 Task: Show me Airbnb guesthouses in Sedona, Arizona.
Action: Mouse moved to (437, 60)
Screenshot: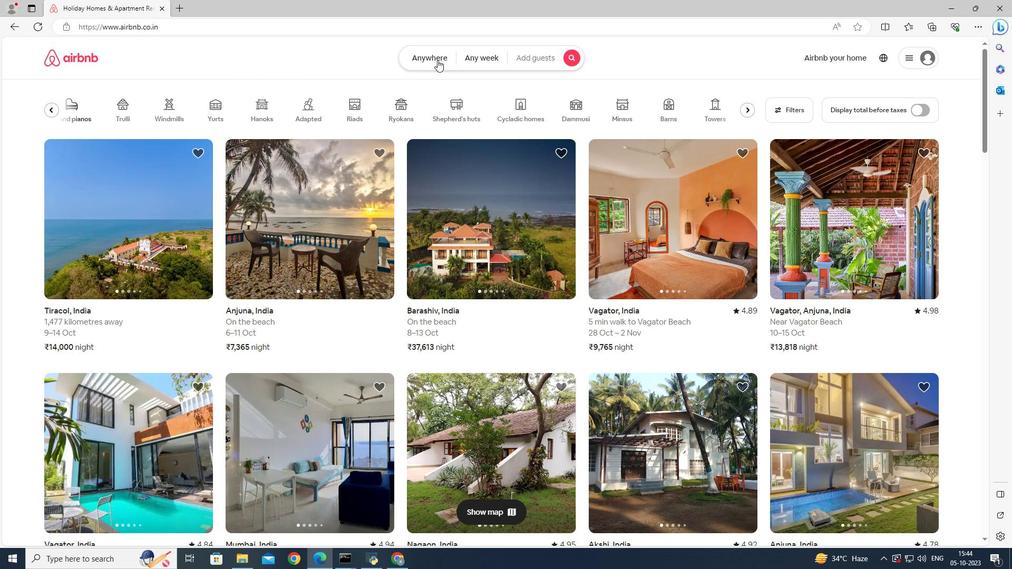 
Action: Mouse pressed left at (437, 60)
Screenshot: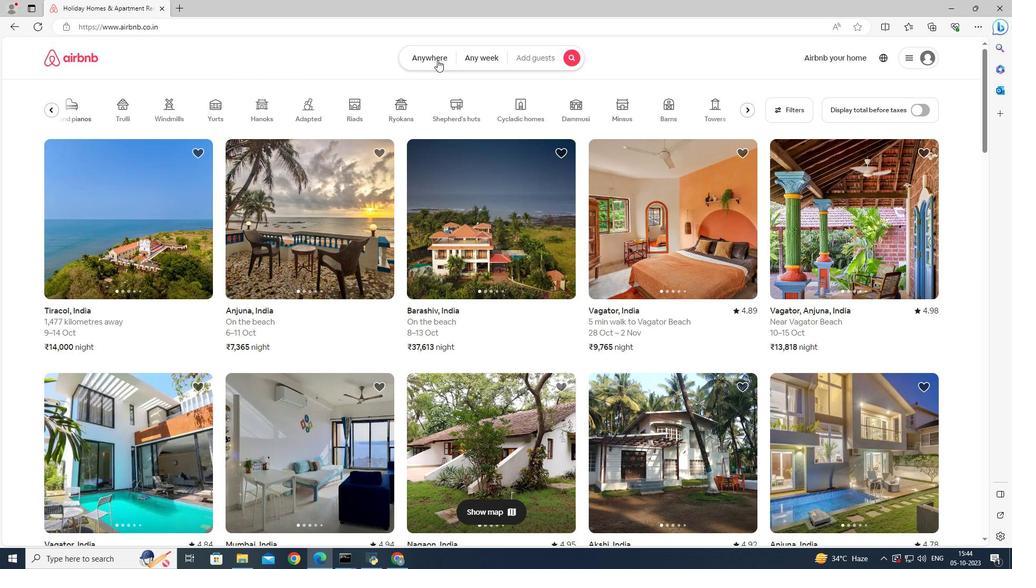 
Action: Mouse moved to (305, 104)
Screenshot: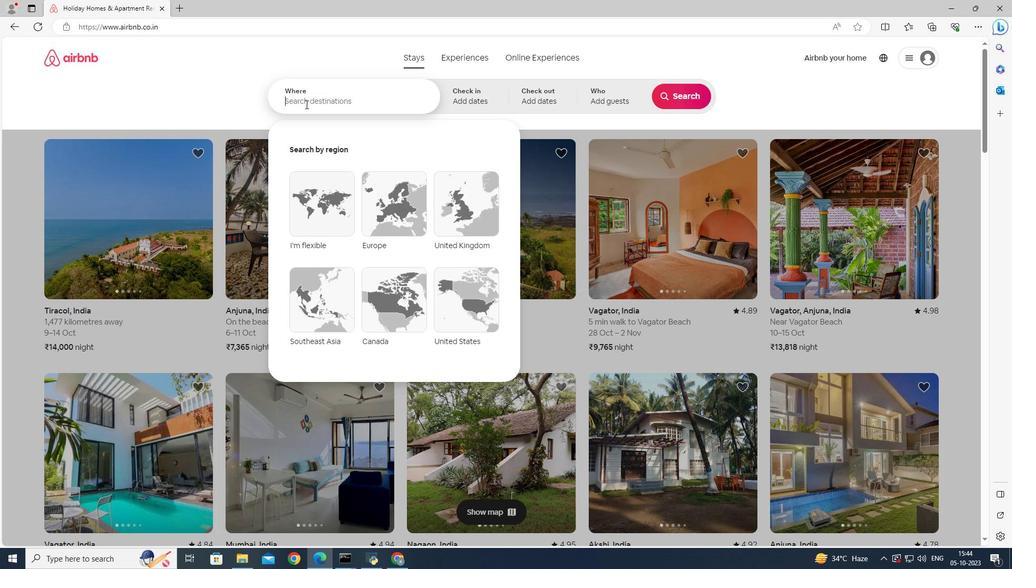 
Action: Mouse pressed left at (305, 104)
Screenshot: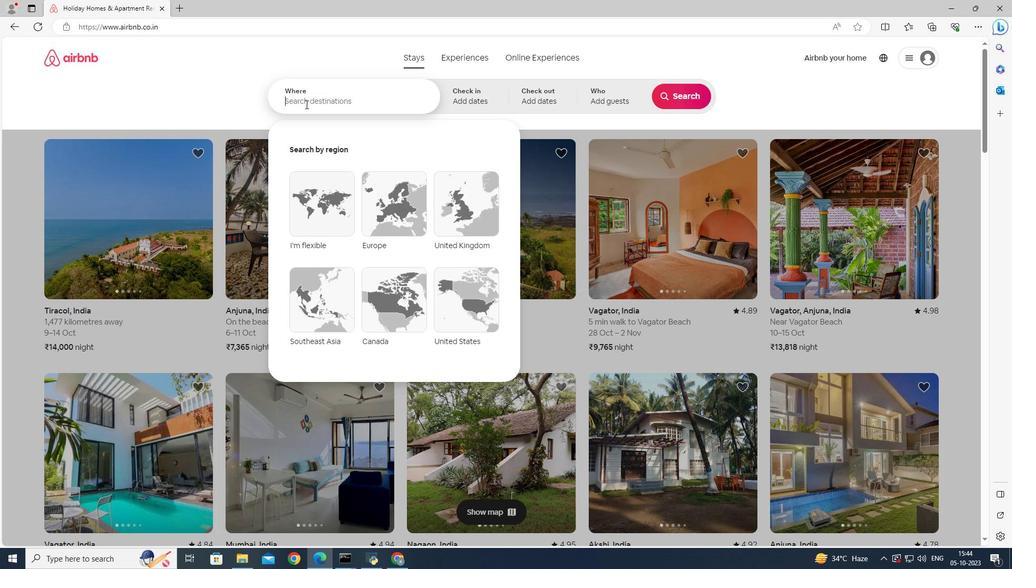 
Action: Mouse moved to (334, 101)
Screenshot: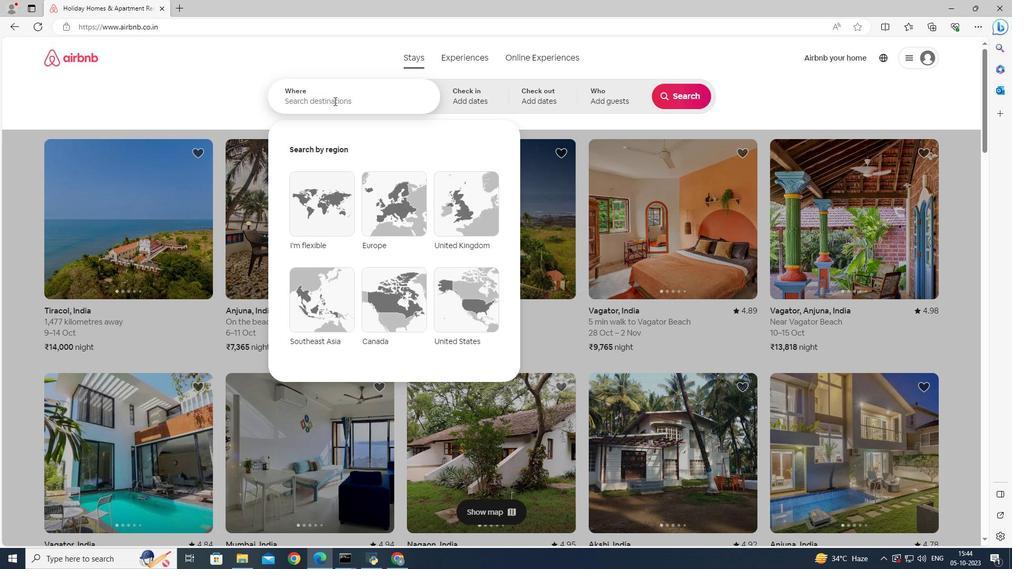 
Action: Key pressed <Key.shift><Key.shift><Key.shift>Sedona
Screenshot: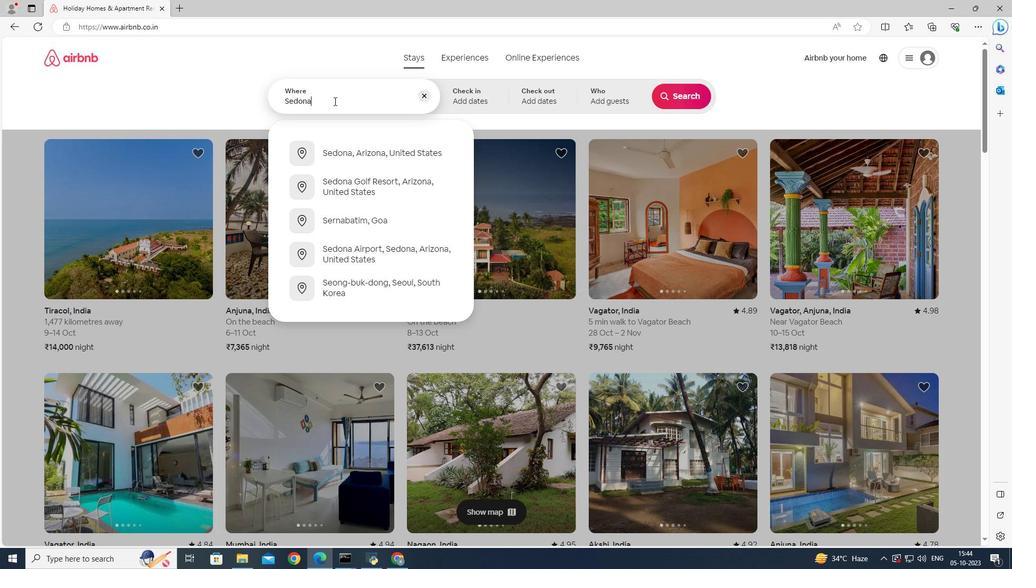 
Action: Mouse moved to (388, 148)
Screenshot: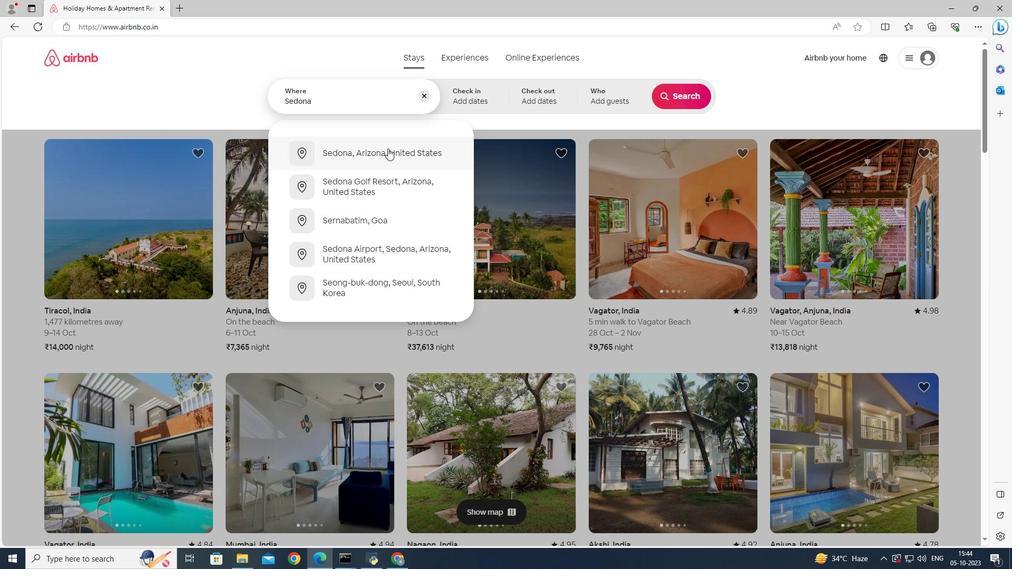 
Action: Mouse pressed left at (388, 148)
Screenshot: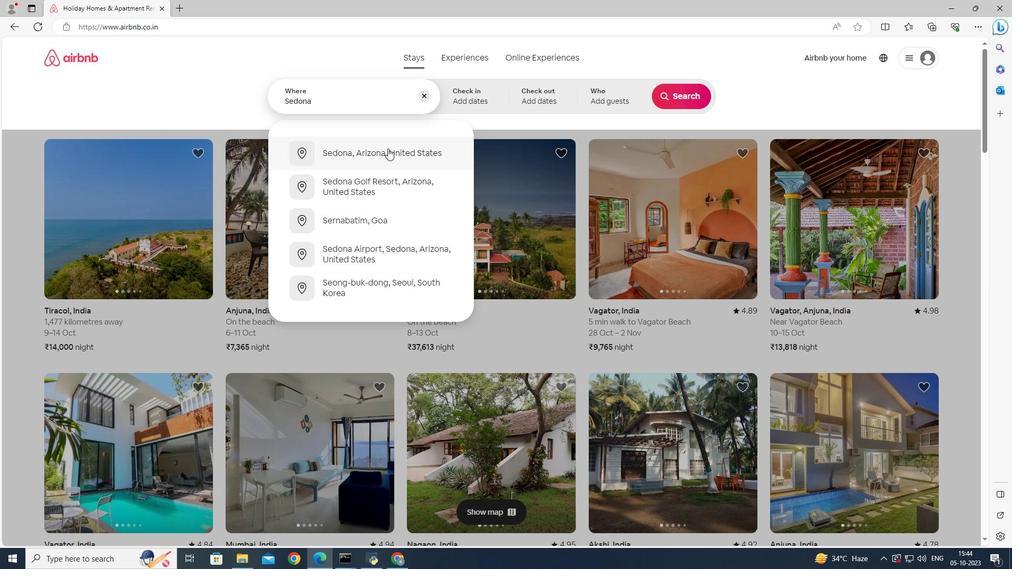 
Action: Mouse moved to (681, 94)
Screenshot: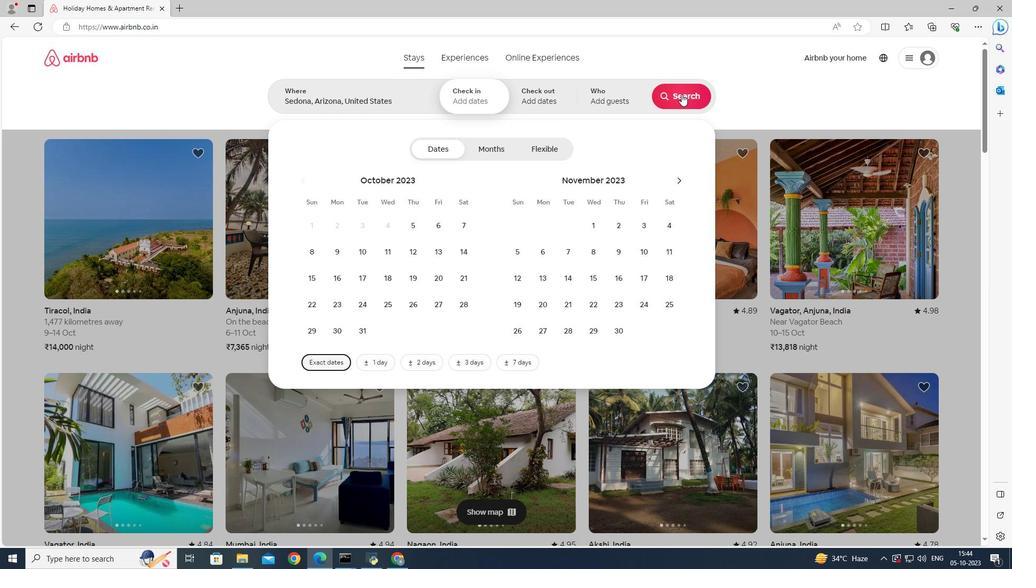 
Action: Mouse pressed left at (681, 94)
Screenshot: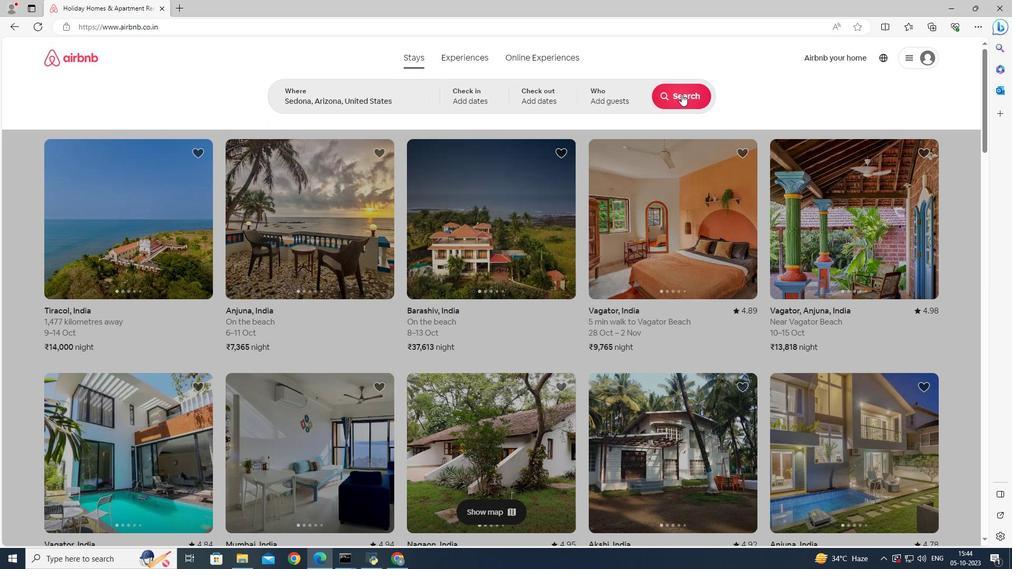 
Action: Mouse moved to (778, 98)
Screenshot: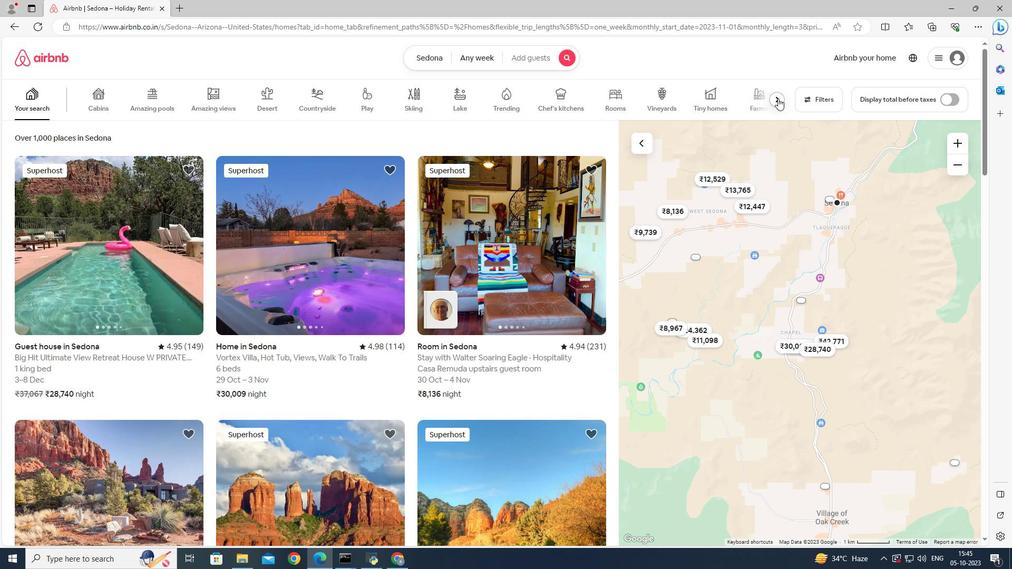 
Action: Mouse pressed left at (778, 98)
Screenshot: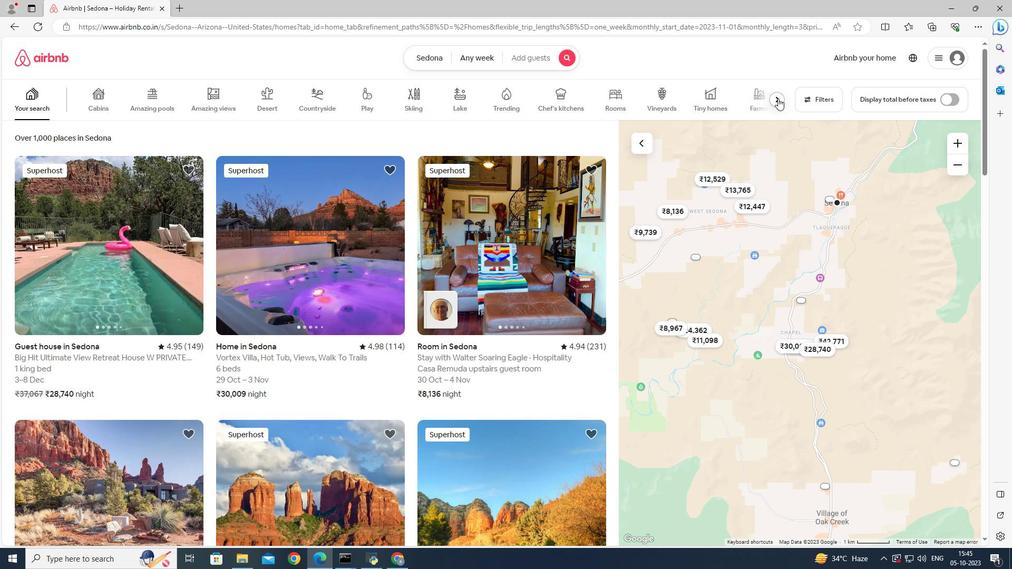 
Action: Mouse moved to (825, 96)
Screenshot: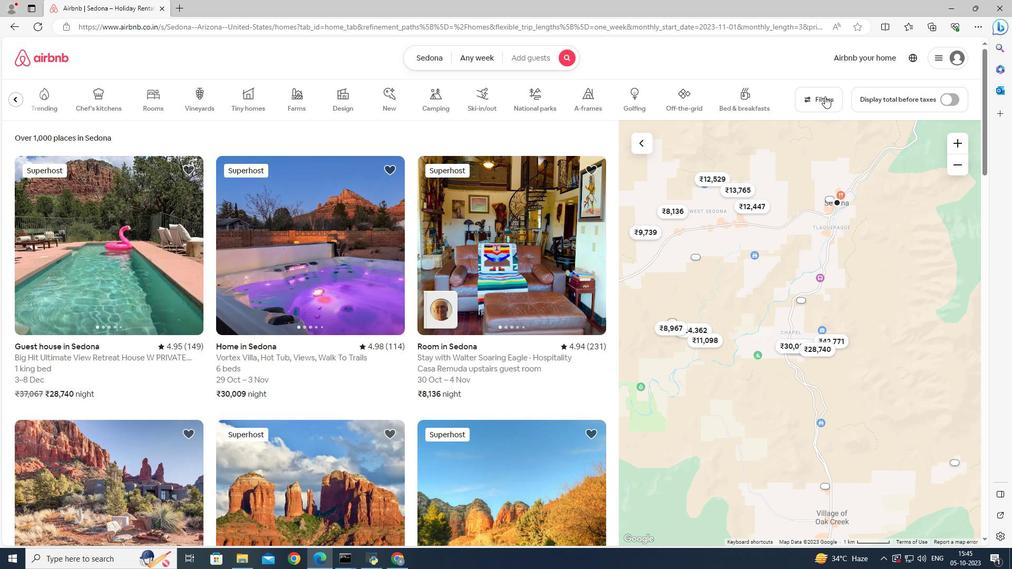 
Action: Mouse pressed left at (825, 96)
Screenshot: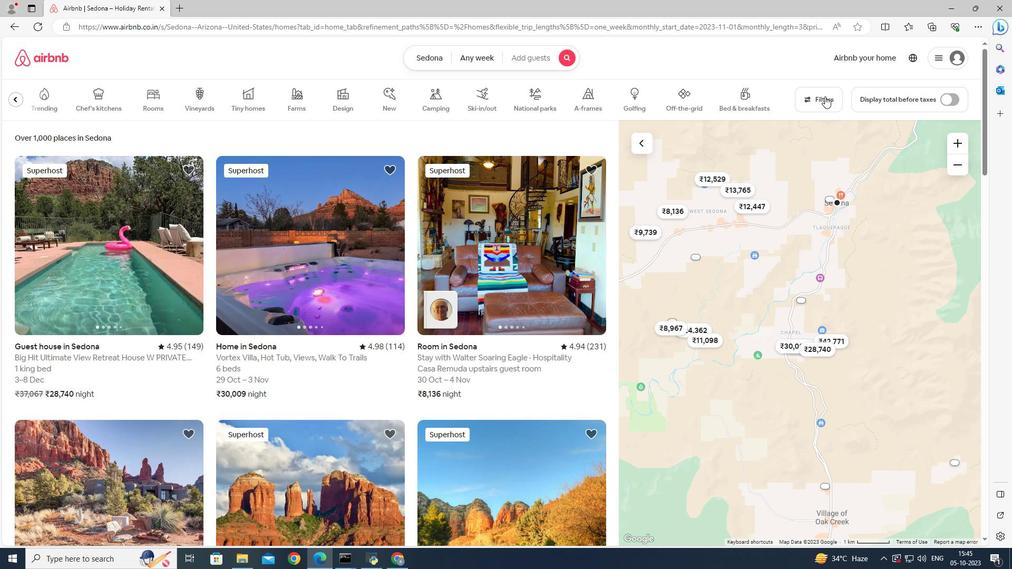 
Action: Mouse moved to (442, 274)
Screenshot: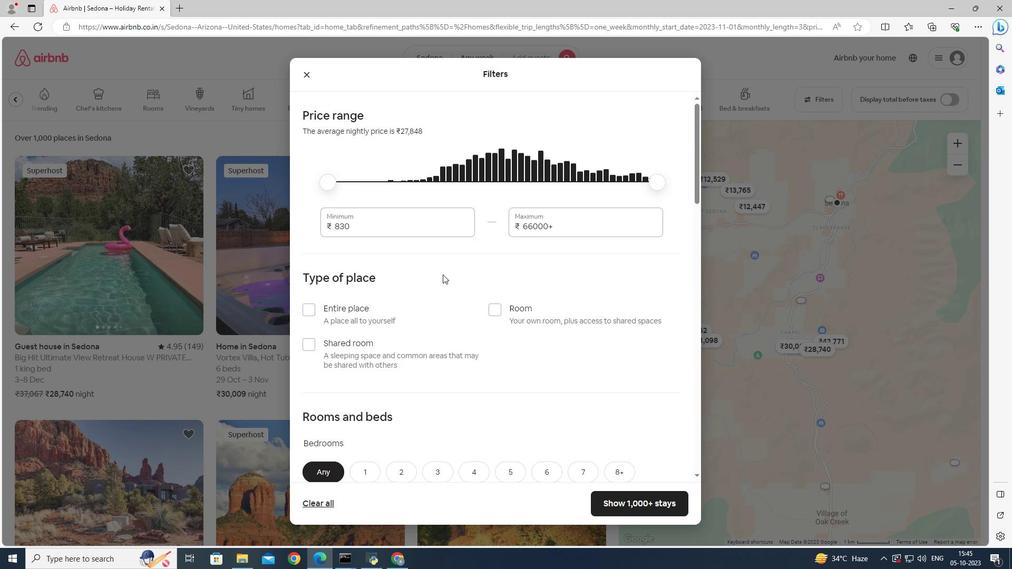 
Action: Mouse scrolled (442, 274) with delta (0, 0)
Screenshot: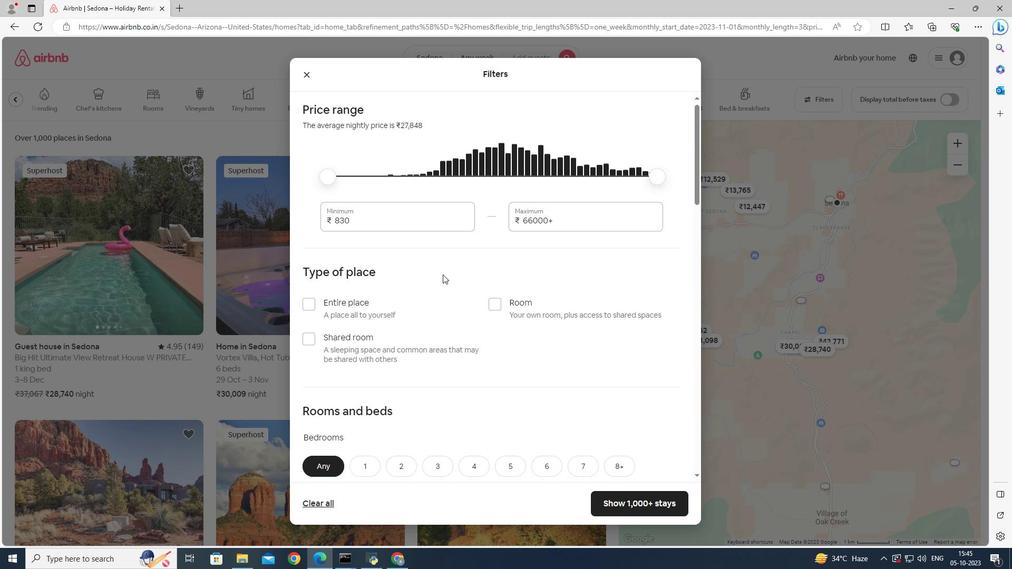 
Action: Mouse scrolled (442, 274) with delta (0, 0)
Screenshot: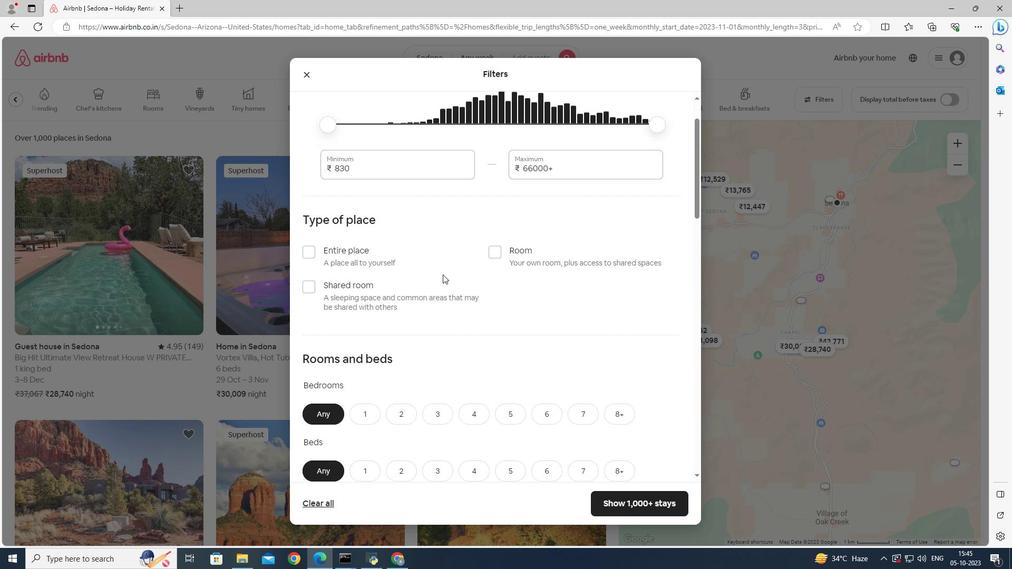 
Action: Mouse scrolled (442, 274) with delta (0, 0)
Screenshot: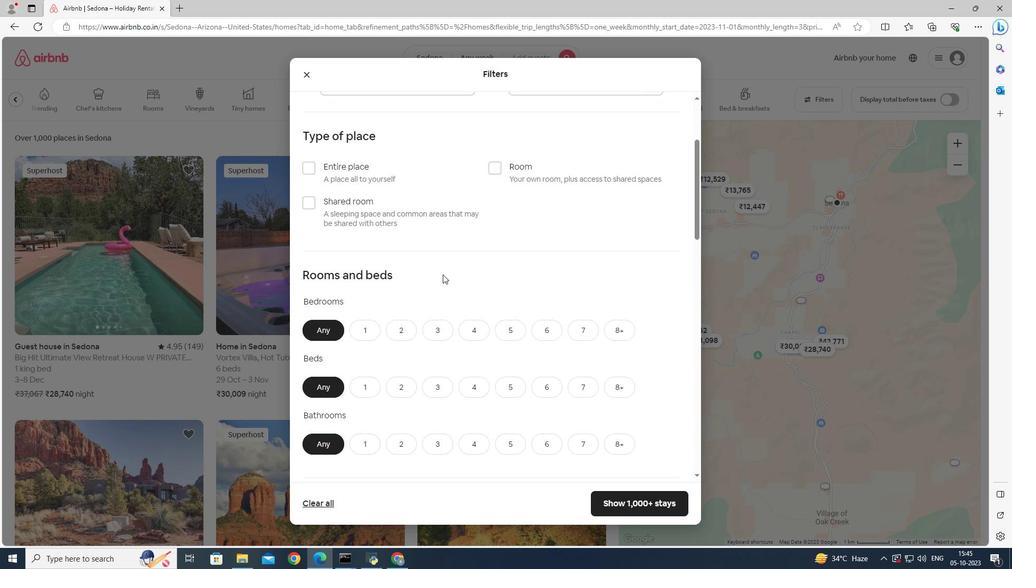 
Action: Mouse scrolled (442, 274) with delta (0, 0)
Screenshot: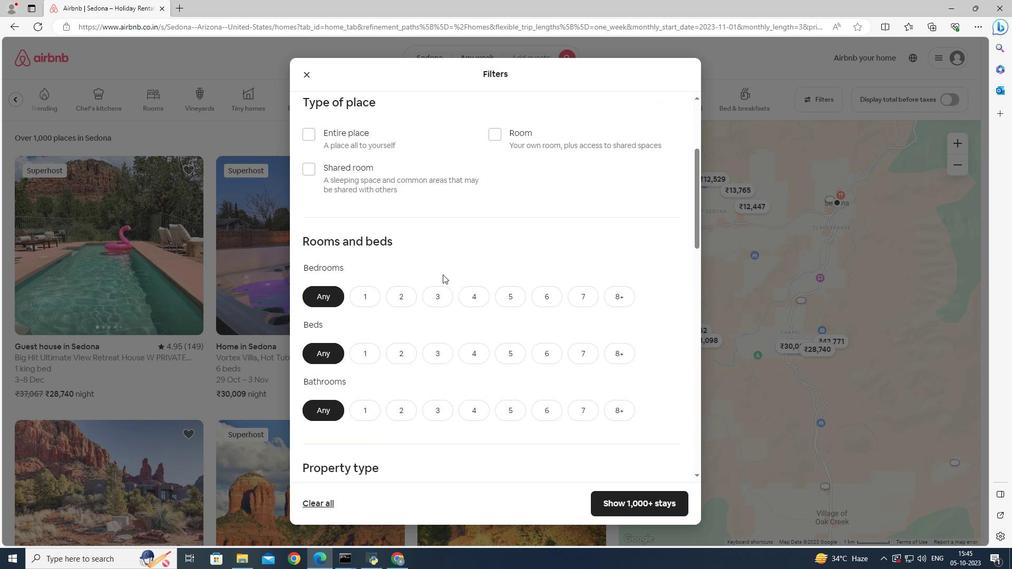 
Action: Mouse scrolled (442, 274) with delta (0, 0)
Screenshot: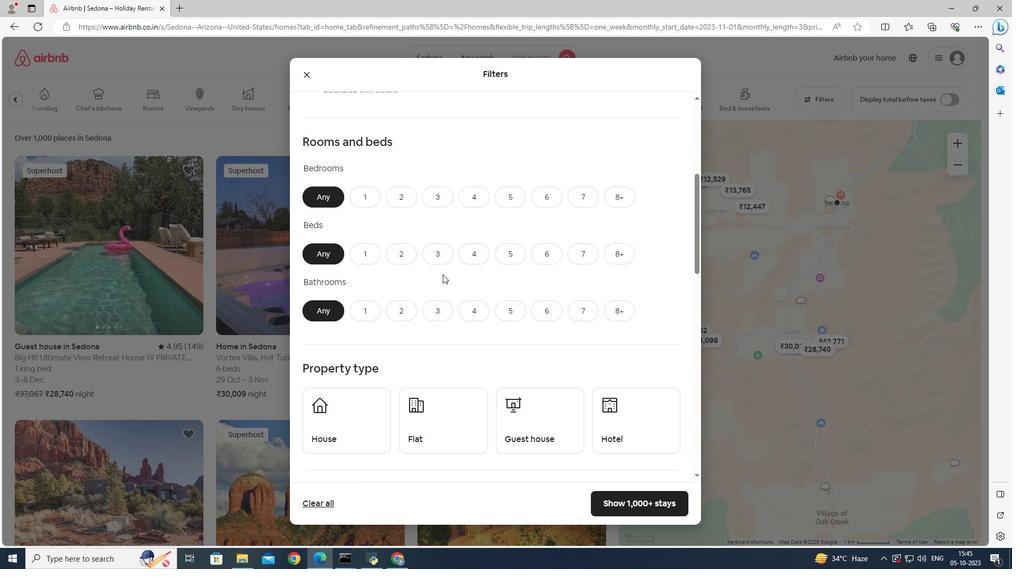 
Action: Mouse moved to (552, 390)
Screenshot: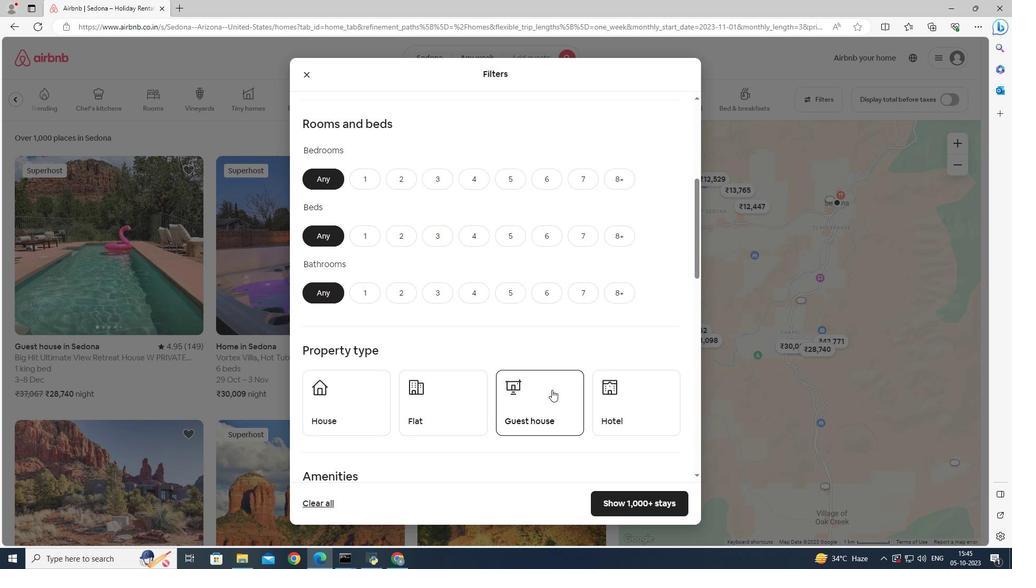 
Action: Mouse pressed left at (552, 390)
Screenshot: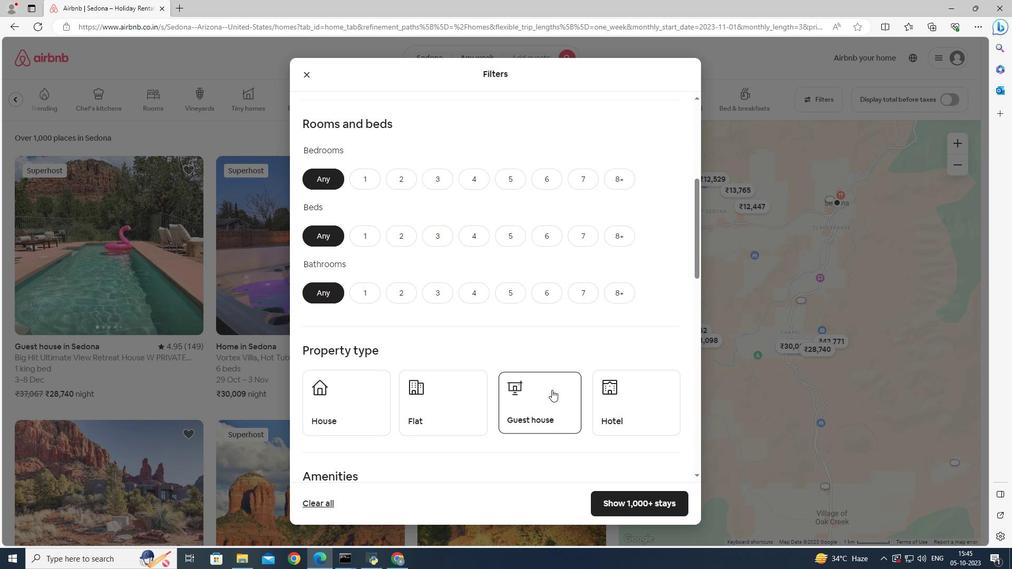 
Action: Mouse moved to (656, 499)
Screenshot: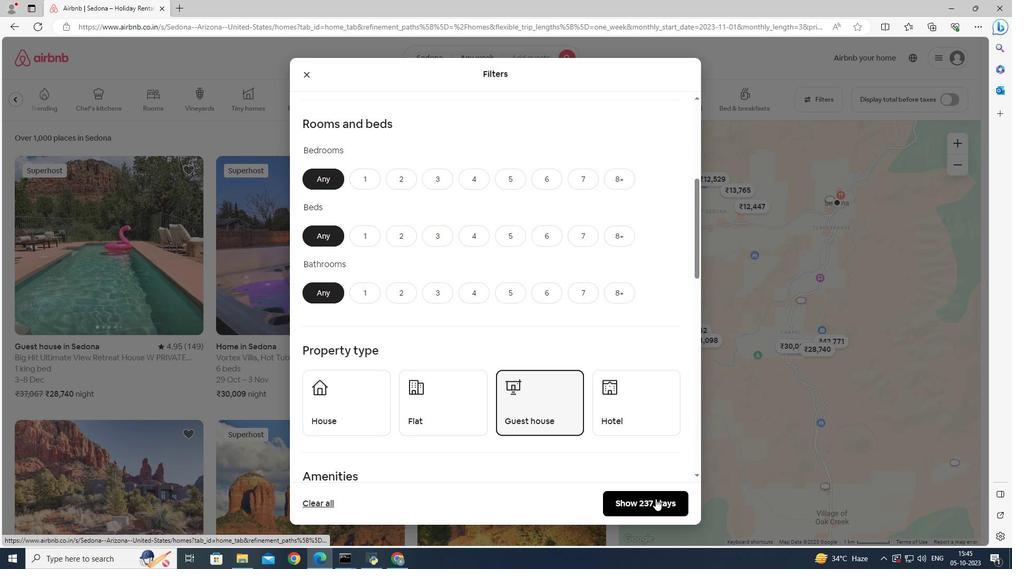 
Action: Mouse pressed left at (656, 499)
Screenshot: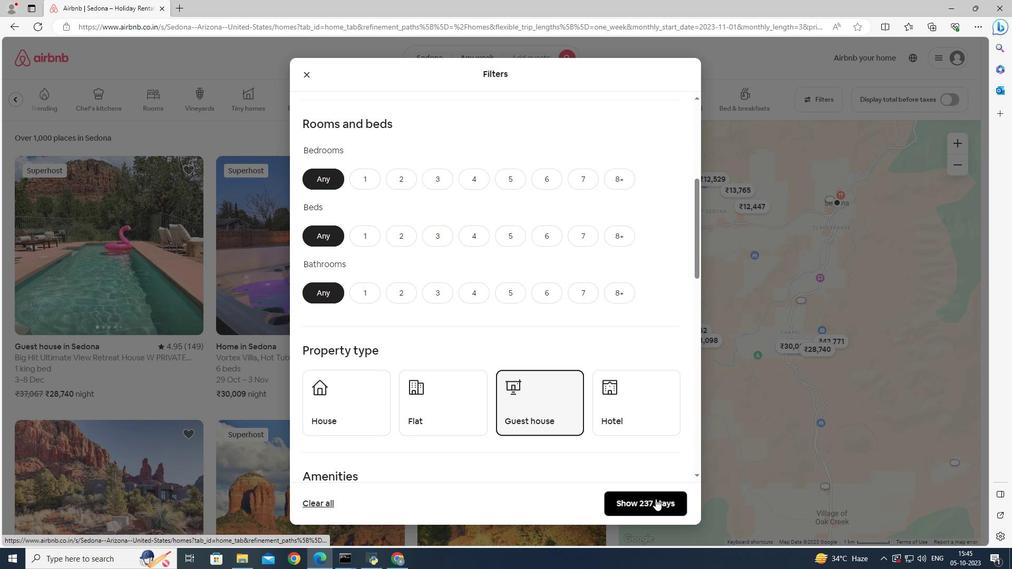 
Action: Mouse moved to (514, 402)
Screenshot: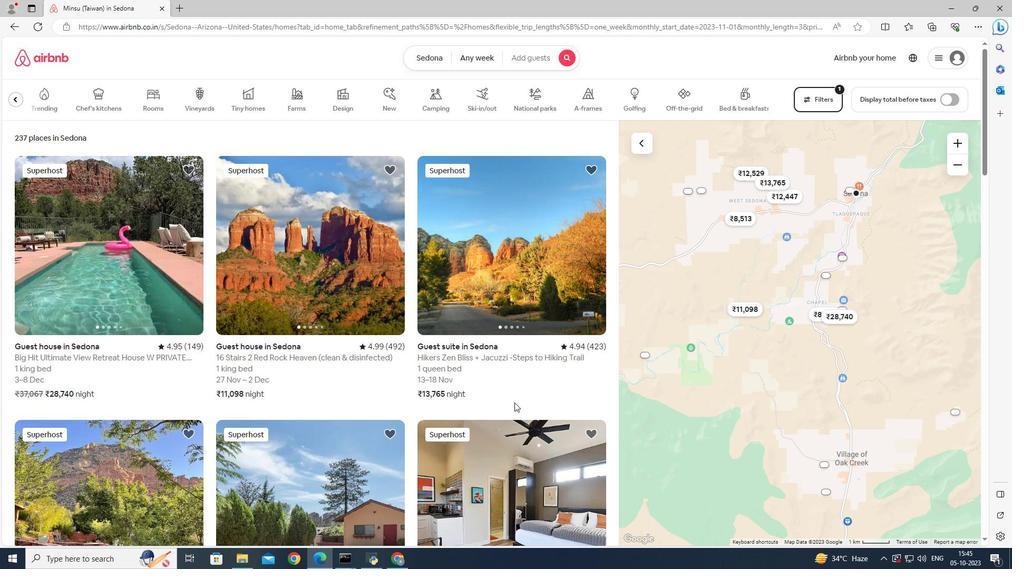 
Action: Mouse scrolled (514, 402) with delta (0, 0)
Screenshot: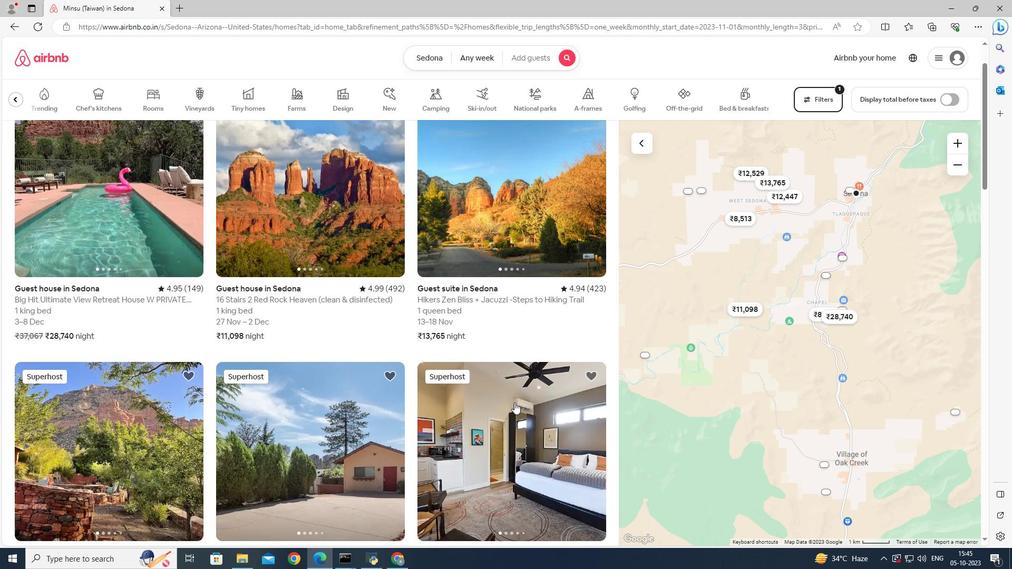
Action: Mouse scrolled (514, 402) with delta (0, 0)
Screenshot: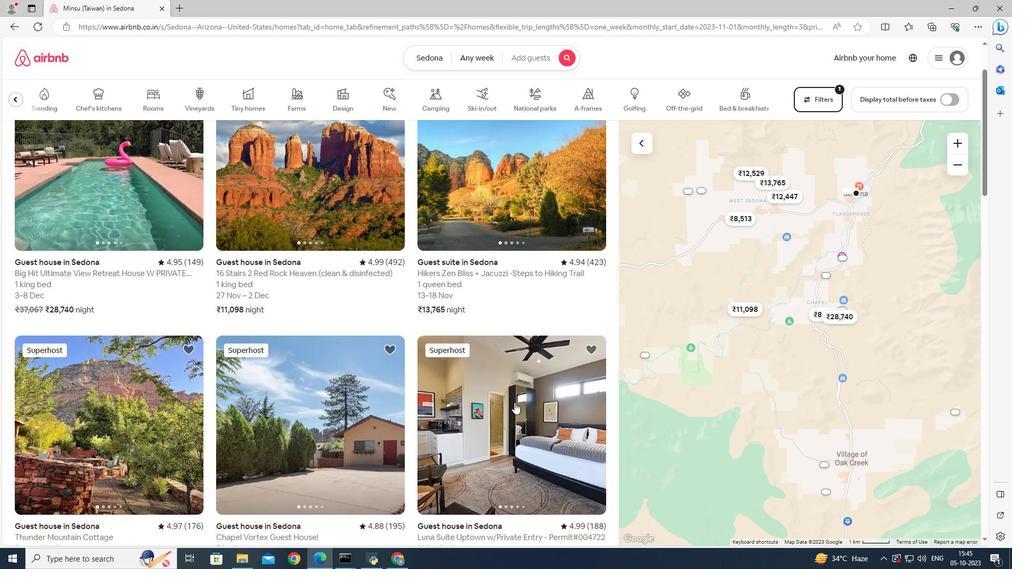 
Action: Mouse scrolled (514, 402) with delta (0, 0)
Screenshot: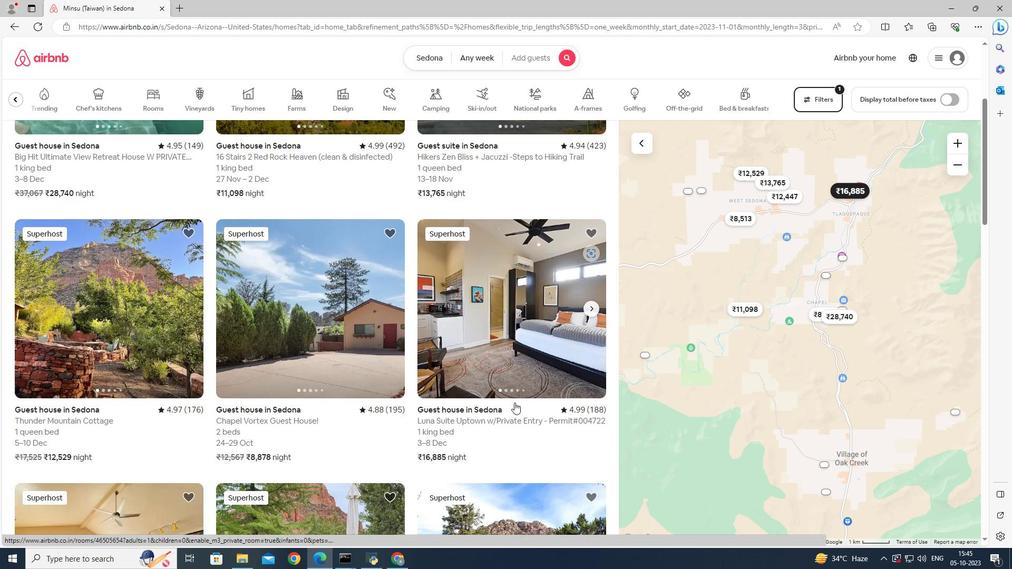 
Action: Mouse scrolled (514, 402) with delta (0, 0)
Screenshot: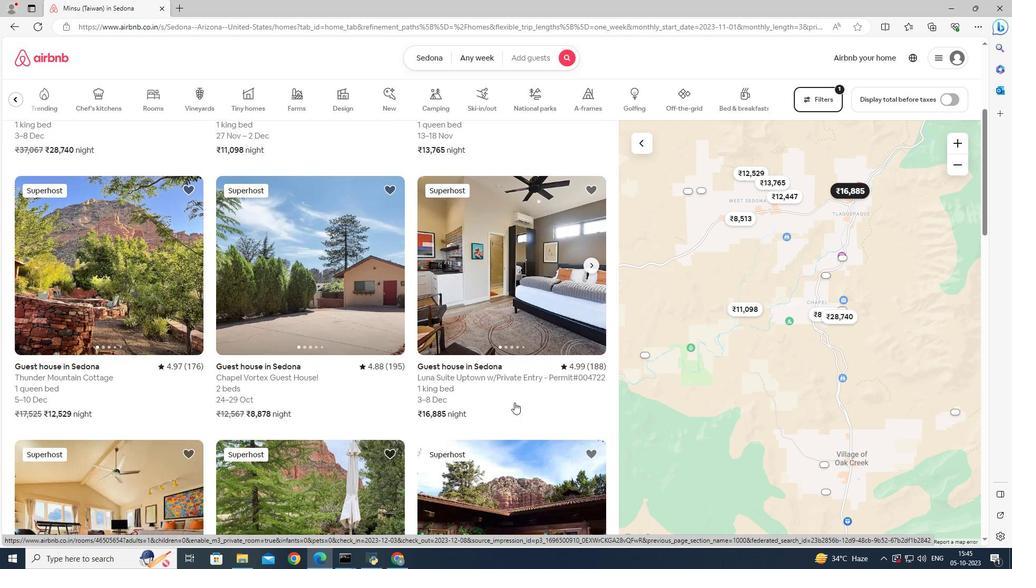 
Action: Mouse scrolled (514, 403) with delta (0, 0)
Screenshot: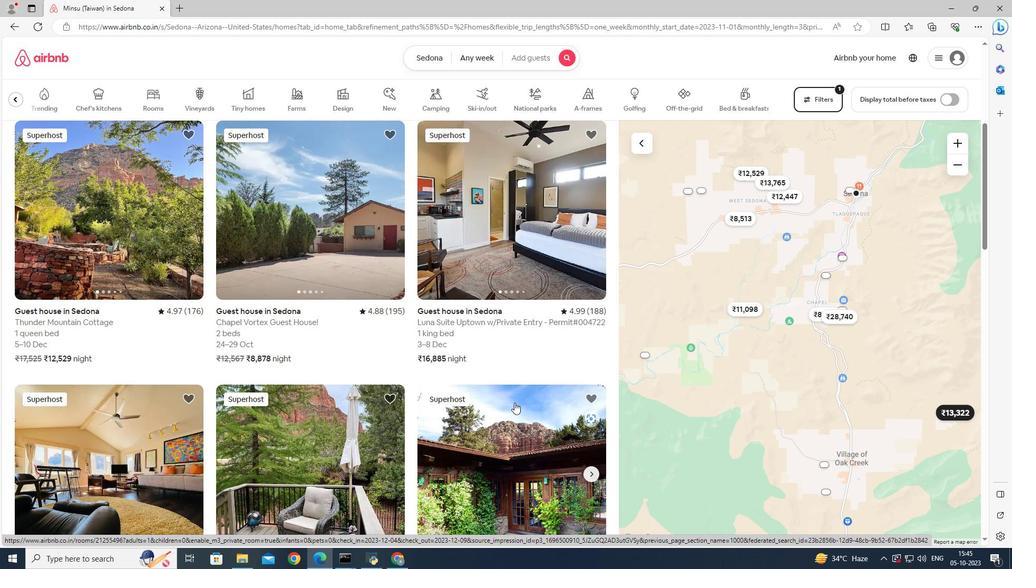 
Action: Mouse scrolled (514, 403) with delta (0, 0)
Screenshot: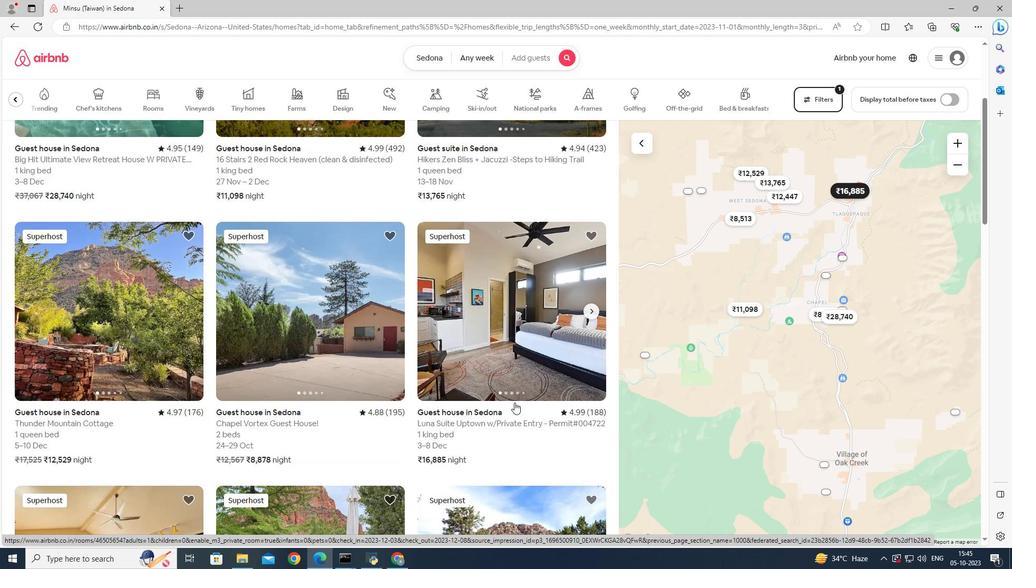
Action: Mouse scrolled (514, 403) with delta (0, 0)
Screenshot: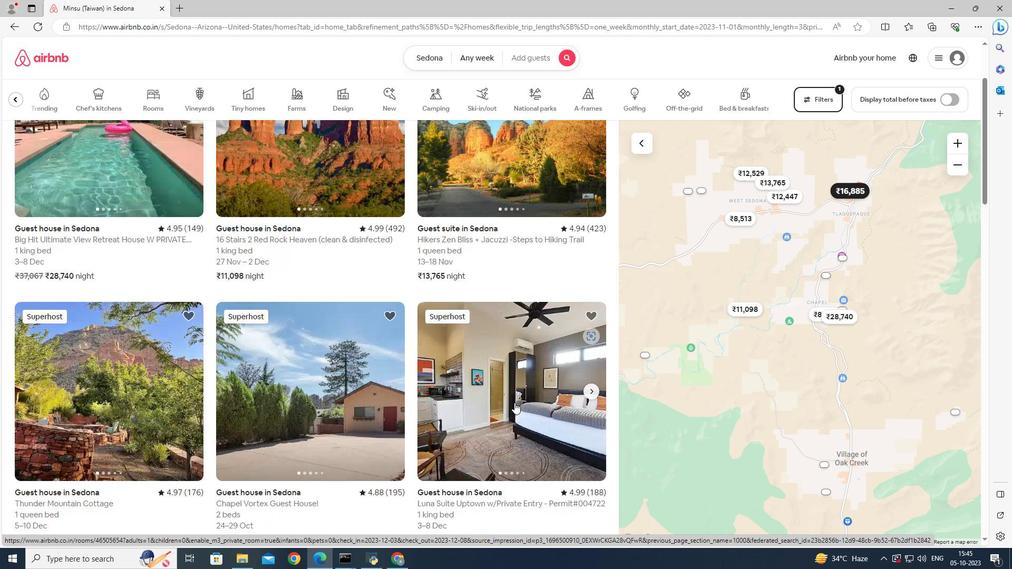 
Action: Mouse scrolled (514, 403) with delta (0, 0)
Screenshot: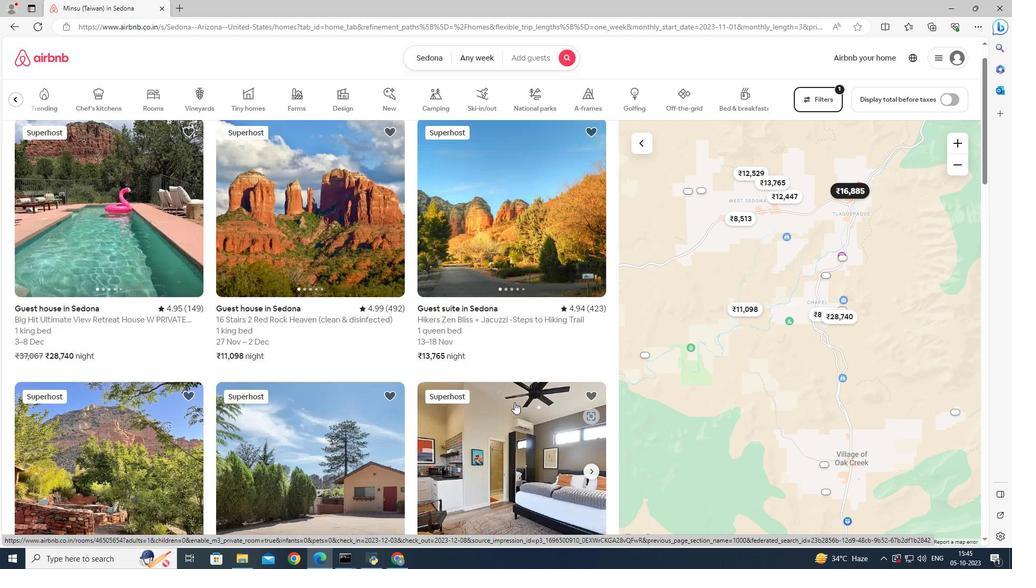 
Action: Mouse moved to (287, 324)
Screenshot: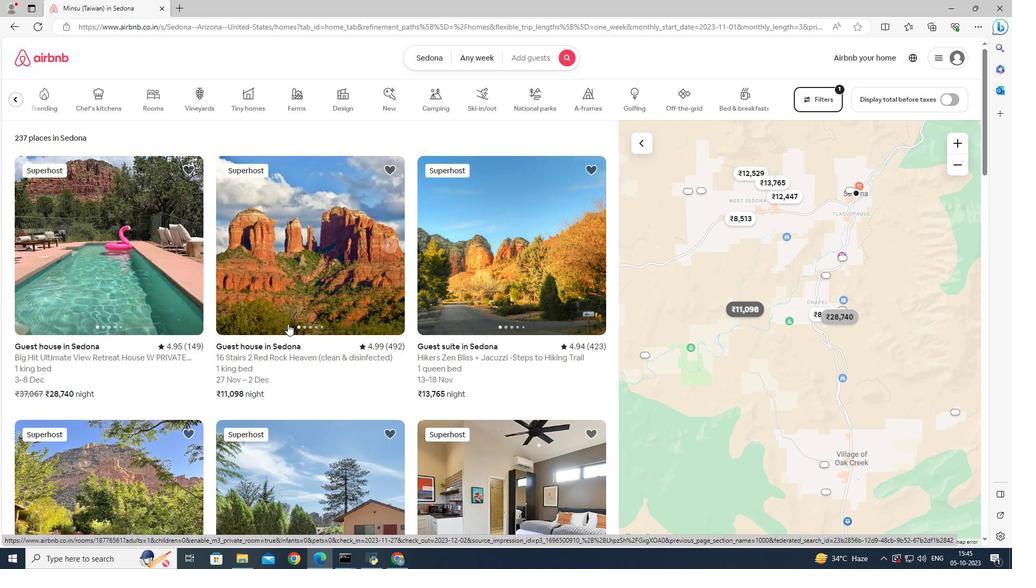 
Action: Mouse scrolled (287, 323) with delta (0, 0)
Screenshot: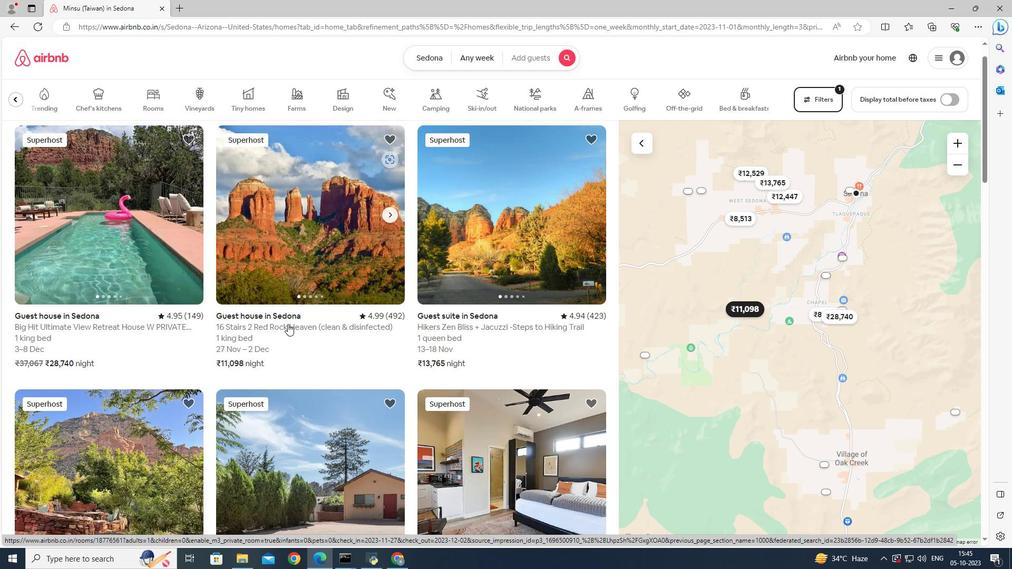 
Action: Mouse scrolled (287, 323) with delta (0, 0)
Screenshot: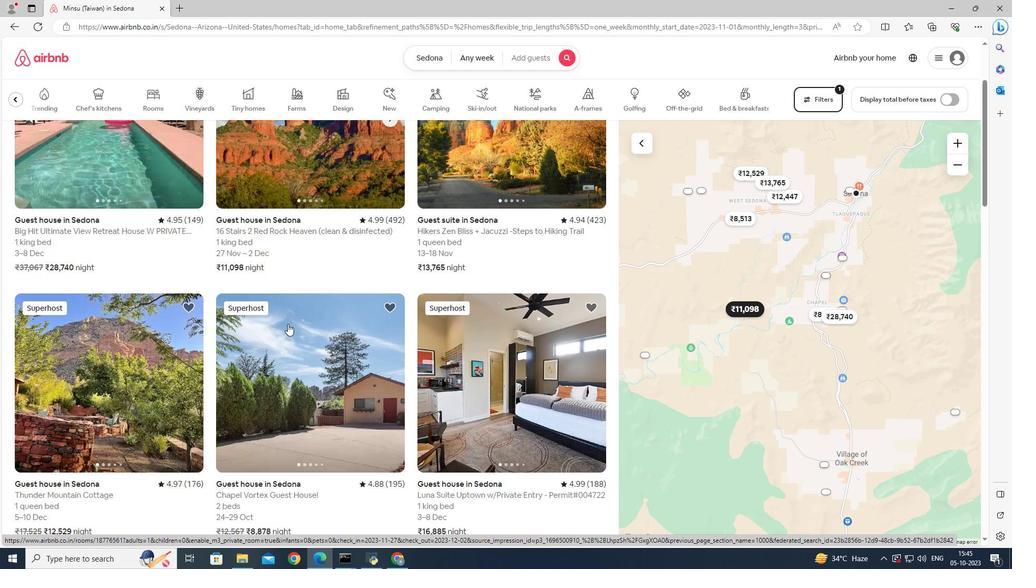 
Action: Mouse scrolled (287, 323) with delta (0, 0)
Screenshot: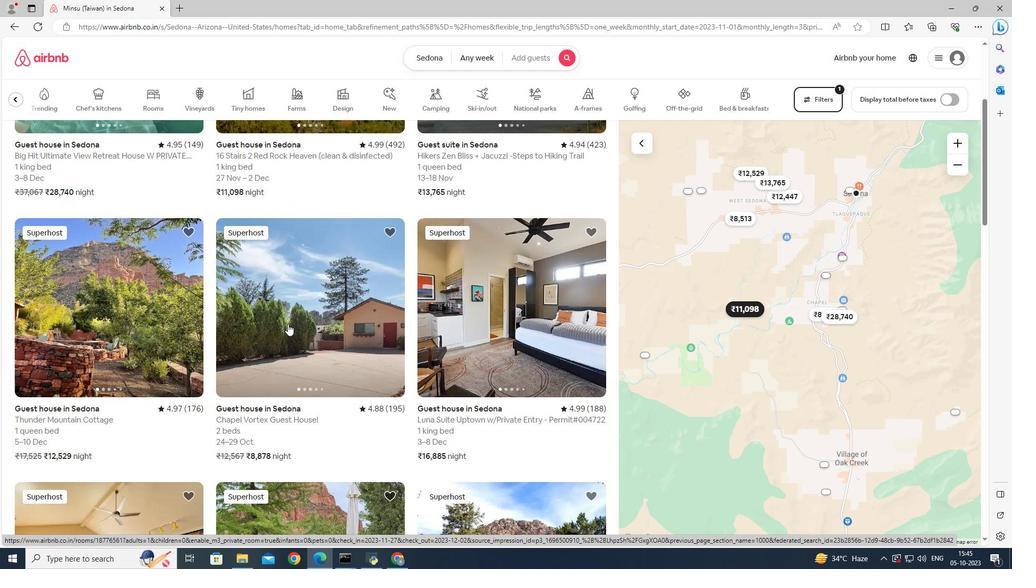 
Action: Mouse scrolled (287, 323) with delta (0, 0)
Screenshot: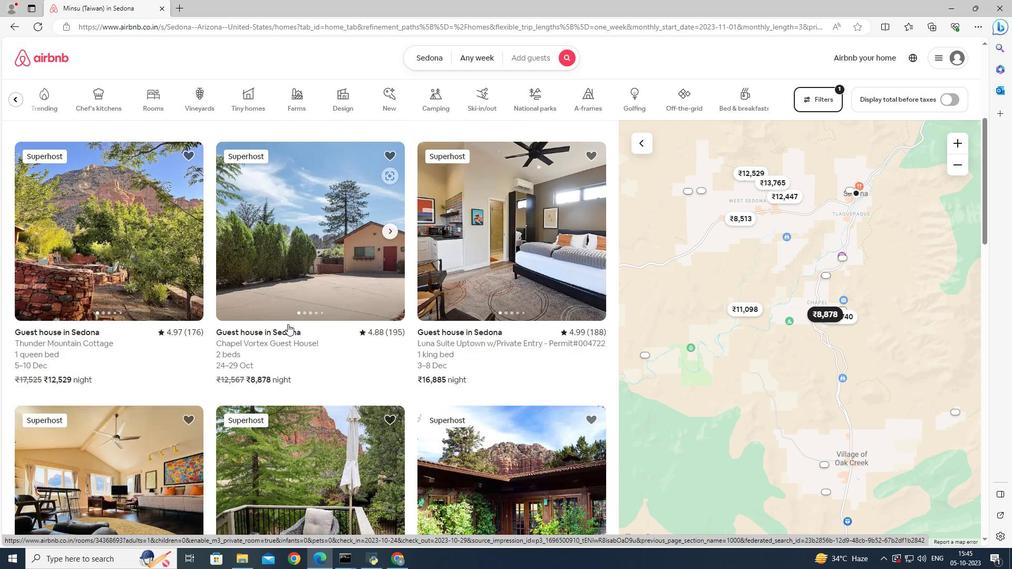 
Action: Mouse scrolled (287, 323) with delta (0, 0)
Screenshot: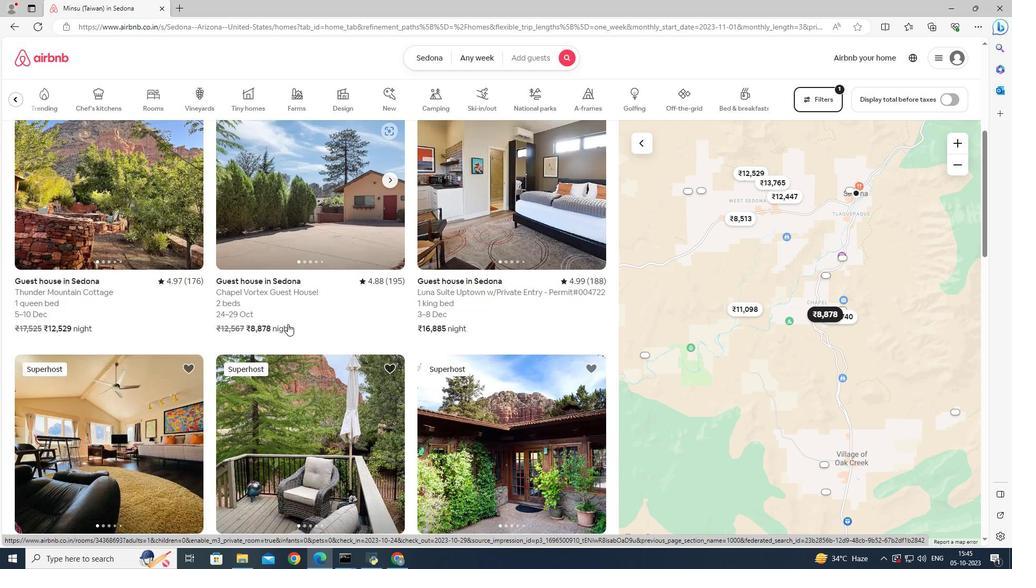
Action: Mouse scrolled (287, 323) with delta (0, 0)
Screenshot: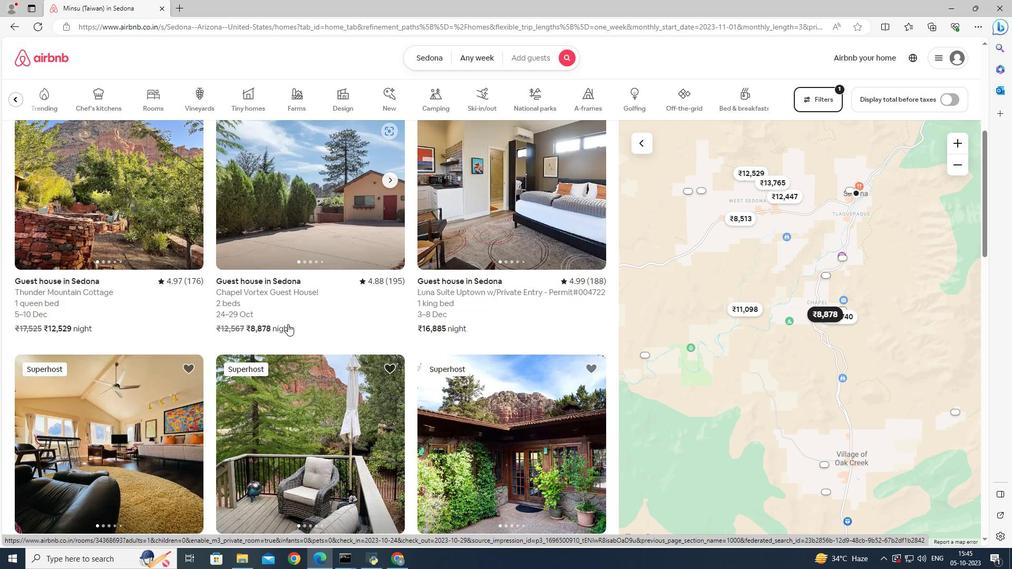 
Action: Mouse scrolled (287, 323) with delta (0, 0)
Screenshot: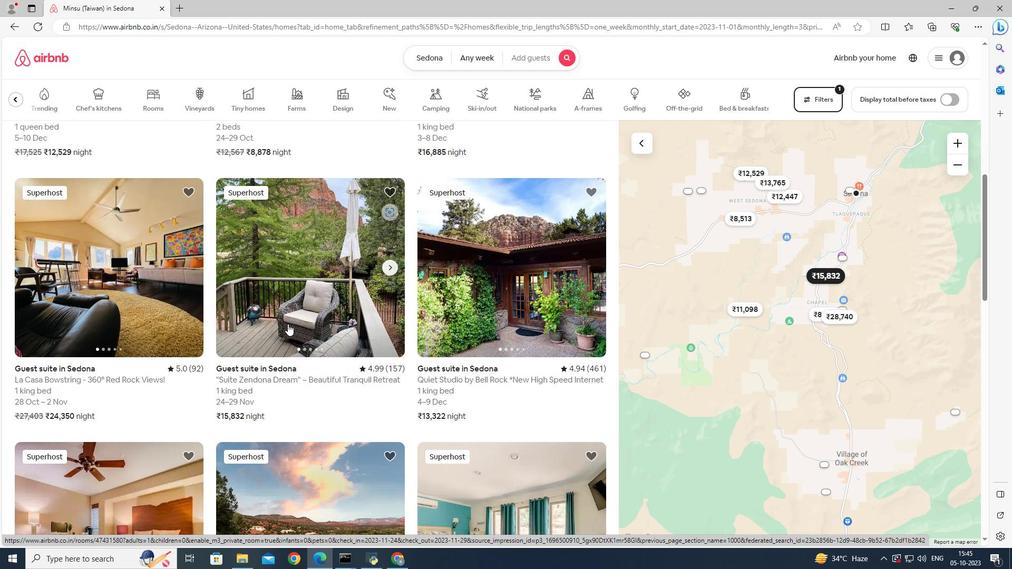 
Action: Mouse scrolled (287, 323) with delta (0, 0)
Screenshot: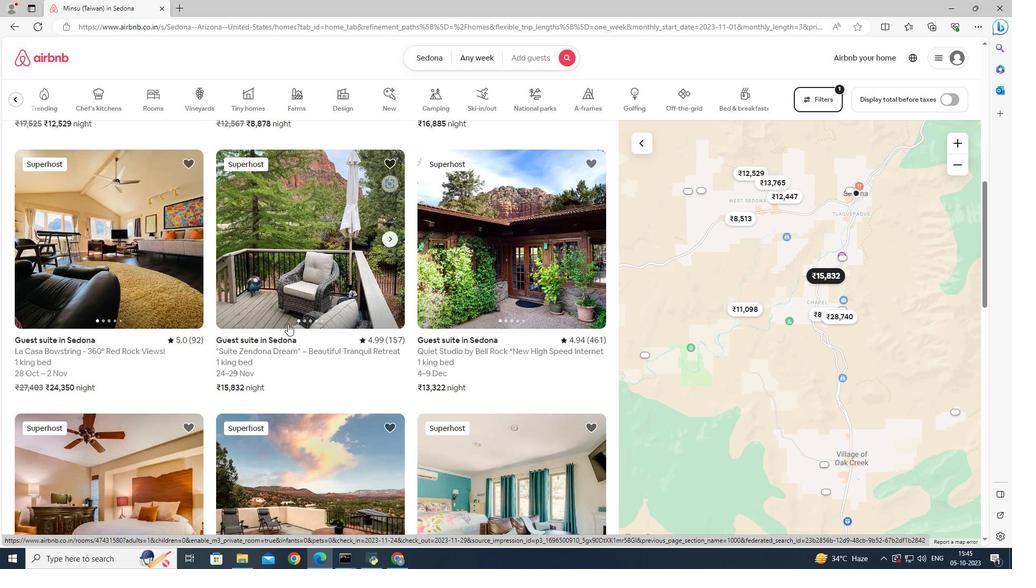 
Action: Mouse scrolled (287, 323) with delta (0, 0)
Screenshot: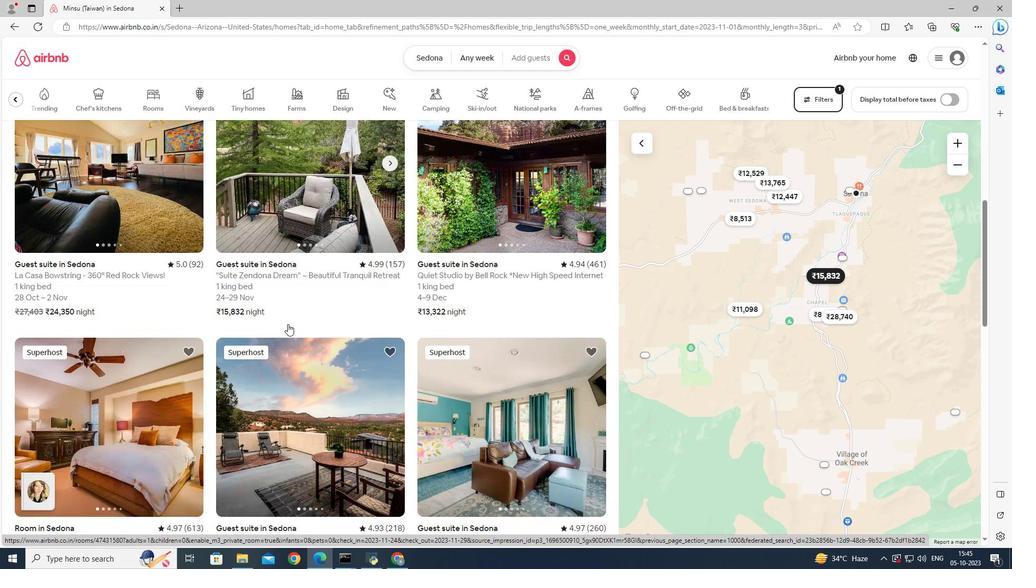 
Action: Mouse moved to (288, 324)
Screenshot: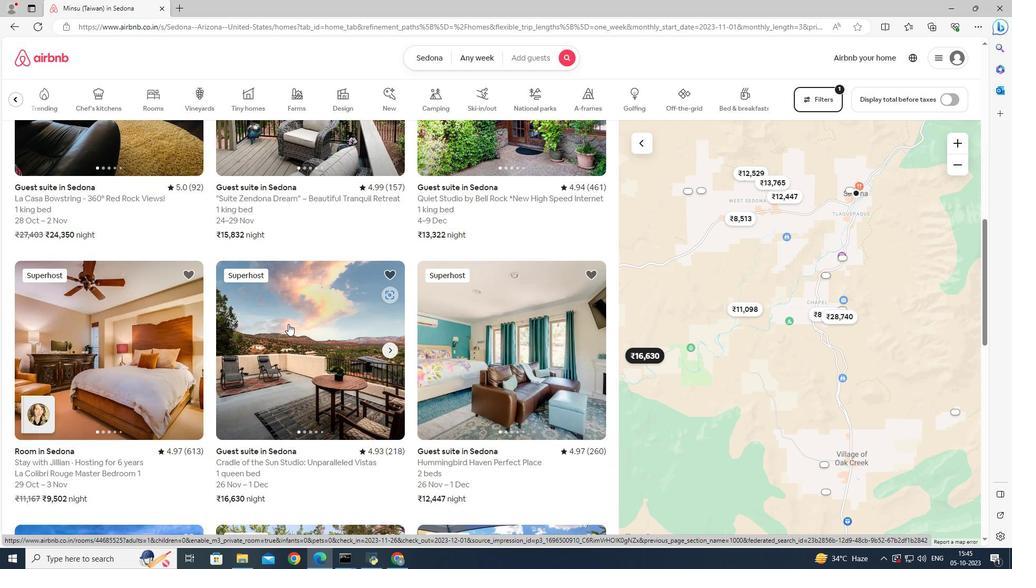 
Action: Mouse scrolled (288, 323) with delta (0, 0)
Screenshot: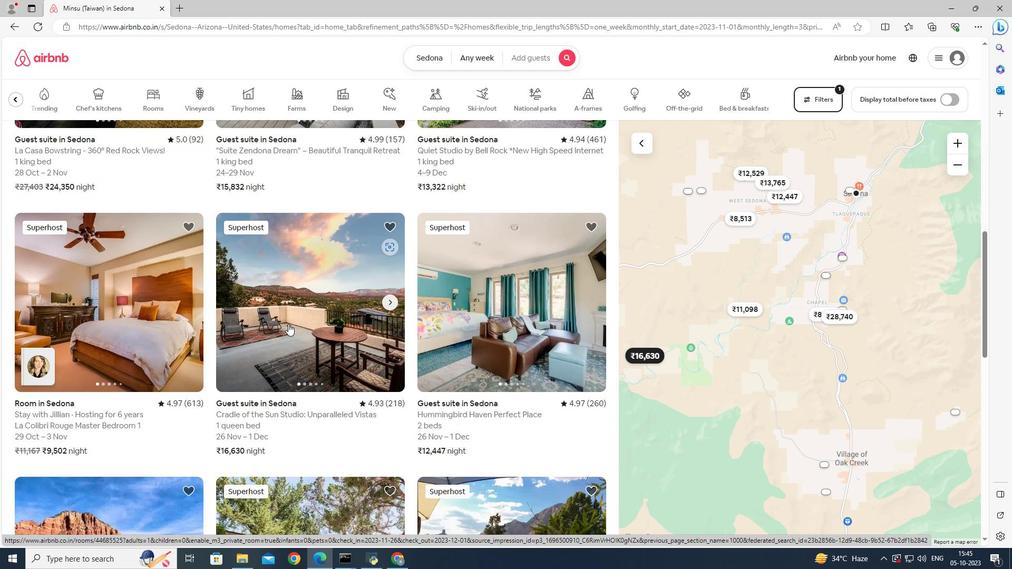 
Action: Mouse moved to (288, 324)
Screenshot: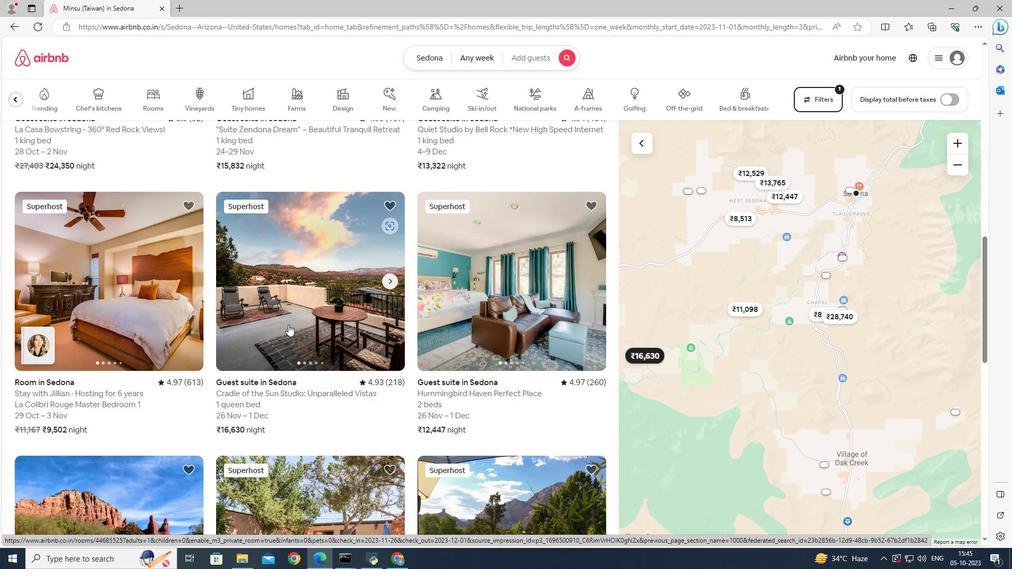 
Action: Mouse scrolled (288, 324) with delta (0, 0)
Screenshot: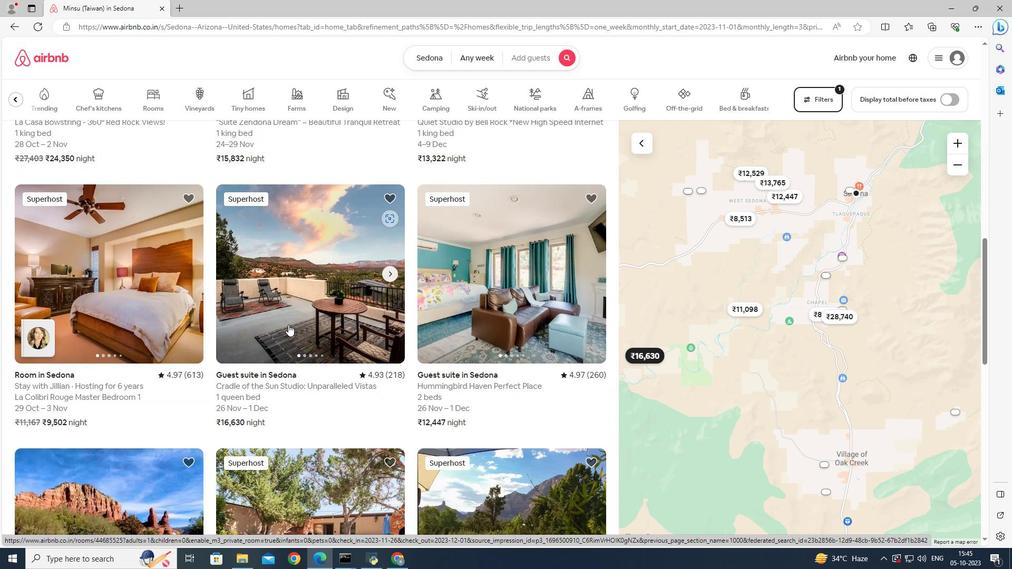 
Action: Mouse scrolled (288, 324) with delta (0, 0)
Screenshot: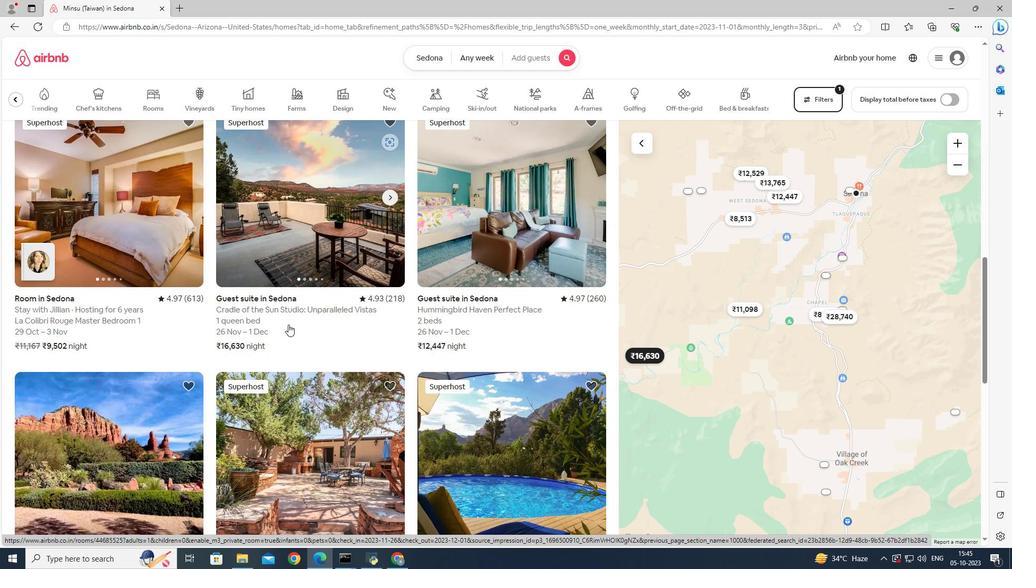 
Action: Mouse scrolled (288, 324) with delta (0, 0)
Screenshot: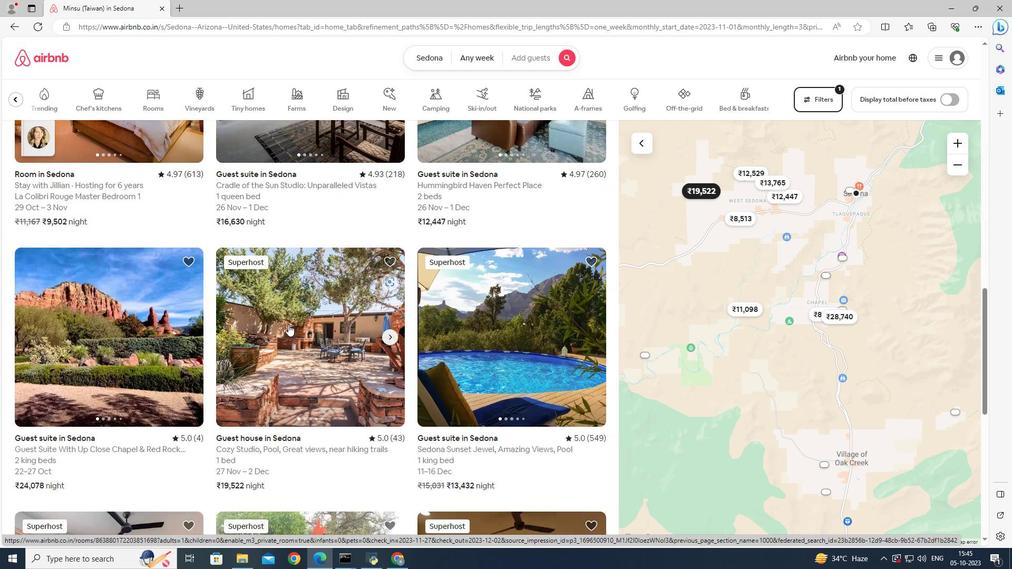 
Action: Mouse moved to (288, 325)
Screenshot: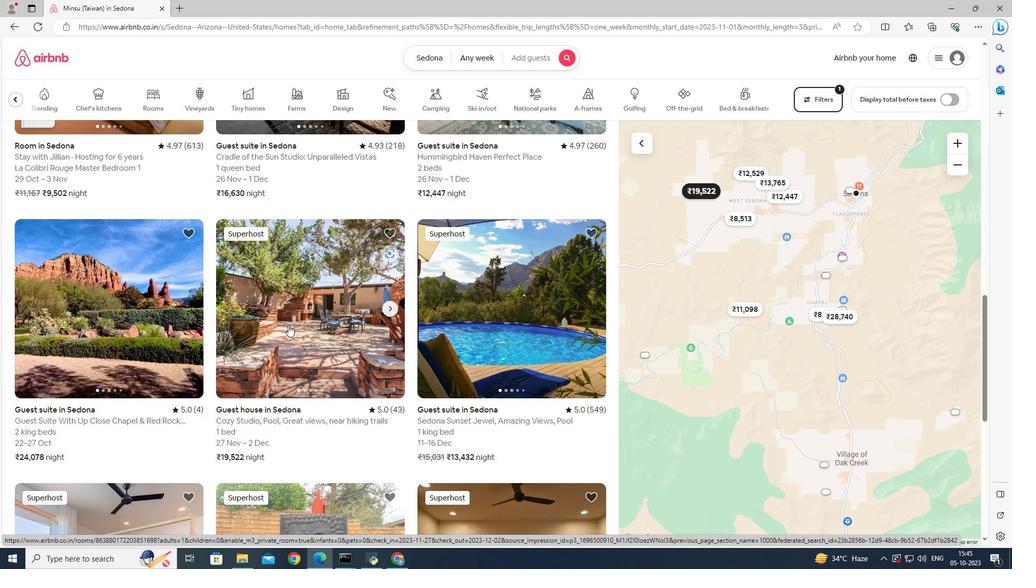 
Action: Mouse scrolled (288, 324) with delta (0, 0)
Screenshot: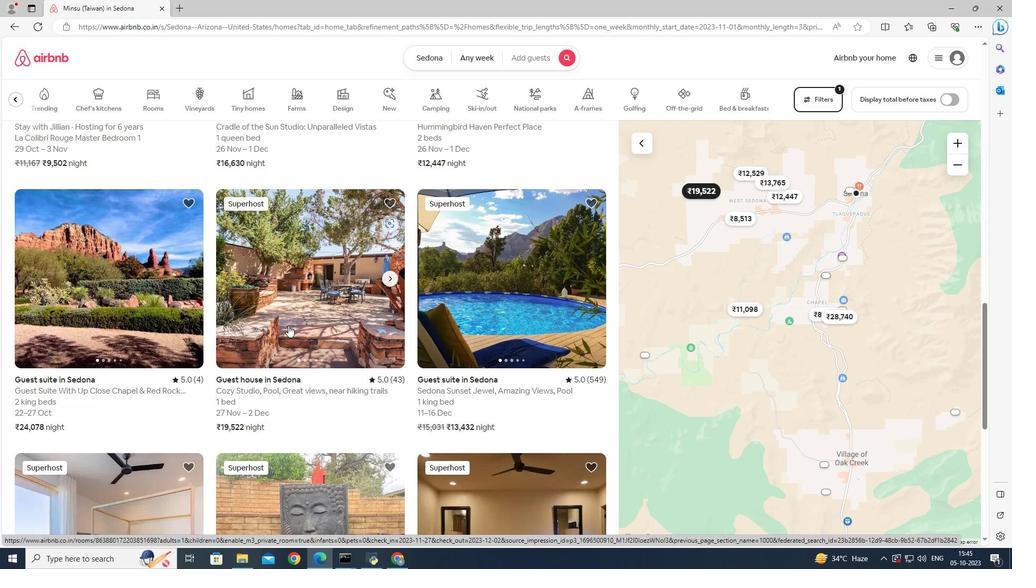 
Action: Mouse moved to (288, 325)
Screenshot: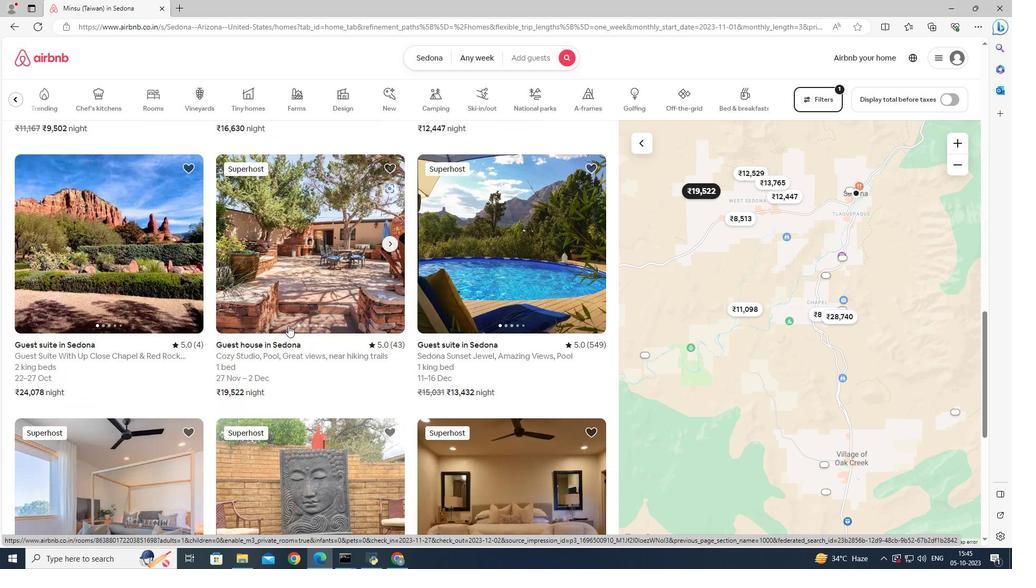 
Action: Mouse scrolled (288, 325) with delta (0, 0)
Screenshot: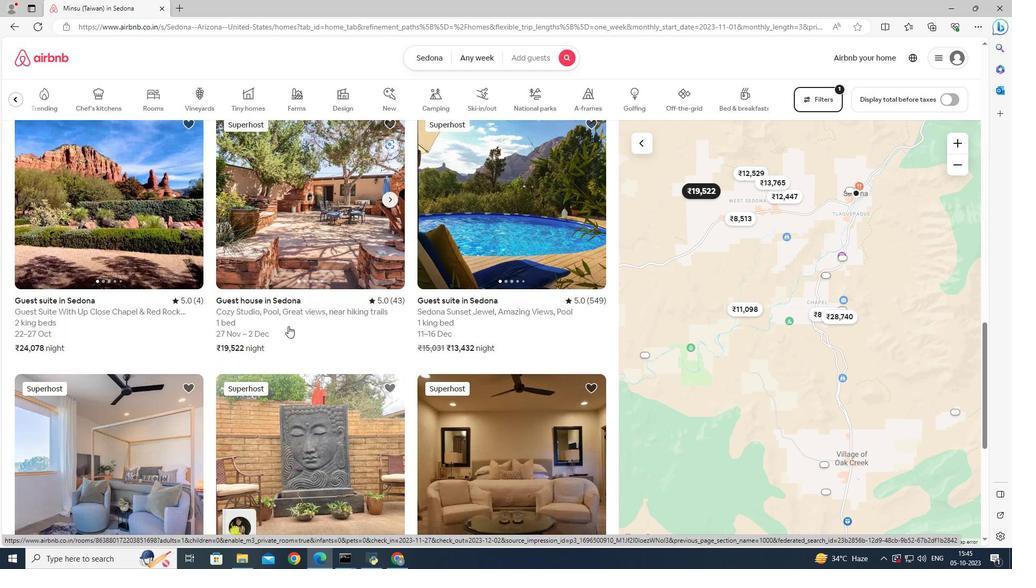 
Action: Mouse moved to (288, 326)
Screenshot: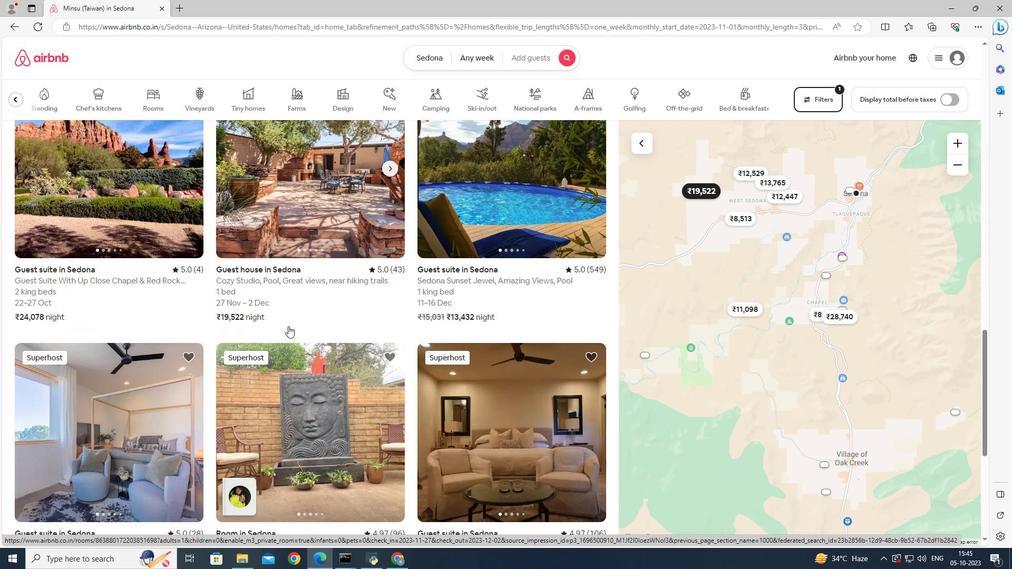 
Action: Mouse scrolled (288, 325) with delta (0, 0)
Screenshot: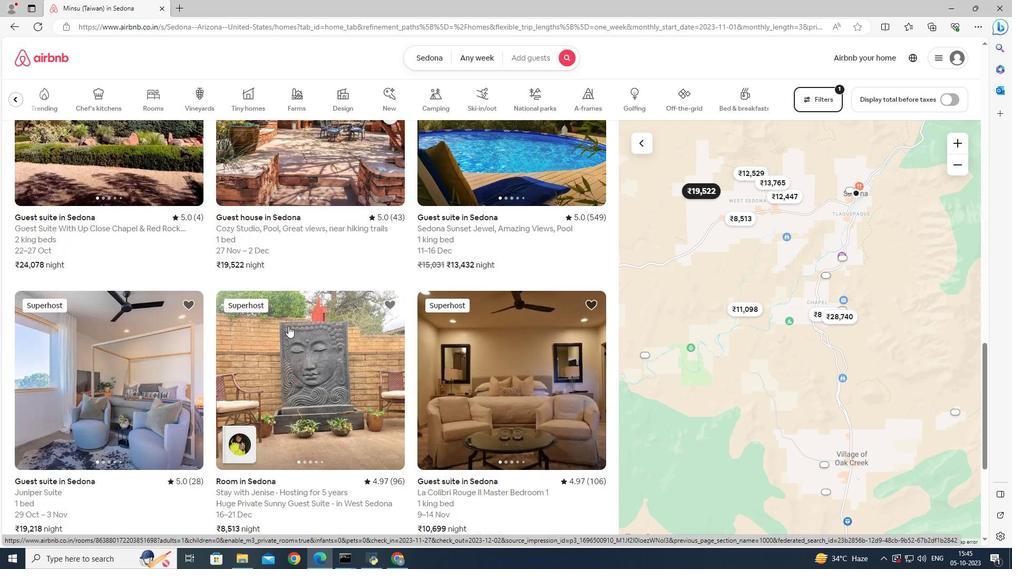 
Action: Mouse scrolled (288, 326) with delta (0, 0)
Screenshot: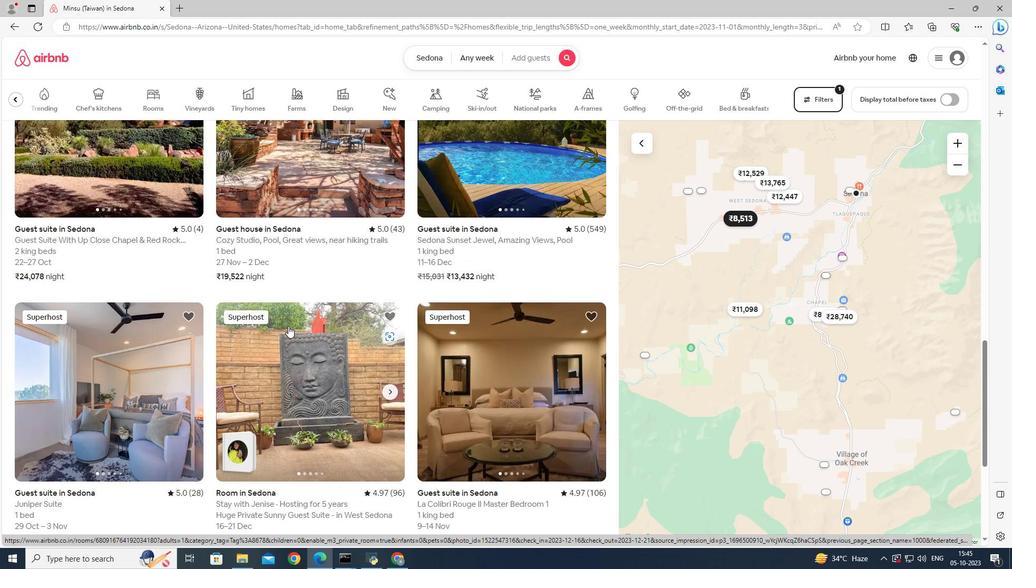 
Action: Mouse scrolled (288, 326) with delta (0, 0)
Screenshot: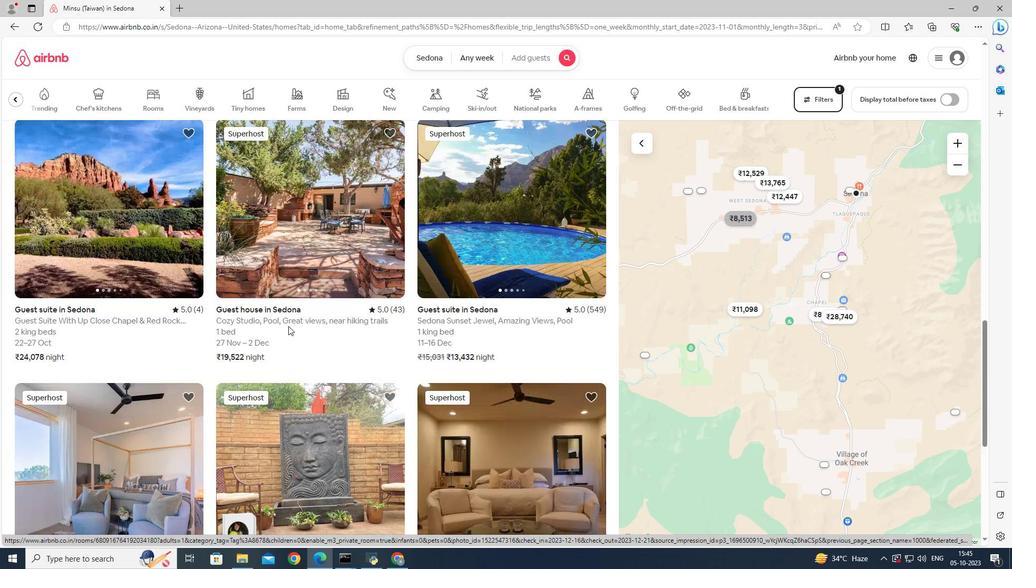 
Action: Mouse scrolled (288, 326) with delta (0, 0)
Screenshot: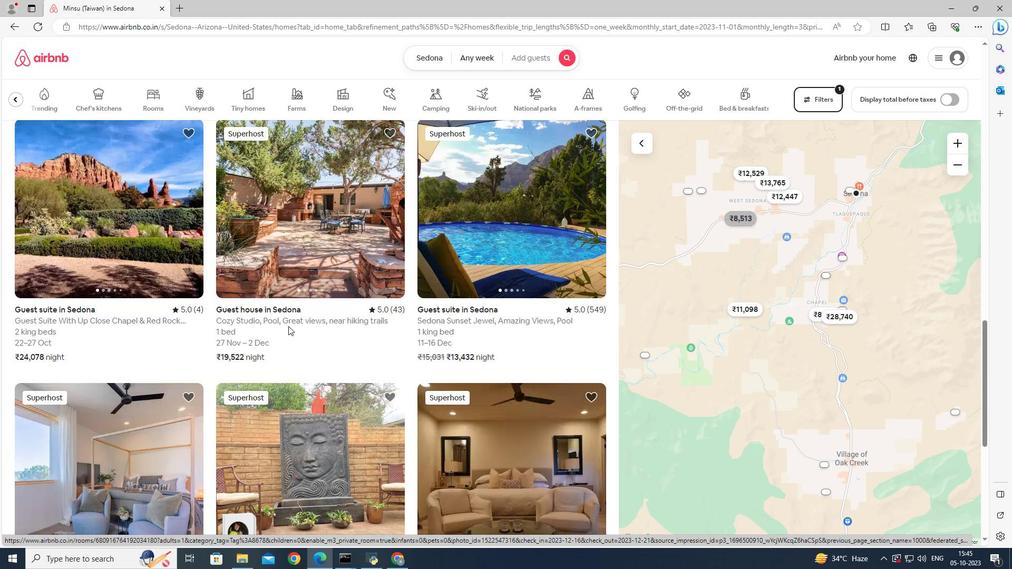 
Action: Mouse scrolled (288, 326) with delta (0, 0)
Screenshot: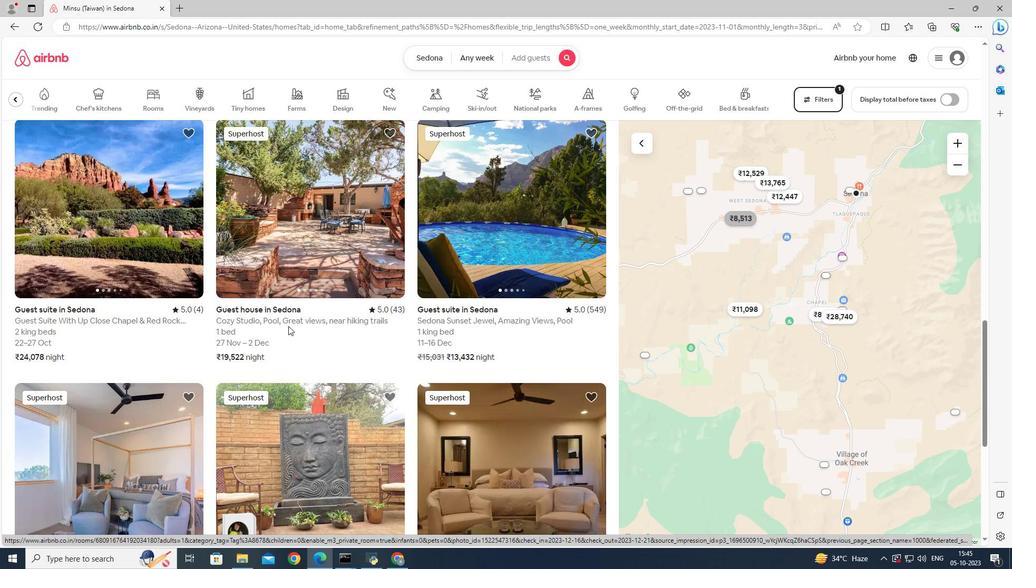 
Action: Mouse scrolled (288, 326) with delta (0, 0)
Screenshot: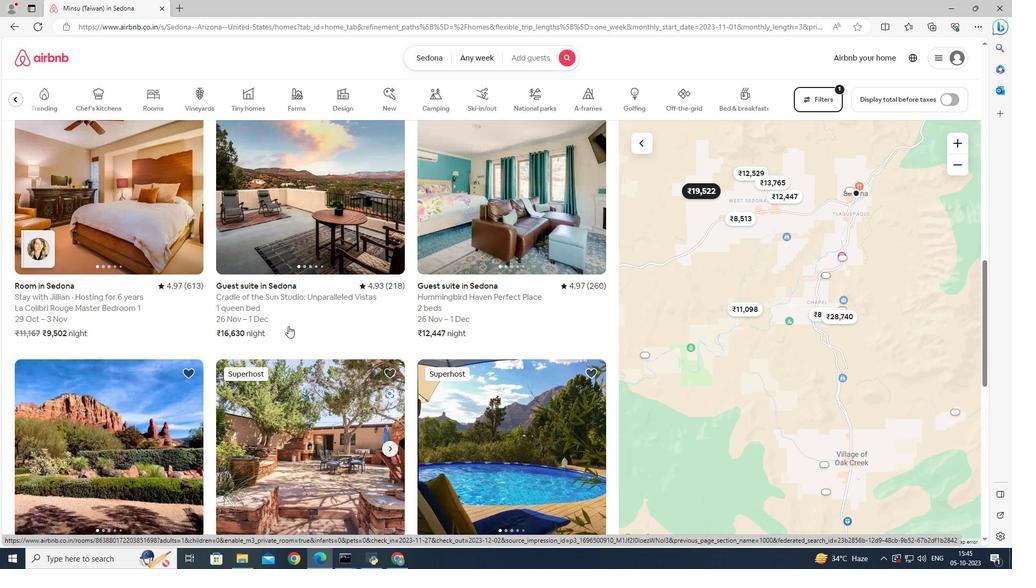 
Action: Mouse scrolled (288, 326) with delta (0, 0)
Screenshot: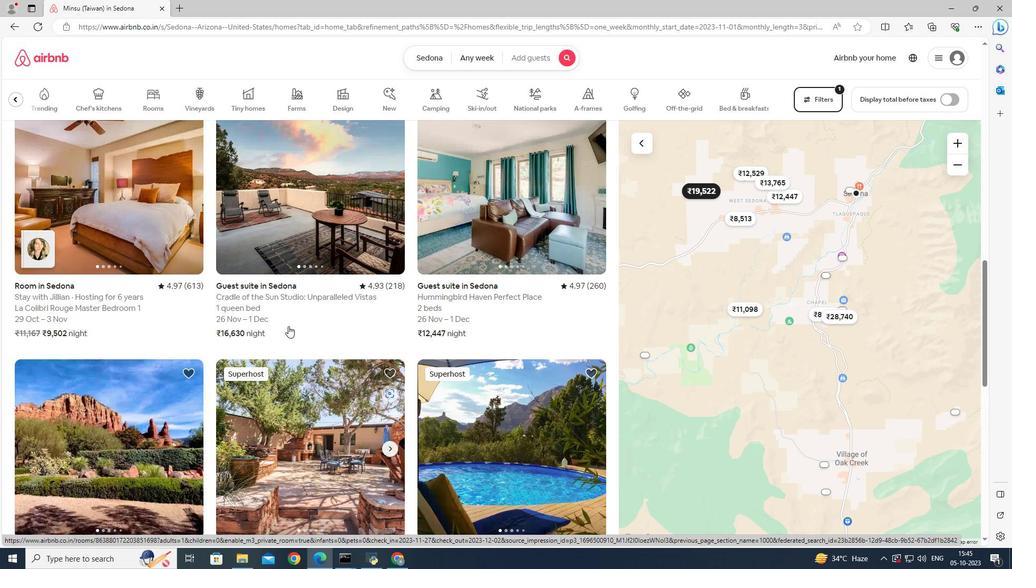 
Action: Mouse scrolled (288, 326) with delta (0, 0)
Screenshot: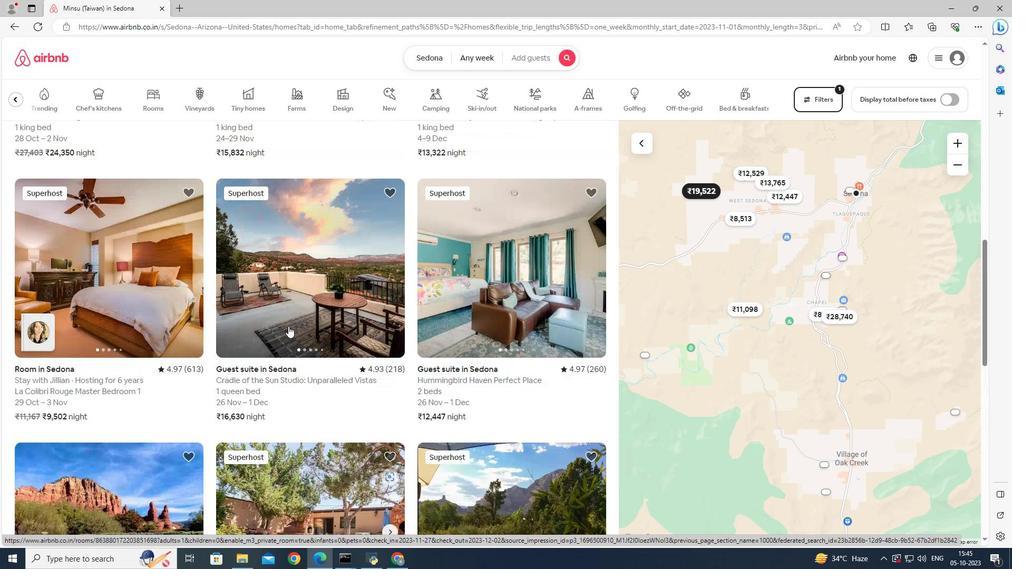 
Action: Mouse scrolled (288, 326) with delta (0, 0)
Screenshot: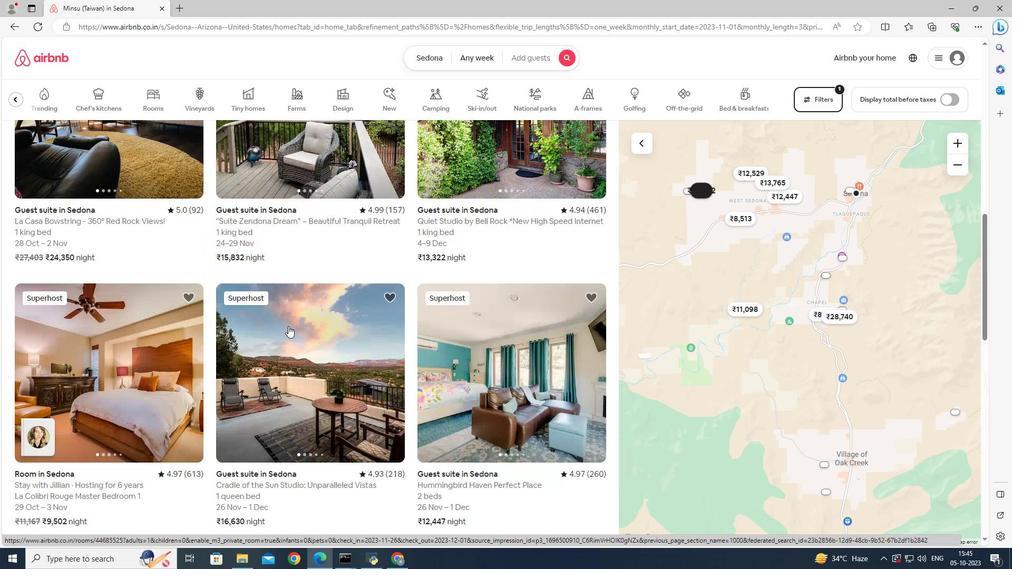 
Action: Mouse moved to (288, 327)
Screenshot: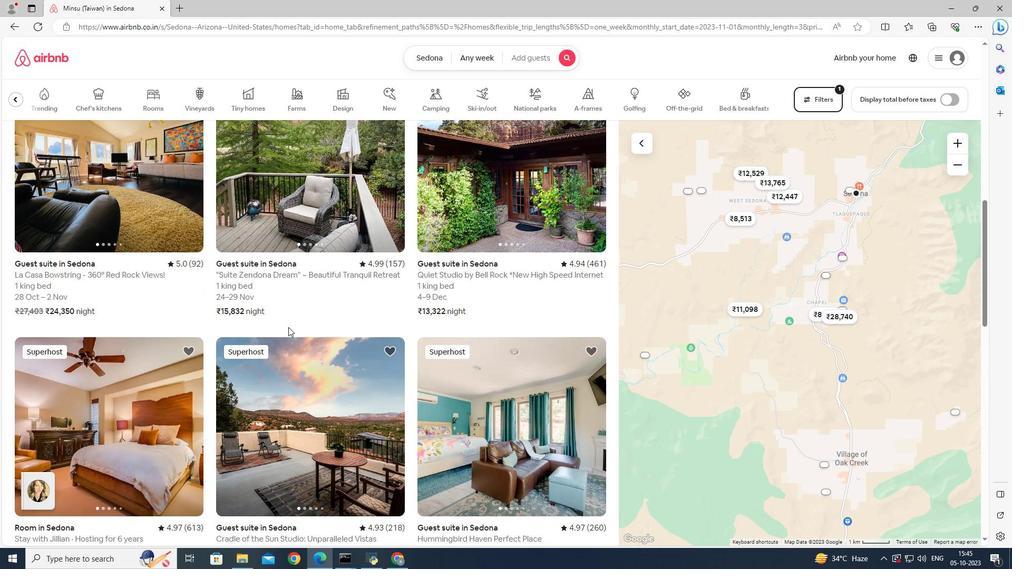 
Action: Mouse scrolled (288, 328) with delta (0, 0)
Screenshot: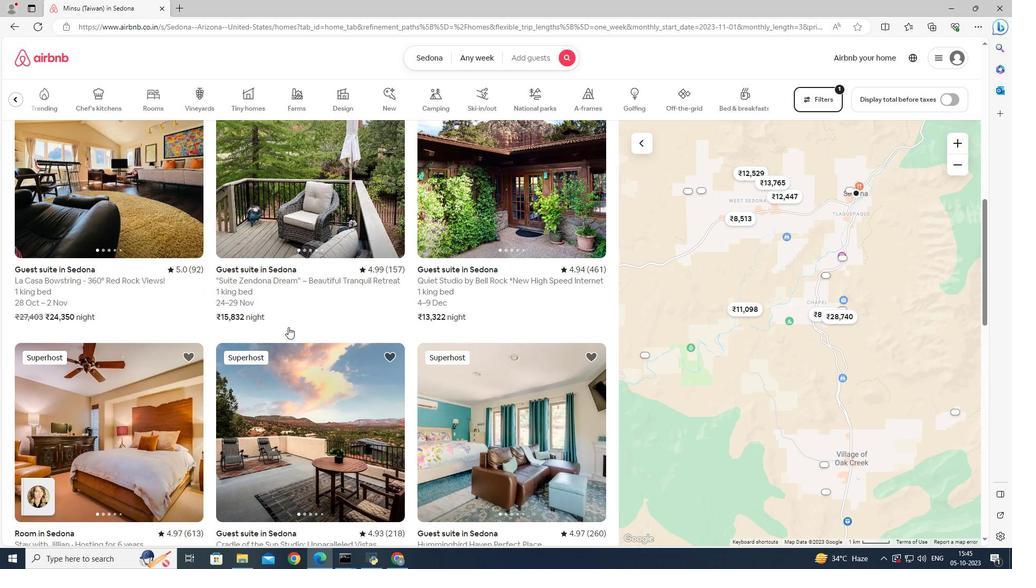 
Action: Mouse scrolled (288, 328) with delta (0, 0)
Screenshot: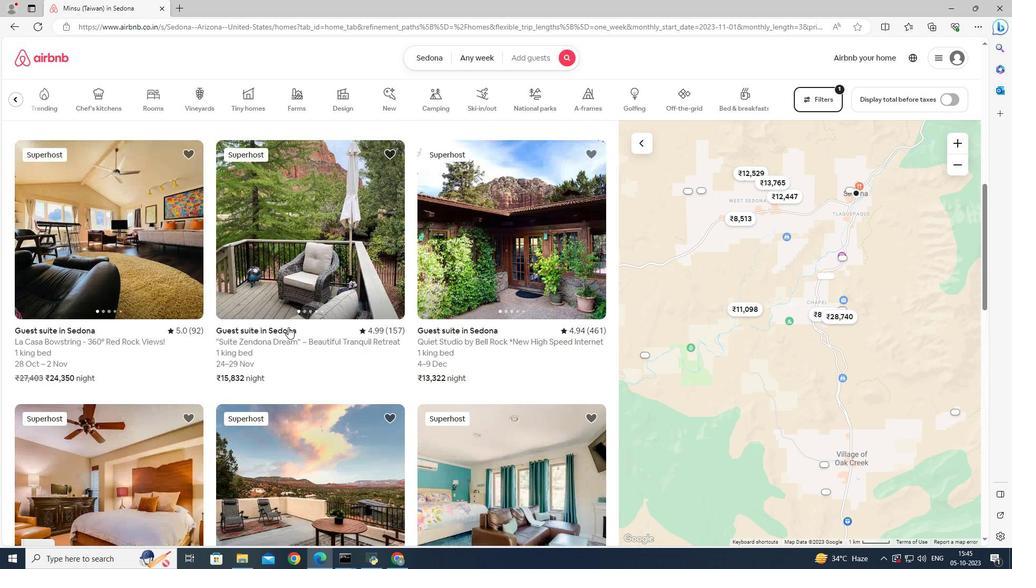 
Action: Mouse scrolled (288, 328) with delta (0, 0)
Screenshot: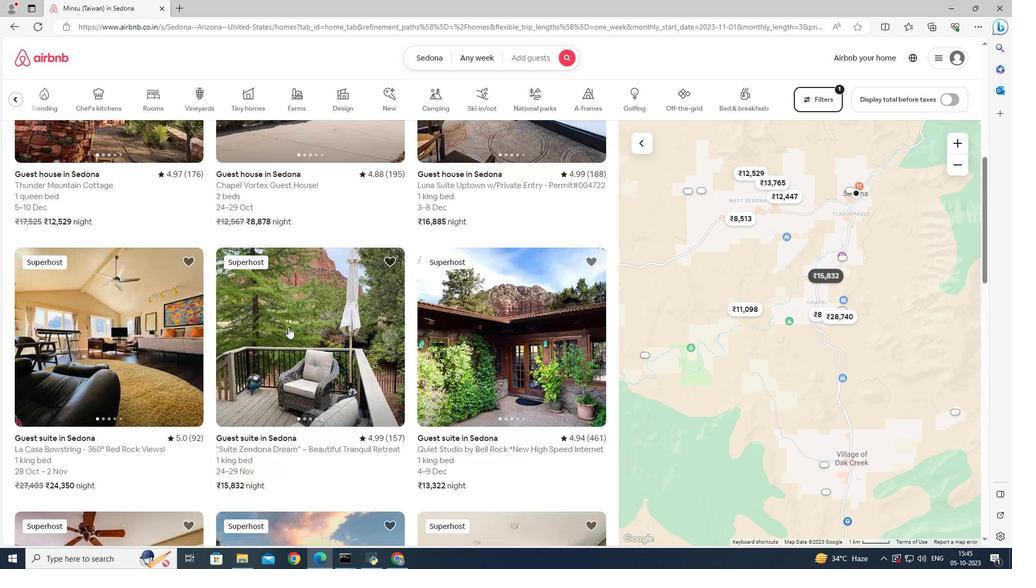 
Action: Mouse scrolled (288, 328) with delta (0, 0)
Screenshot: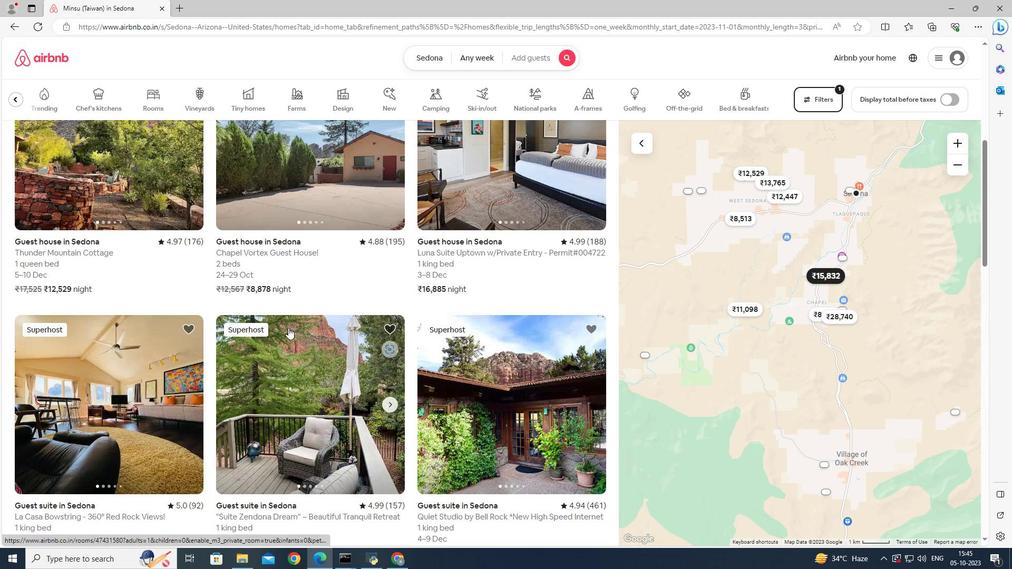 
Action: Mouse moved to (288, 328)
Screenshot: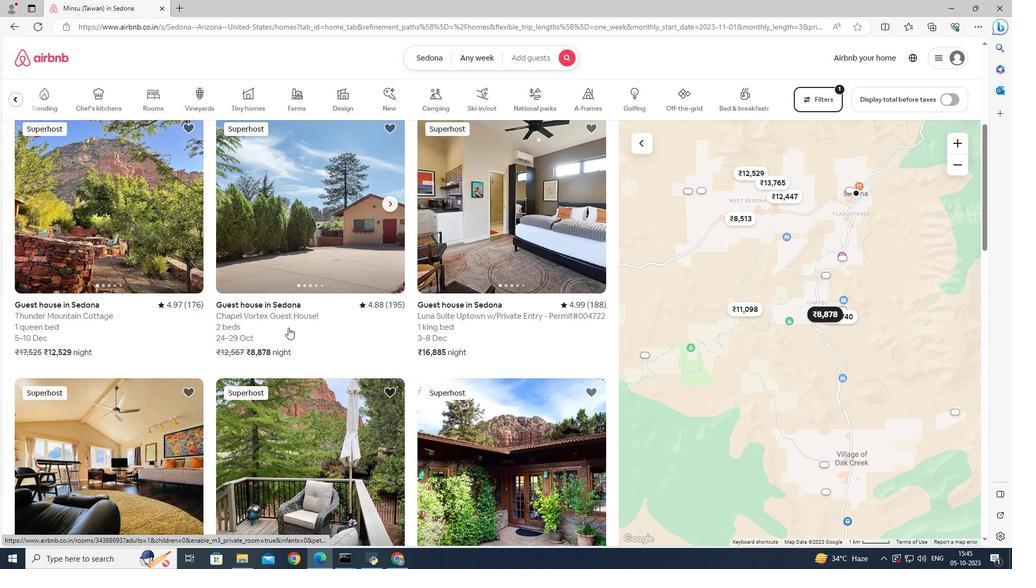 
Action: Mouse scrolled (288, 328) with delta (0, 0)
Screenshot: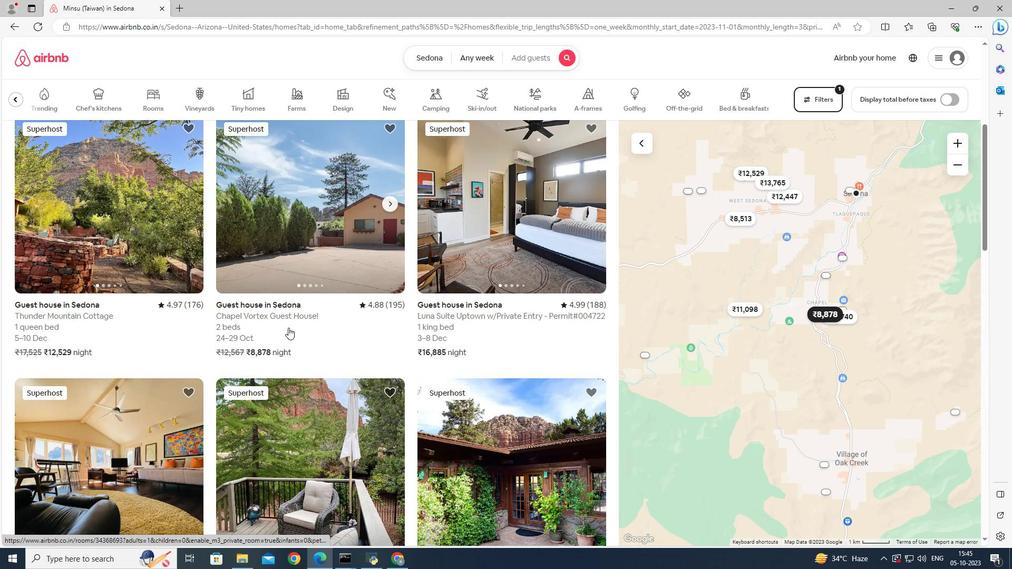 
Action: Mouse scrolled (288, 328) with delta (0, 0)
Screenshot: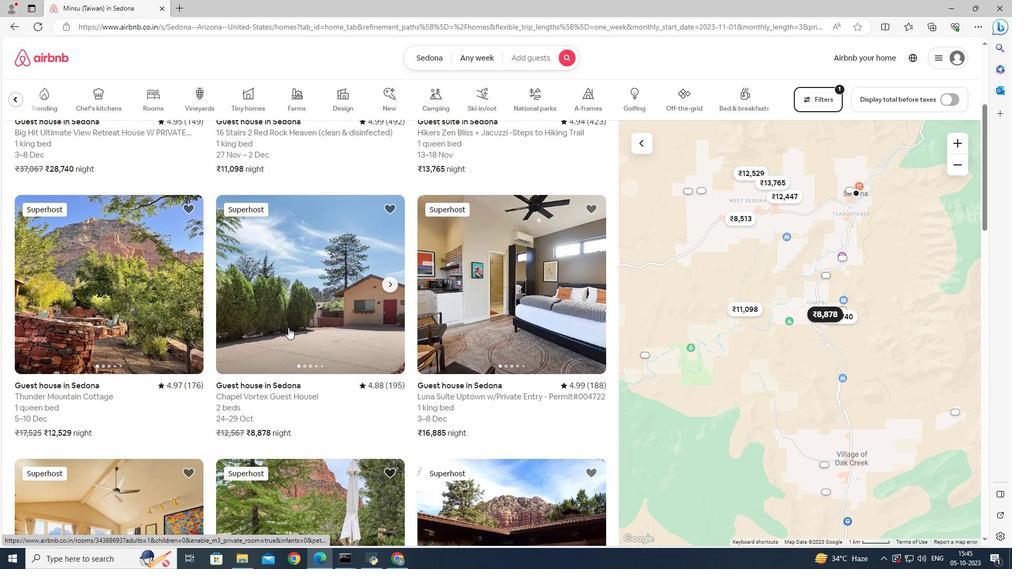 
Action: Mouse moved to (288, 328)
Screenshot: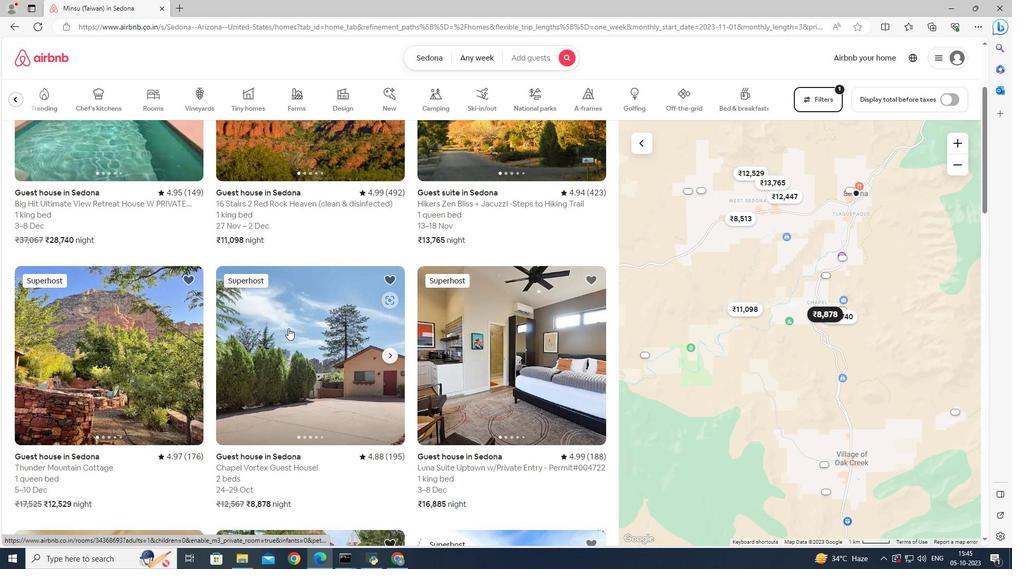 
Action: Mouse scrolled (288, 329) with delta (0, 0)
Screenshot: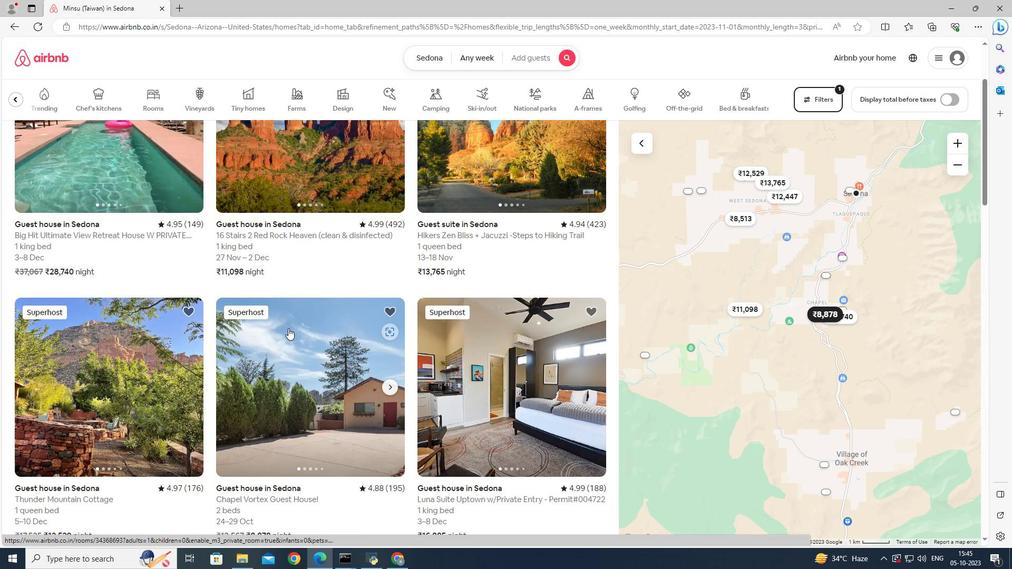 
Action: Mouse scrolled (288, 329) with delta (0, 0)
Screenshot: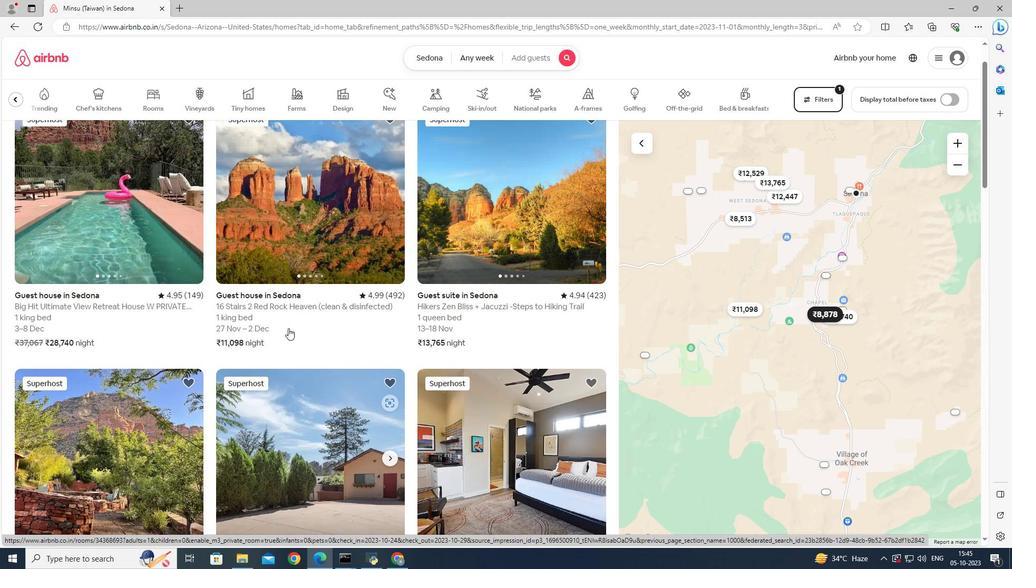 
Action: Mouse scrolled (288, 329) with delta (0, 0)
Screenshot: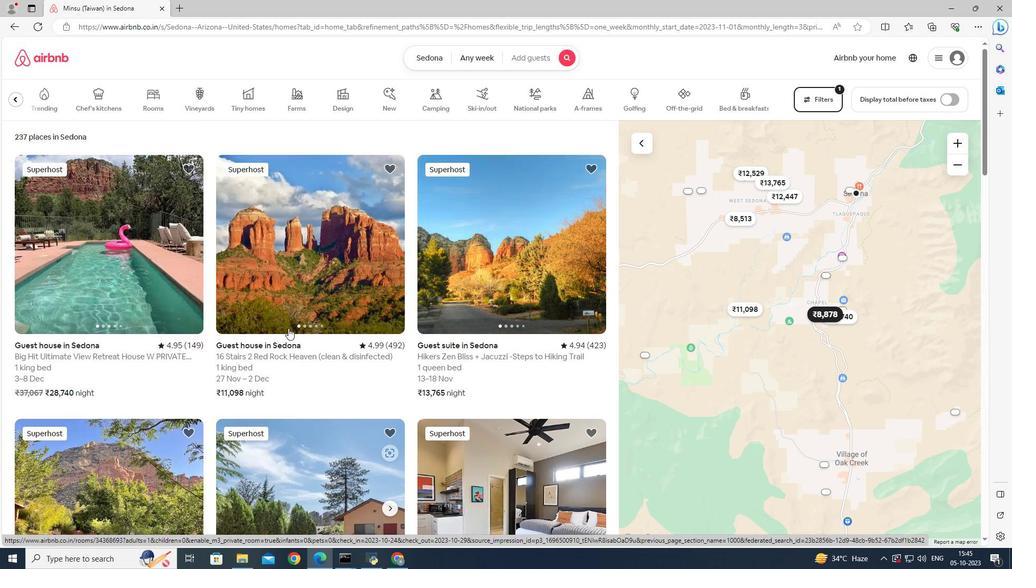 
Action: Mouse moved to (287, 330)
Screenshot: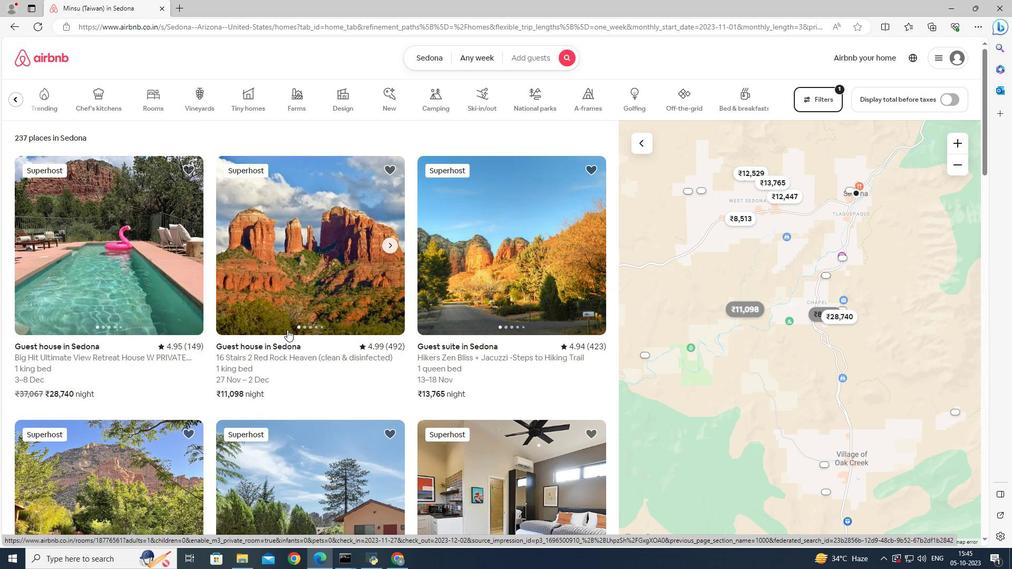 
Action: Mouse scrolled (287, 330) with delta (0, 0)
Screenshot: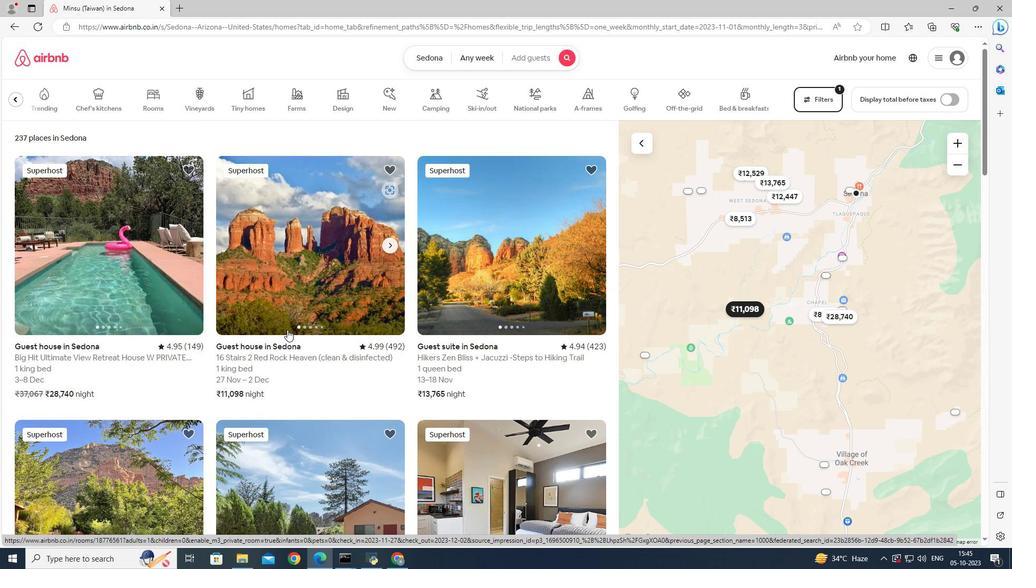 
Action: Mouse scrolled (287, 330) with delta (0, 0)
Screenshot: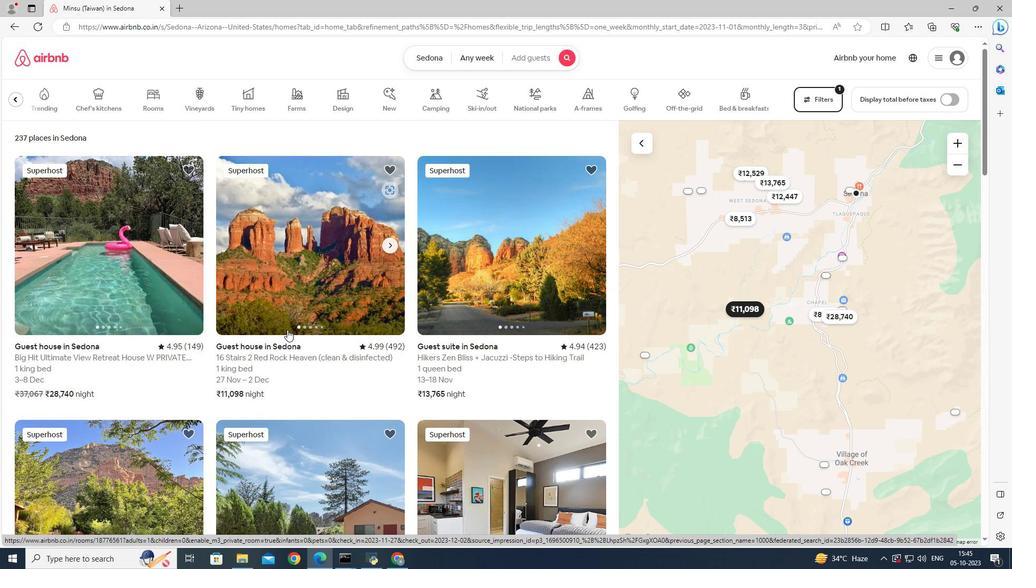 
Action: Mouse scrolled (287, 330) with delta (0, 0)
Screenshot: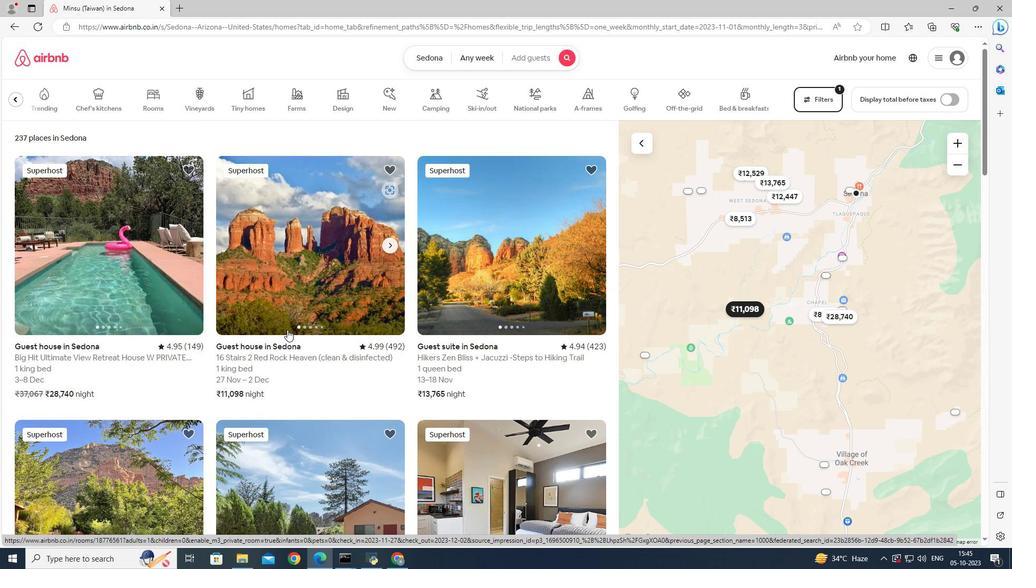 
Action: Mouse moved to (362, 265)
Screenshot: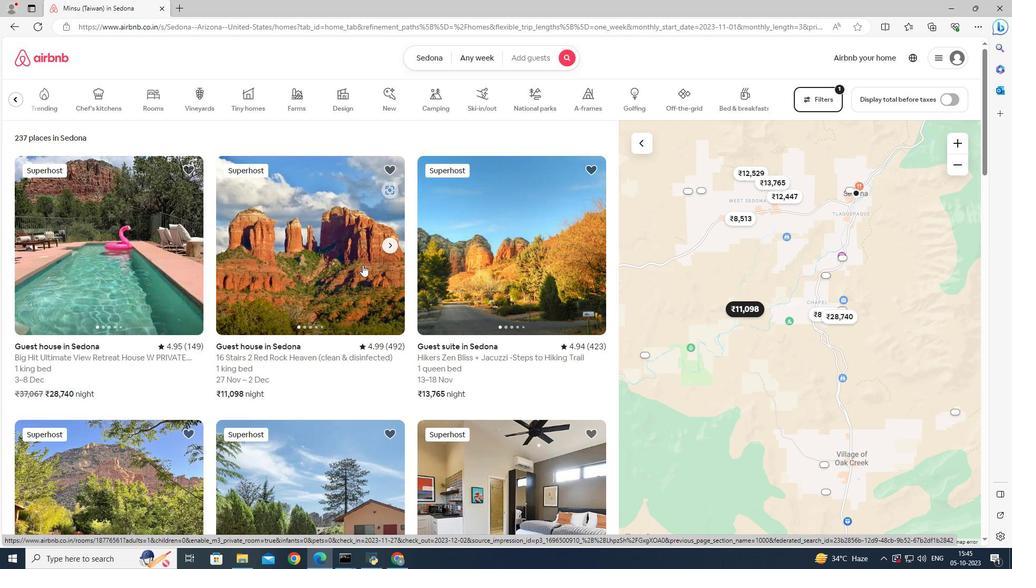 
Action: Mouse pressed left at (362, 265)
Screenshot: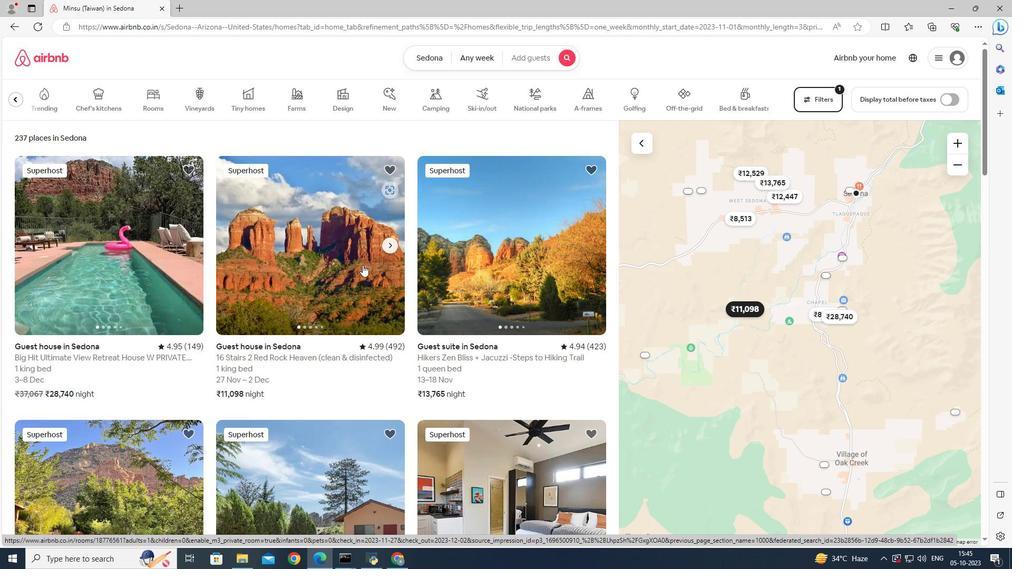 
Action: Mouse moved to (738, 387)
Screenshot: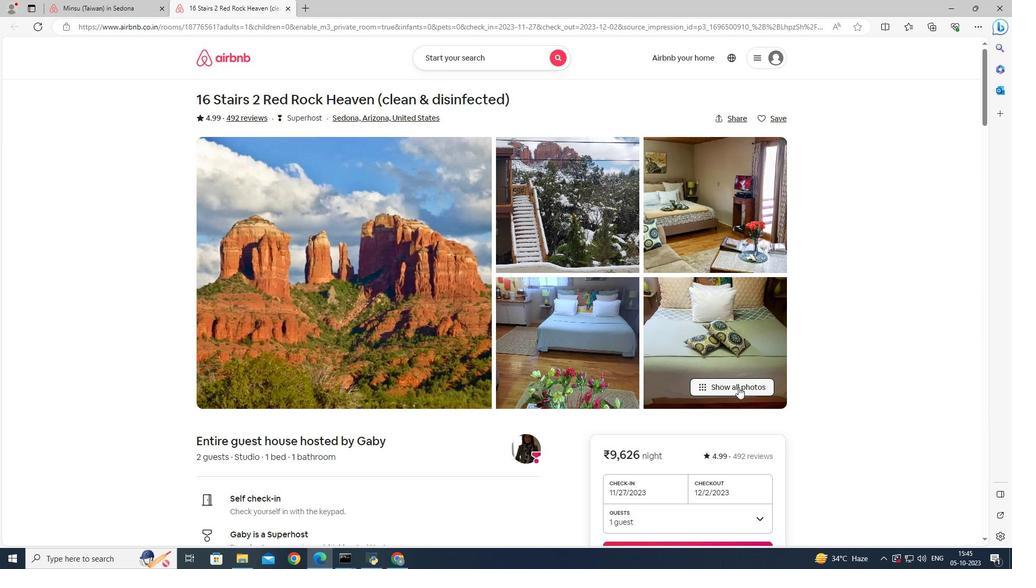 
Action: Mouse pressed left at (738, 387)
Screenshot: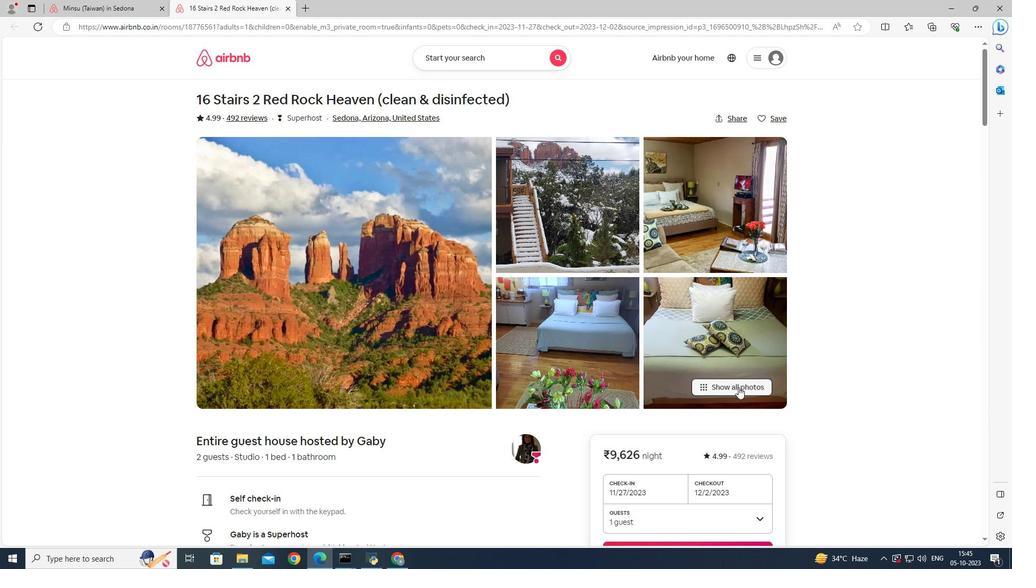 
Action: Mouse moved to (649, 382)
Screenshot: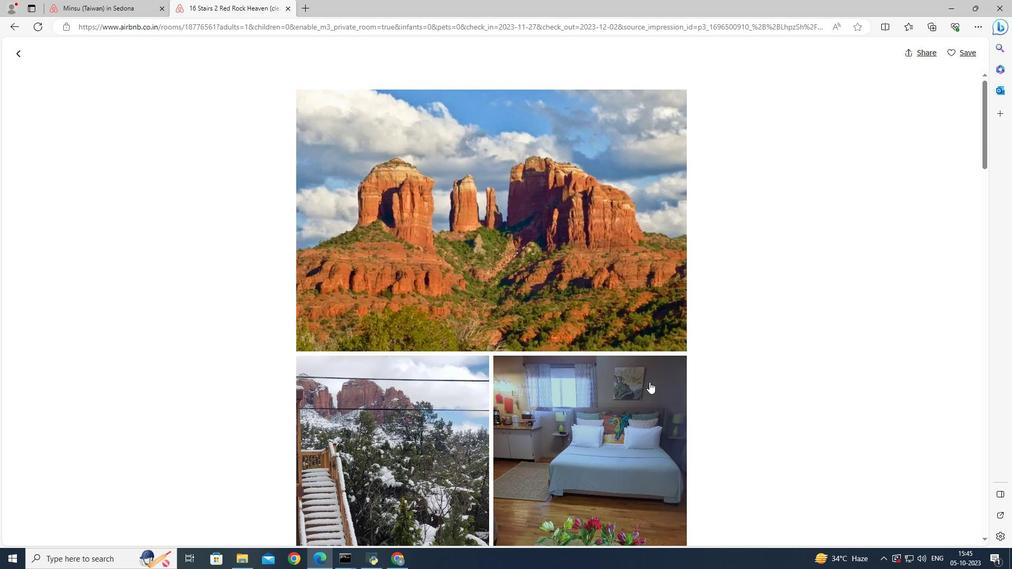
Action: Mouse scrolled (649, 381) with delta (0, 0)
Screenshot: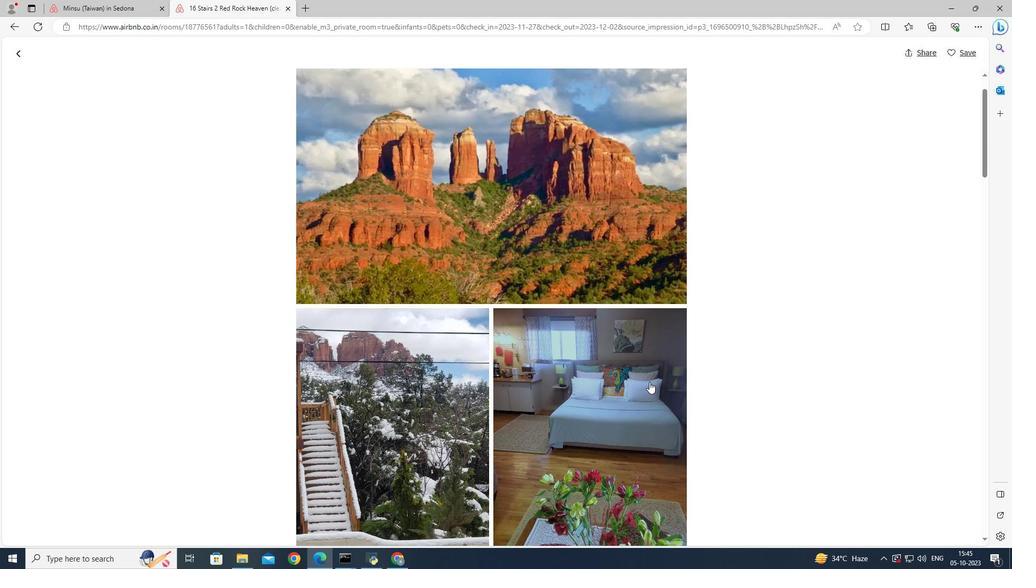 
Action: Mouse scrolled (649, 381) with delta (0, 0)
Screenshot: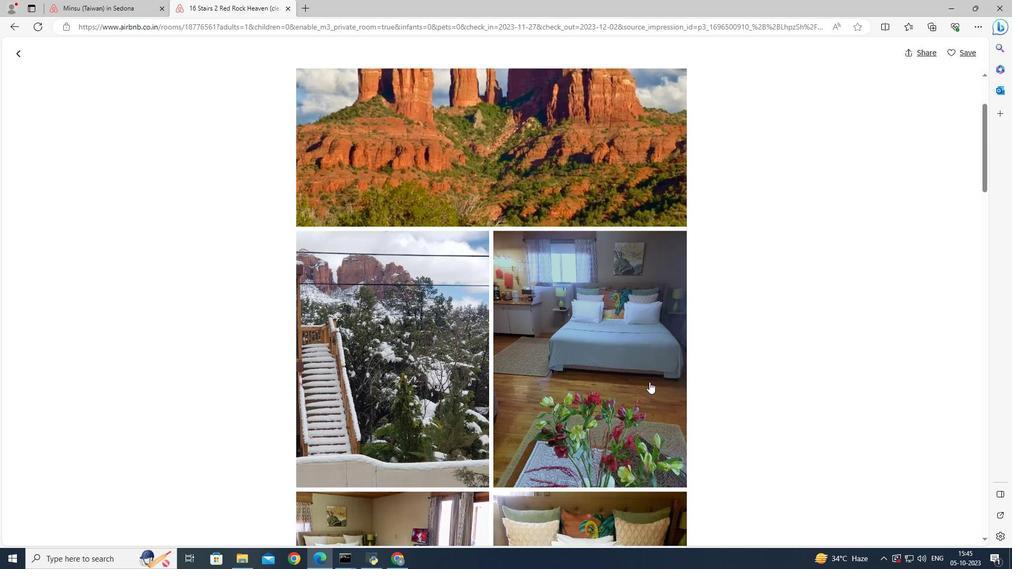 
Action: Mouse scrolled (649, 381) with delta (0, 0)
Screenshot: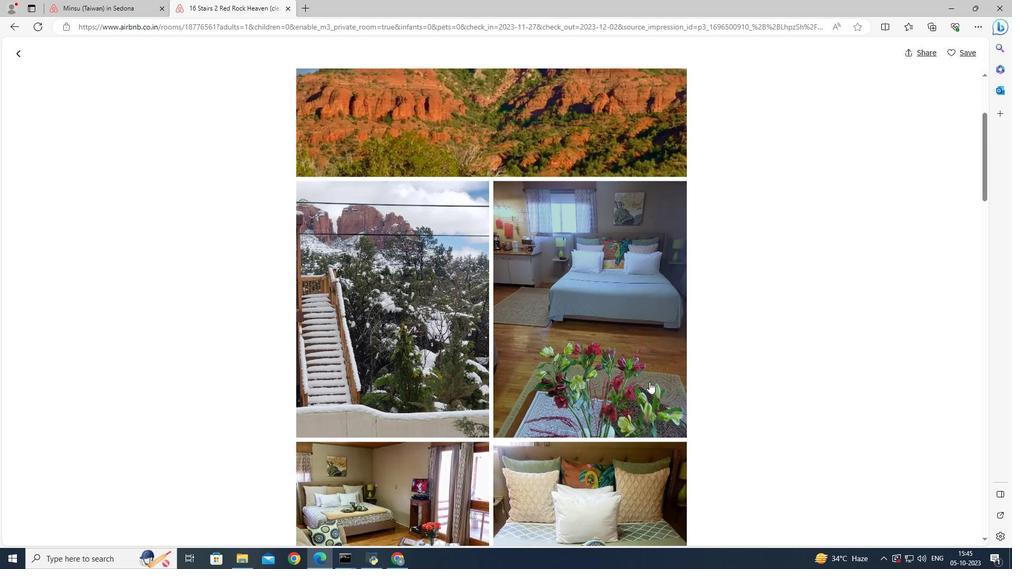 
Action: Mouse scrolled (649, 381) with delta (0, 0)
Screenshot: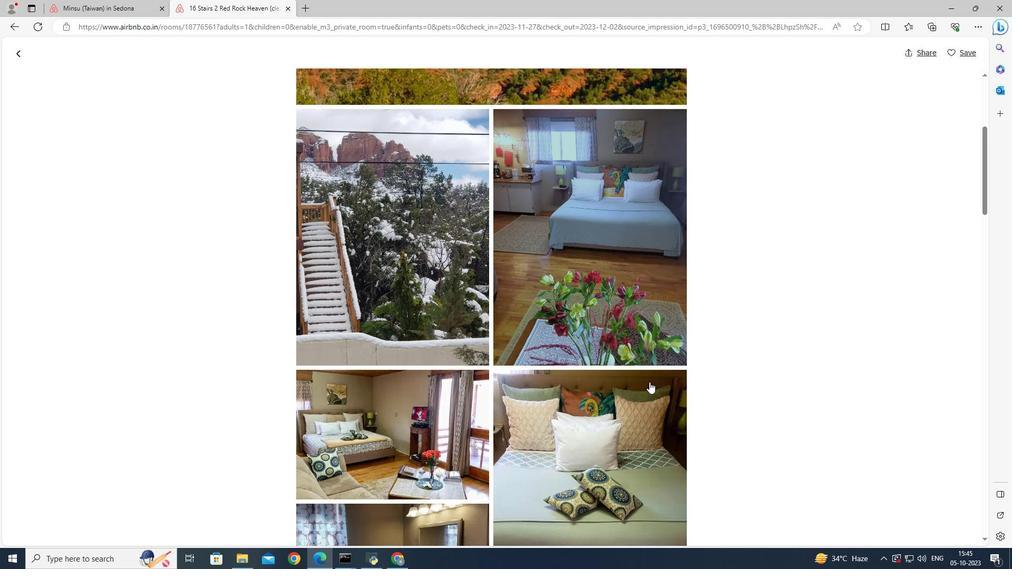 
Action: Mouse scrolled (649, 381) with delta (0, 0)
Screenshot: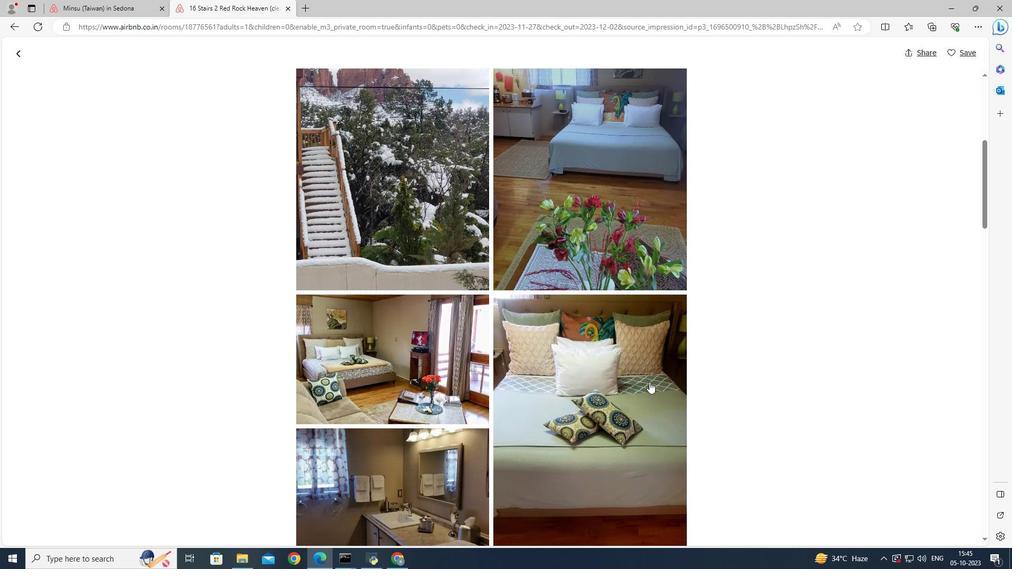 
Action: Mouse scrolled (649, 381) with delta (0, 0)
Screenshot: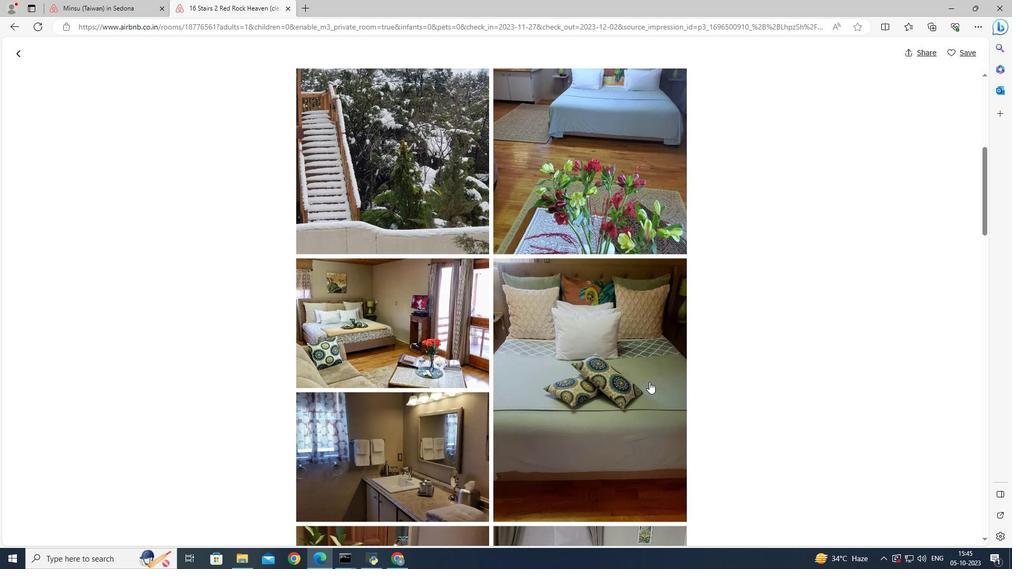 
Action: Mouse scrolled (649, 381) with delta (0, 0)
Screenshot: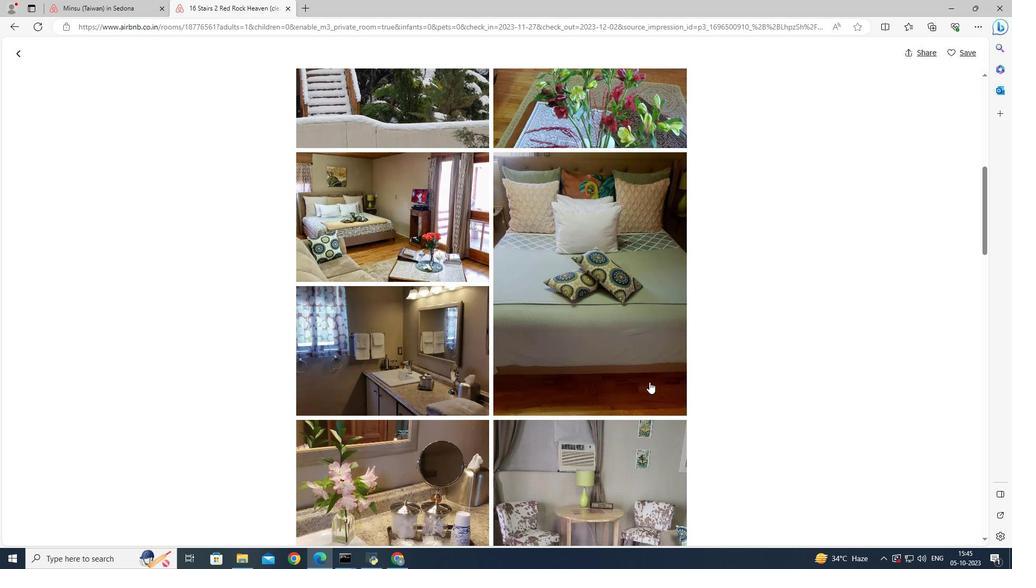 
Action: Mouse scrolled (649, 381) with delta (0, 0)
Screenshot: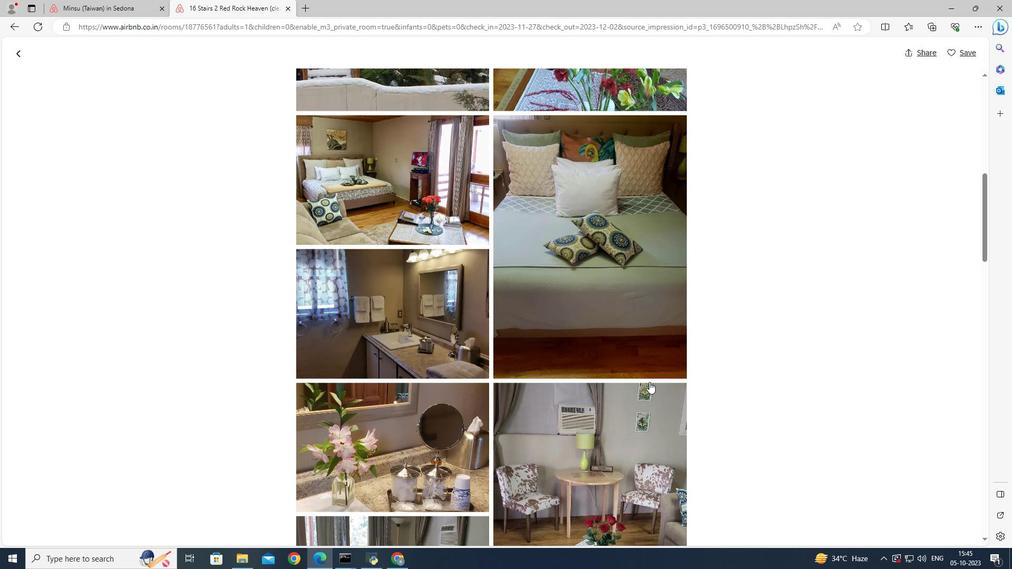 
Action: Mouse scrolled (649, 381) with delta (0, 0)
Screenshot: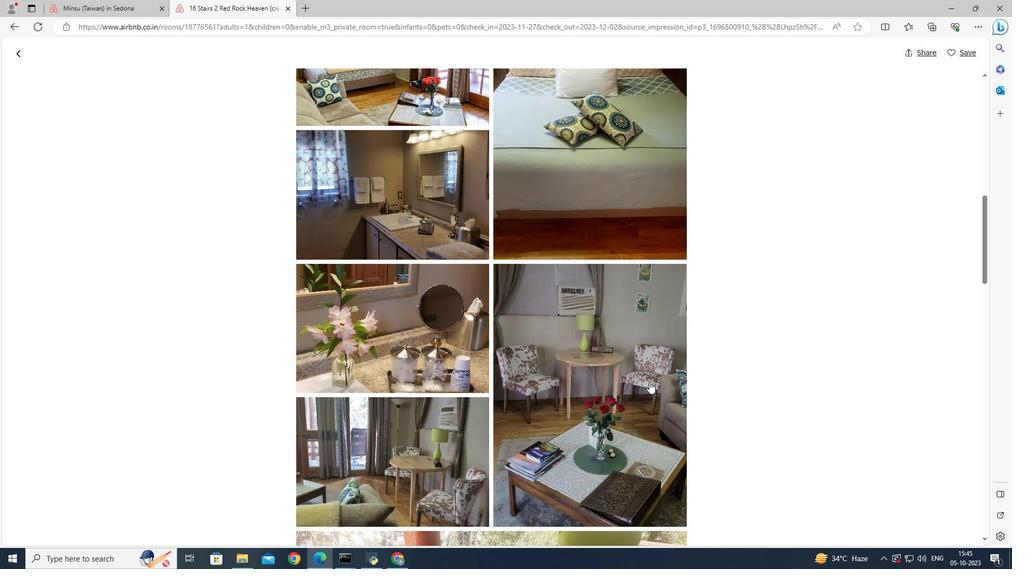 
Action: Mouse scrolled (649, 381) with delta (0, 0)
Screenshot: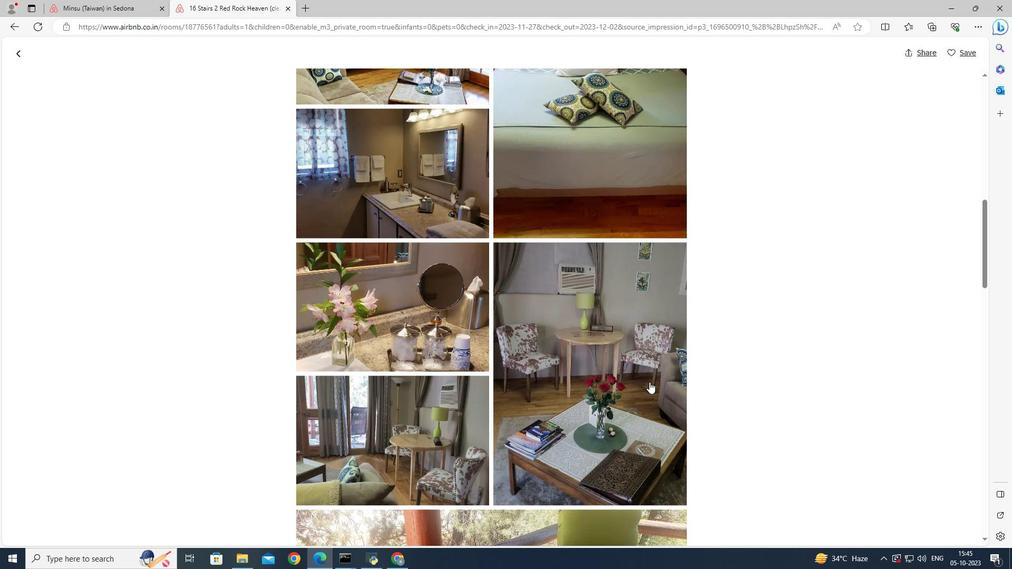 
Action: Mouse scrolled (649, 381) with delta (0, 0)
Screenshot: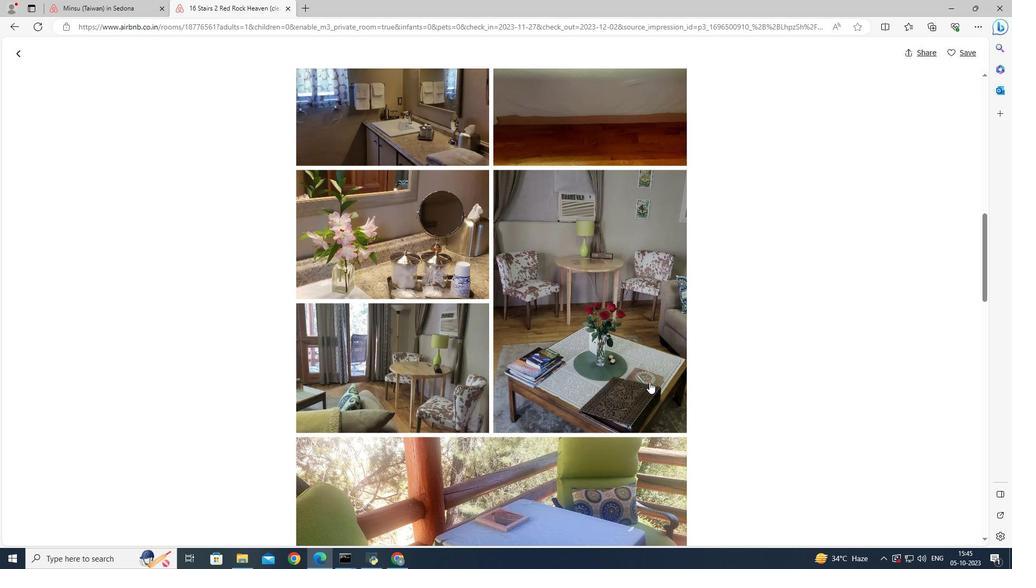 
Action: Mouse scrolled (649, 381) with delta (0, 0)
Screenshot: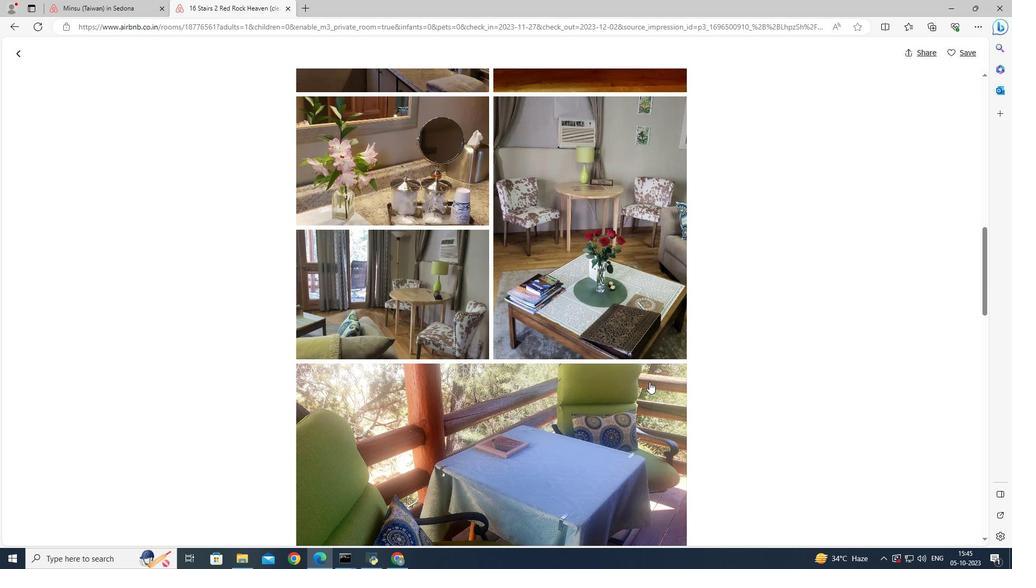 
Action: Mouse scrolled (649, 381) with delta (0, 0)
Screenshot: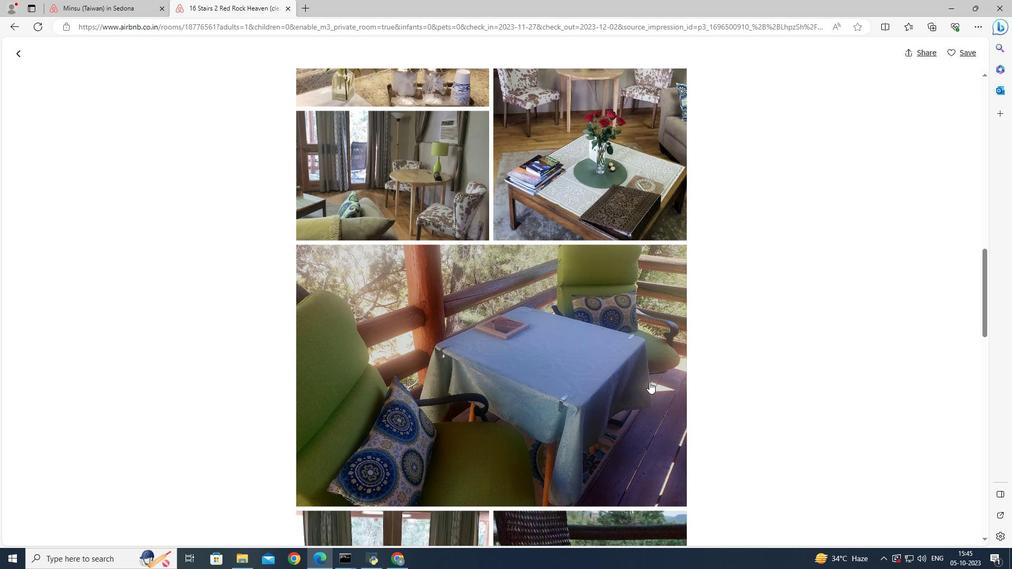 
Action: Mouse scrolled (649, 381) with delta (0, 0)
Screenshot: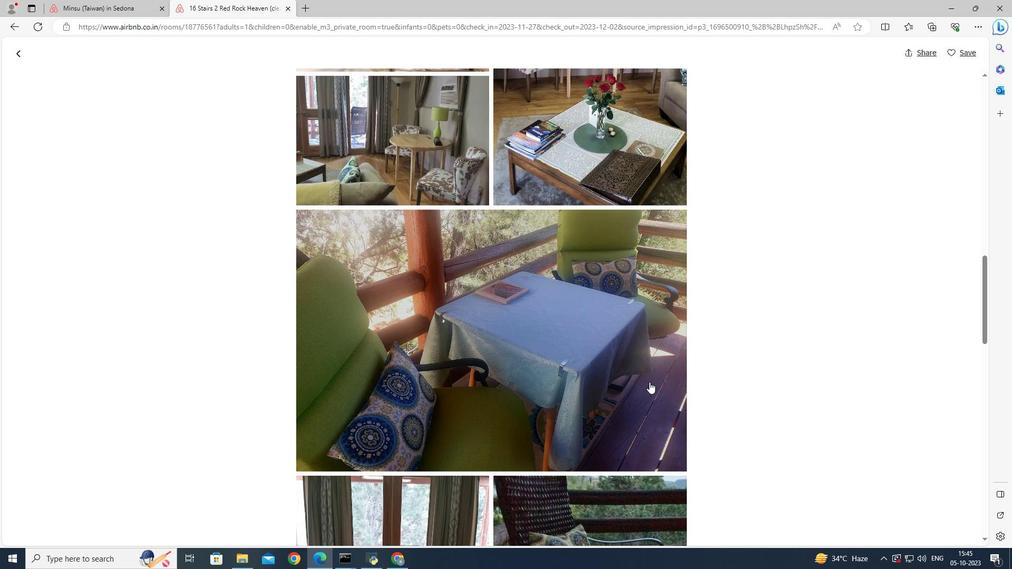 
Action: Mouse scrolled (649, 381) with delta (0, 0)
Screenshot: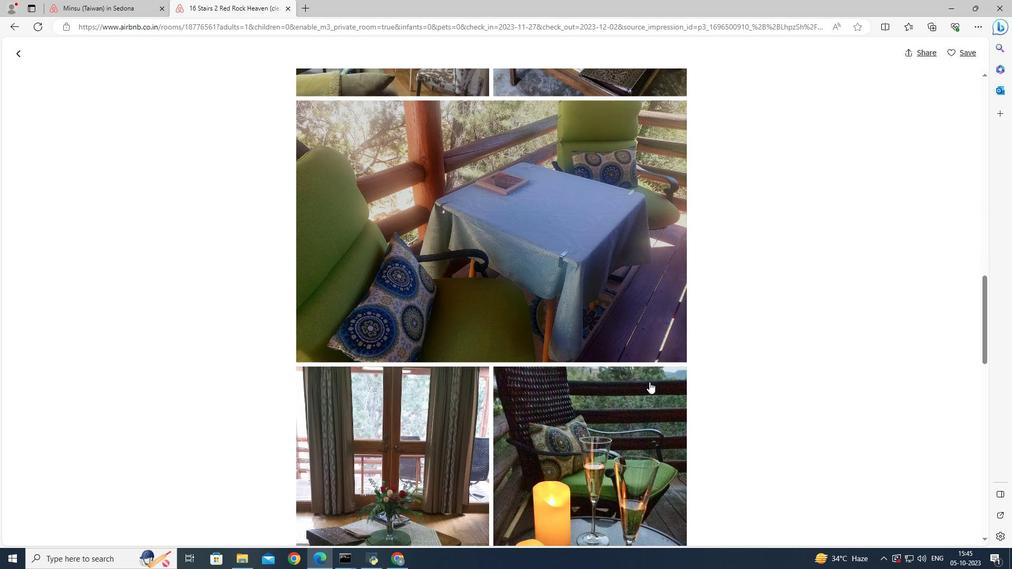 
Action: Mouse scrolled (649, 381) with delta (0, 0)
Screenshot: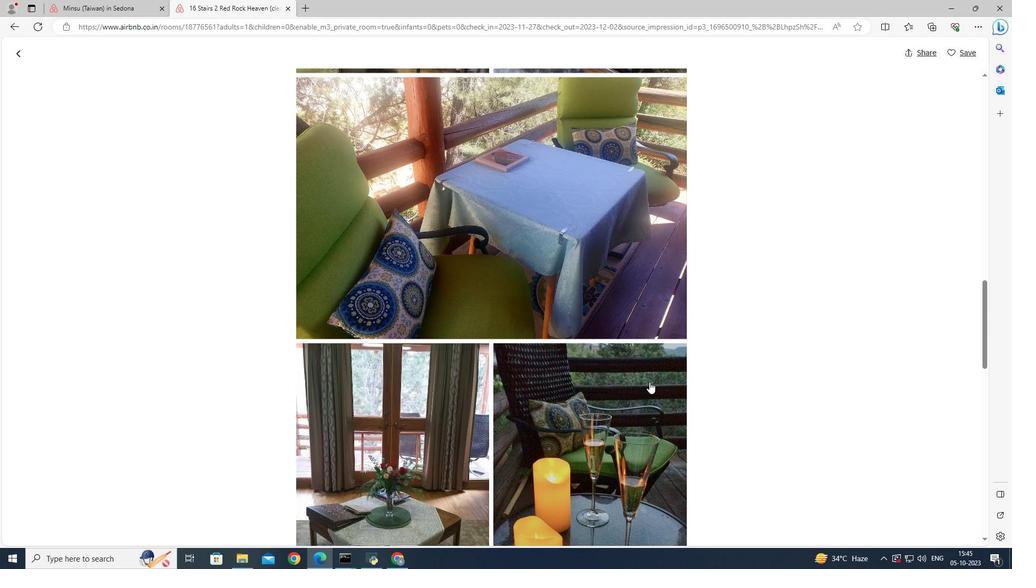 
Action: Mouse scrolled (649, 381) with delta (0, 0)
Screenshot: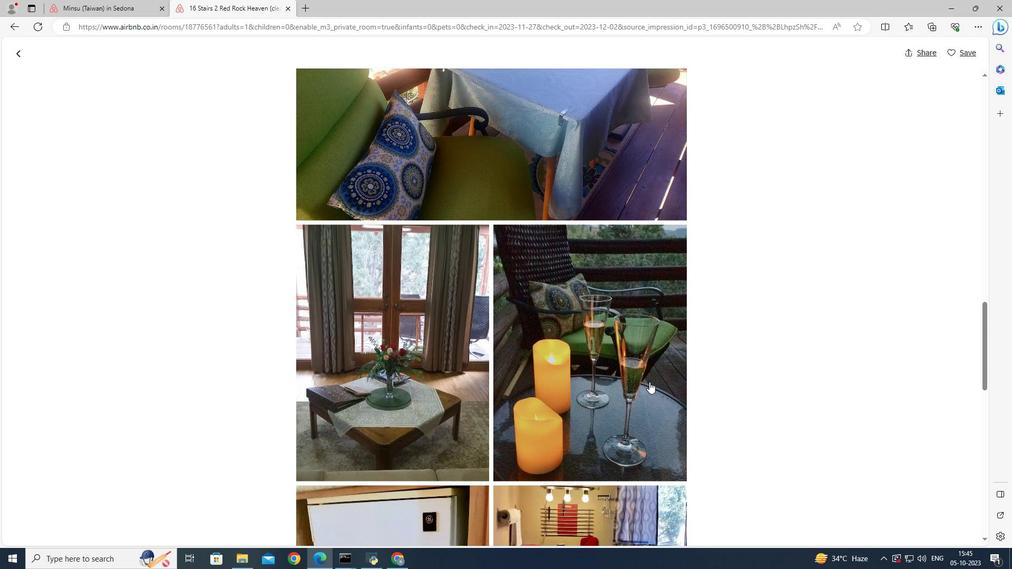 
Action: Mouse scrolled (649, 381) with delta (0, 0)
Screenshot: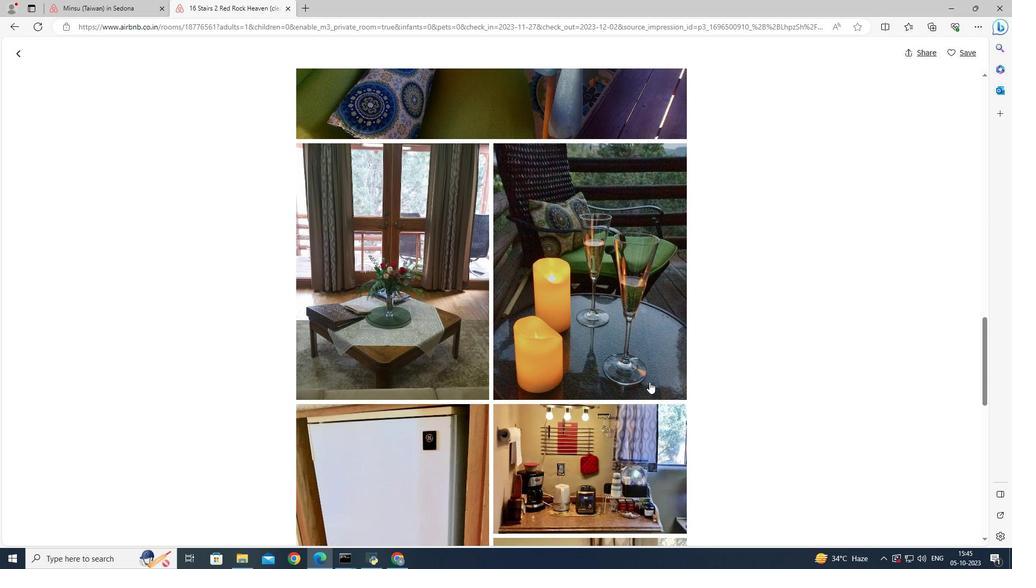 
Action: Mouse scrolled (649, 381) with delta (0, 0)
Screenshot: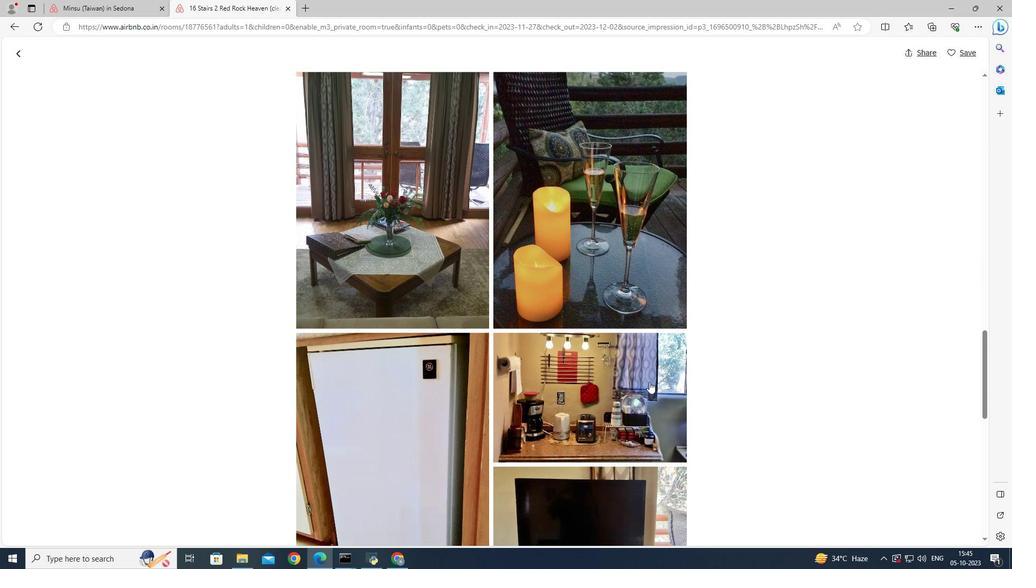 
Action: Mouse scrolled (649, 381) with delta (0, 0)
Screenshot: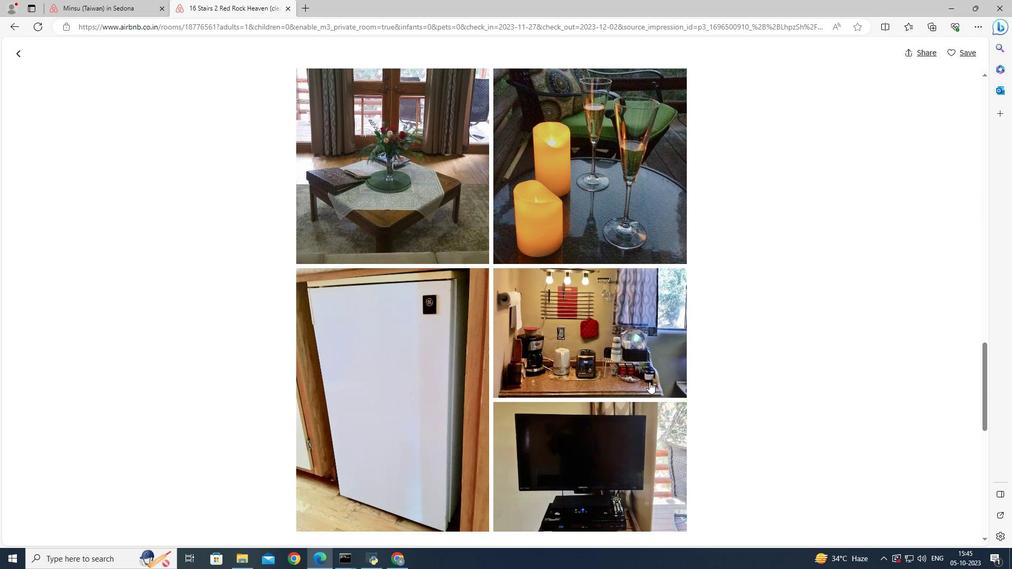 
Action: Mouse scrolled (649, 381) with delta (0, 0)
Screenshot: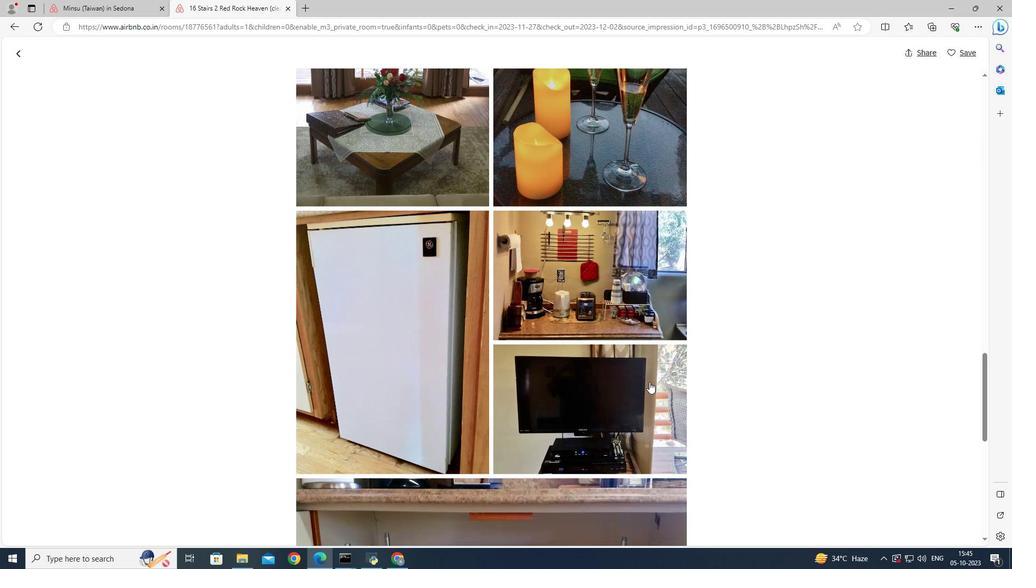 
Action: Mouse scrolled (649, 381) with delta (0, 0)
Screenshot: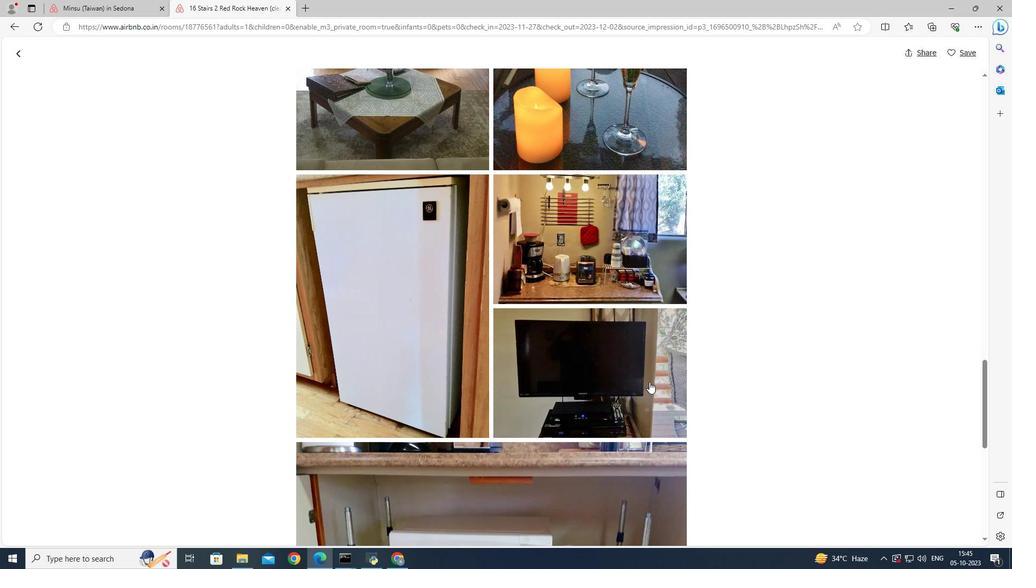 
Action: Mouse scrolled (649, 381) with delta (0, 0)
Screenshot: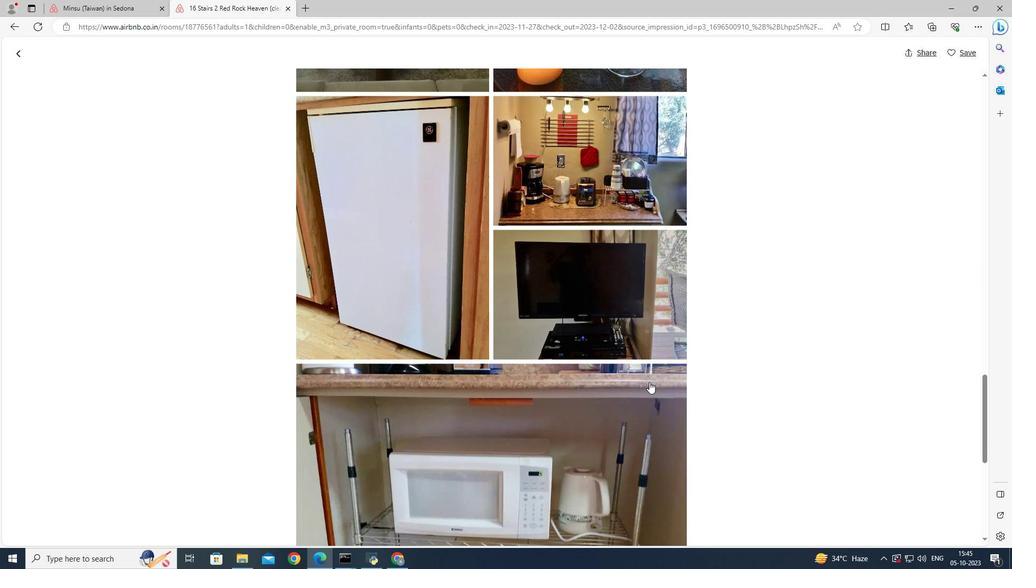 
Action: Mouse scrolled (649, 381) with delta (0, 0)
Screenshot: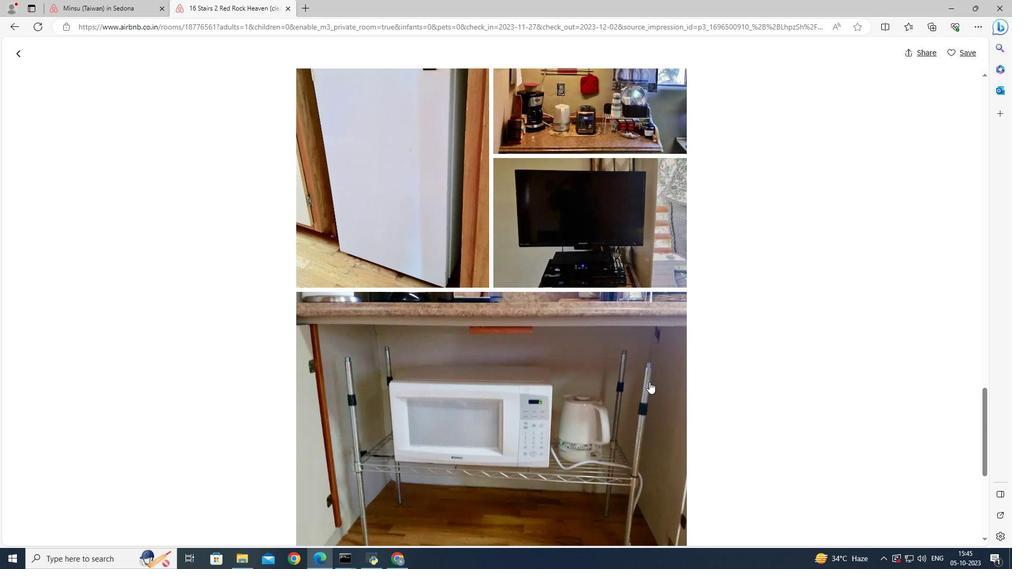 
Action: Mouse scrolled (649, 381) with delta (0, 0)
Screenshot: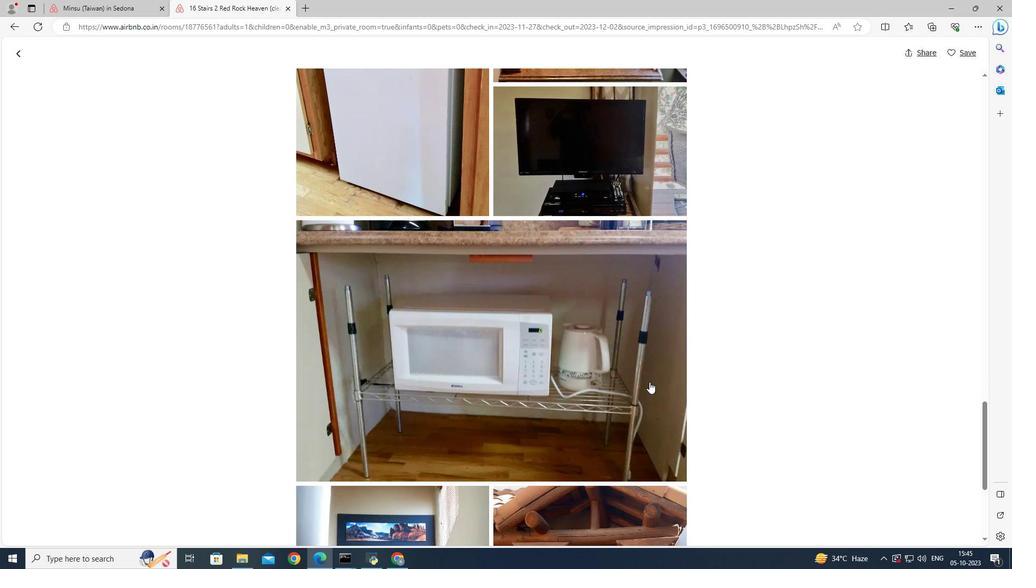 
Action: Mouse scrolled (649, 381) with delta (0, 0)
Screenshot: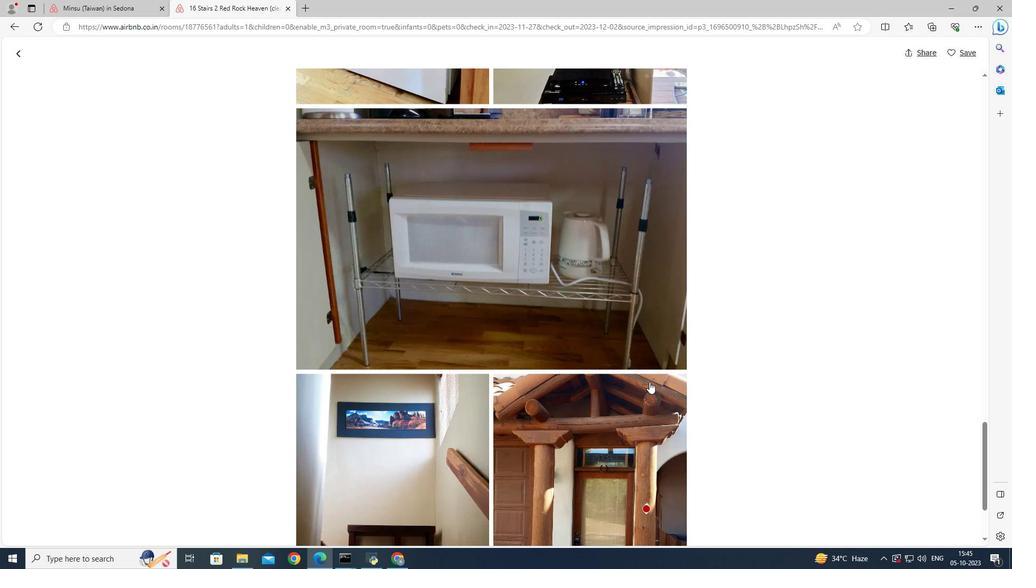 
Action: Mouse scrolled (649, 381) with delta (0, 0)
Screenshot: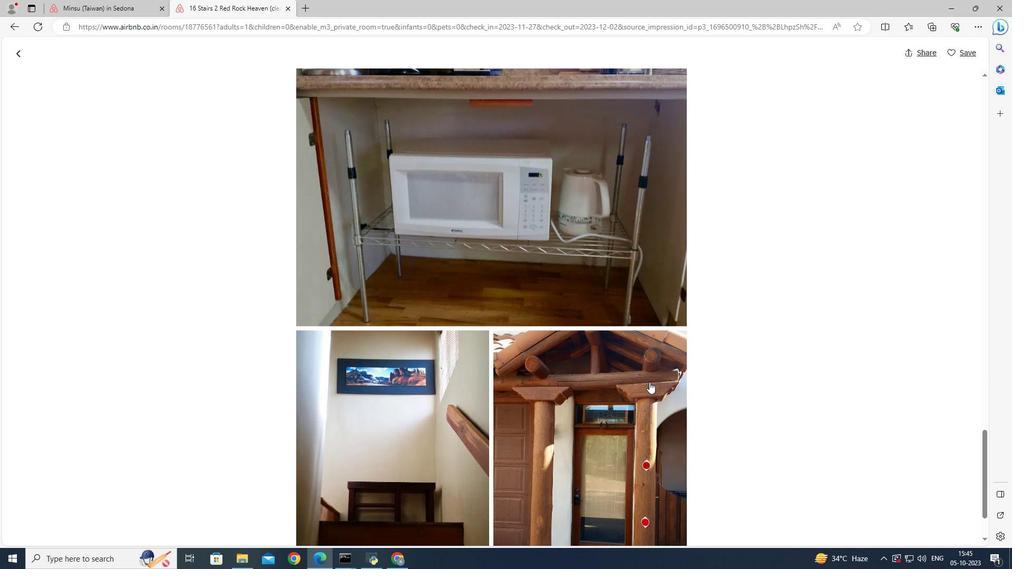 
Action: Mouse scrolled (649, 381) with delta (0, 0)
Screenshot: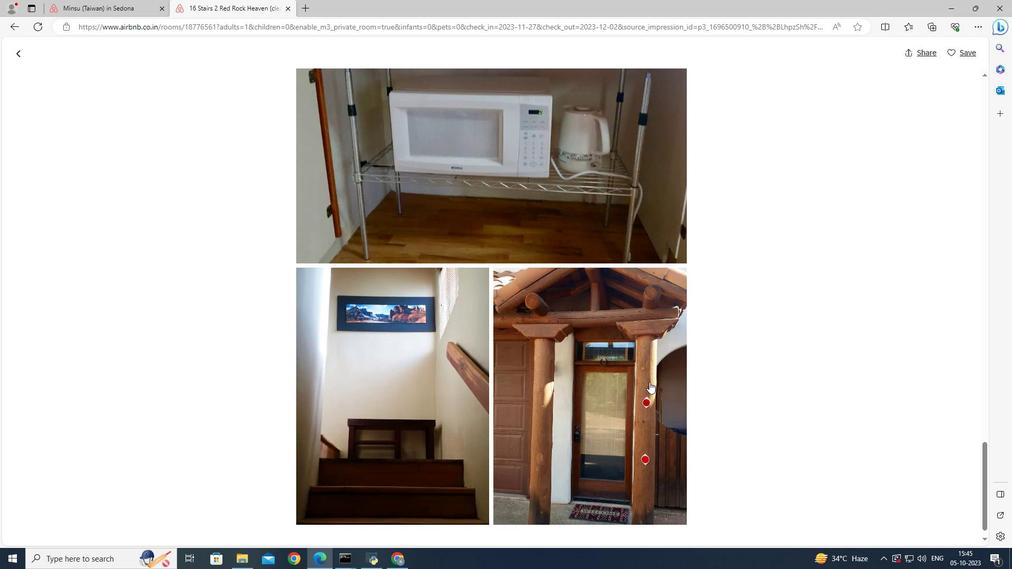 
Action: Mouse scrolled (649, 381) with delta (0, 0)
Screenshot: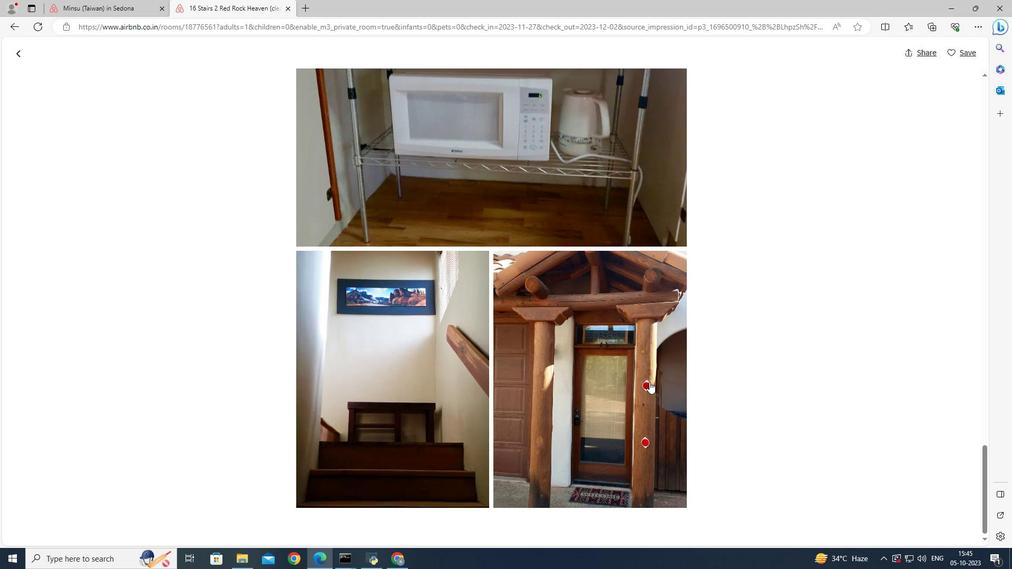 
Action: Mouse scrolled (649, 381) with delta (0, 0)
Screenshot: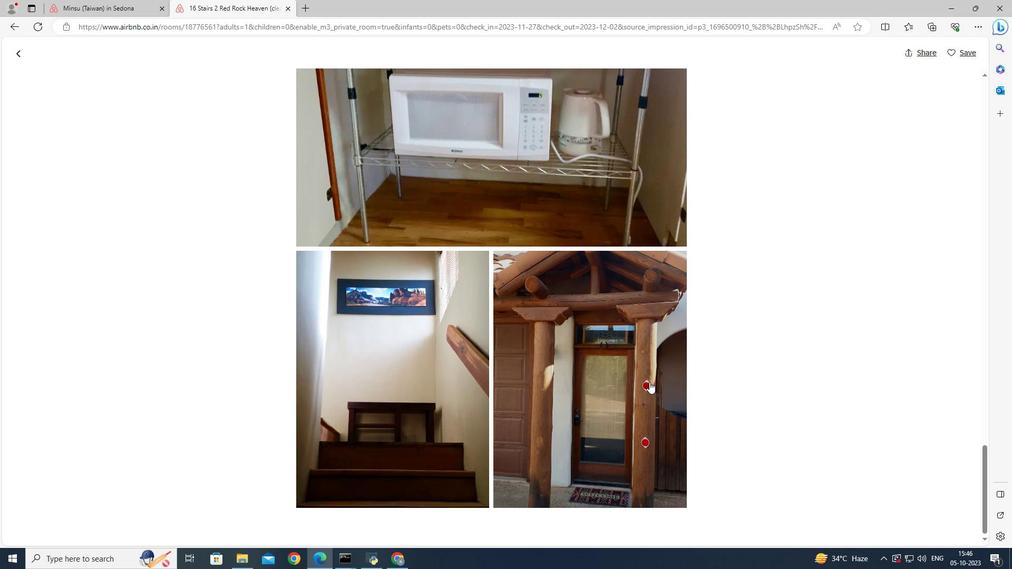 
Action: Mouse scrolled (649, 381) with delta (0, 0)
Screenshot: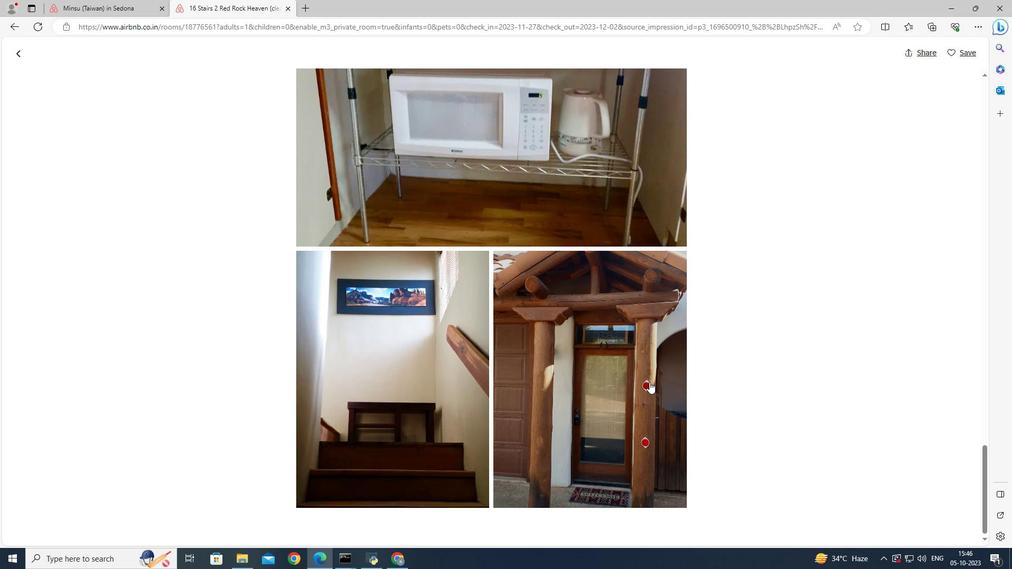 
Action: Mouse scrolled (649, 381) with delta (0, 0)
Screenshot: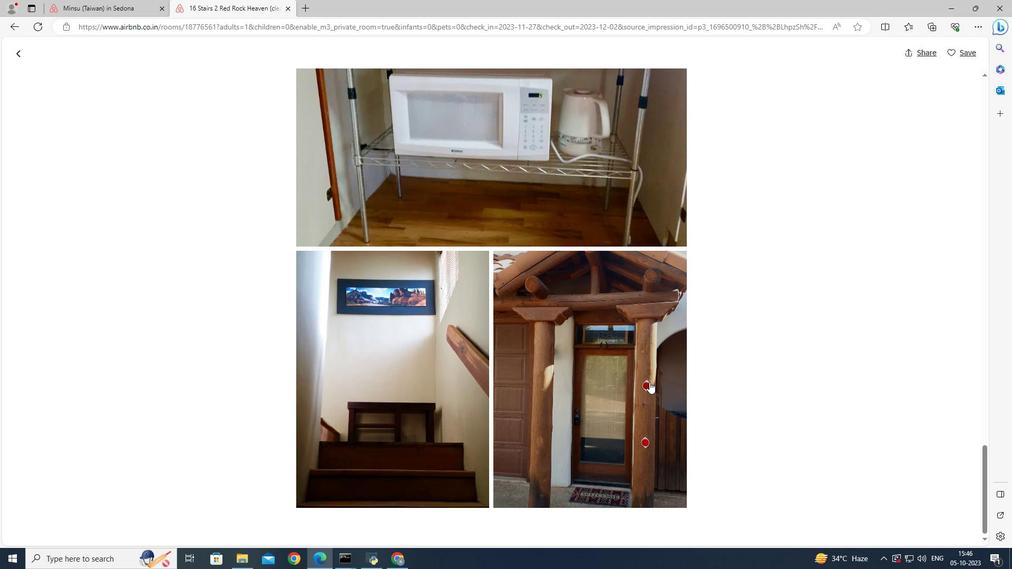 
Action: Mouse scrolled (649, 381) with delta (0, 0)
Screenshot: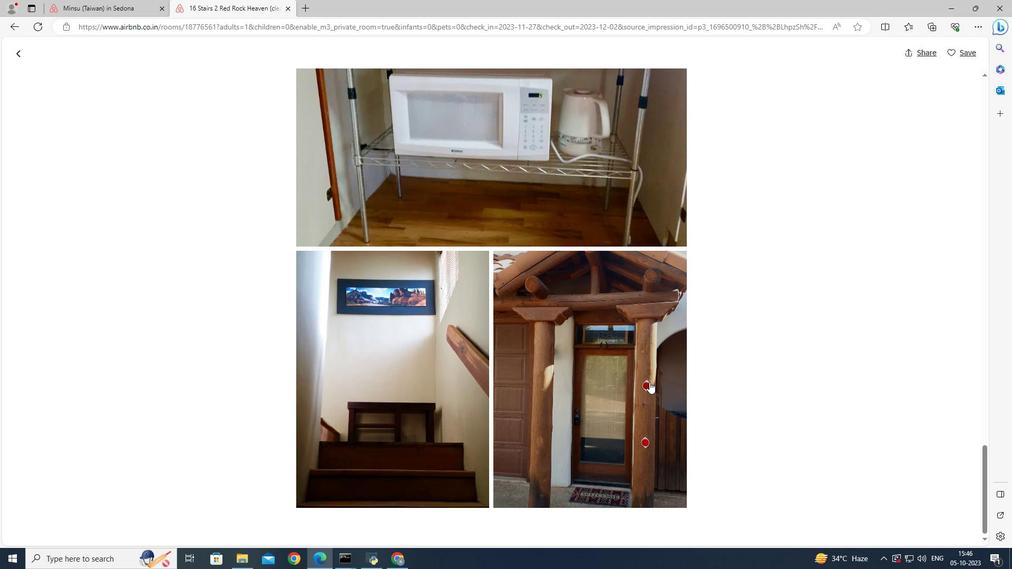 
Action: Mouse scrolled (649, 381) with delta (0, 0)
Screenshot: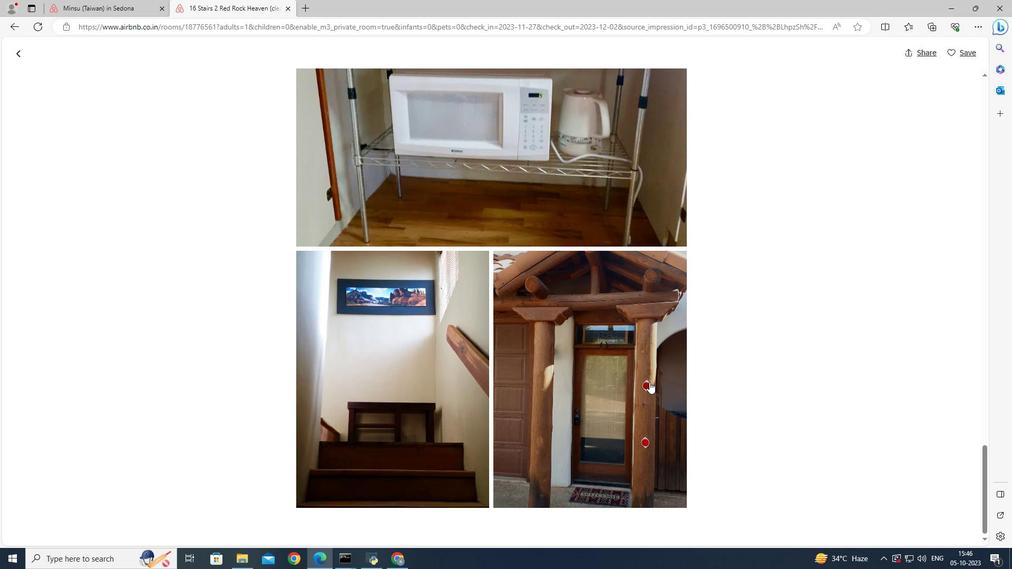 
Action: Mouse moved to (17, 55)
Screenshot: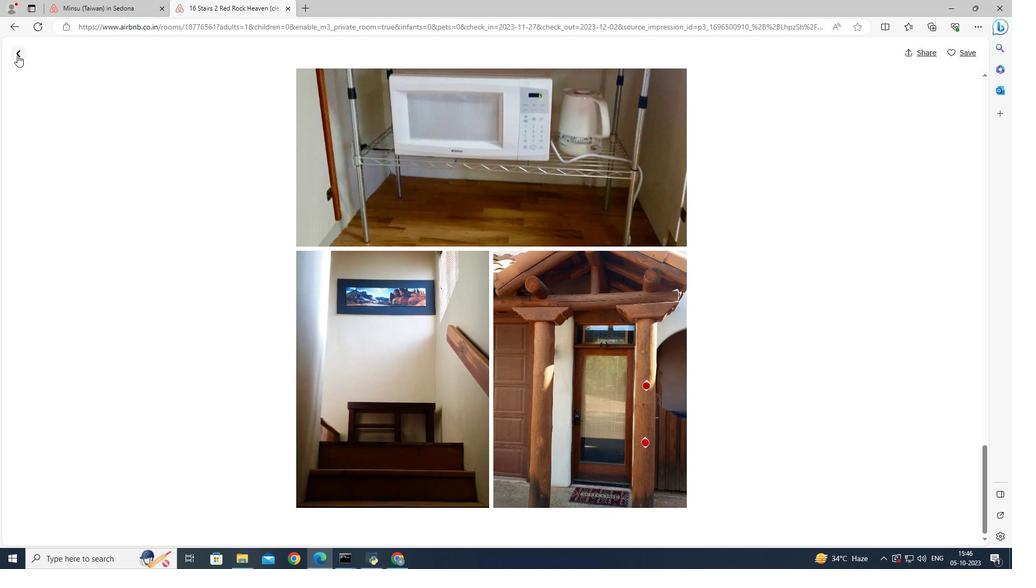 
Action: Mouse pressed left at (17, 55)
Screenshot: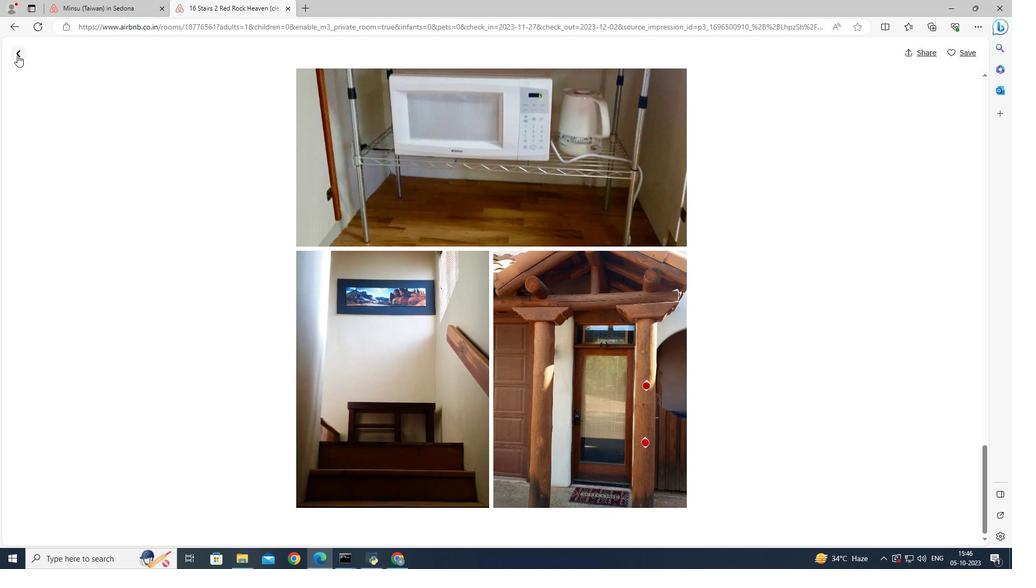 
Action: Mouse moved to (671, 409)
Screenshot: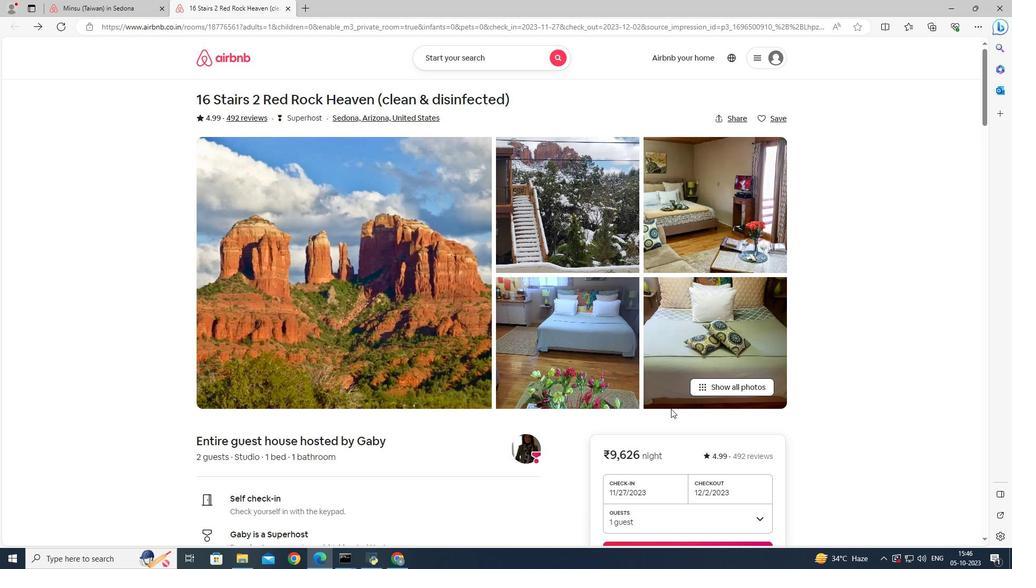 
Action: Mouse scrolled (671, 408) with delta (0, 0)
Screenshot: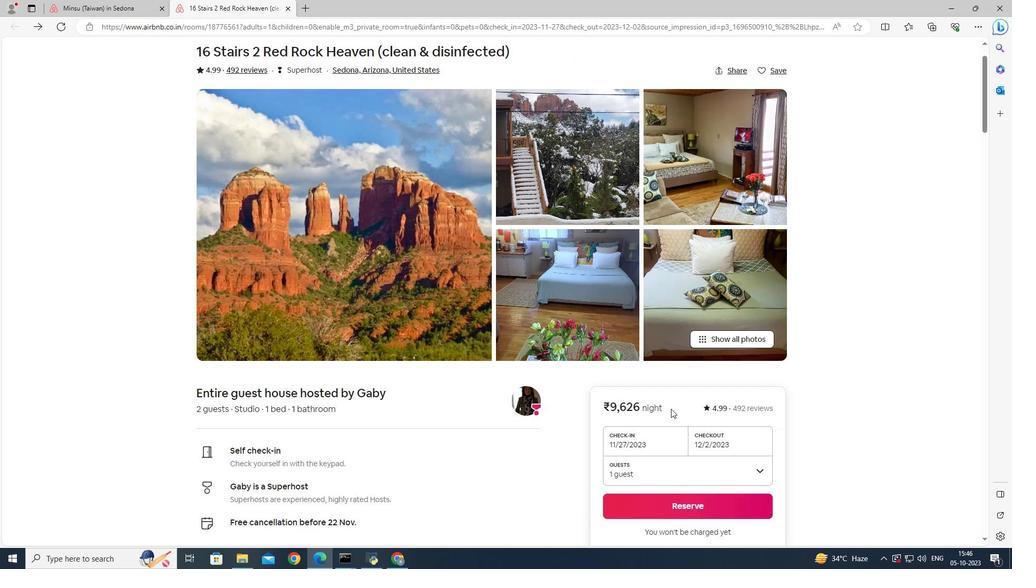 
Action: Mouse scrolled (671, 408) with delta (0, 0)
Screenshot: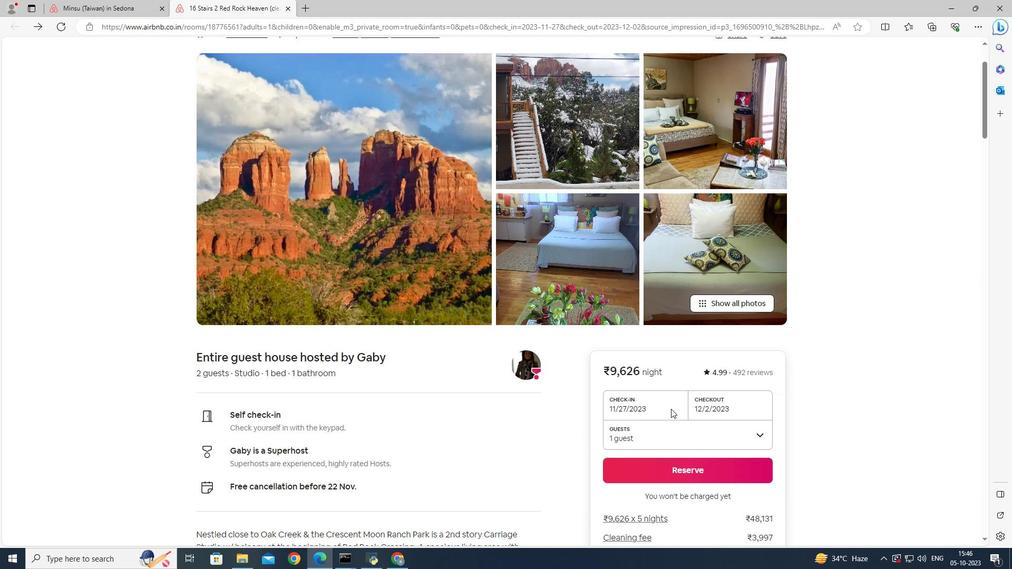 
Action: Mouse scrolled (671, 408) with delta (0, 0)
Screenshot: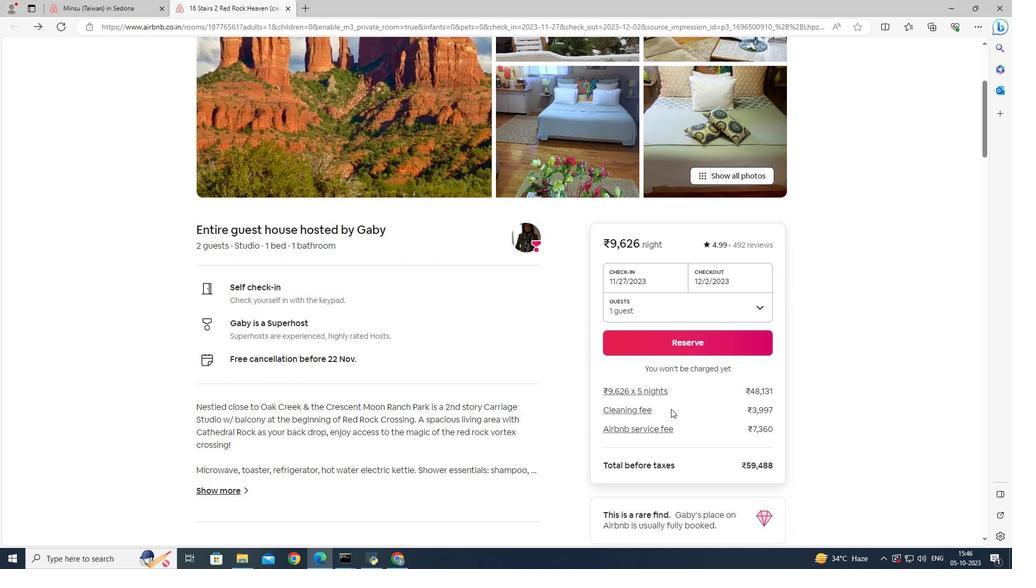 
Action: Mouse scrolled (671, 408) with delta (0, 0)
Screenshot: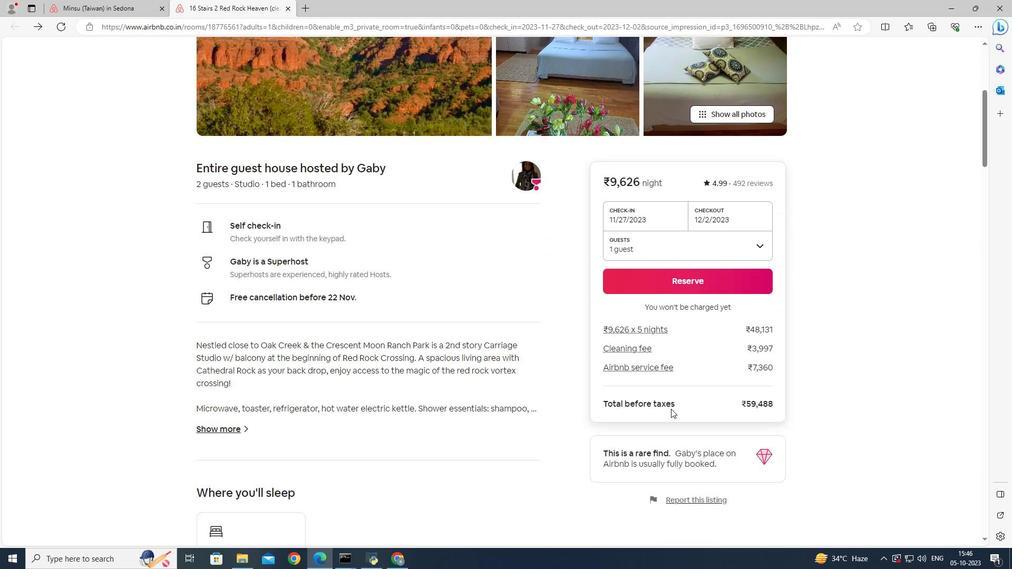 
Action: Mouse scrolled (671, 408) with delta (0, 0)
Screenshot: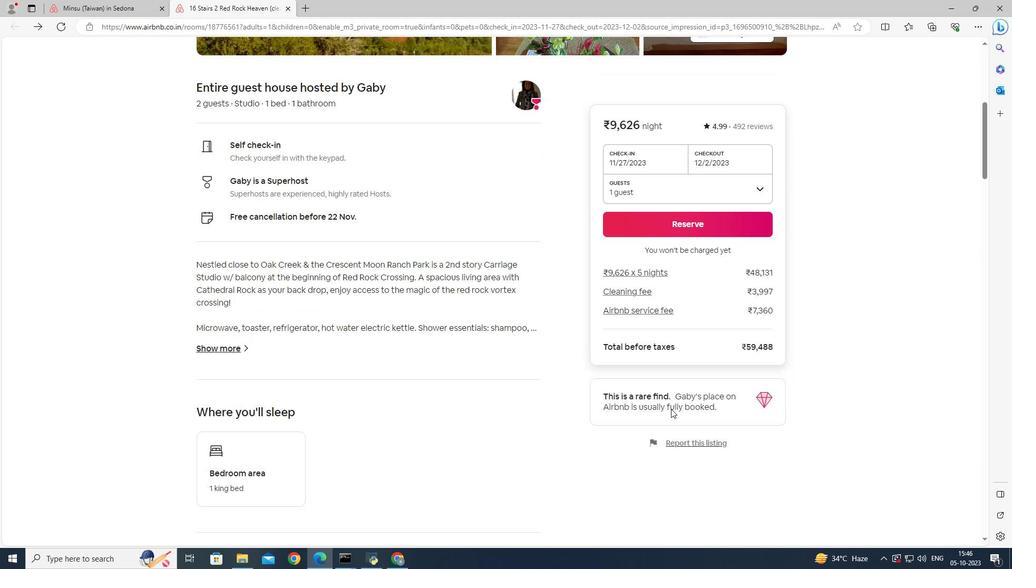 
Action: Mouse scrolled (671, 408) with delta (0, 0)
Screenshot: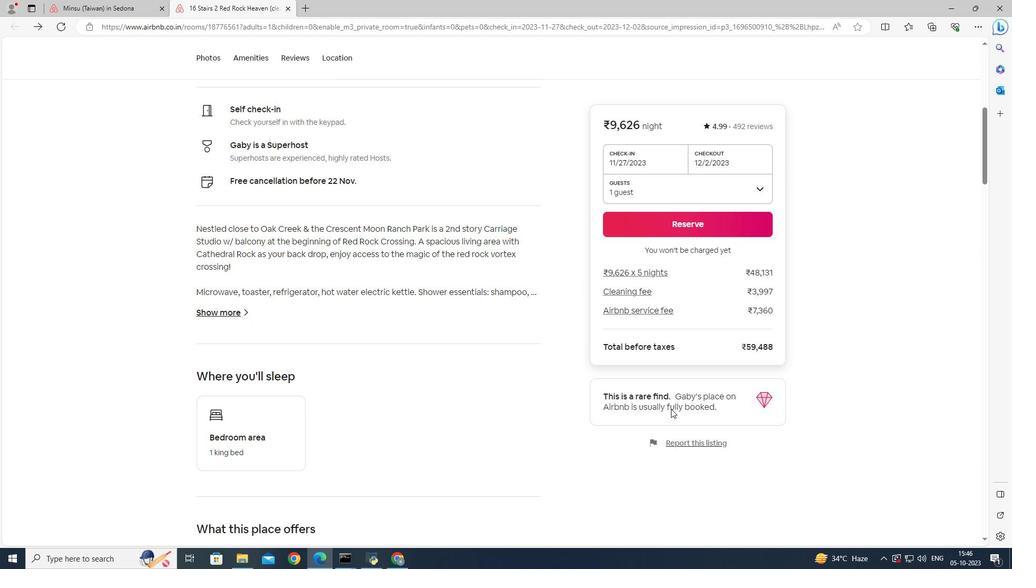 
Action: Mouse scrolled (671, 408) with delta (0, 0)
Screenshot: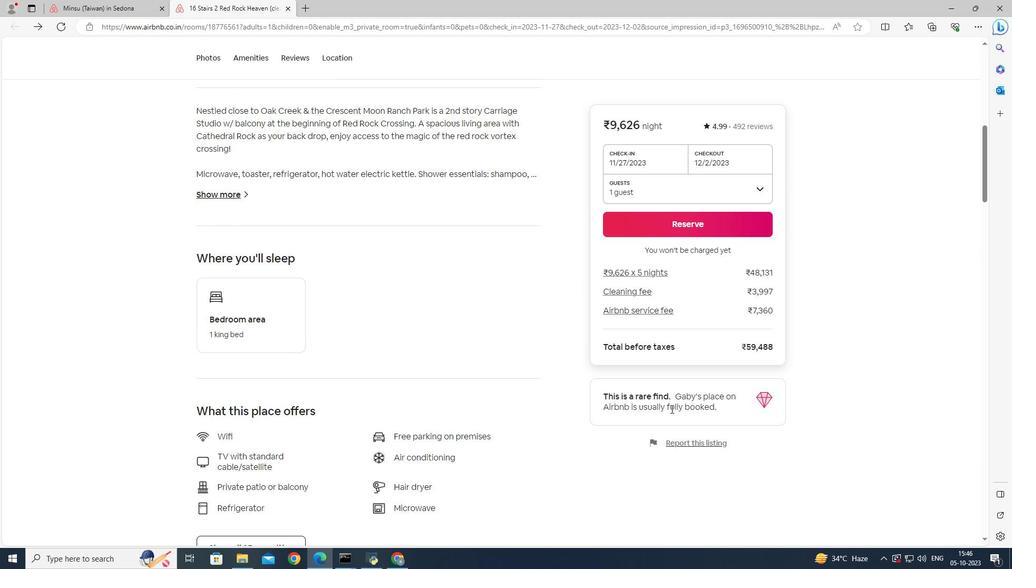 
Action: Mouse scrolled (671, 408) with delta (0, 0)
Screenshot: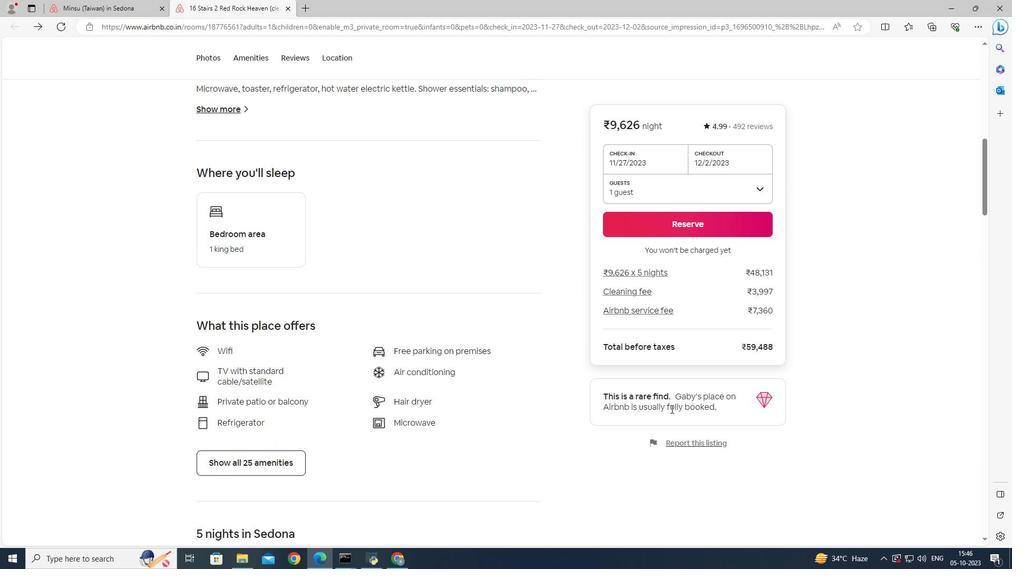 
Action: Mouse scrolled (671, 408) with delta (0, 0)
Screenshot: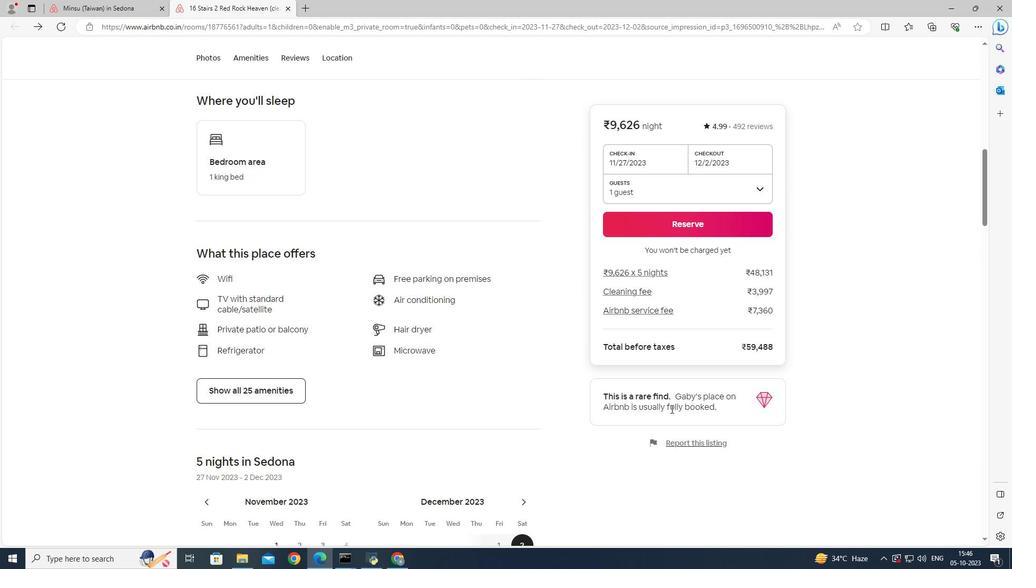 
Action: Mouse scrolled (671, 408) with delta (0, 0)
Screenshot: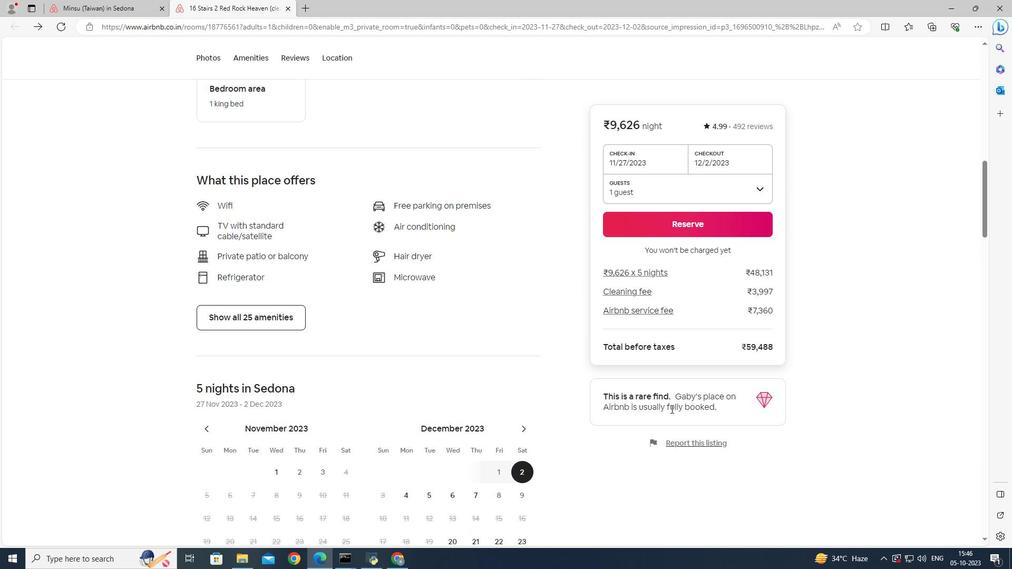 
Action: Mouse moved to (281, 288)
Screenshot: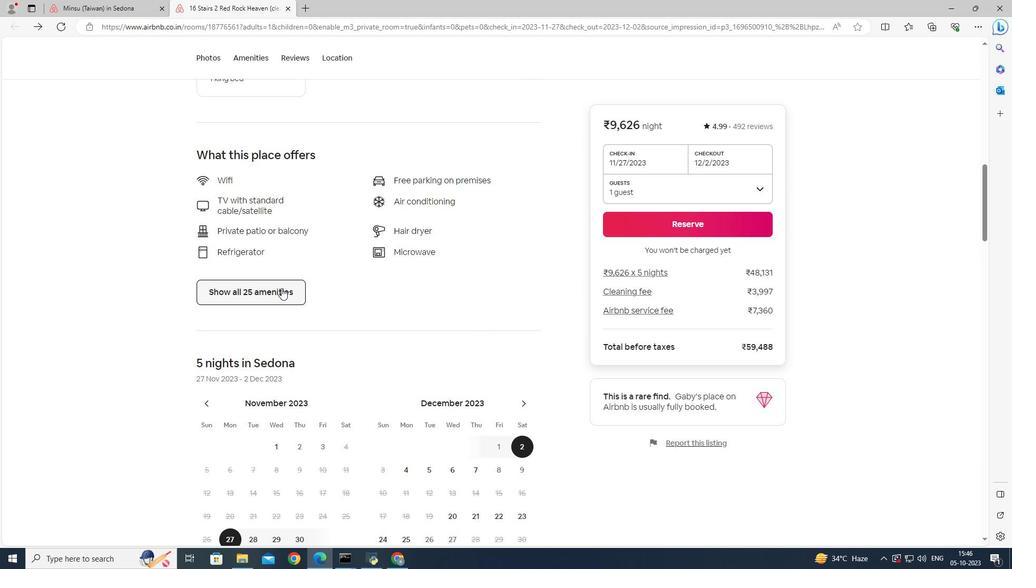 
Action: Mouse pressed left at (281, 288)
Screenshot: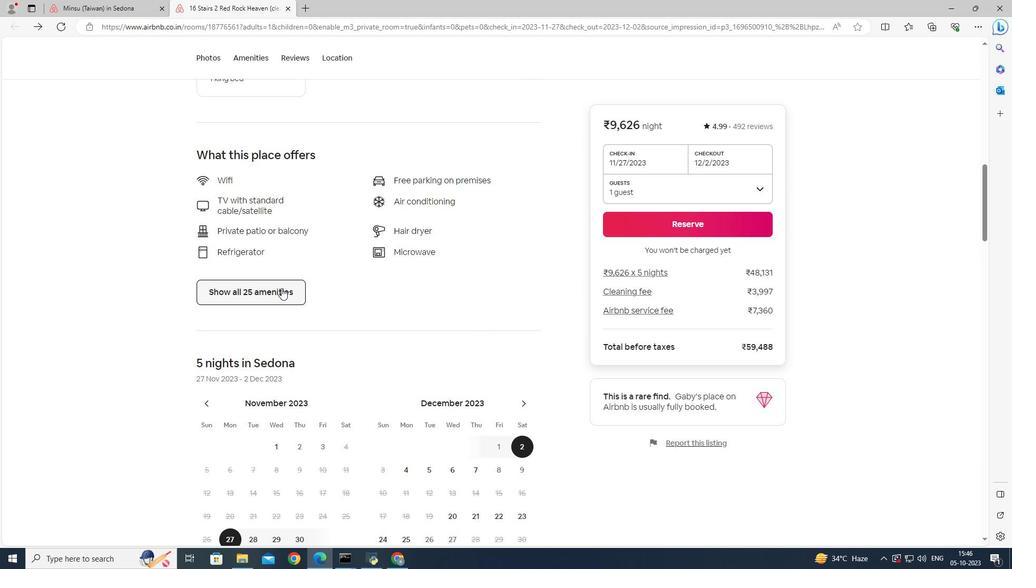 
Action: Mouse moved to (387, 243)
Screenshot: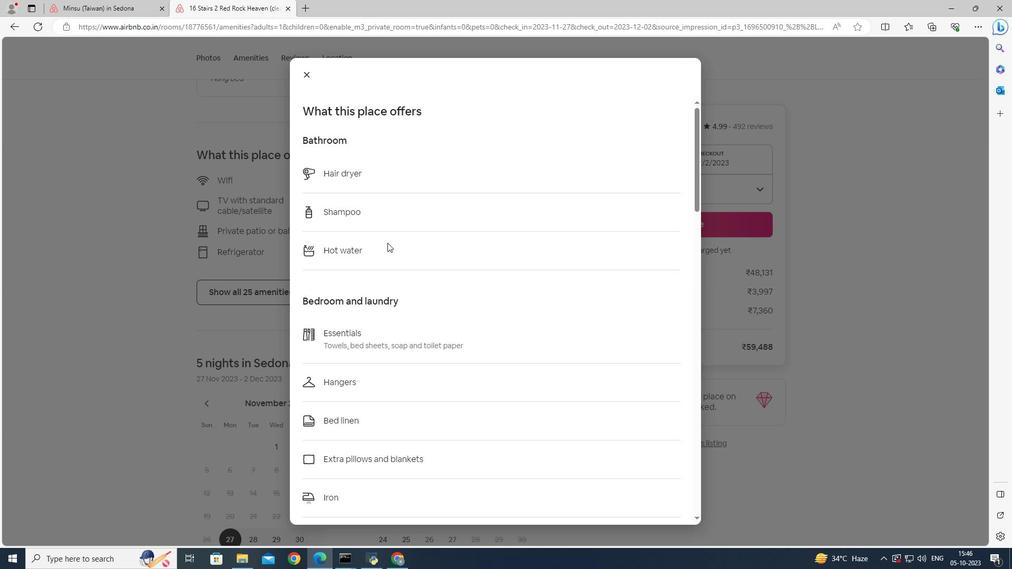 
Action: Mouse scrolled (387, 242) with delta (0, 0)
Screenshot: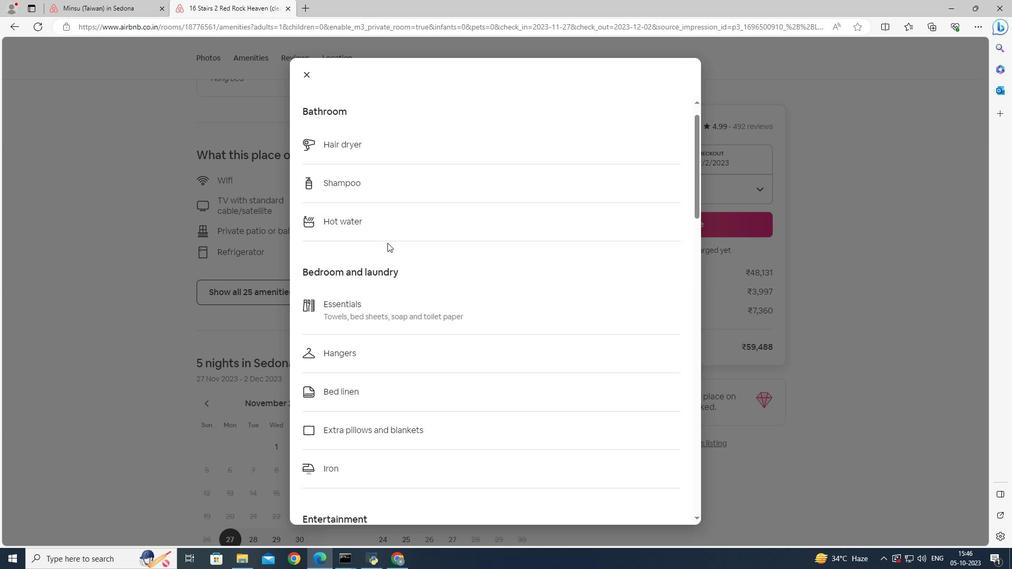 
Action: Mouse scrolled (387, 242) with delta (0, 0)
Screenshot: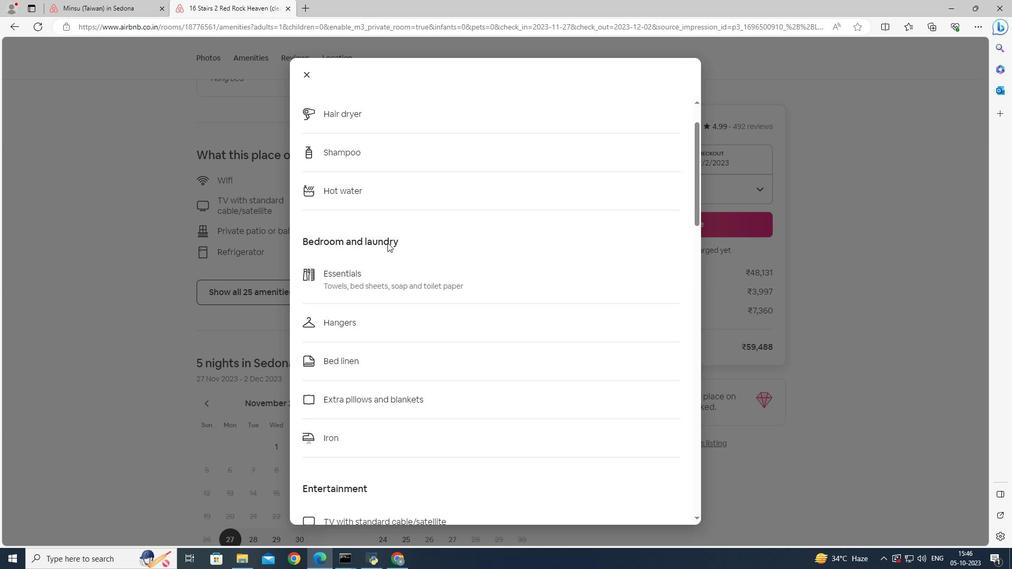 
Action: Mouse scrolled (387, 242) with delta (0, 0)
Screenshot: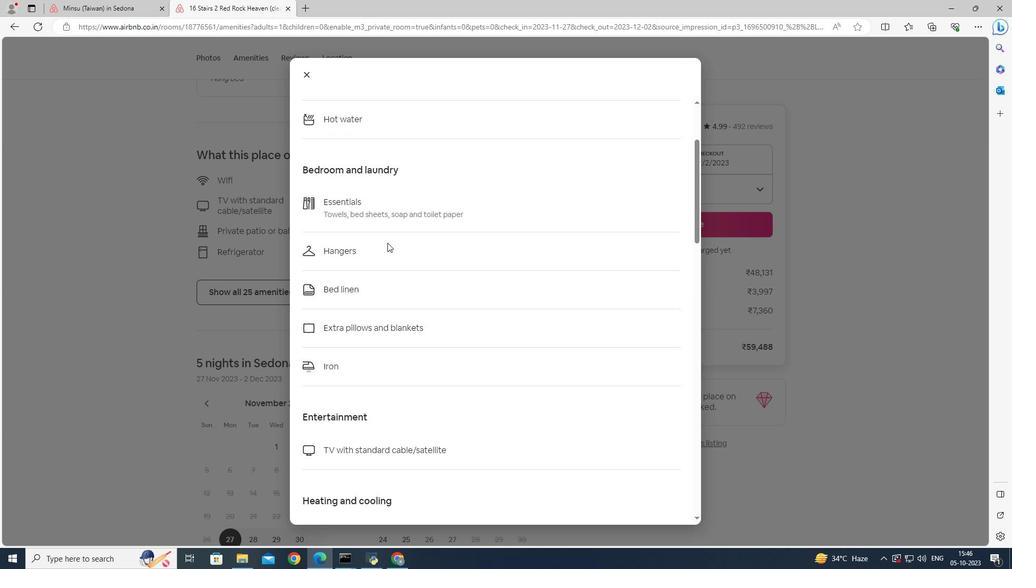 
Action: Mouse scrolled (387, 242) with delta (0, 0)
Screenshot: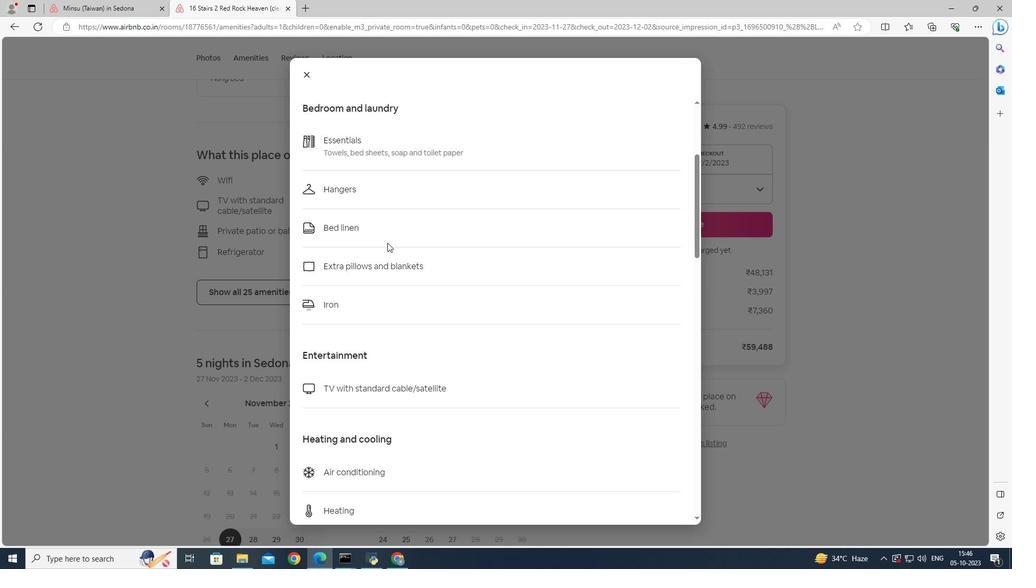 
Action: Mouse scrolled (387, 242) with delta (0, 0)
Screenshot: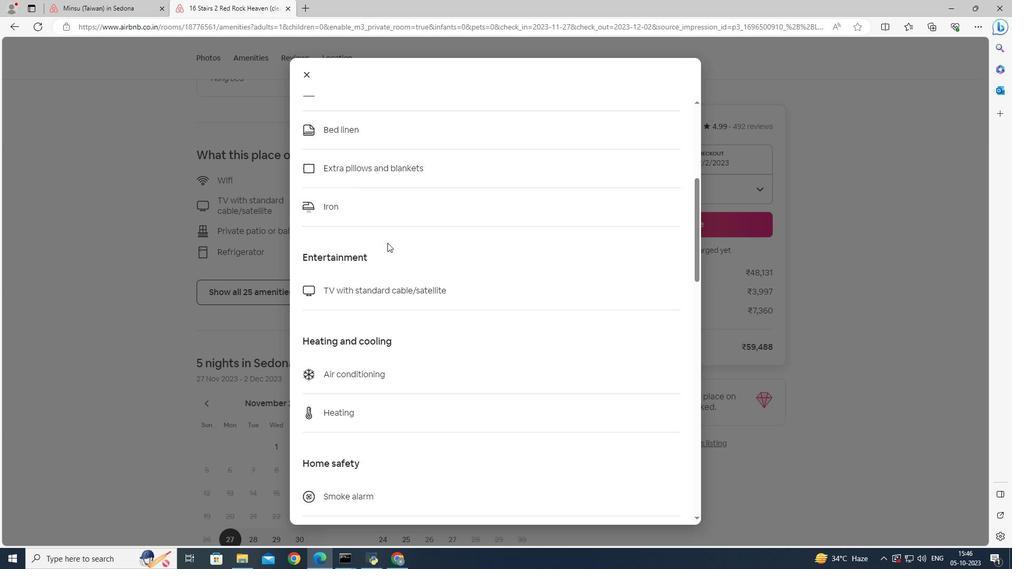 
Action: Mouse scrolled (387, 242) with delta (0, 0)
Screenshot: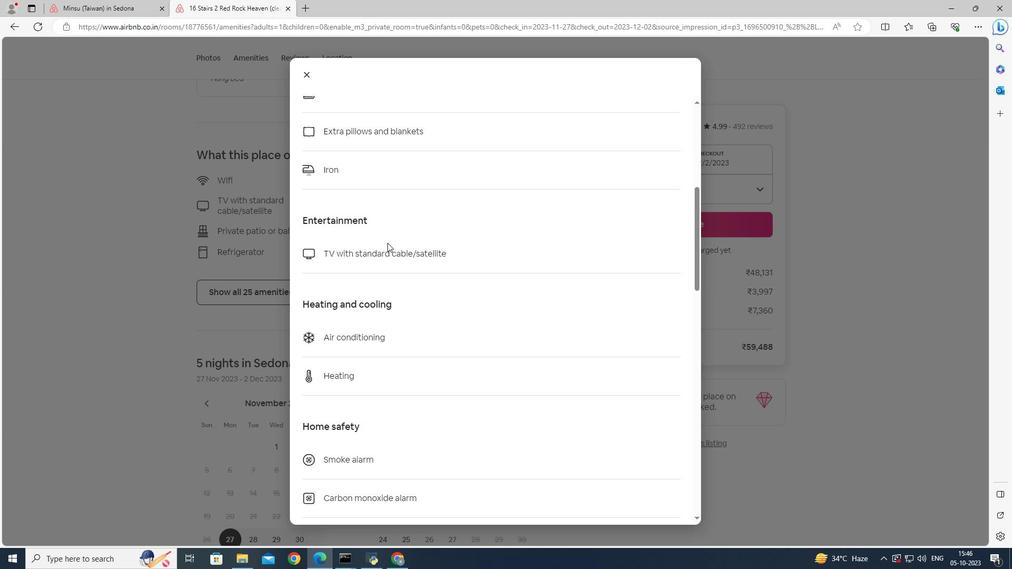 
Action: Mouse scrolled (387, 242) with delta (0, 0)
Screenshot: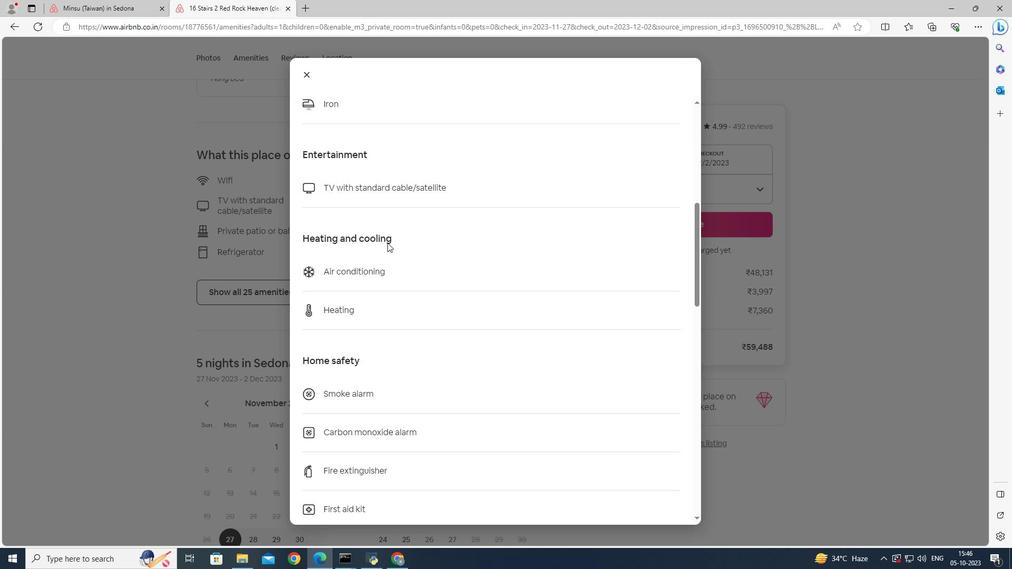 
Action: Mouse moved to (388, 243)
Screenshot: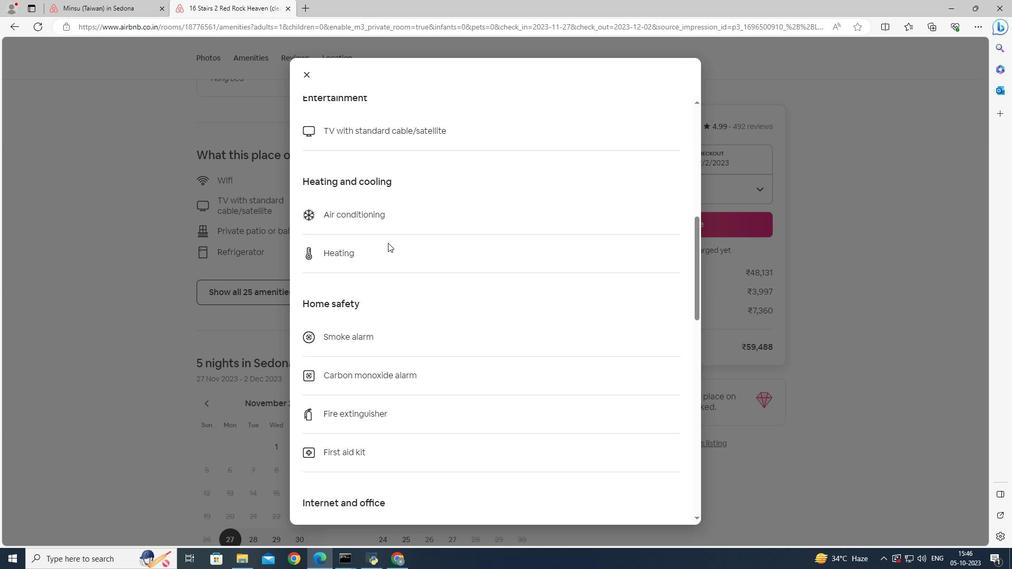 
Action: Mouse scrolled (388, 242) with delta (0, 0)
Screenshot: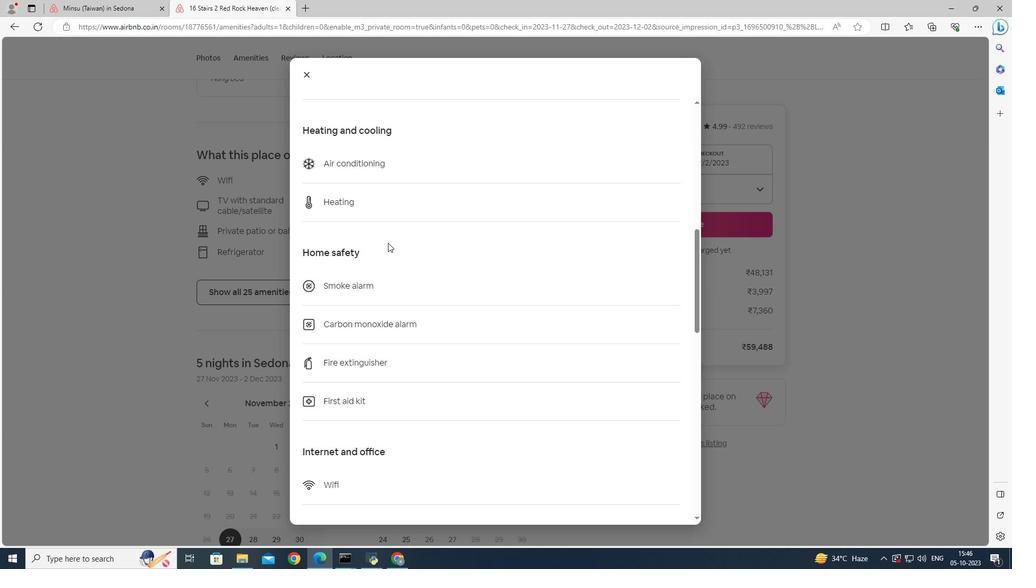 
Action: Mouse scrolled (388, 242) with delta (0, 0)
Screenshot: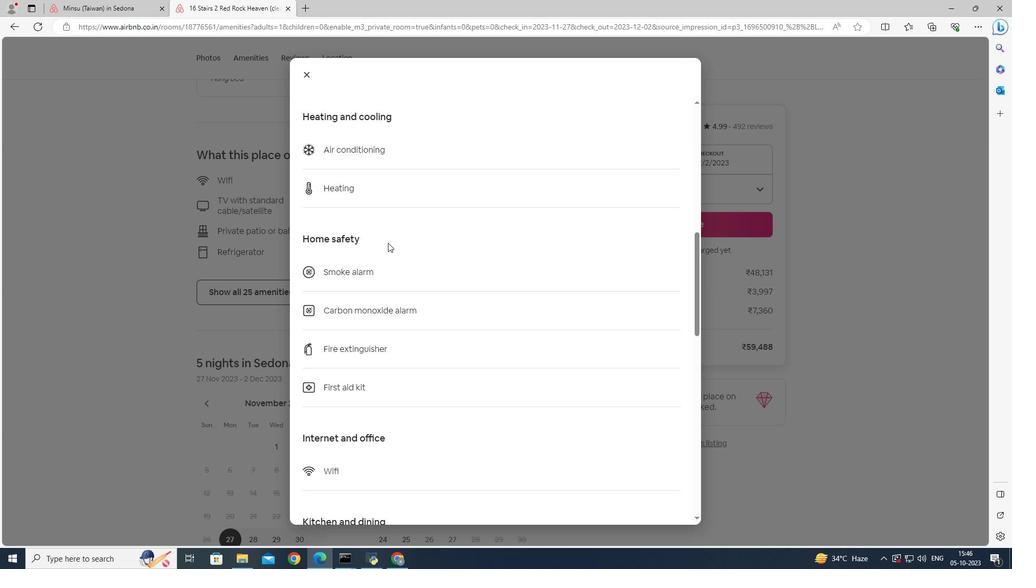 
Action: Mouse scrolled (388, 242) with delta (0, 0)
Screenshot: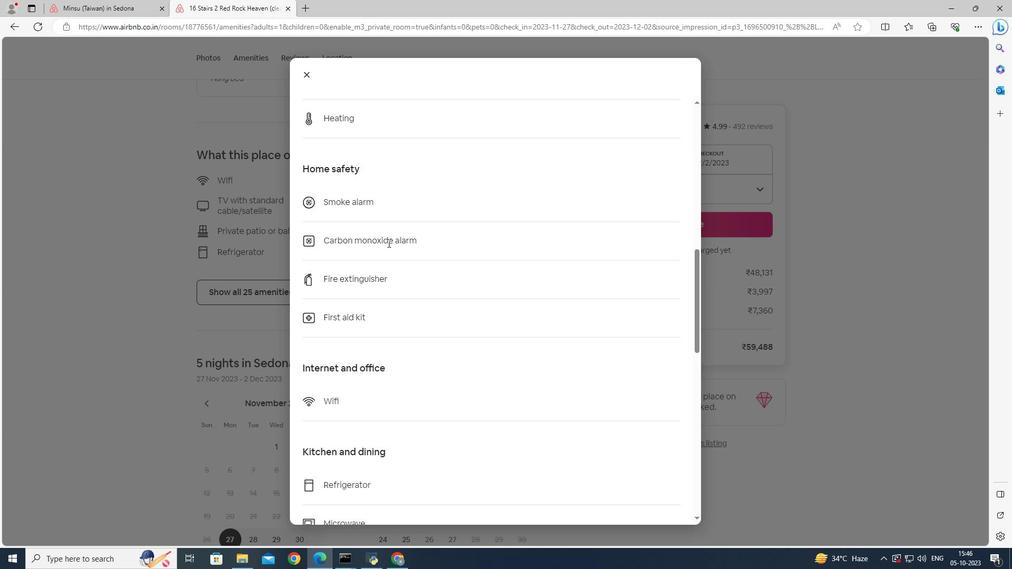 
Action: Mouse scrolled (388, 242) with delta (0, 0)
Screenshot: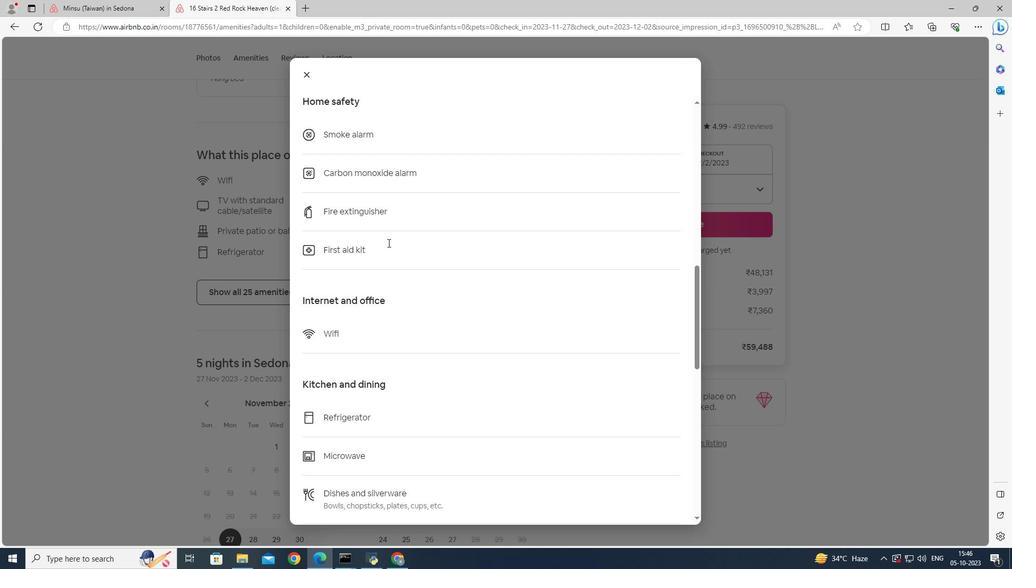 
Action: Mouse scrolled (388, 242) with delta (0, 0)
Screenshot: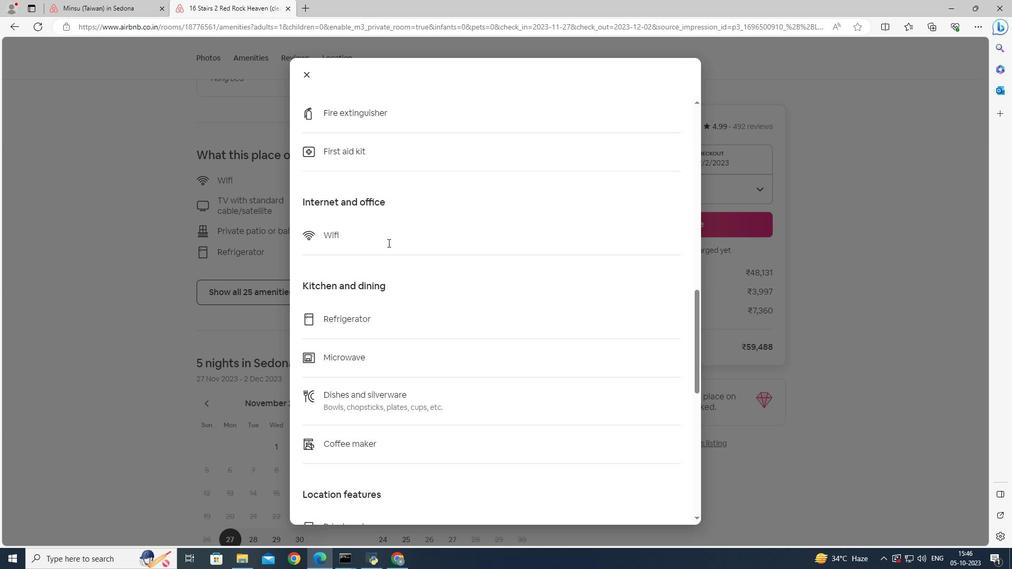 
Action: Mouse scrolled (388, 242) with delta (0, 0)
Screenshot: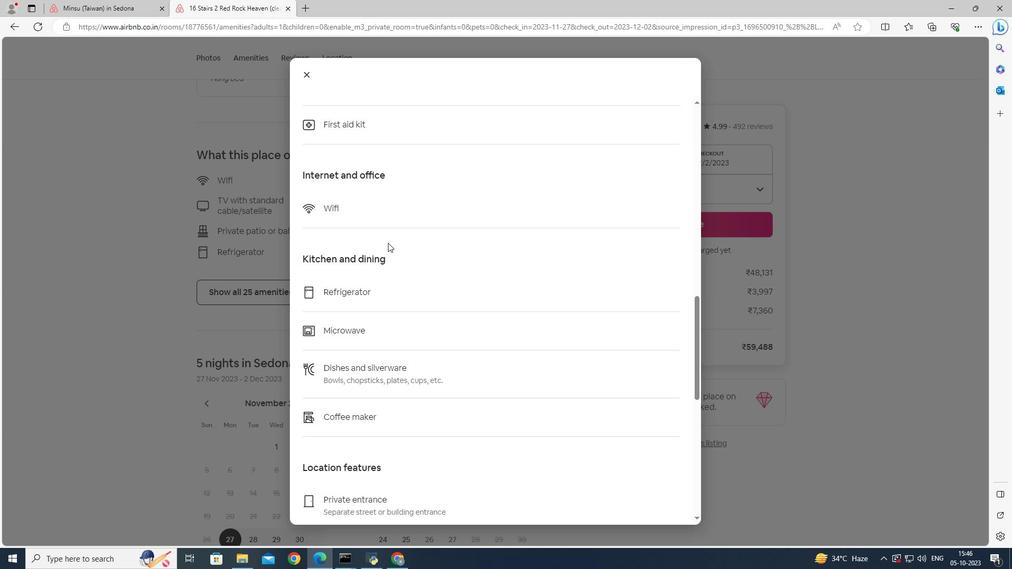 
Action: Mouse scrolled (388, 242) with delta (0, 0)
Screenshot: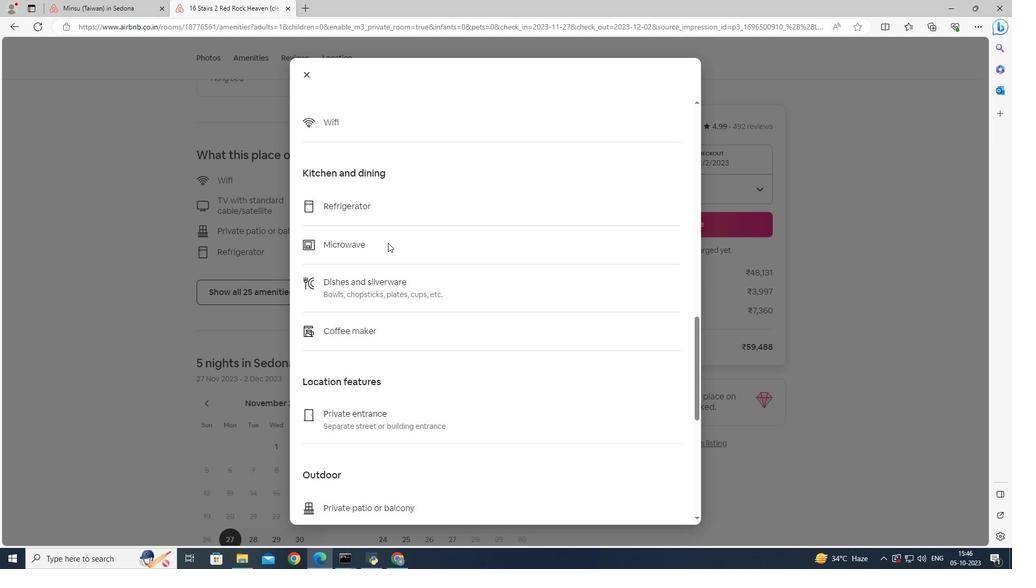 
Action: Mouse moved to (388, 243)
Screenshot: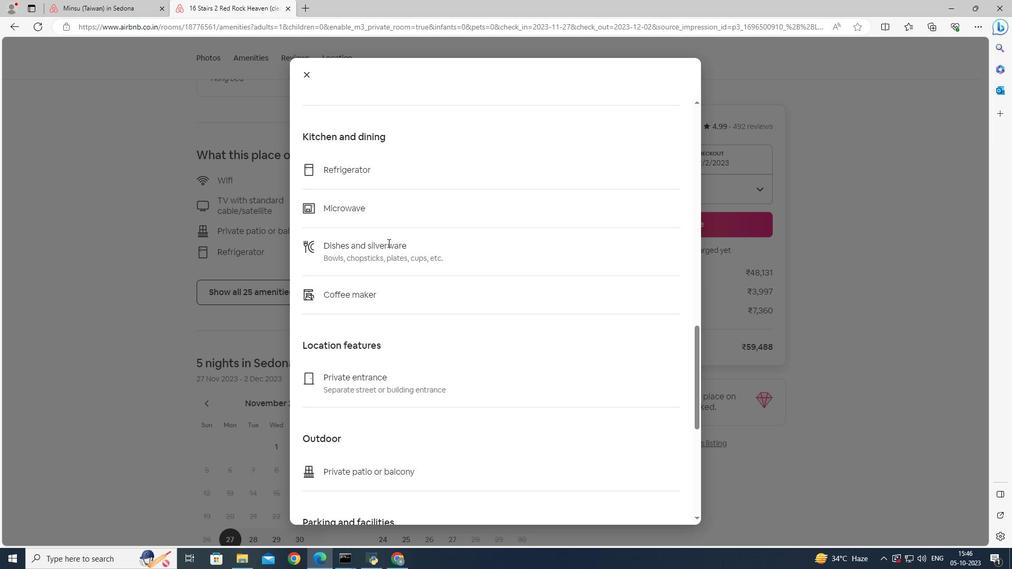 
Action: Mouse scrolled (388, 242) with delta (0, 0)
Screenshot: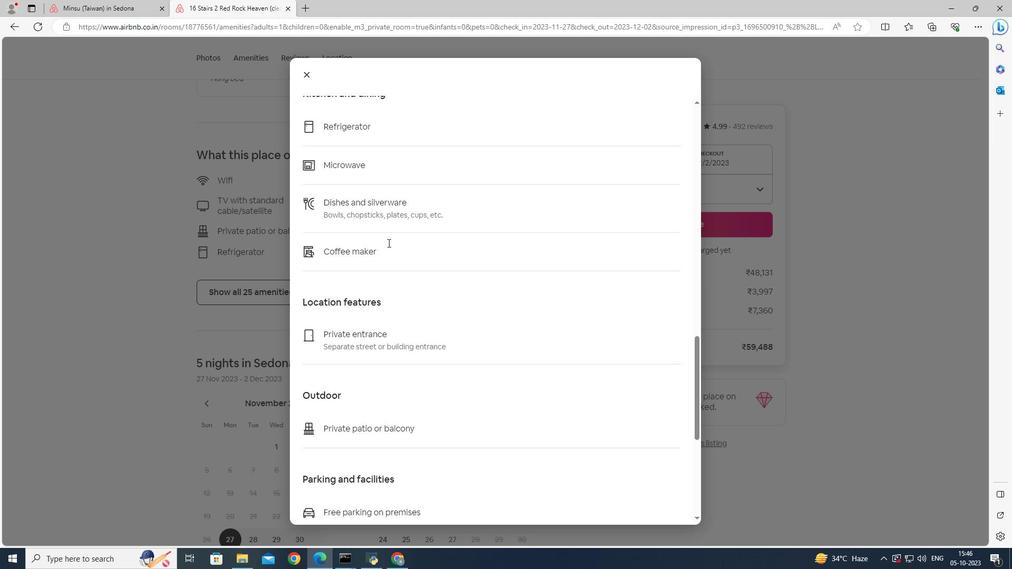 
Action: Mouse scrolled (388, 242) with delta (0, 0)
Screenshot: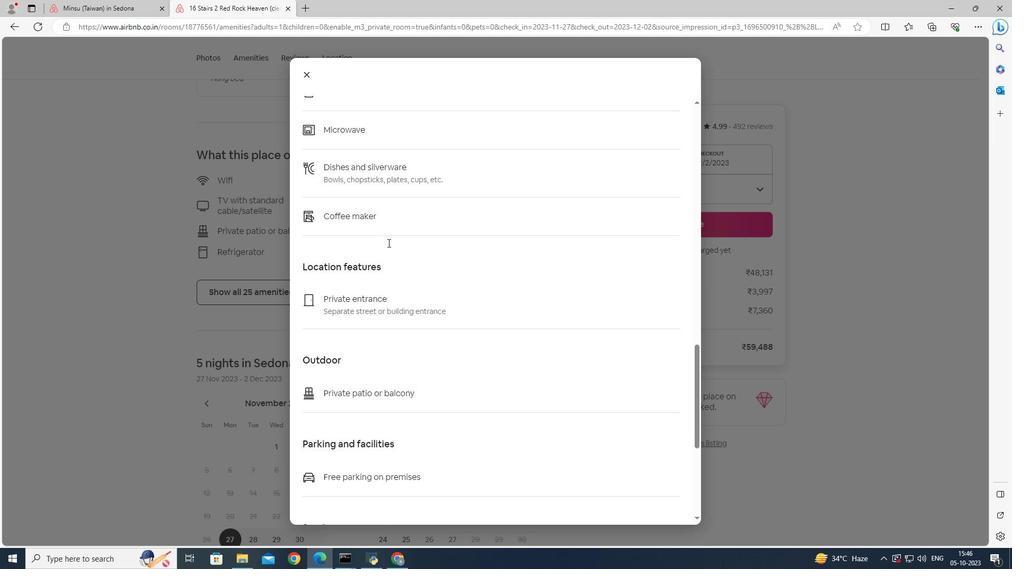 
Action: Mouse scrolled (388, 242) with delta (0, 0)
Screenshot: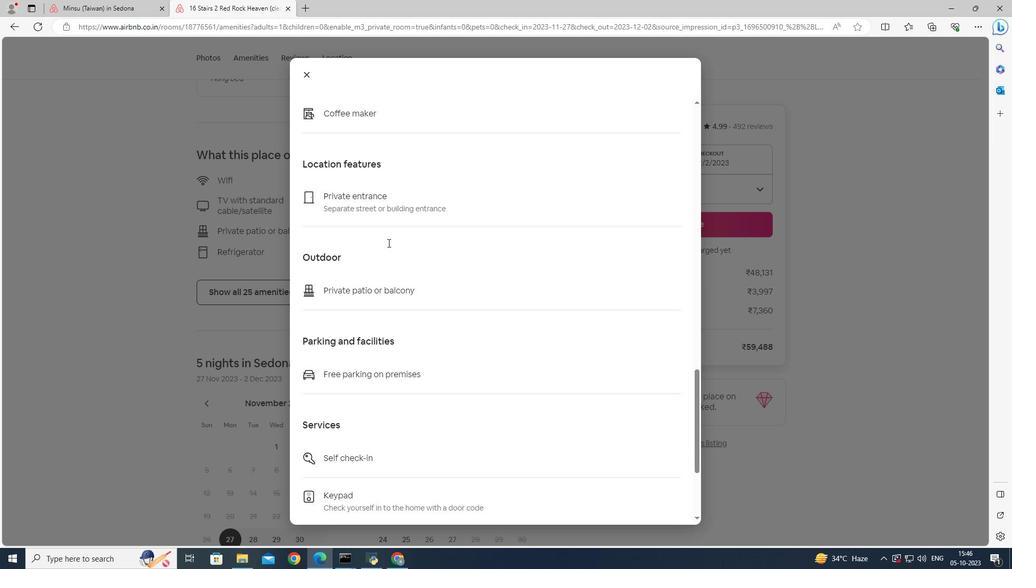 
Action: Mouse scrolled (388, 242) with delta (0, 0)
Screenshot: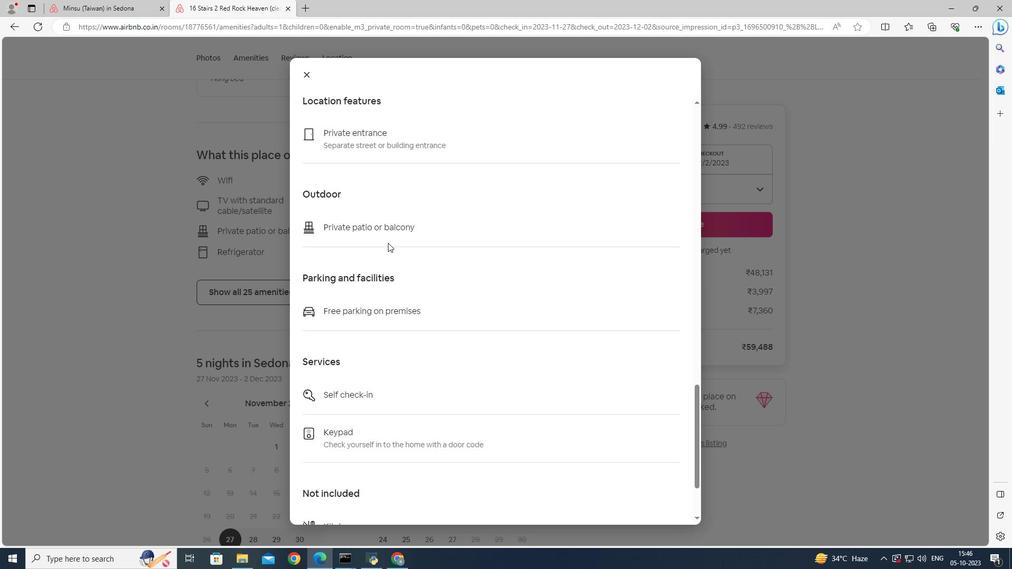 
Action: Mouse scrolled (388, 242) with delta (0, 0)
Screenshot: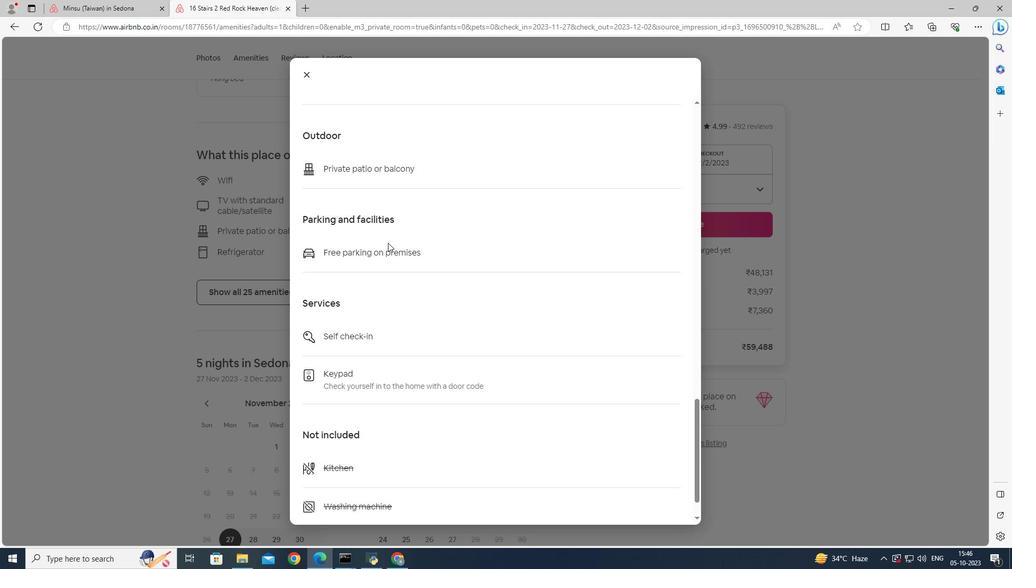
Action: Mouse scrolled (388, 242) with delta (0, 0)
Screenshot: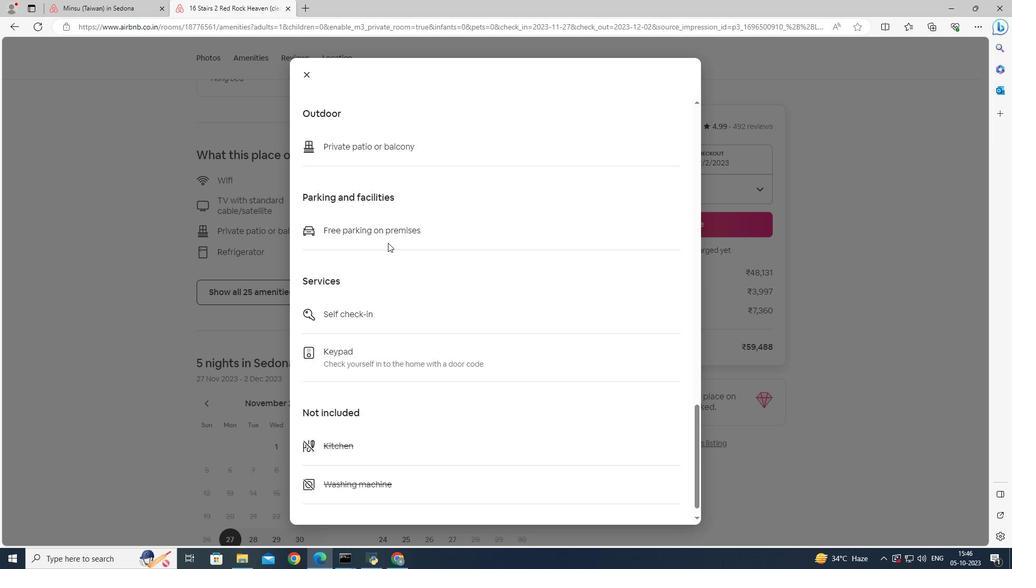 
Action: Mouse scrolled (388, 242) with delta (0, 0)
Screenshot: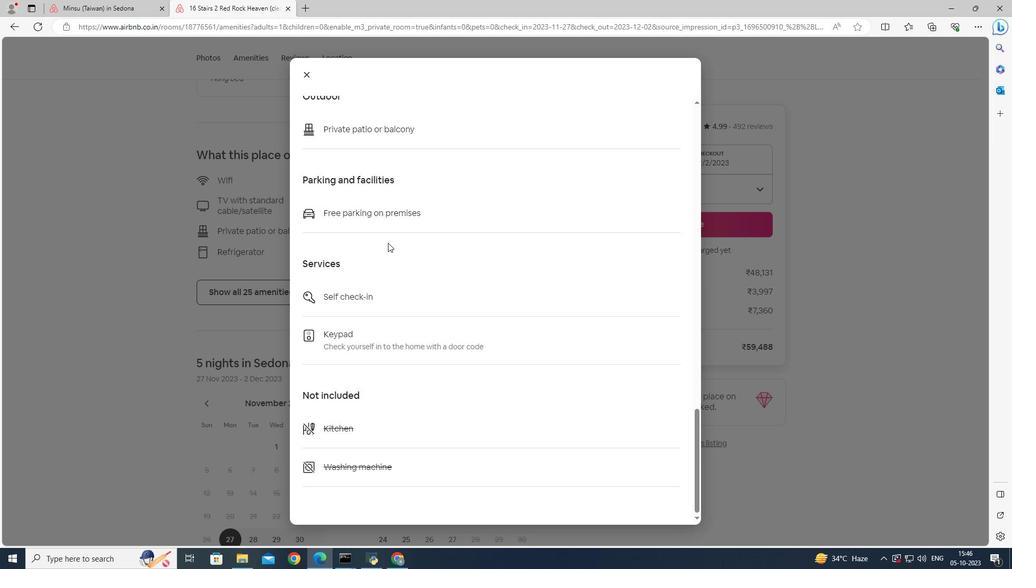 
Action: Mouse scrolled (388, 242) with delta (0, 0)
Screenshot: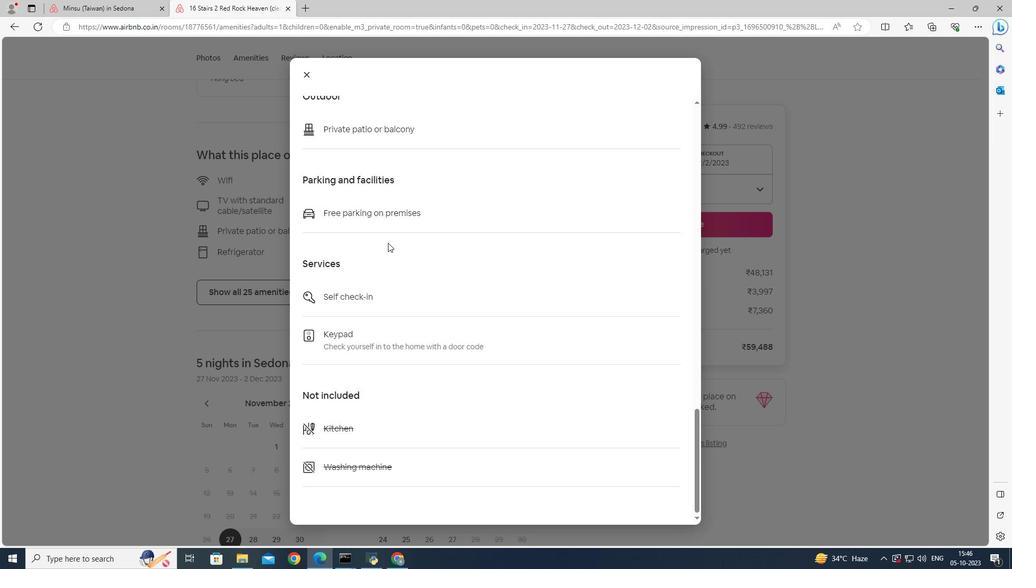 
Action: Mouse scrolled (388, 242) with delta (0, 0)
Screenshot: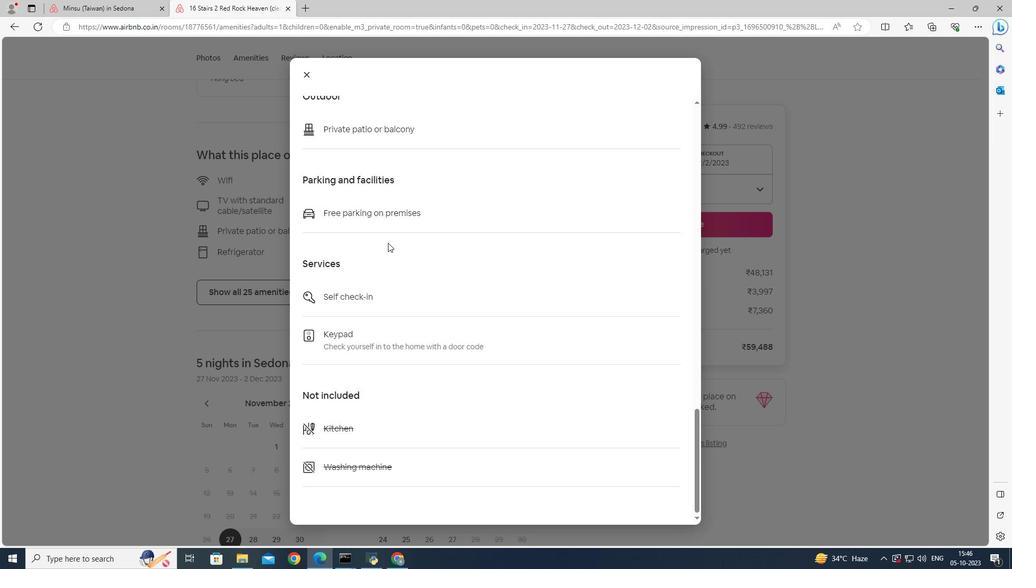 
Action: Mouse scrolled (388, 242) with delta (0, 0)
Screenshot: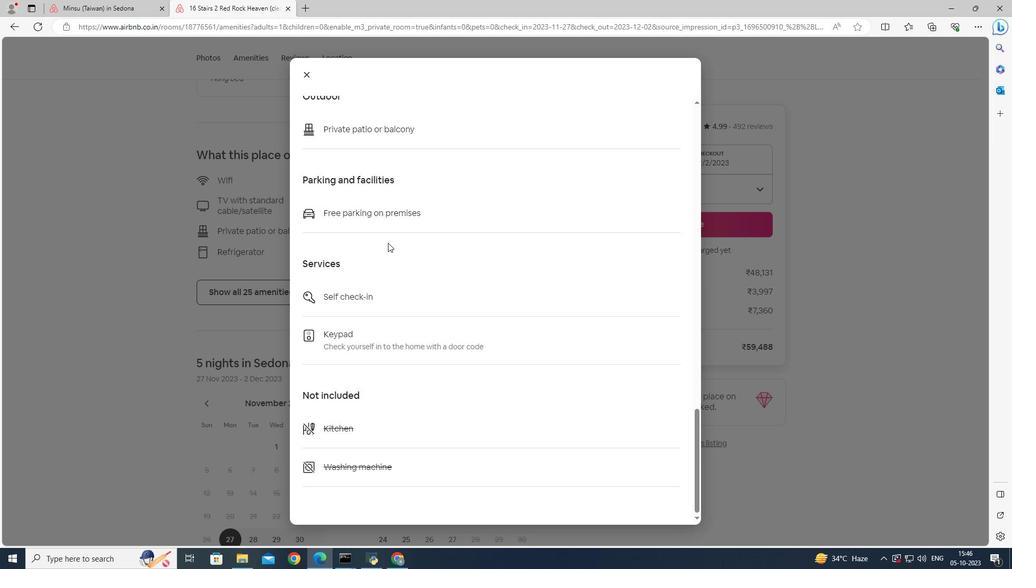 
Action: Mouse scrolled (388, 242) with delta (0, 0)
Screenshot: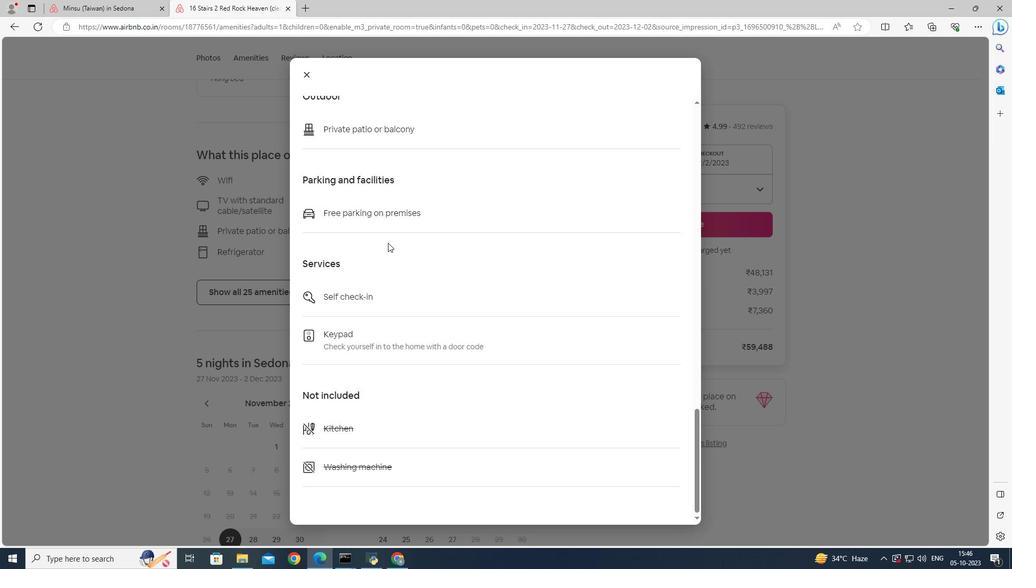 
Action: Mouse scrolled (388, 242) with delta (0, 0)
Screenshot: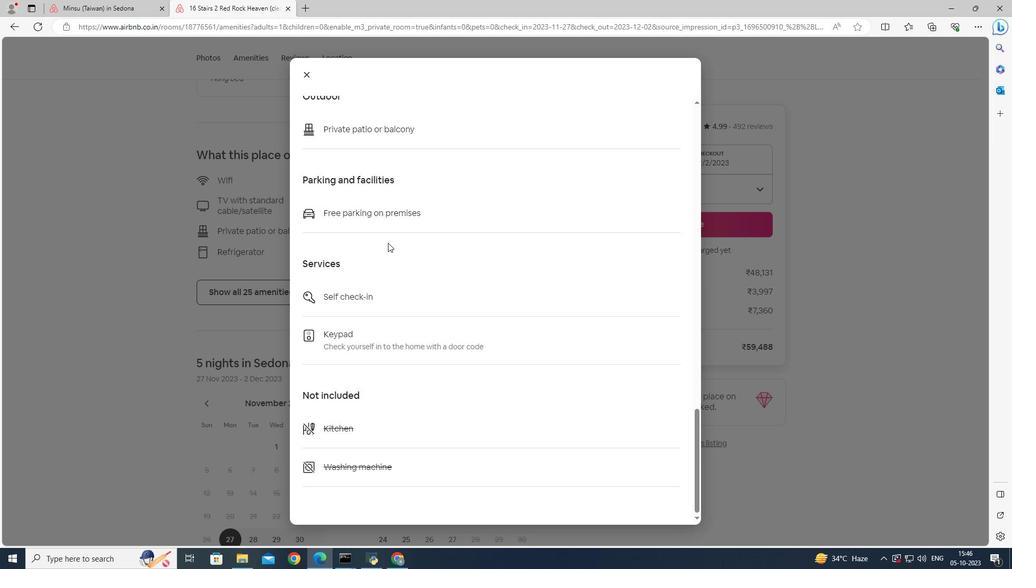 
Action: Mouse moved to (306, 75)
Screenshot: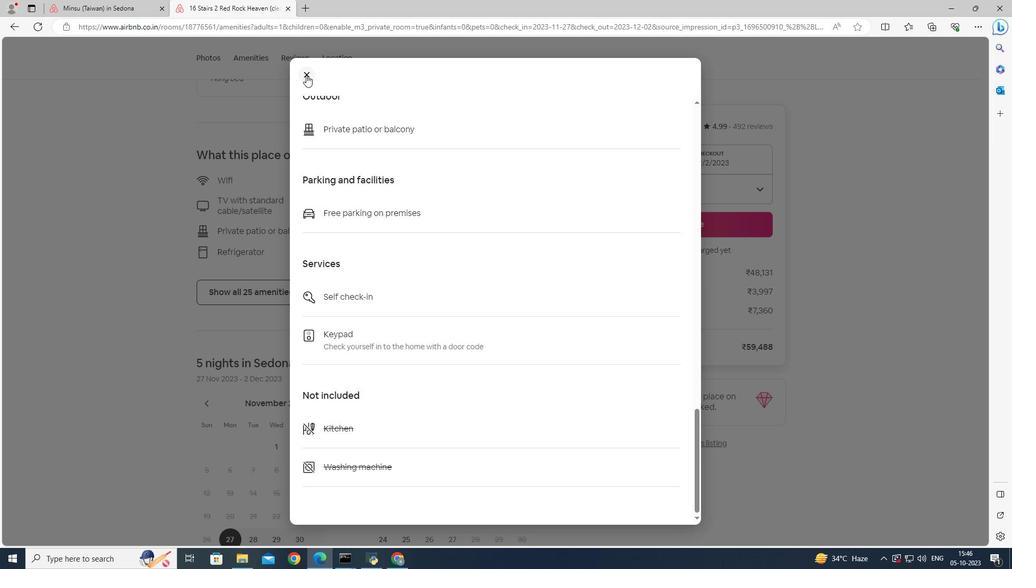 
Action: Mouse pressed left at (306, 75)
Screenshot: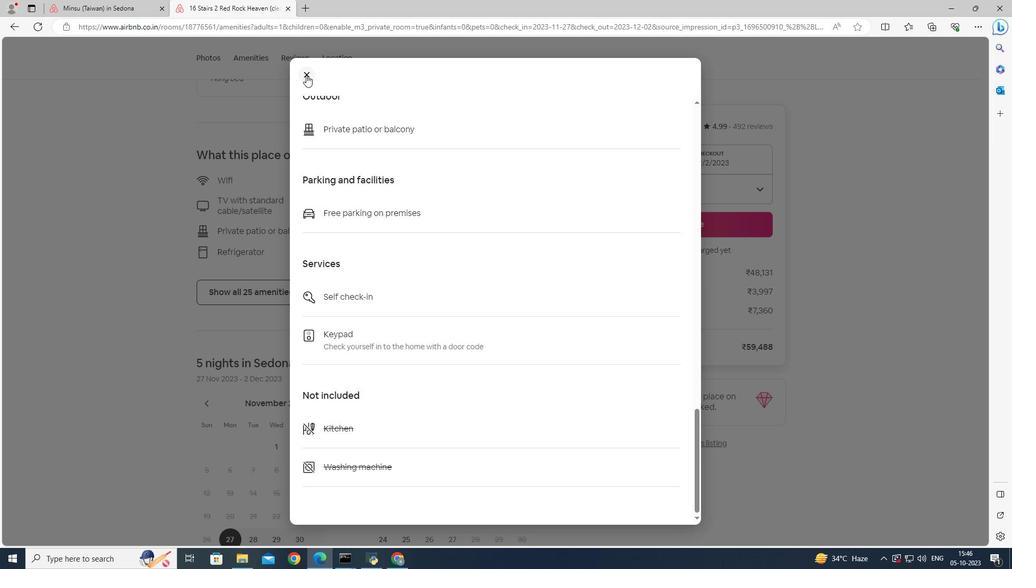 
Action: Mouse moved to (390, 262)
Screenshot: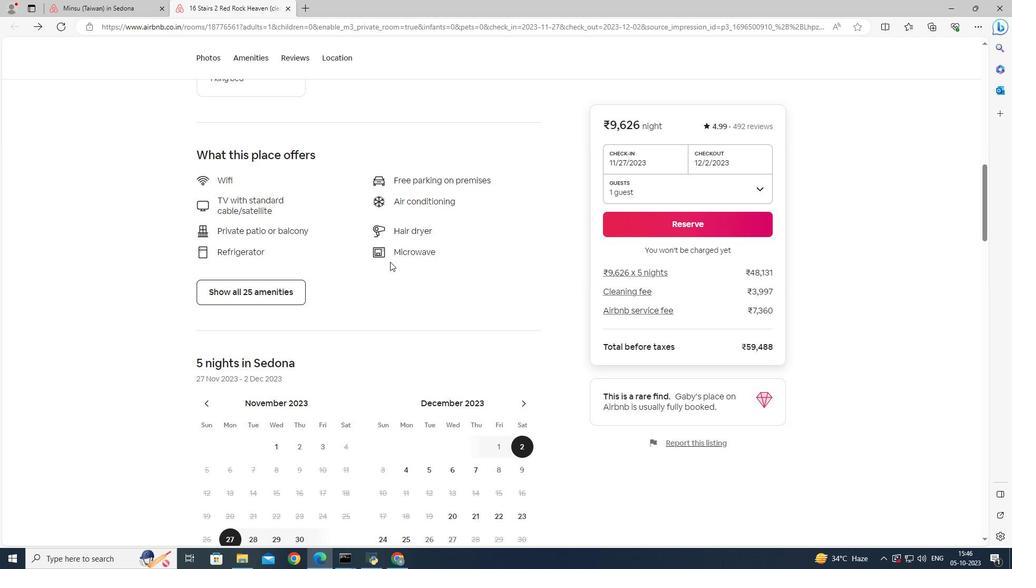 
Action: Mouse scrolled (390, 261) with delta (0, 0)
Screenshot: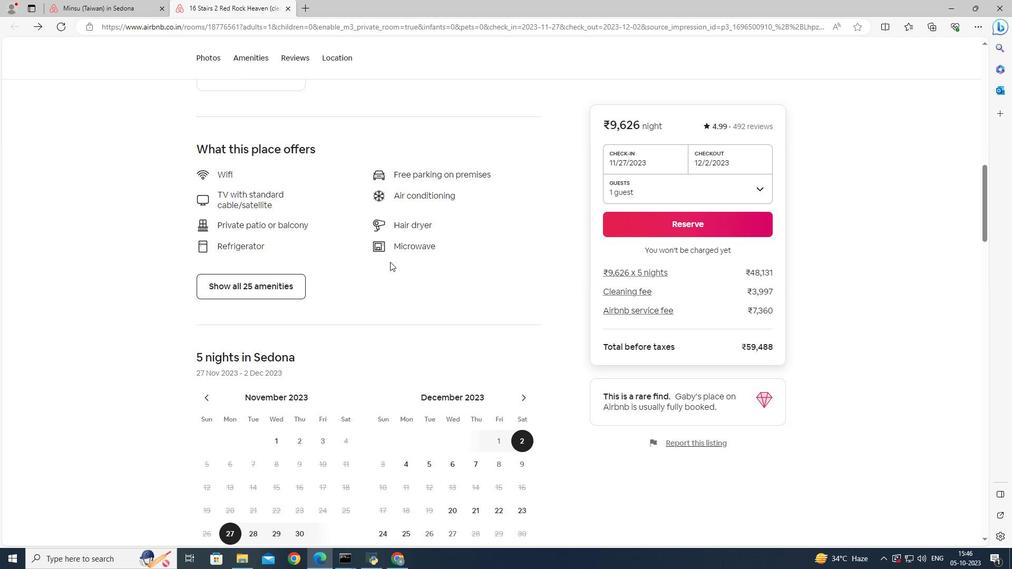 
Action: Mouse scrolled (390, 261) with delta (0, 0)
Screenshot: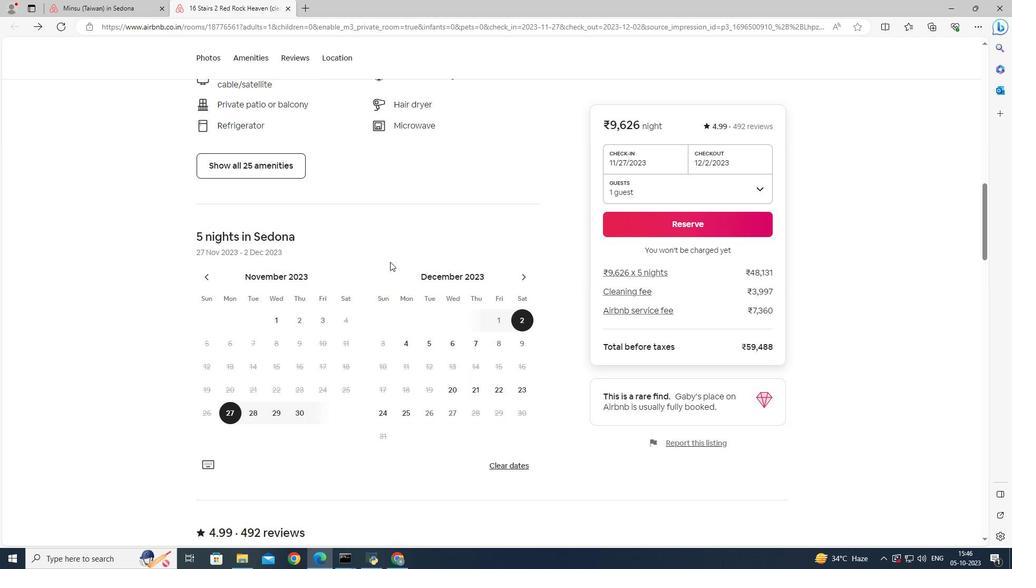 
Action: Mouse scrolled (390, 261) with delta (0, 0)
Screenshot: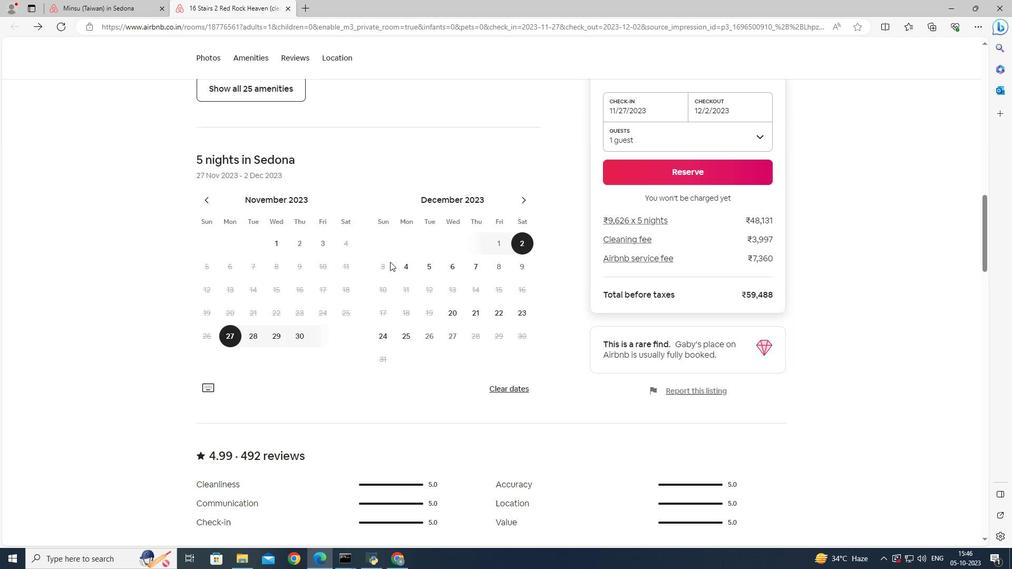 
Action: Mouse scrolled (390, 261) with delta (0, 0)
Screenshot: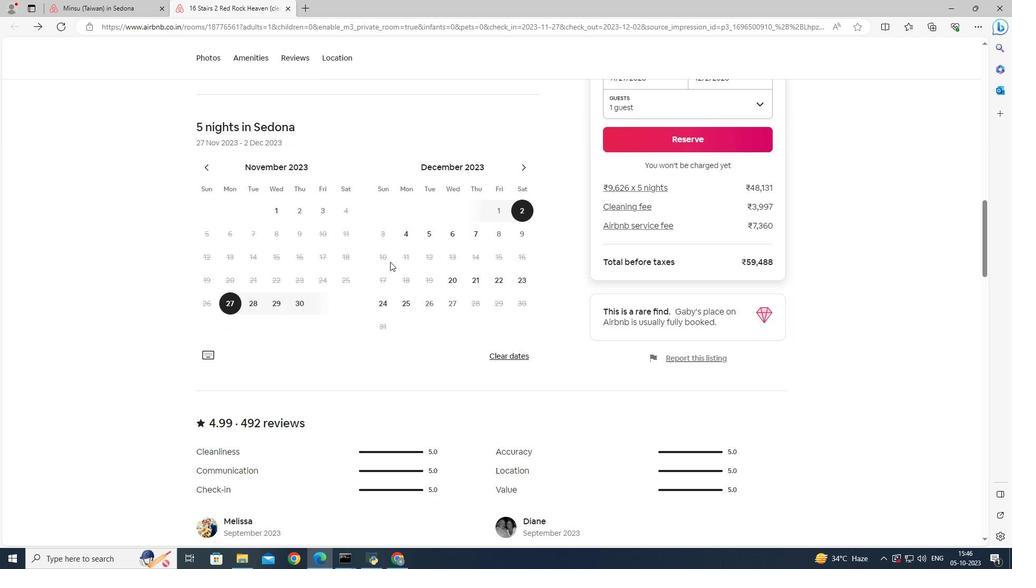 
Action: Mouse scrolled (390, 261) with delta (0, 0)
Screenshot: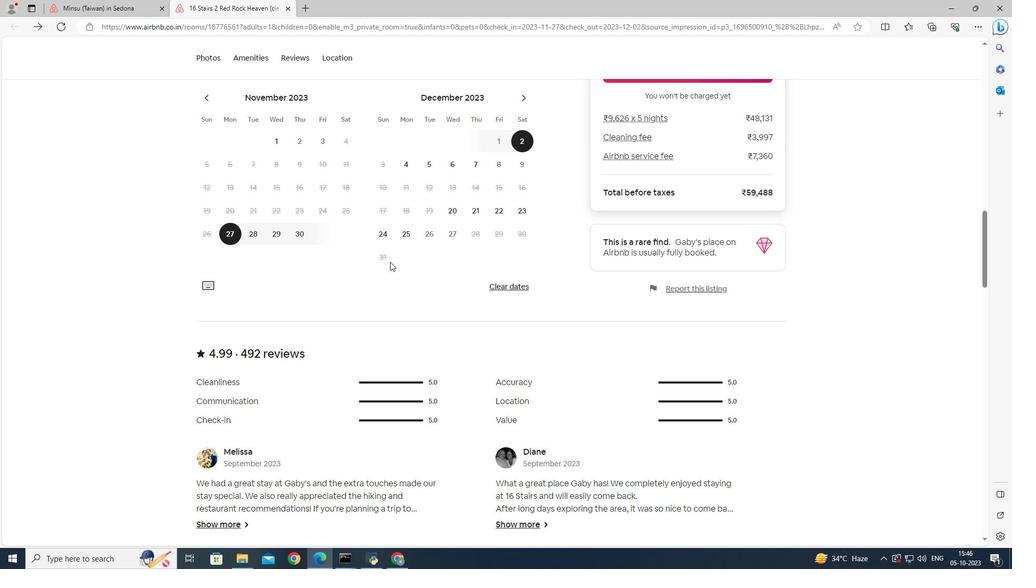 
Action: Mouse scrolled (390, 261) with delta (0, 0)
Screenshot: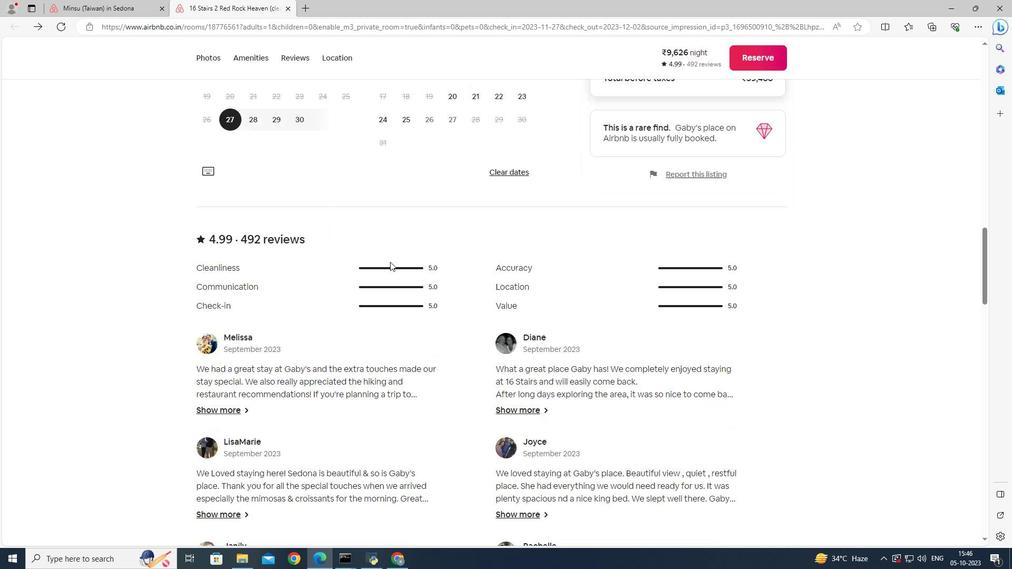 
Action: Mouse scrolled (390, 261) with delta (0, 0)
Screenshot: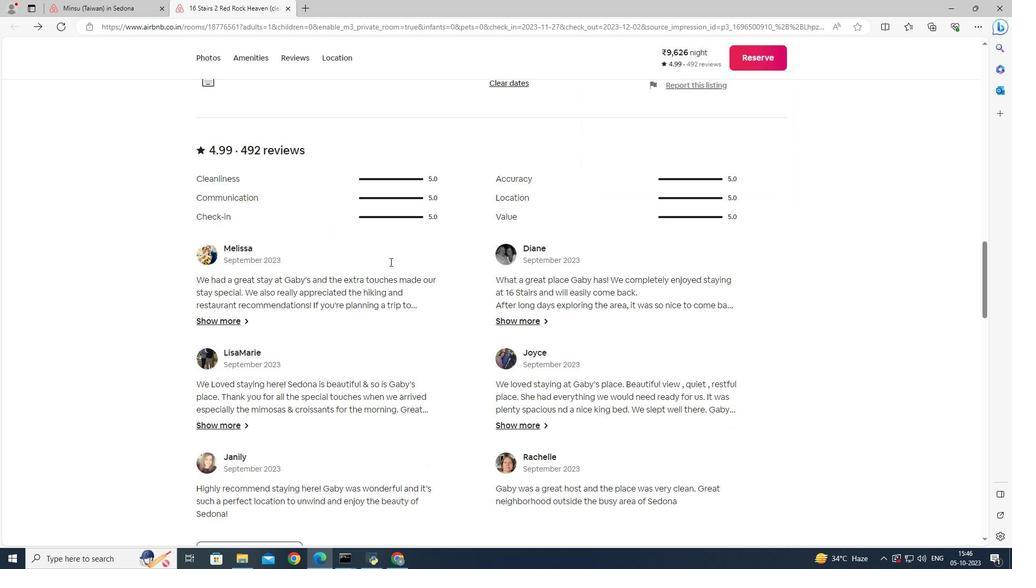 
Action: Mouse scrolled (390, 261) with delta (0, 0)
Screenshot: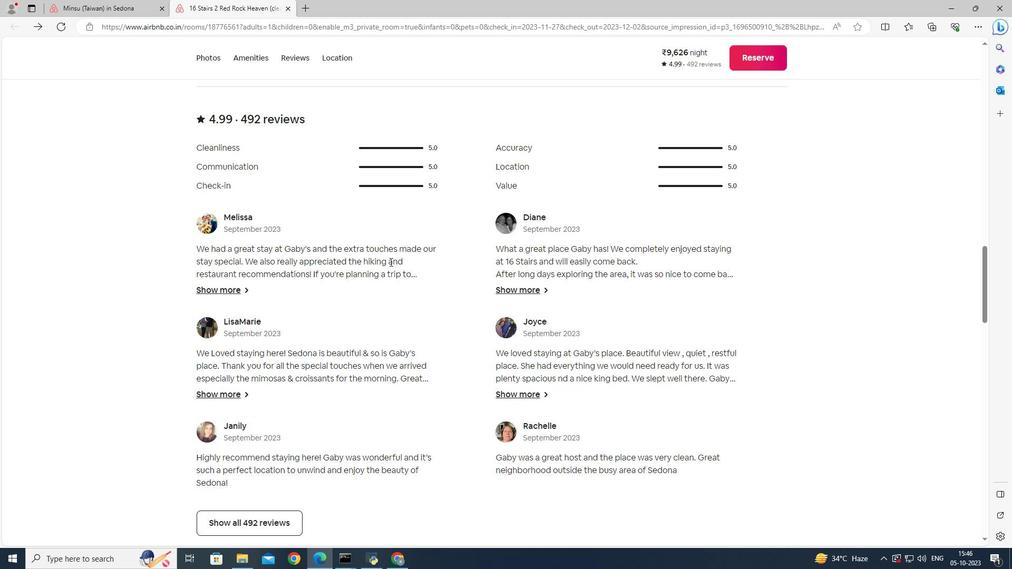 
Action: Mouse scrolled (390, 261) with delta (0, 0)
Screenshot: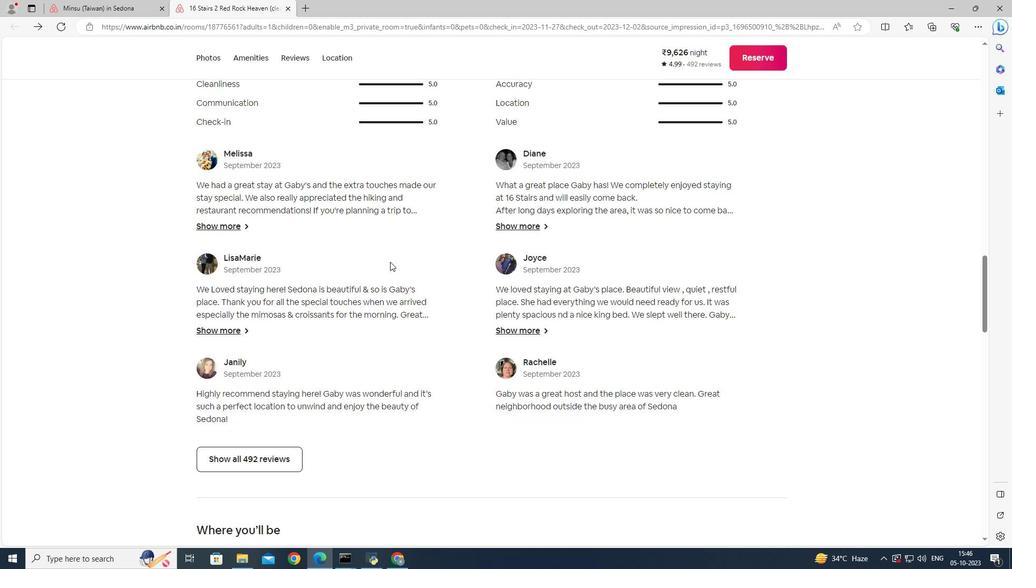 
Action: Mouse moved to (281, 373)
Screenshot: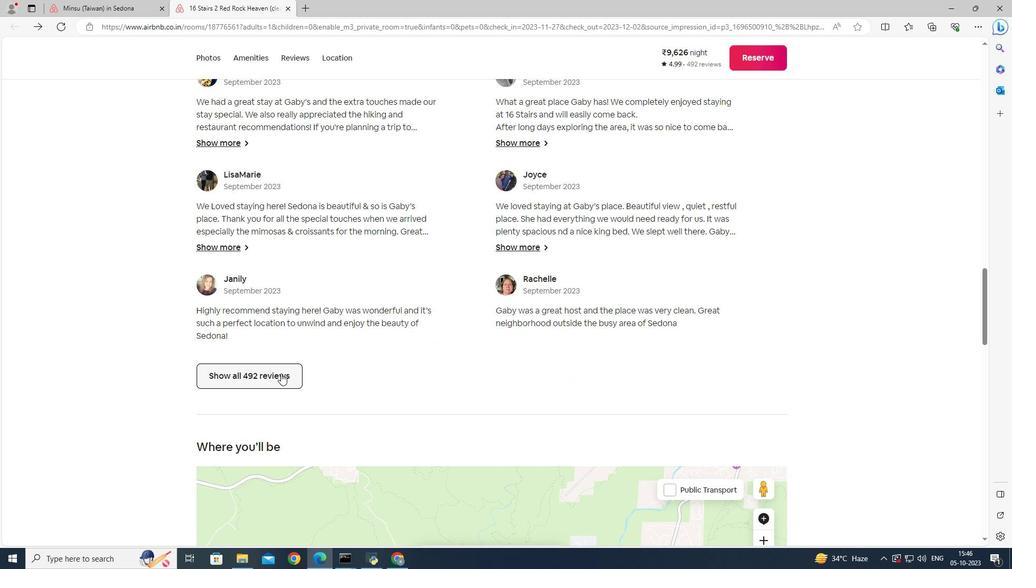 
Action: Mouse pressed left at (281, 373)
Screenshot: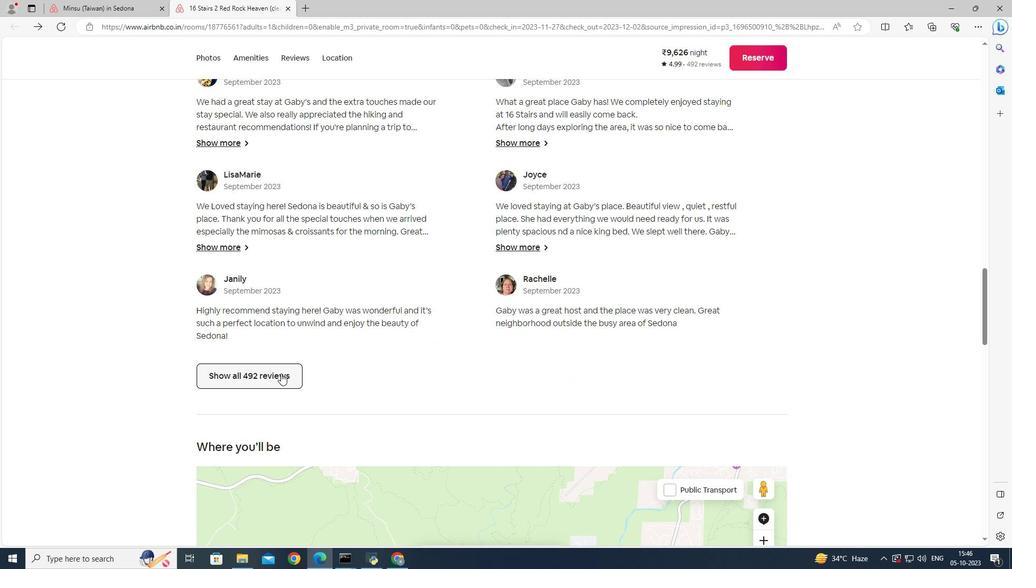 
Action: Mouse moved to (552, 249)
Screenshot: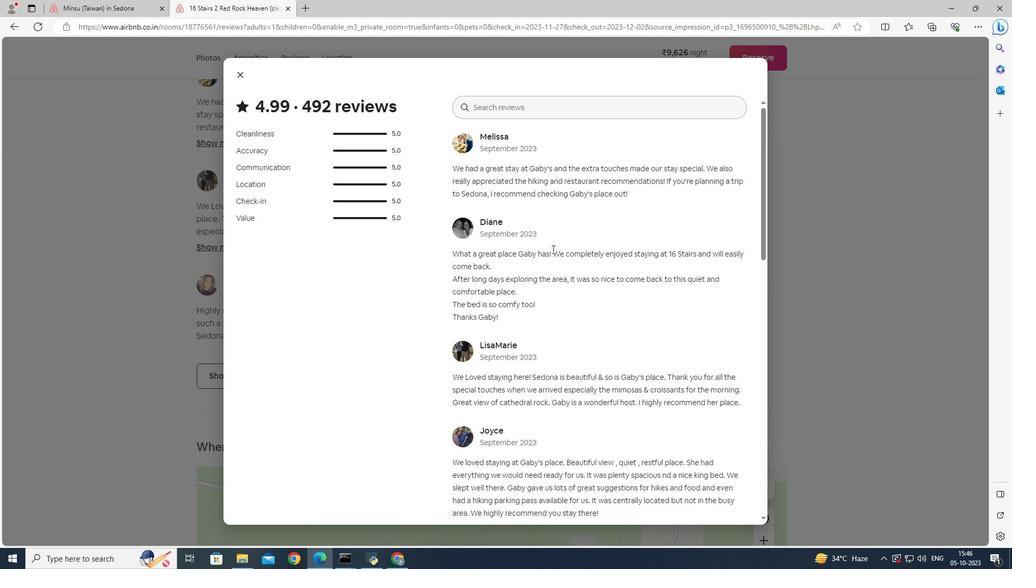 
Action: Mouse scrolled (552, 248) with delta (0, 0)
Screenshot: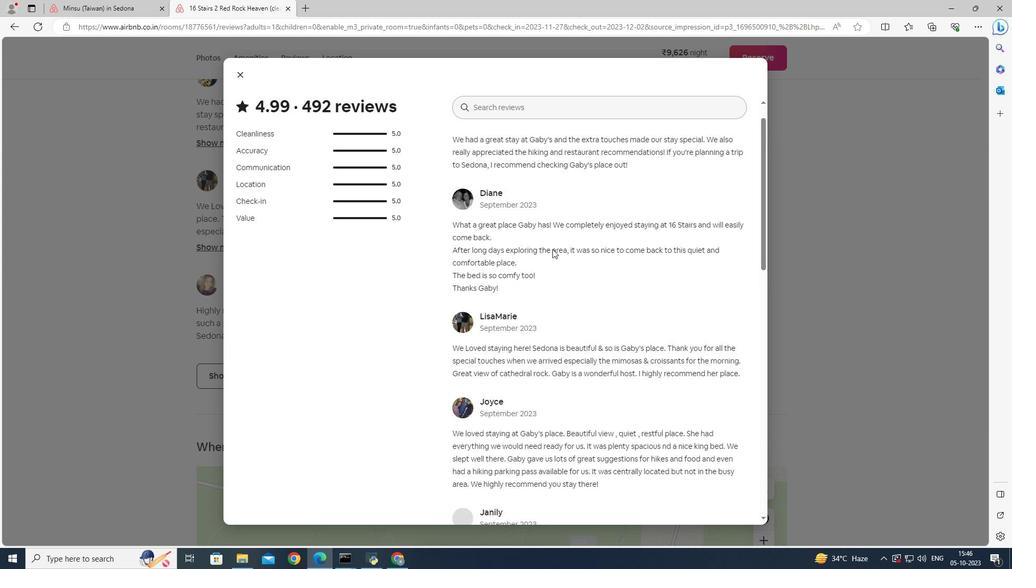 
Action: Mouse scrolled (552, 248) with delta (0, 0)
Screenshot: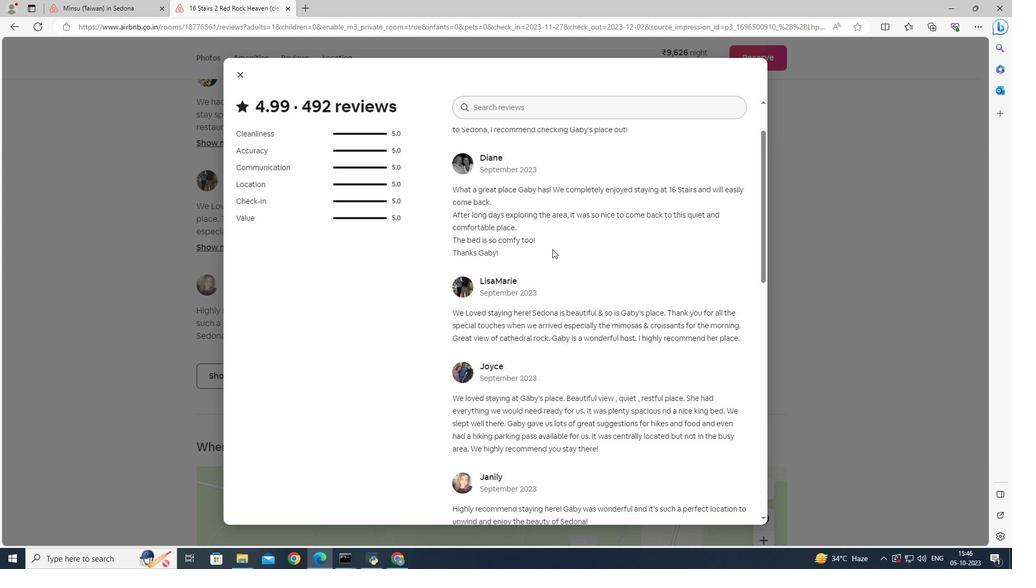 
Action: Mouse scrolled (552, 248) with delta (0, 0)
Screenshot: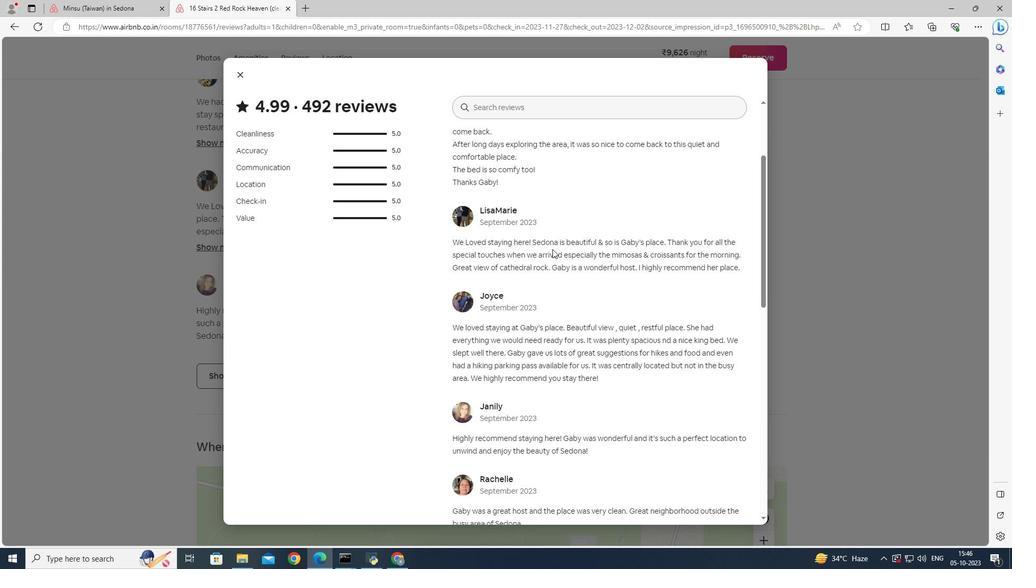 
Action: Mouse scrolled (552, 248) with delta (0, 0)
Screenshot: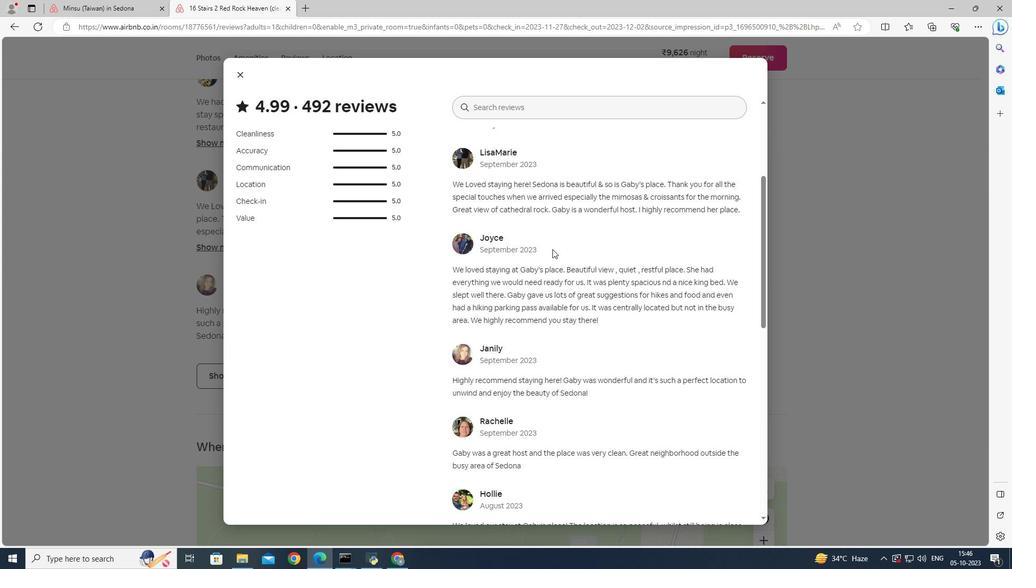 
Action: Mouse scrolled (552, 248) with delta (0, 0)
Screenshot: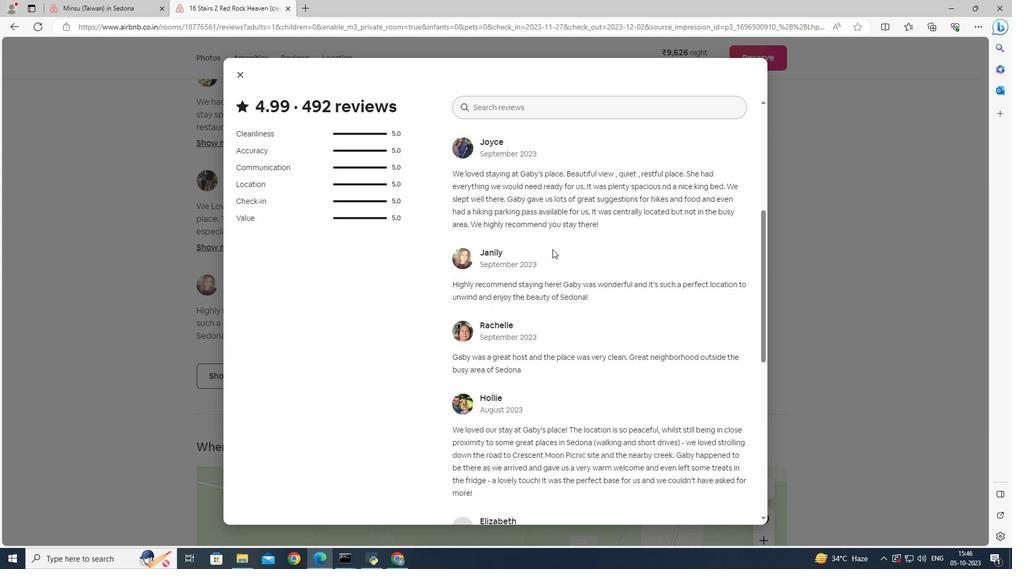 
Action: Mouse scrolled (552, 248) with delta (0, 0)
Screenshot: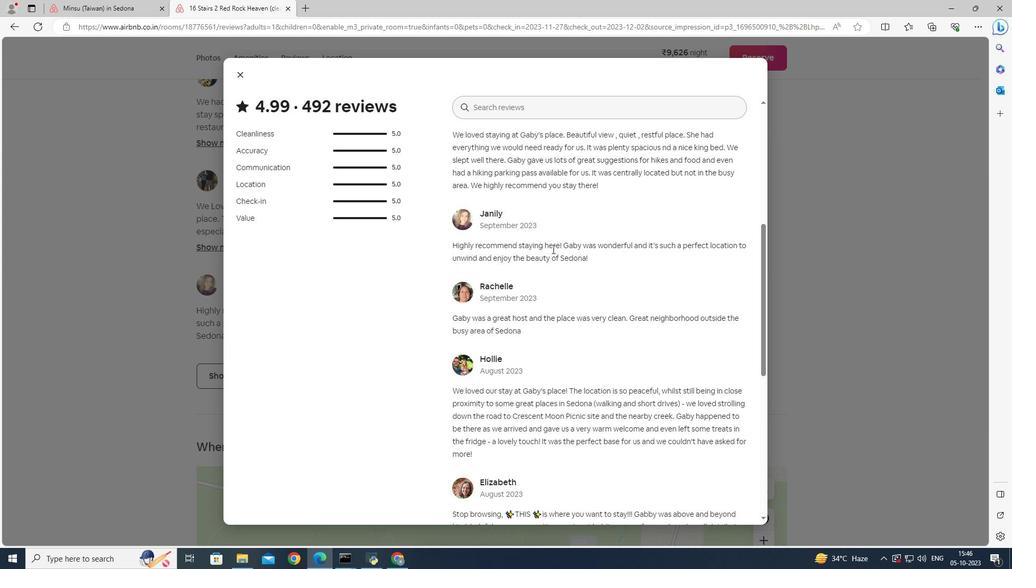 
Action: Mouse scrolled (552, 248) with delta (0, 0)
Screenshot: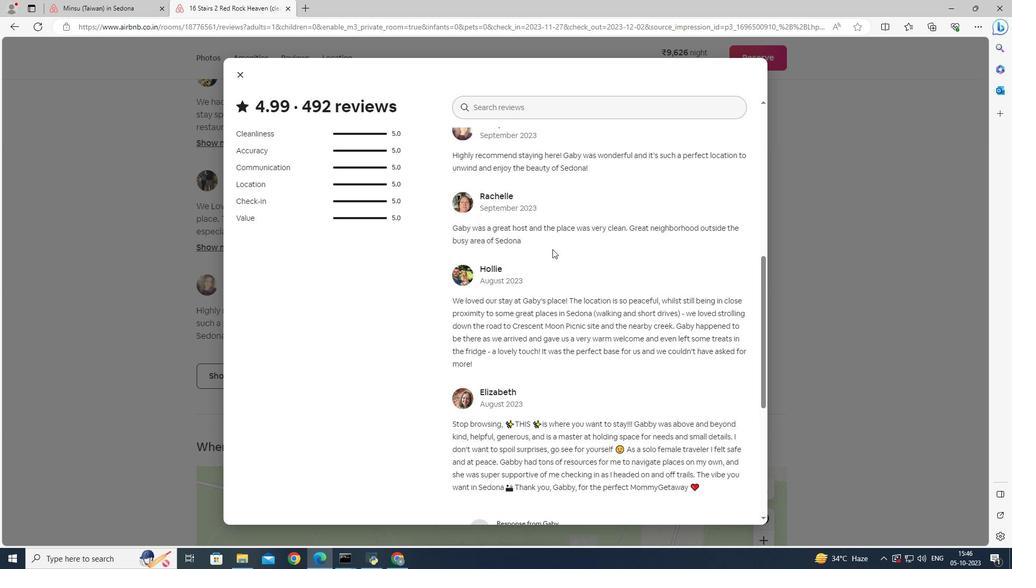 
Action: Mouse scrolled (552, 248) with delta (0, 0)
Screenshot: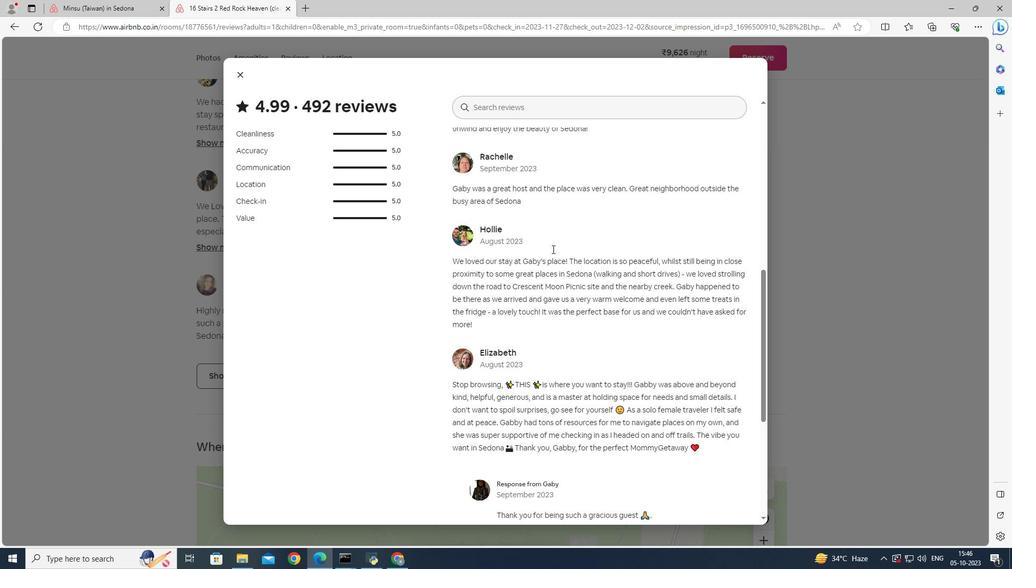 
Action: Mouse scrolled (552, 248) with delta (0, 0)
Screenshot: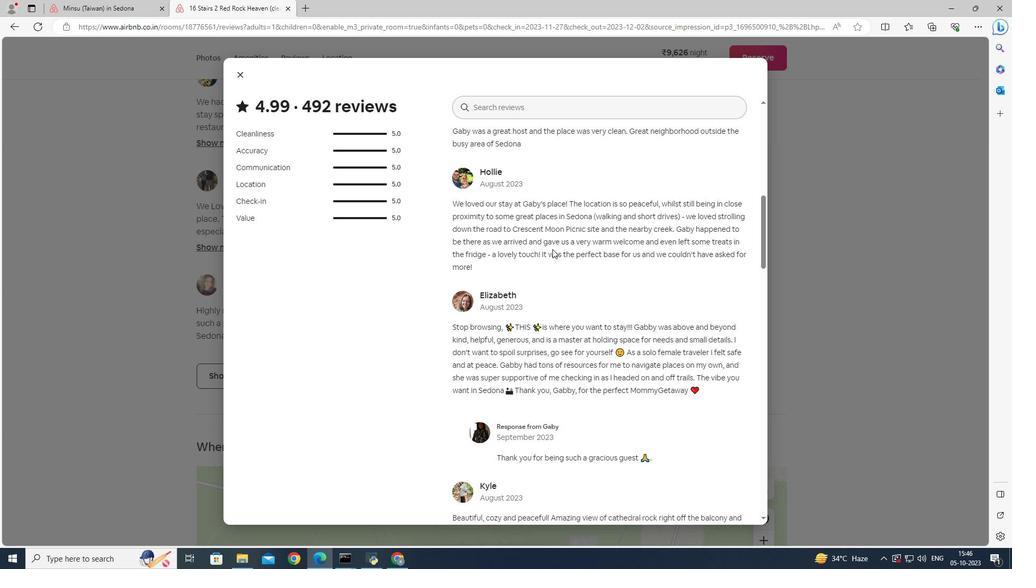 
Action: Mouse scrolled (552, 248) with delta (0, 0)
Screenshot: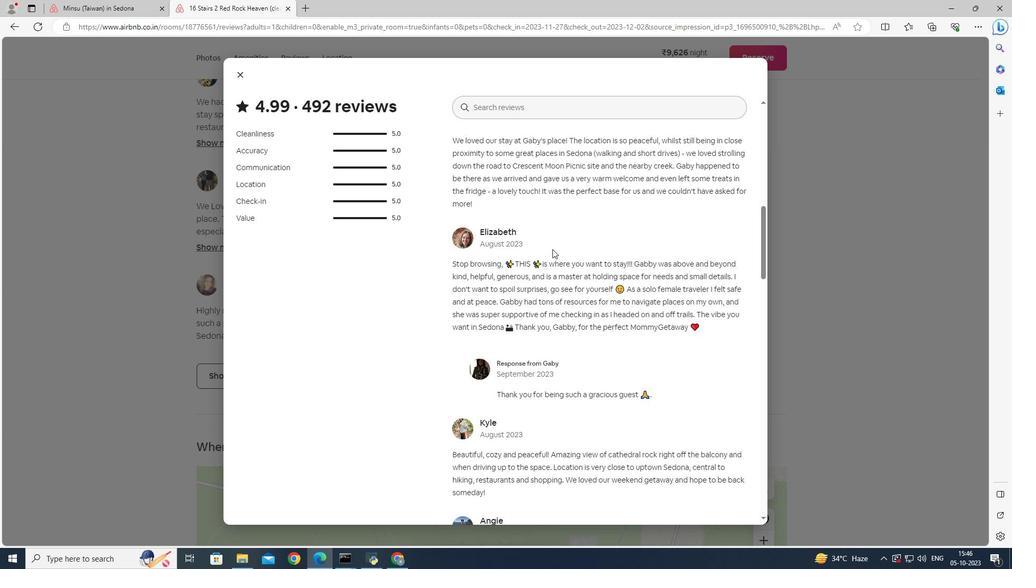 
Action: Mouse scrolled (552, 248) with delta (0, 0)
Screenshot: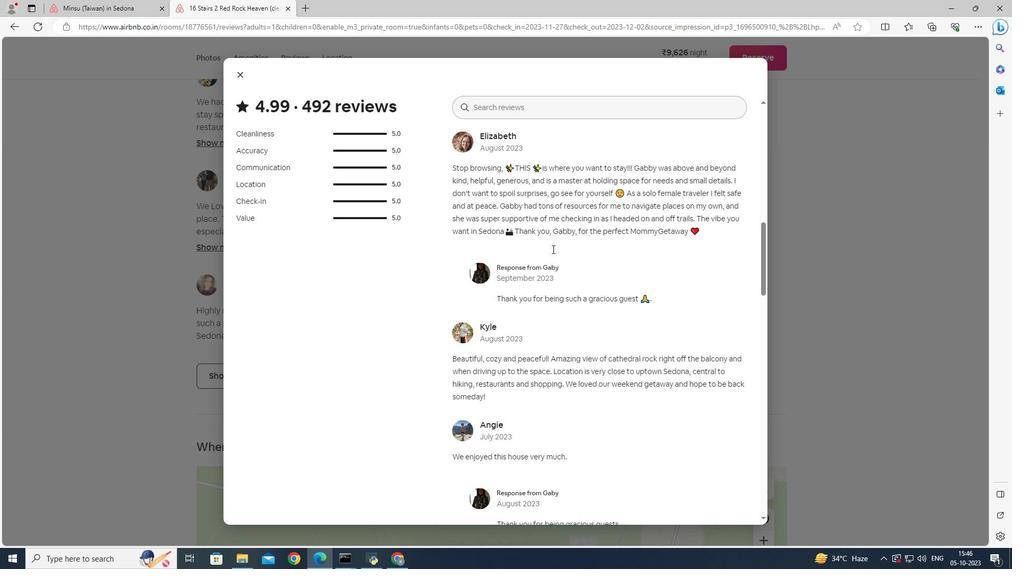 
Action: Mouse scrolled (552, 248) with delta (0, 0)
Screenshot: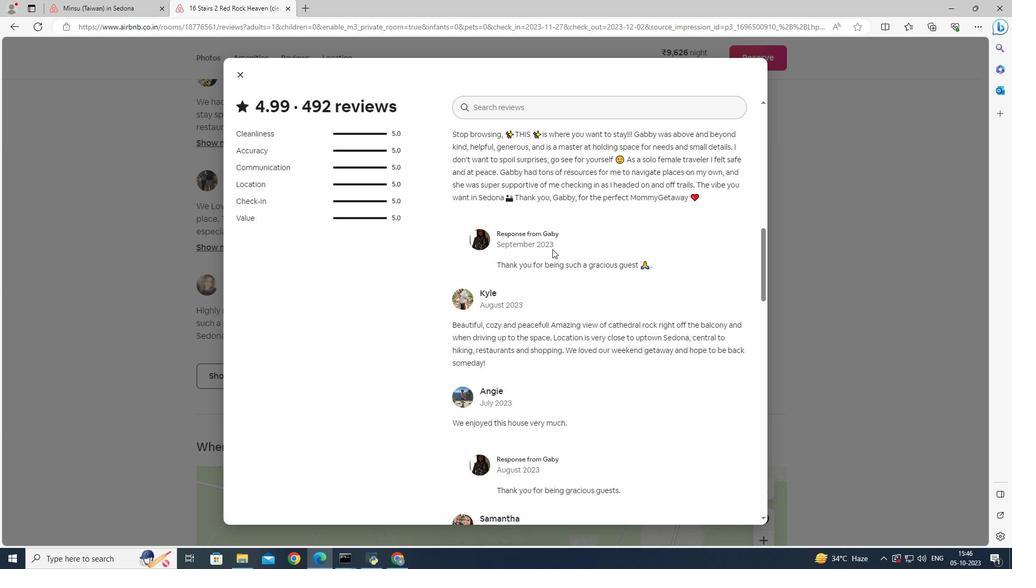 
Action: Mouse scrolled (552, 248) with delta (0, 0)
Screenshot: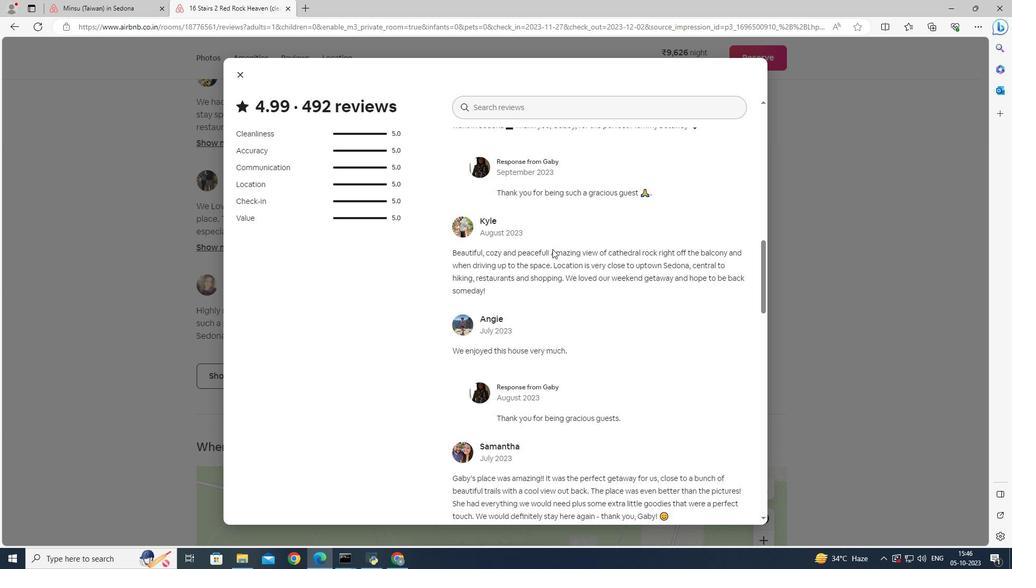 
Action: Mouse scrolled (552, 248) with delta (0, 0)
Screenshot: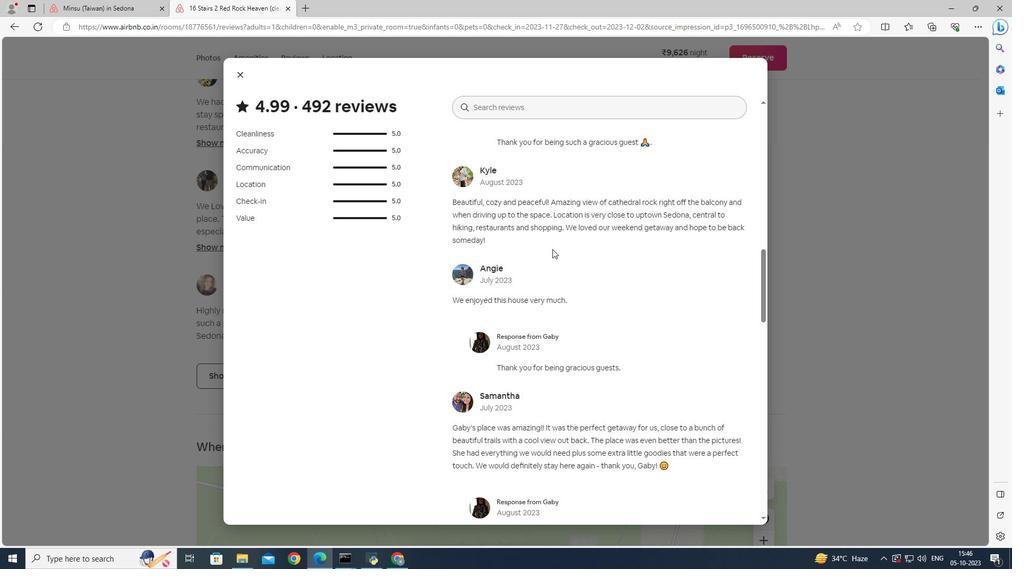 
Action: Mouse scrolled (552, 248) with delta (0, 0)
Screenshot: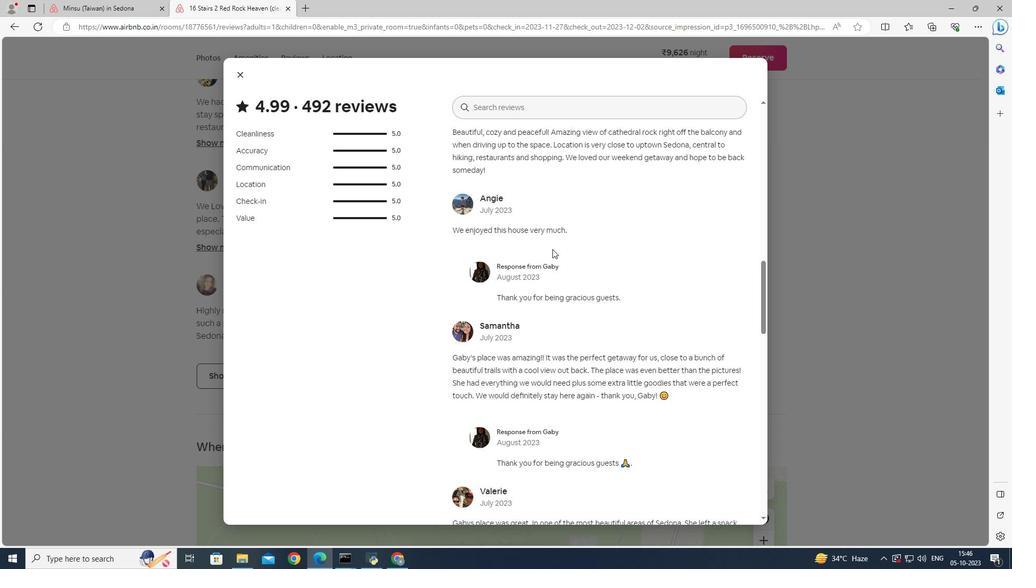 
Action: Mouse scrolled (552, 248) with delta (0, 0)
Screenshot: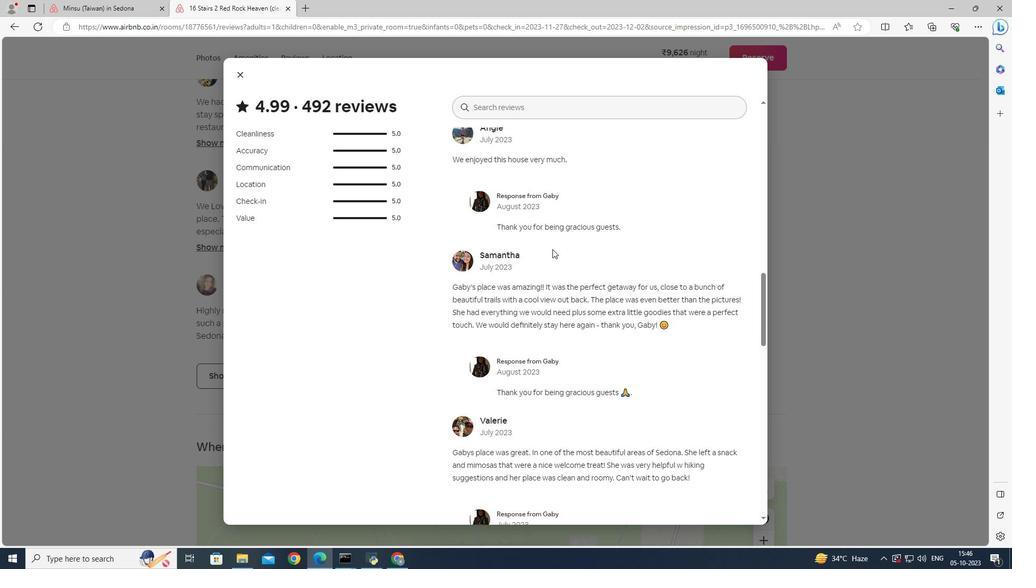 
Action: Mouse scrolled (552, 248) with delta (0, 0)
Screenshot: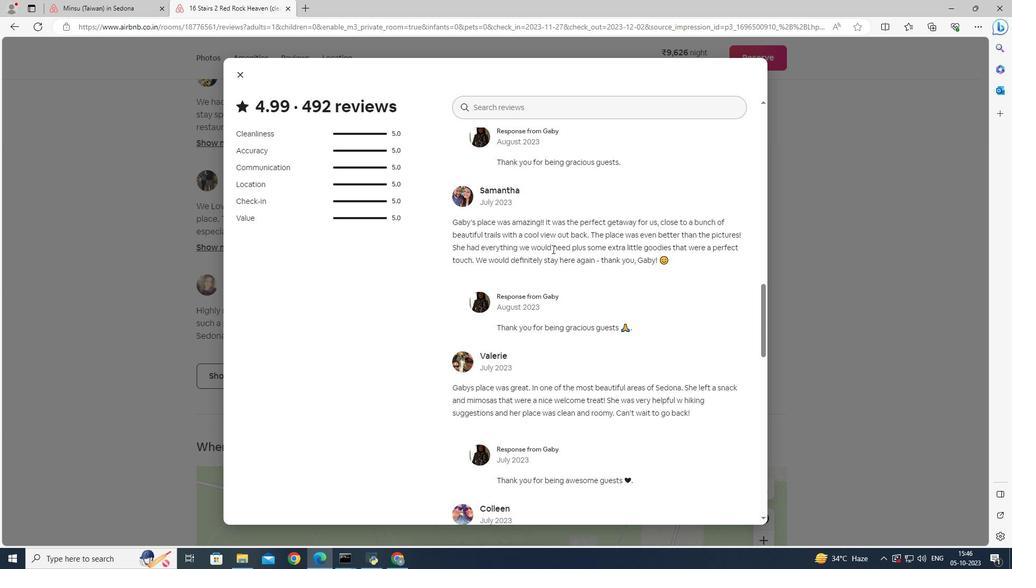 
Action: Mouse scrolled (552, 248) with delta (0, 0)
Screenshot: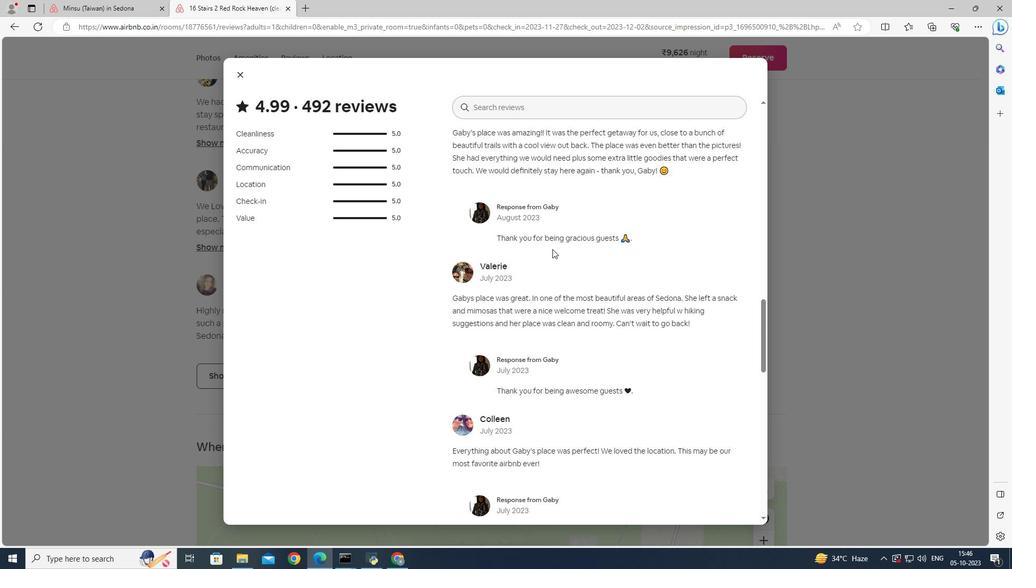 
Action: Mouse scrolled (552, 248) with delta (0, 0)
Screenshot: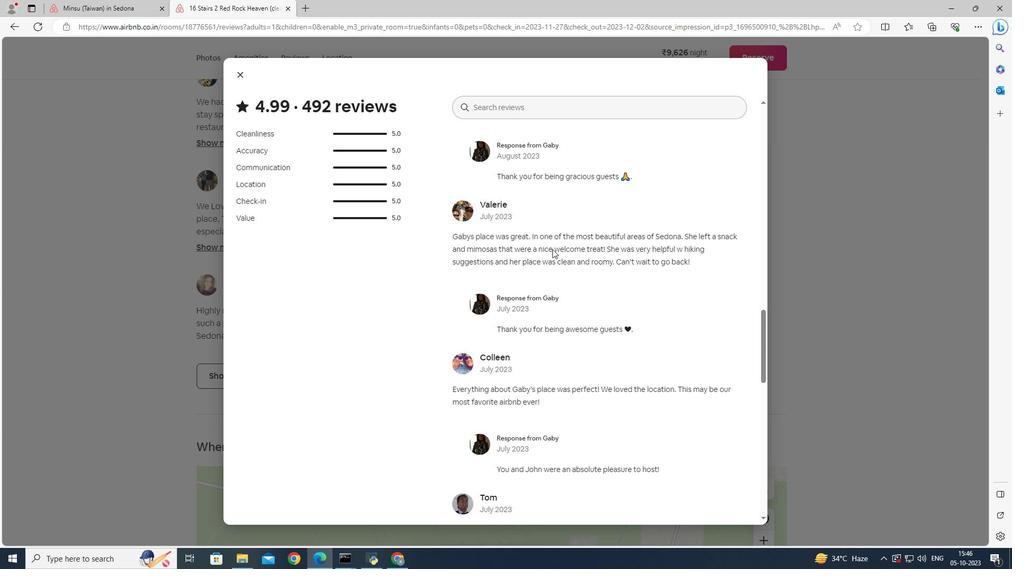 
Action: Mouse scrolled (552, 248) with delta (0, 0)
Screenshot: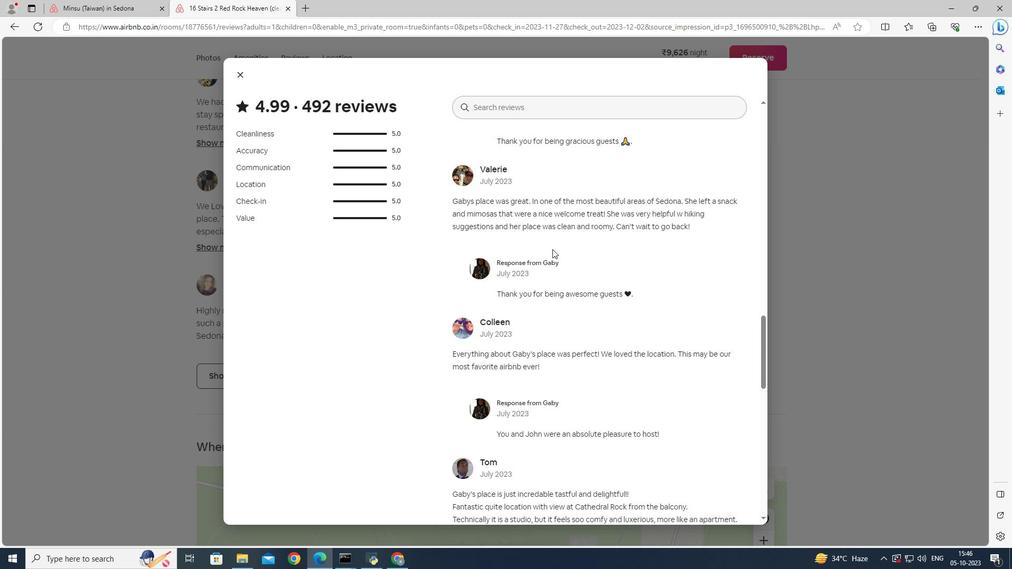 
Action: Mouse scrolled (552, 248) with delta (0, 0)
Screenshot: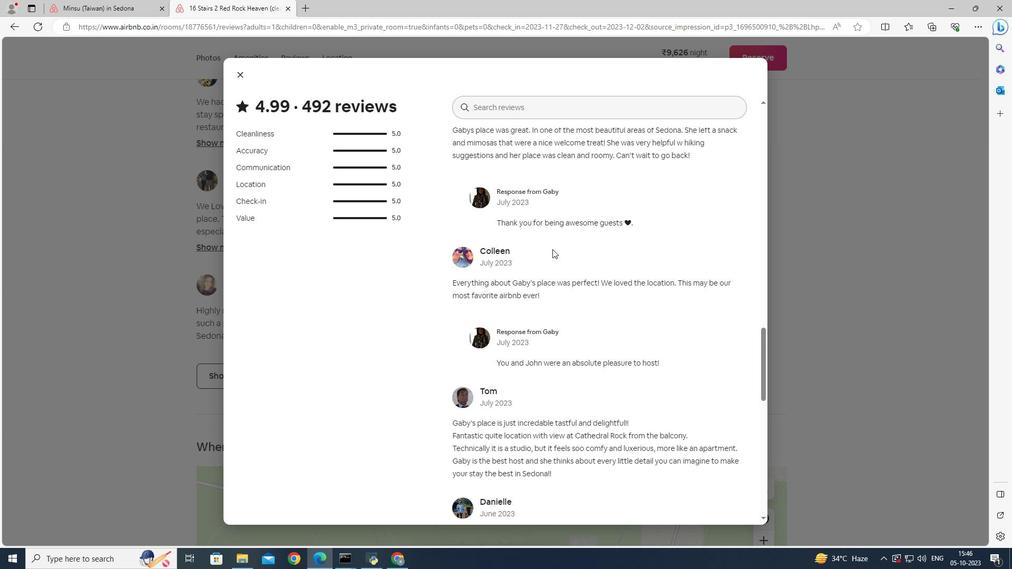 
Action: Mouse scrolled (552, 248) with delta (0, 0)
Screenshot: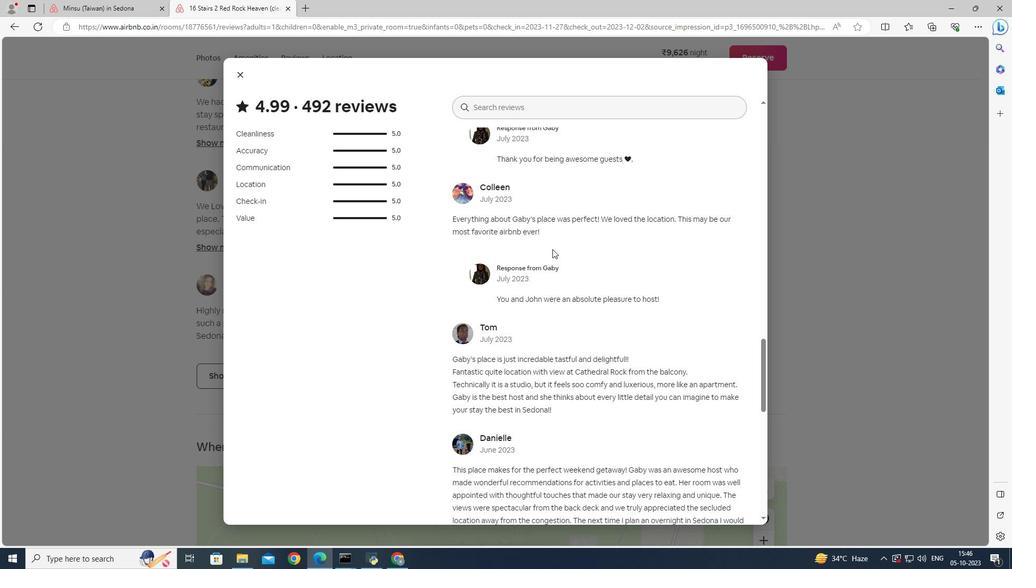 
Action: Mouse scrolled (552, 248) with delta (0, 0)
Screenshot: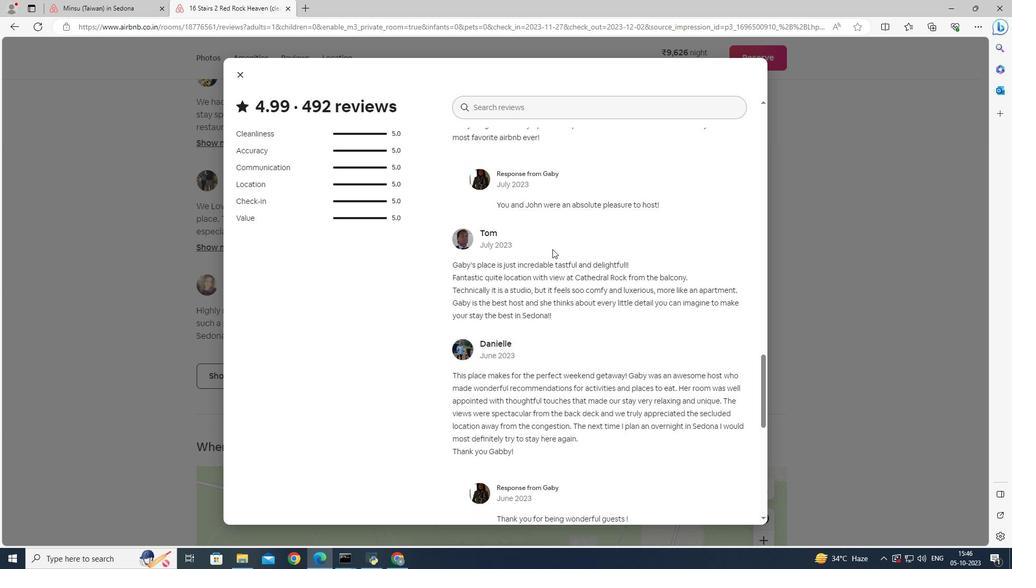 
Action: Mouse scrolled (552, 248) with delta (0, 0)
Screenshot: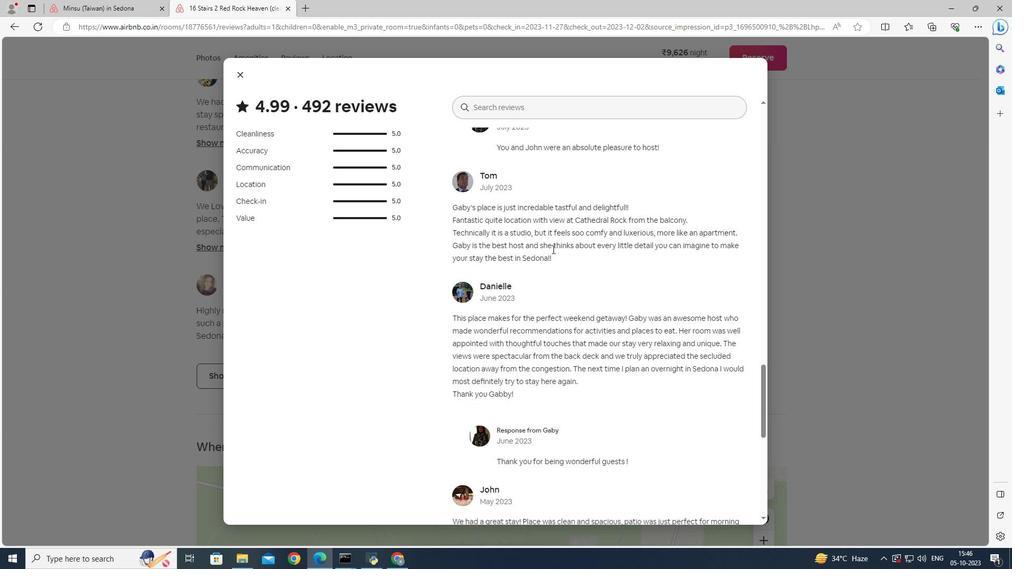 
Action: Mouse scrolled (552, 248) with delta (0, 0)
Screenshot: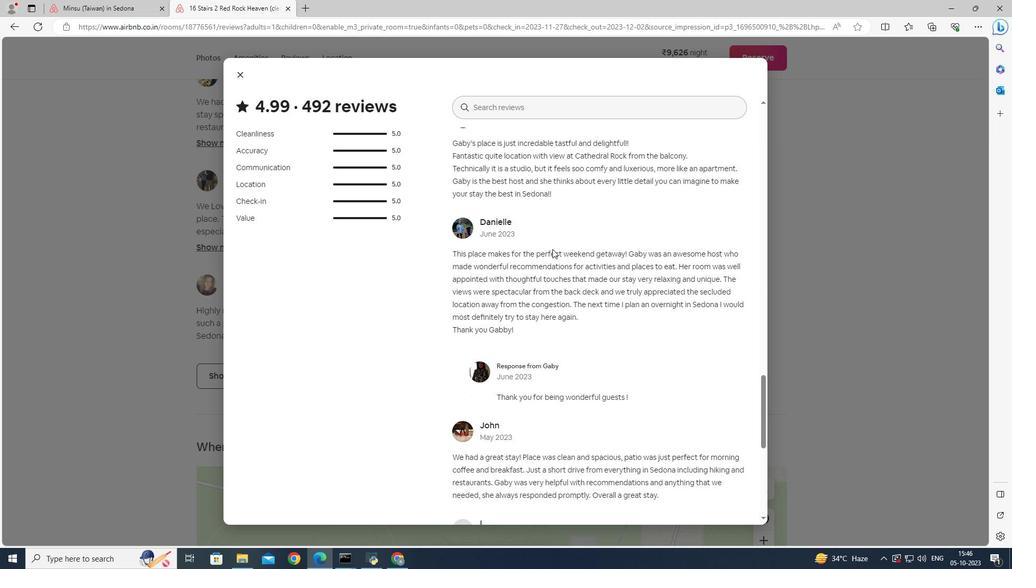 
Action: Mouse scrolled (552, 248) with delta (0, 0)
Screenshot: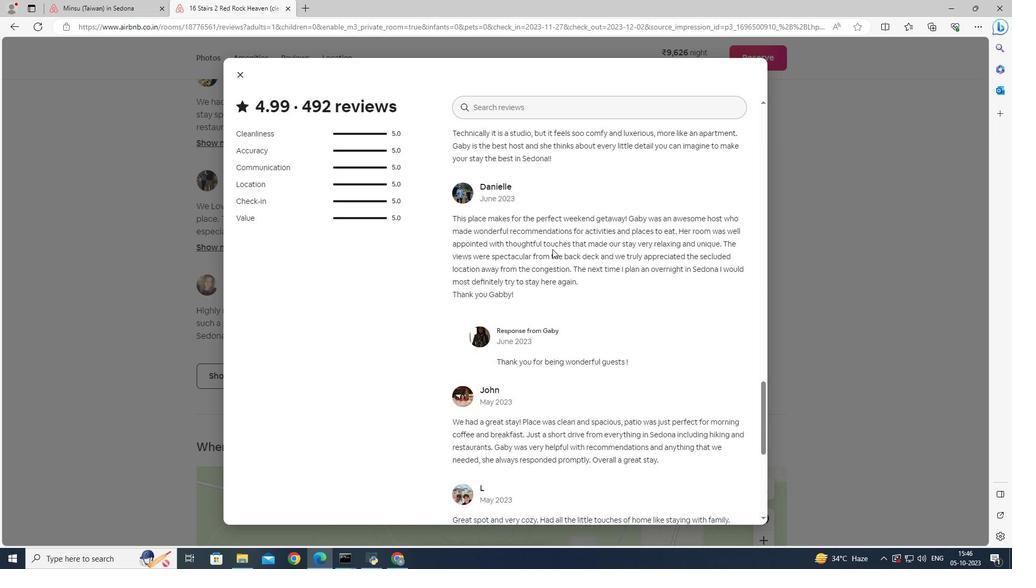 
Action: Mouse scrolled (552, 248) with delta (0, 0)
Screenshot: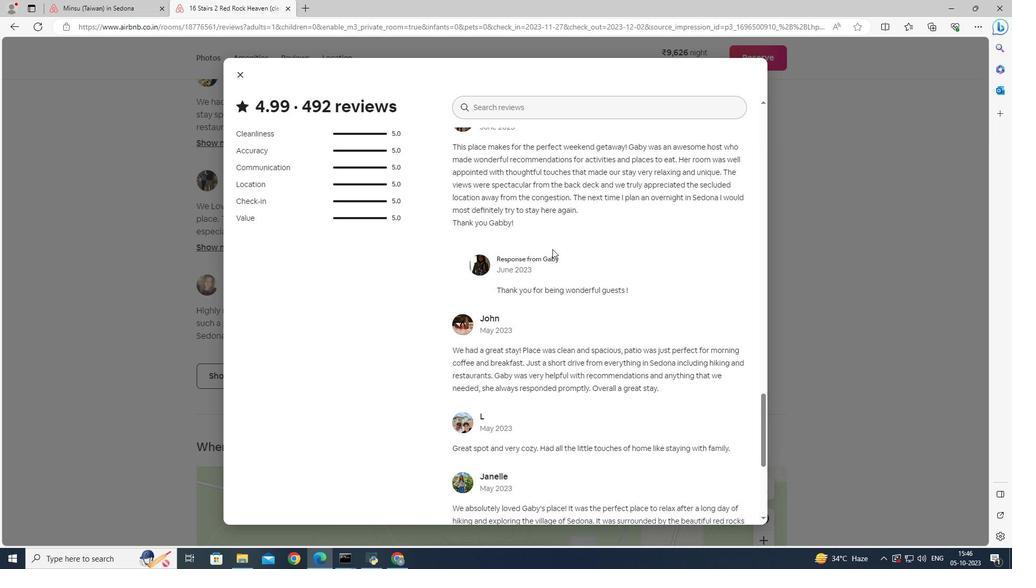 
Action: Mouse scrolled (552, 248) with delta (0, 0)
Screenshot: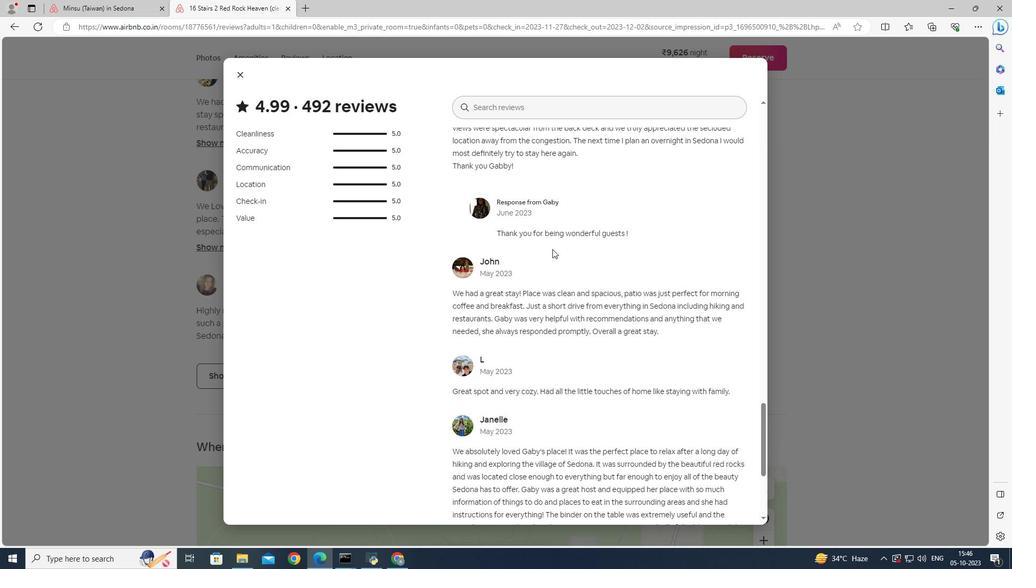 
Action: Mouse scrolled (552, 248) with delta (0, 0)
Screenshot: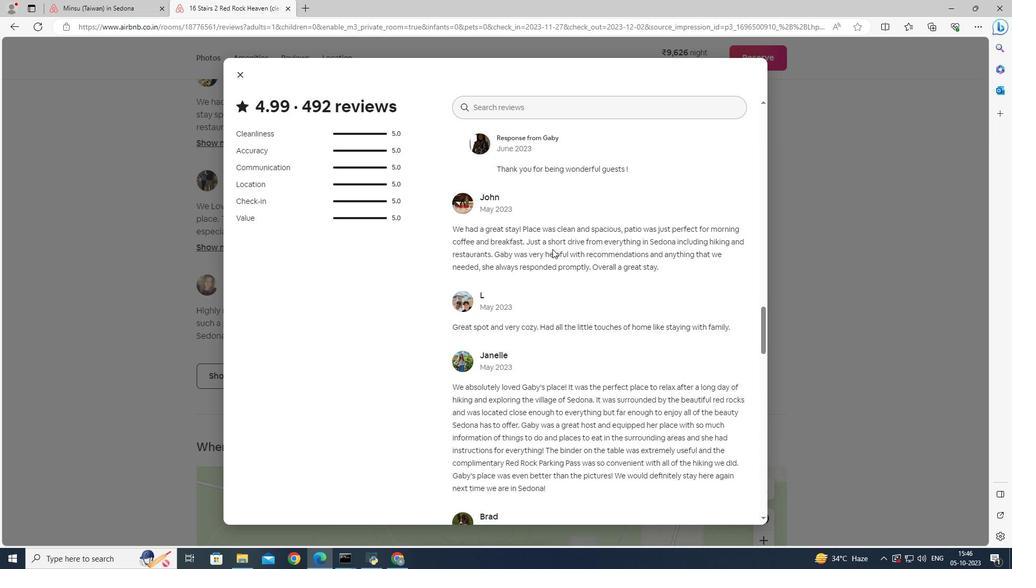 
Action: Mouse scrolled (552, 248) with delta (0, 0)
Screenshot: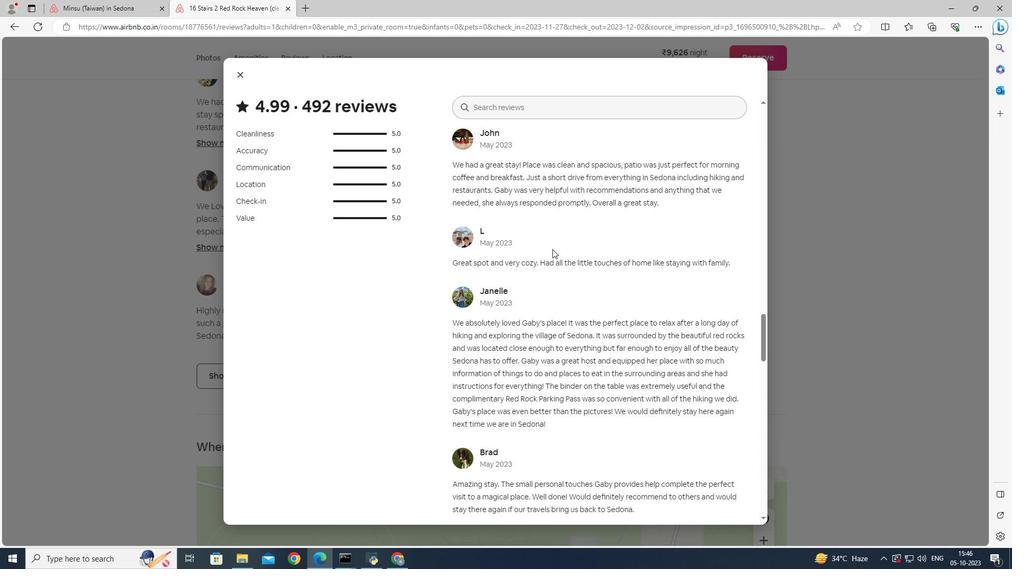 
Action: Mouse scrolled (552, 248) with delta (0, 0)
Screenshot: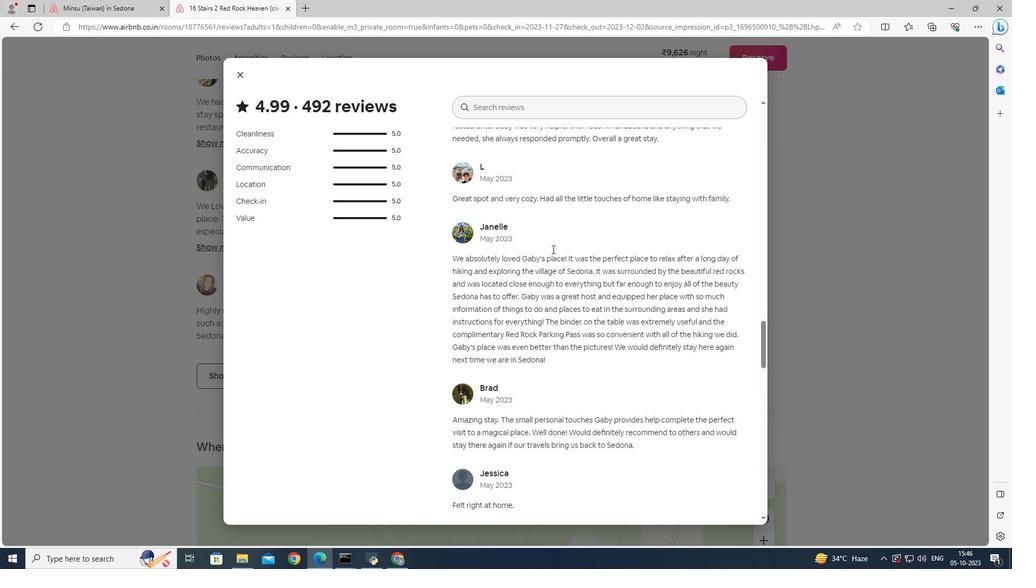 
Action: Mouse scrolled (552, 248) with delta (0, 0)
Screenshot: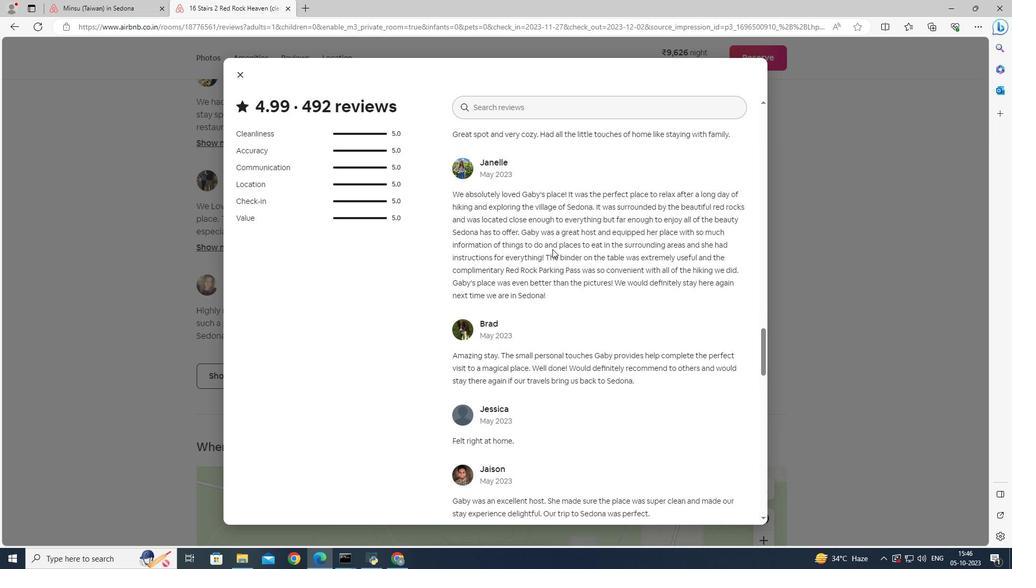 
Action: Mouse scrolled (552, 248) with delta (0, 0)
Screenshot: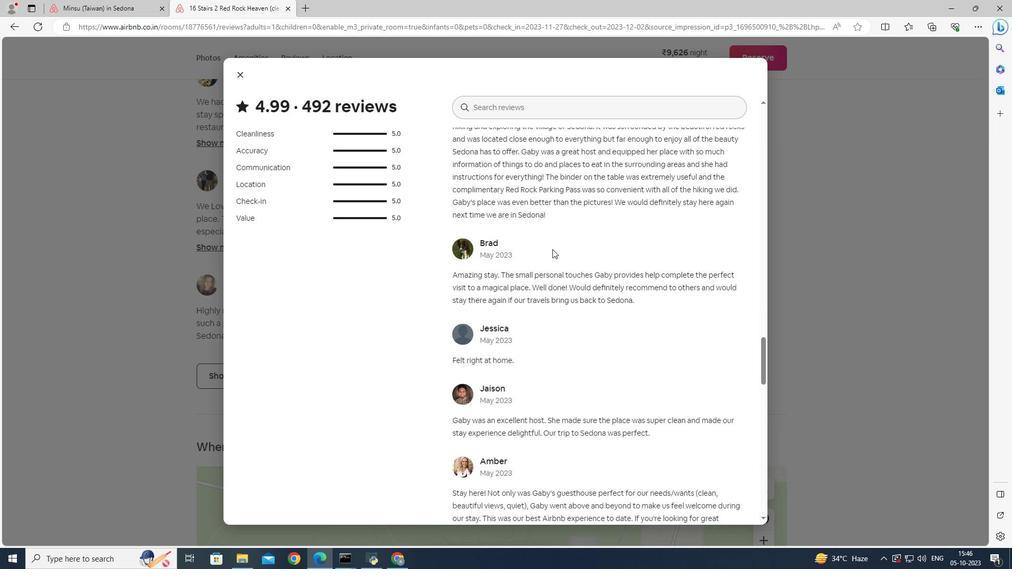 
Action: Mouse scrolled (552, 248) with delta (0, 0)
Screenshot: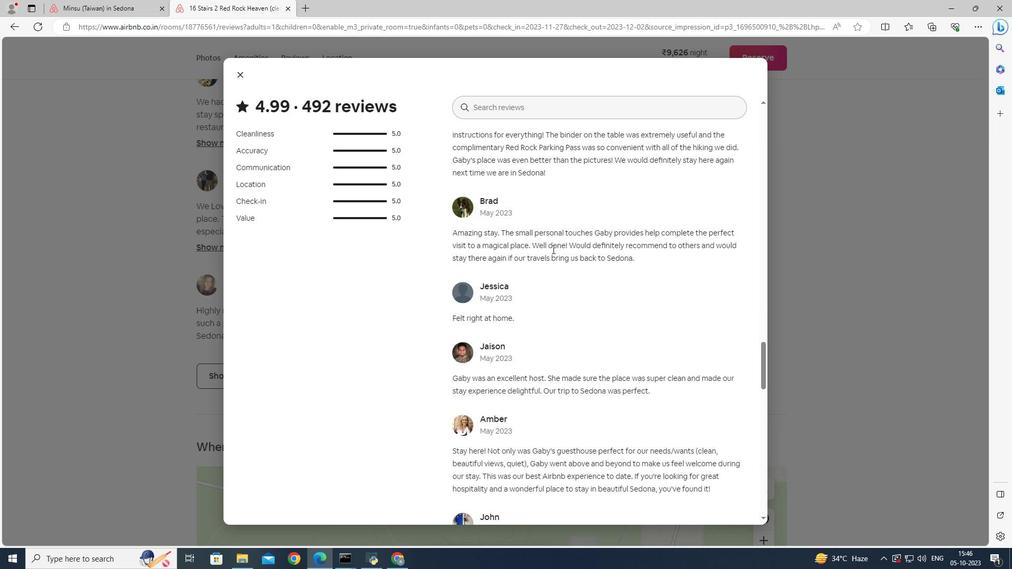 
Action: Mouse scrolled (552, 248) with delta (0, 0)
Screenshot: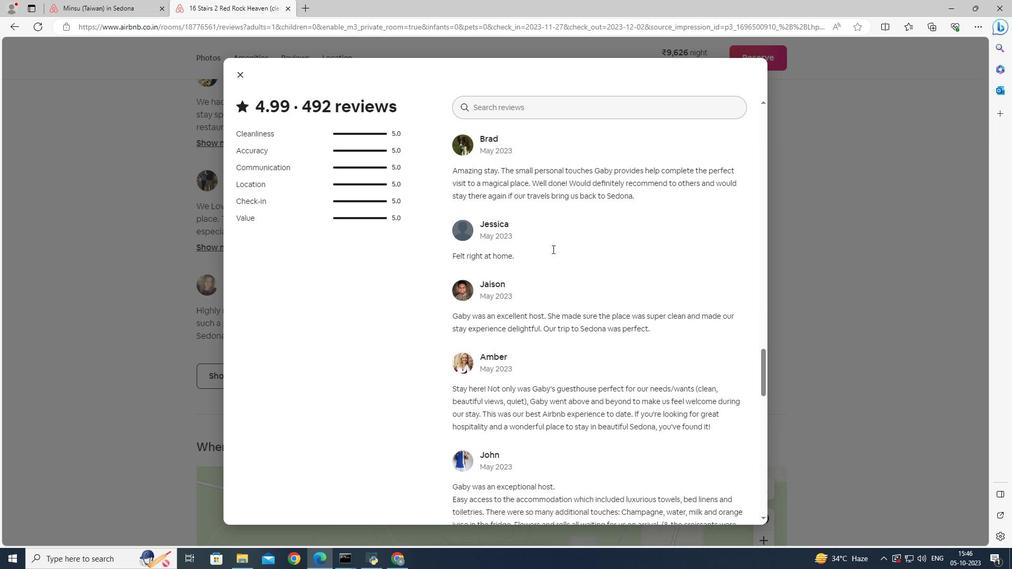 
Action: Mouse scrolled (552, 248) with delta (0, 0)
Screenshot: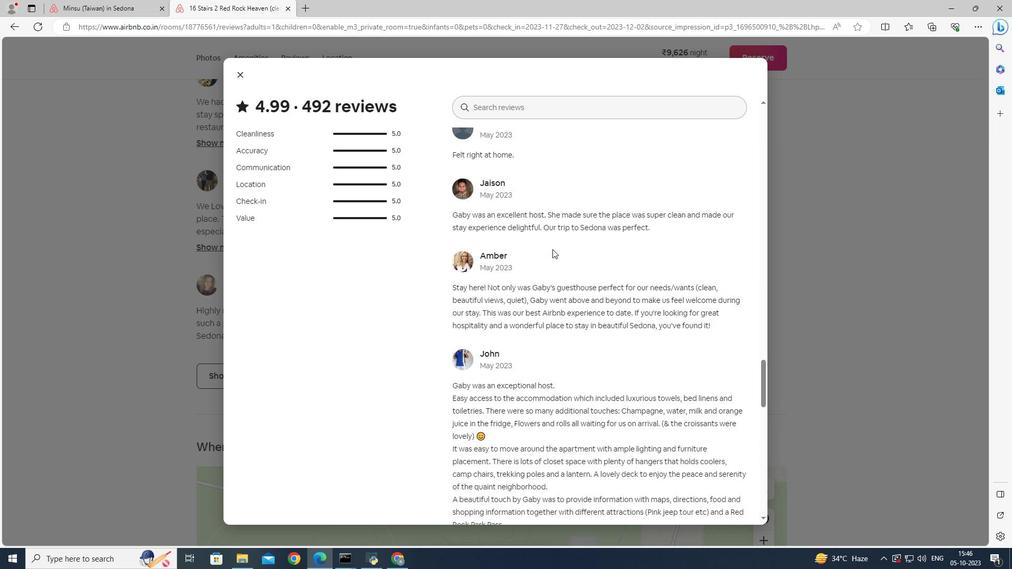 
Action: Mouse scrolled (552, 248) with delta (0, 0)
Screenshot: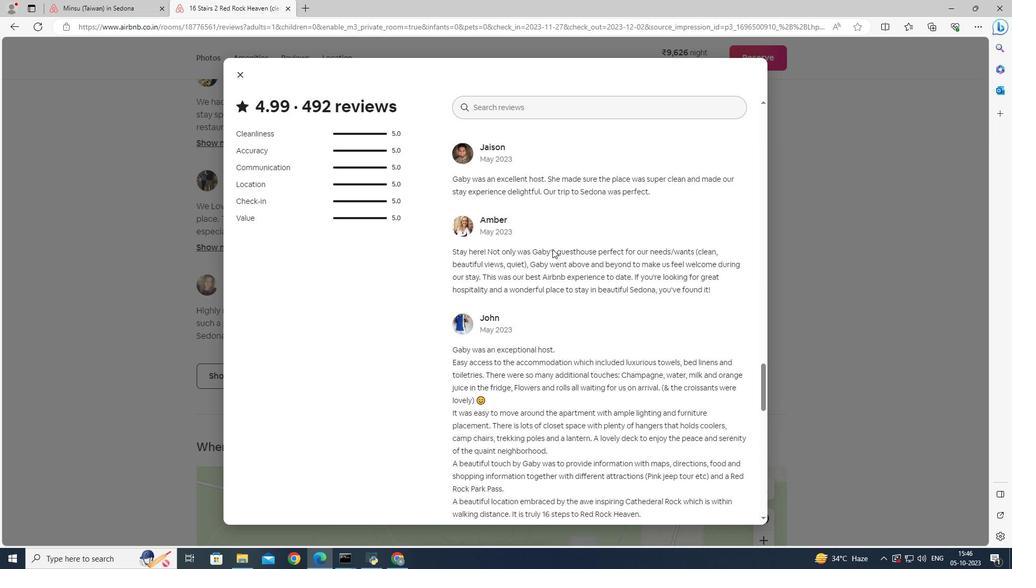 
Action: Mouse scrolled (552, 248) with delta (0, 0)
Screenshot: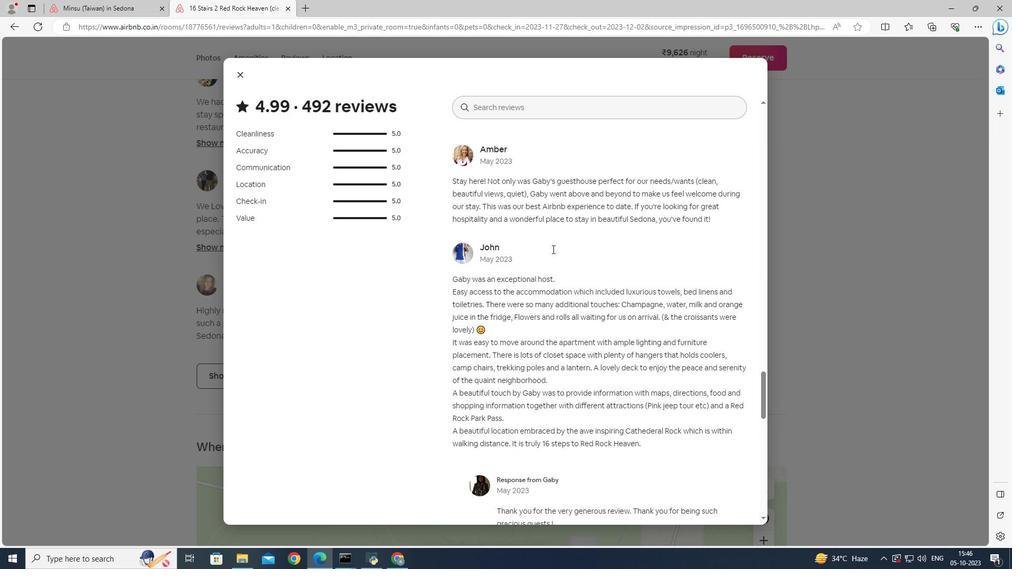 
Action: Mouse scrolled (552, 248) with delta (0, 0)
Screenshot: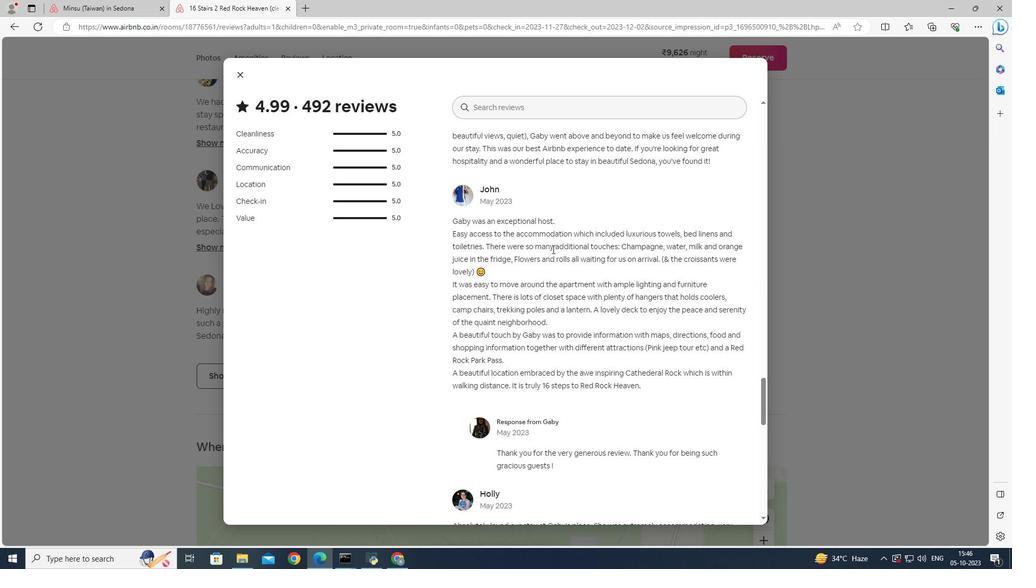 
Action: Mouse scrolled (552, 248) with delta (0, 0)
Screenshot: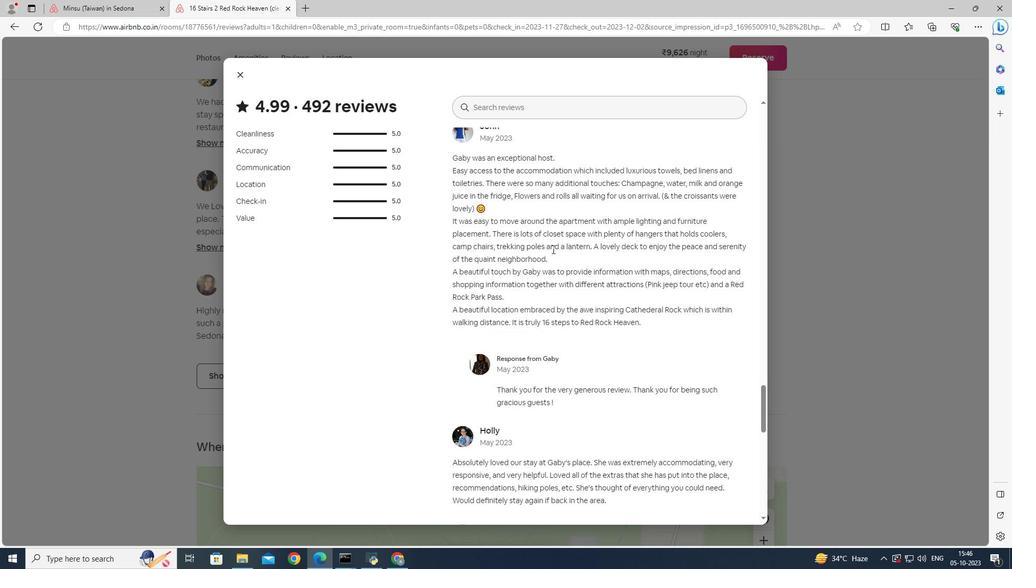 
Action: Mouse scrolled (552, 248) with delta (0, 0)
Screenshot: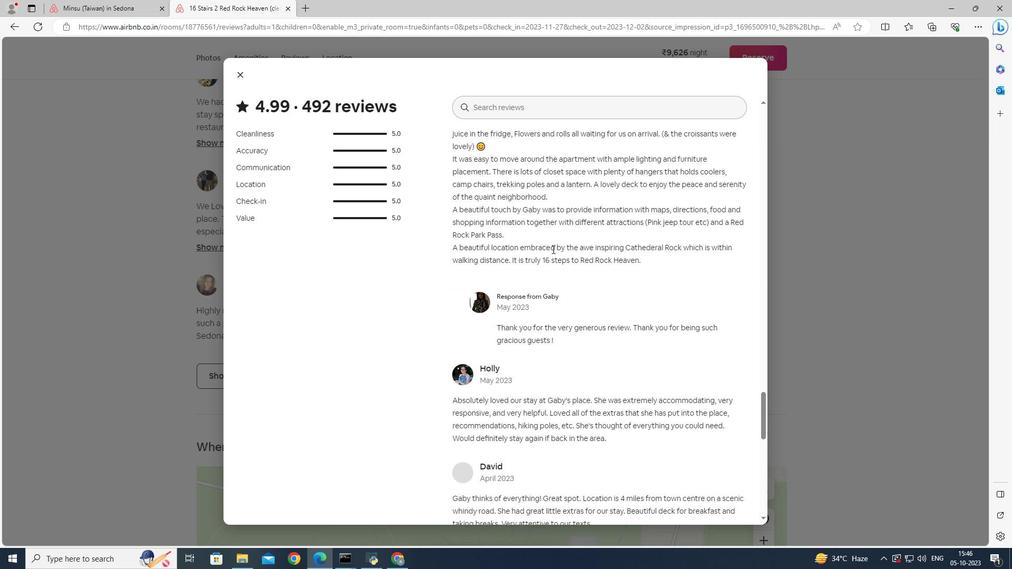 
Action: Mouse scrolled (552, 248) with delta (0, 0)
Screenshot: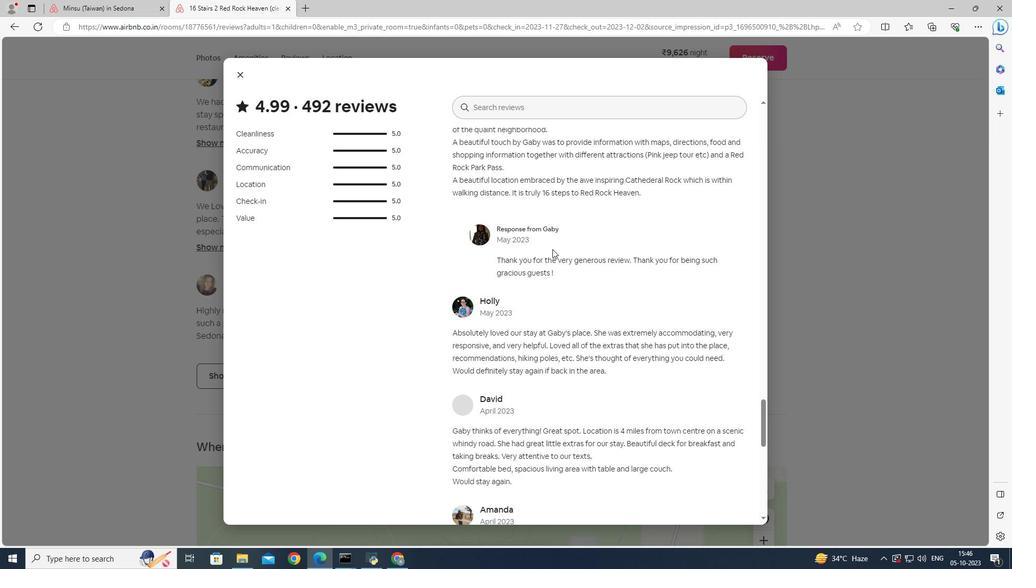
Action: Mouse scrolled (552, 248) with delta (0, 0)
Screenshot: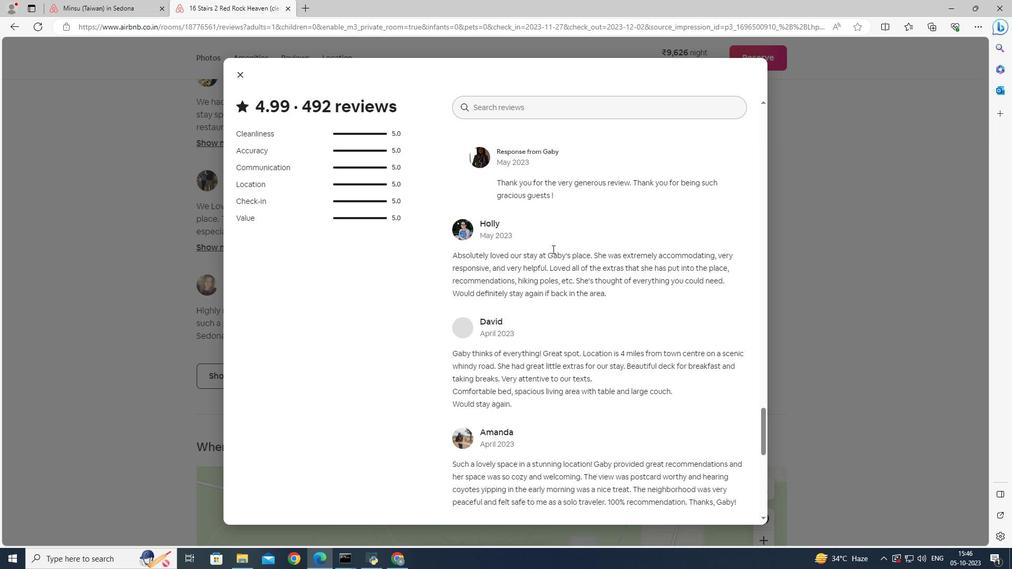 
Action: Mouse scrolled (552, 248) with delta (0, 0)
Screenshot: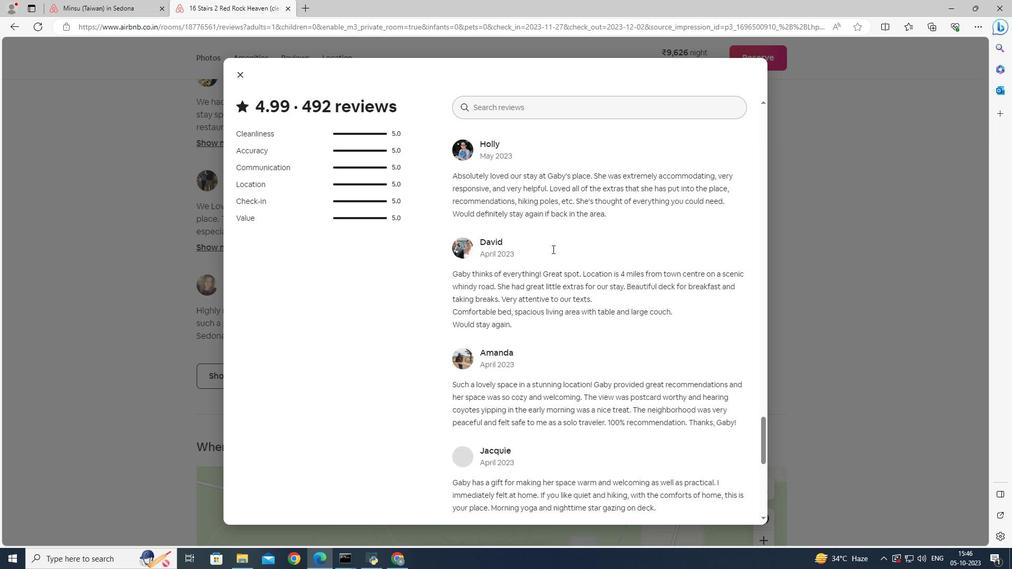 
Action: Mouse scrolled (552, 248) with delta (0, 0)
Screenshot: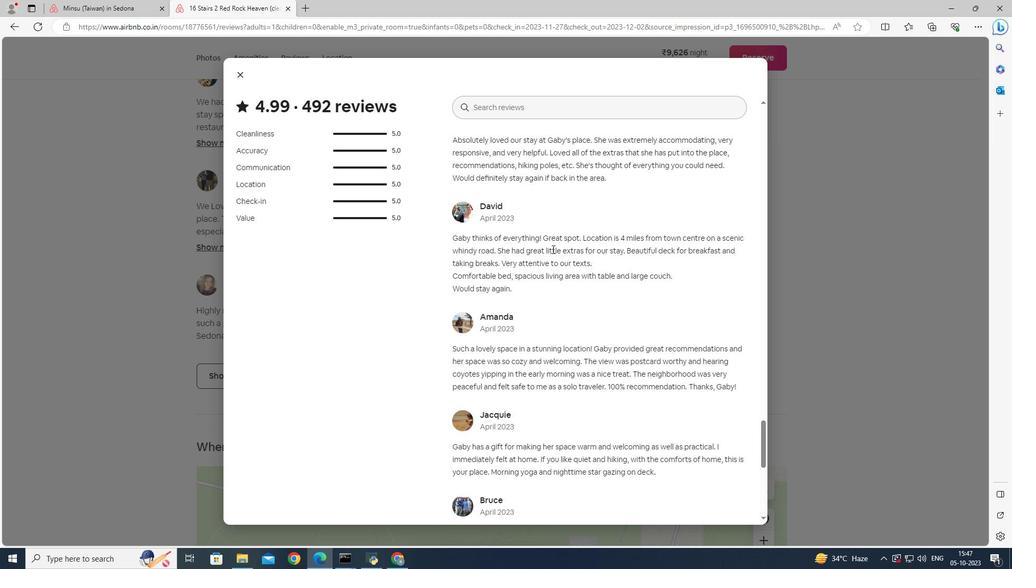 
Action: Mouse scrolled (552, 248) with delta (0, 0)
Screenshot: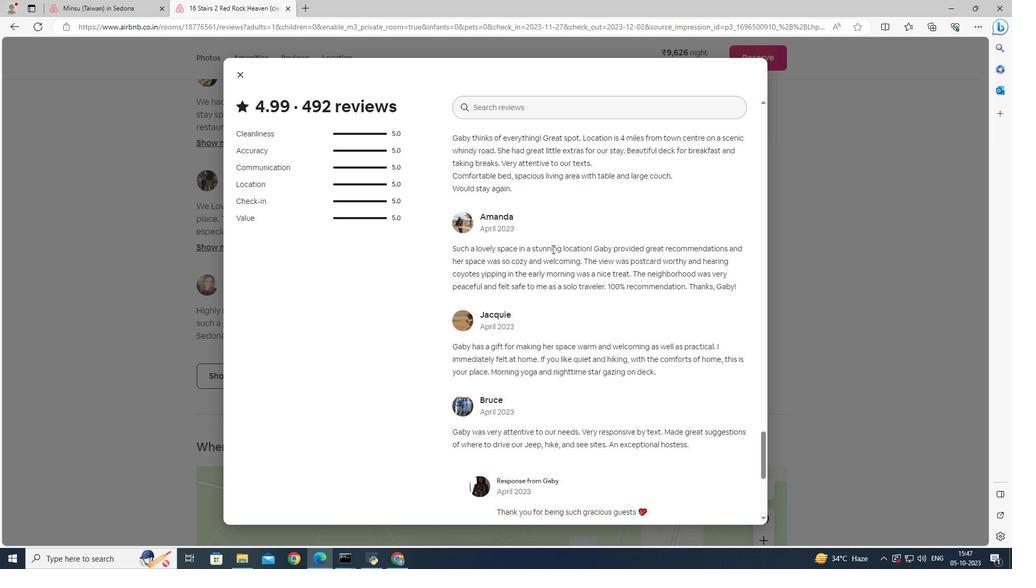 
Action: Mouse scrolled (552, 248) with delta (0, 0)
Screenshot: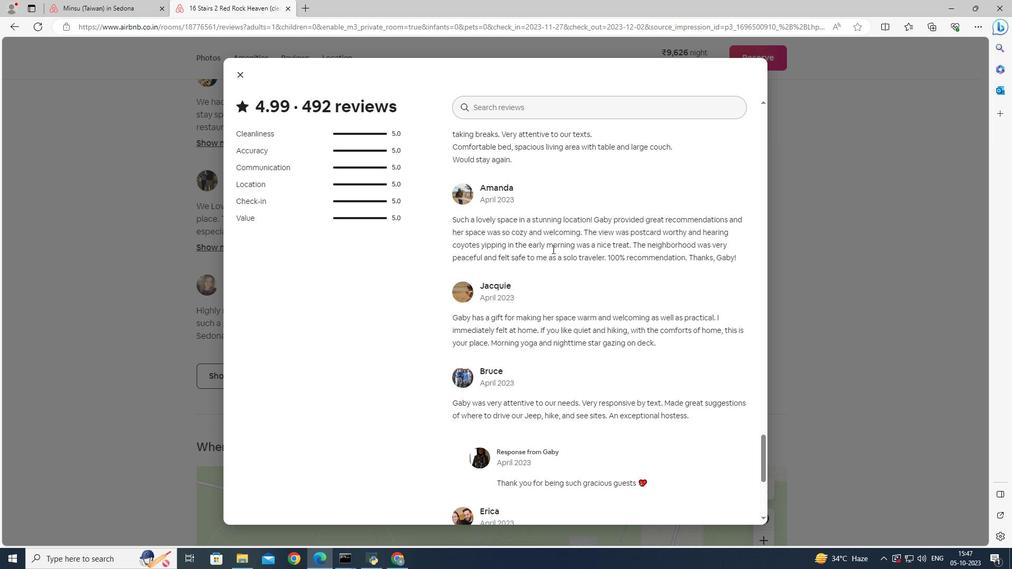 
Action: Mouse scrolled (552, 248) with delta (0, 0)
Screenshot: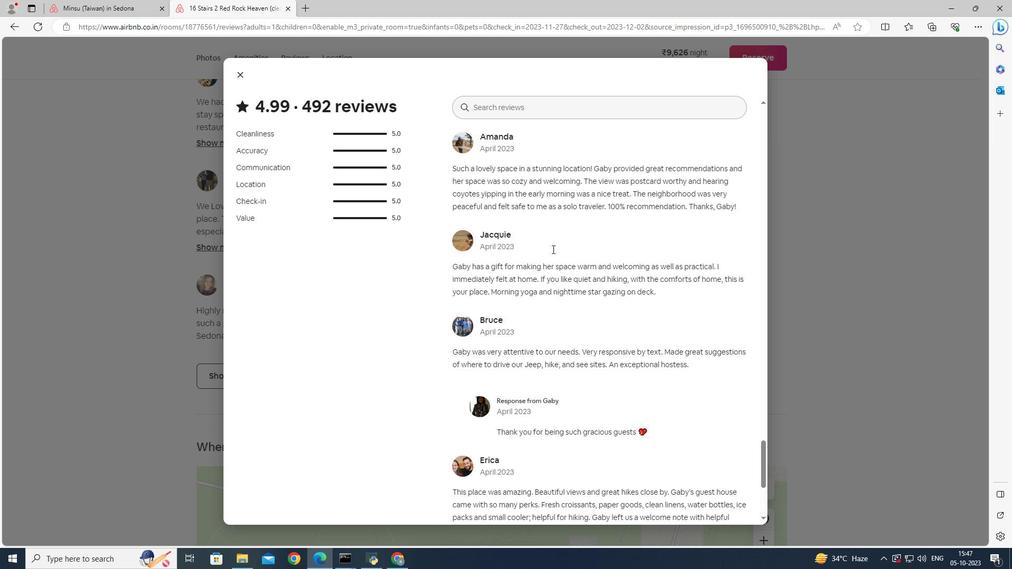 
Action: Mouse scrolled (552, 248) with delta (0, 0)
Screenshot: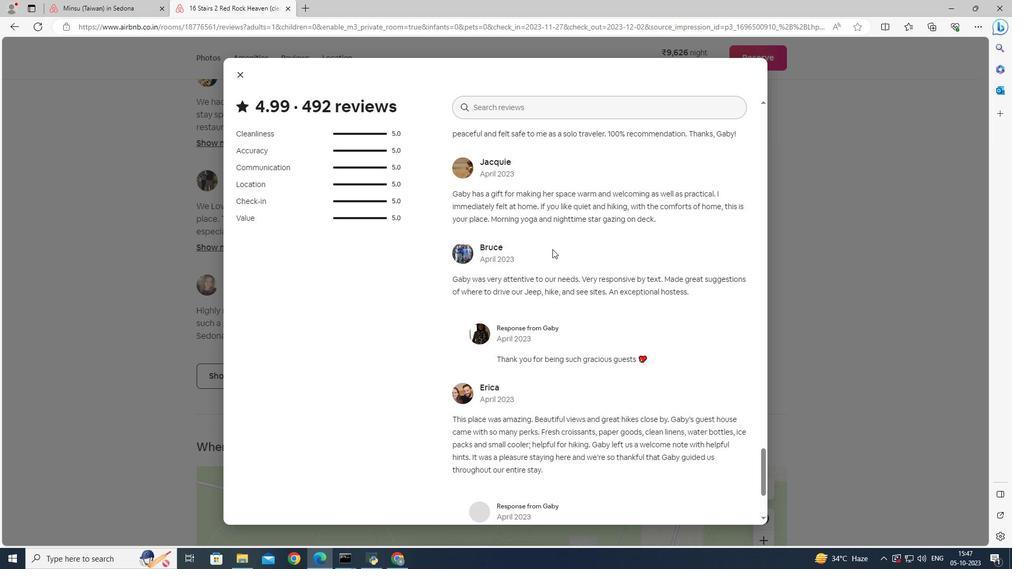 
Action: Mouse scrolled (552, 248) with delta (0, 0)
Screenshot: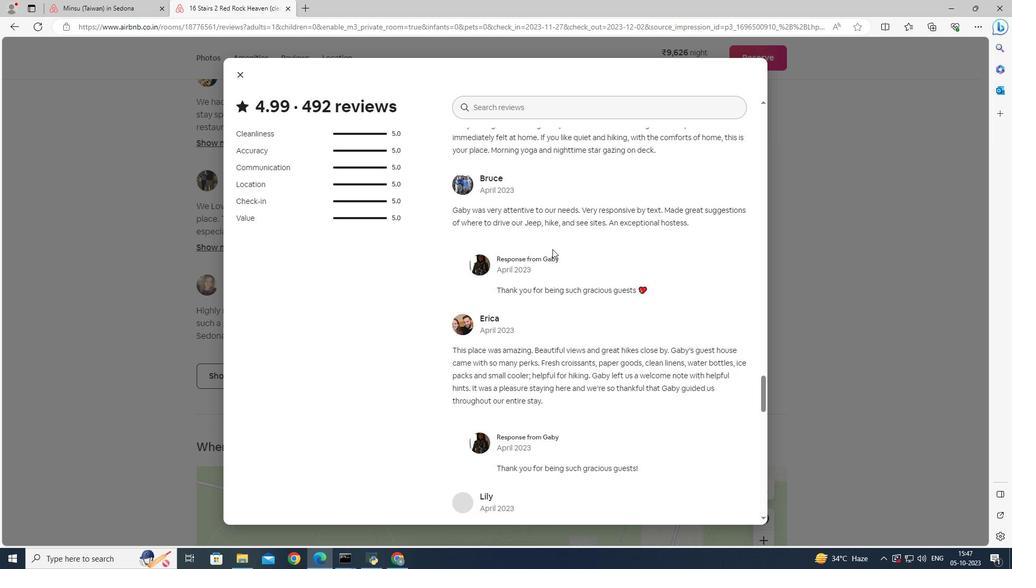 
Action: Mouse moved to (239, 74)
Screenshot: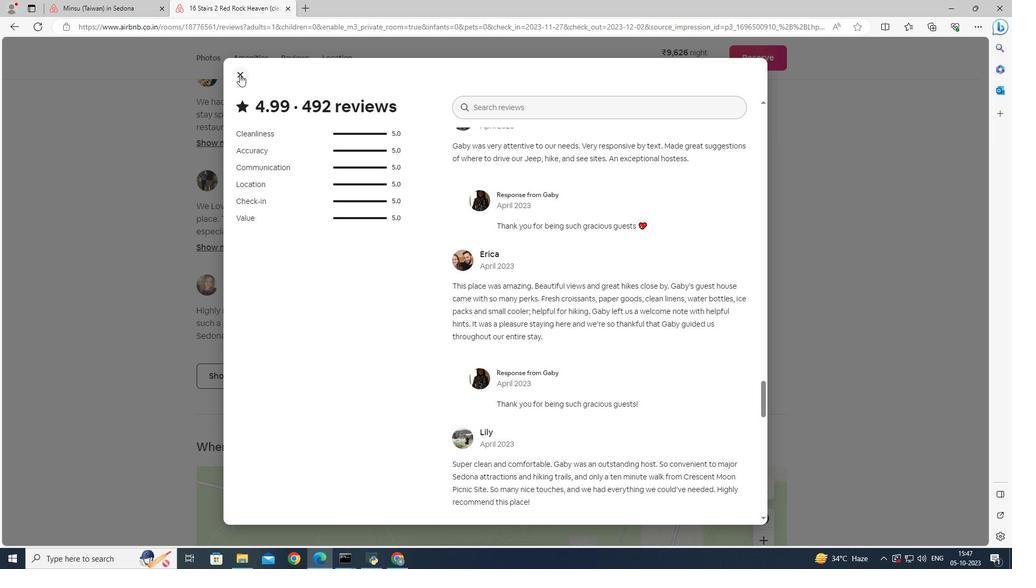
Action: Mouse pressed left at (239, 74)
Screenshot: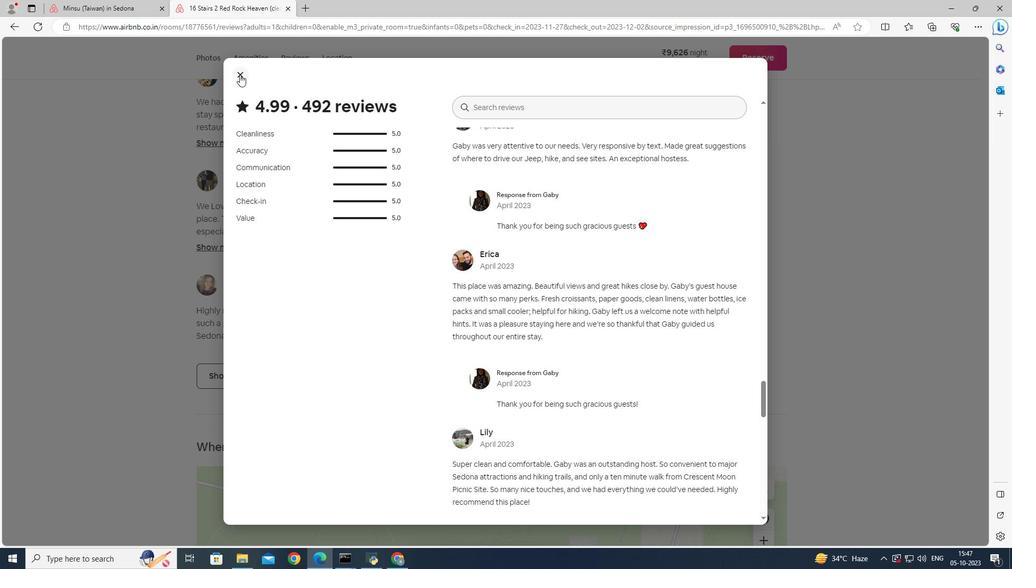 
Action: Mouse moved to (352, 260)
Screenshot: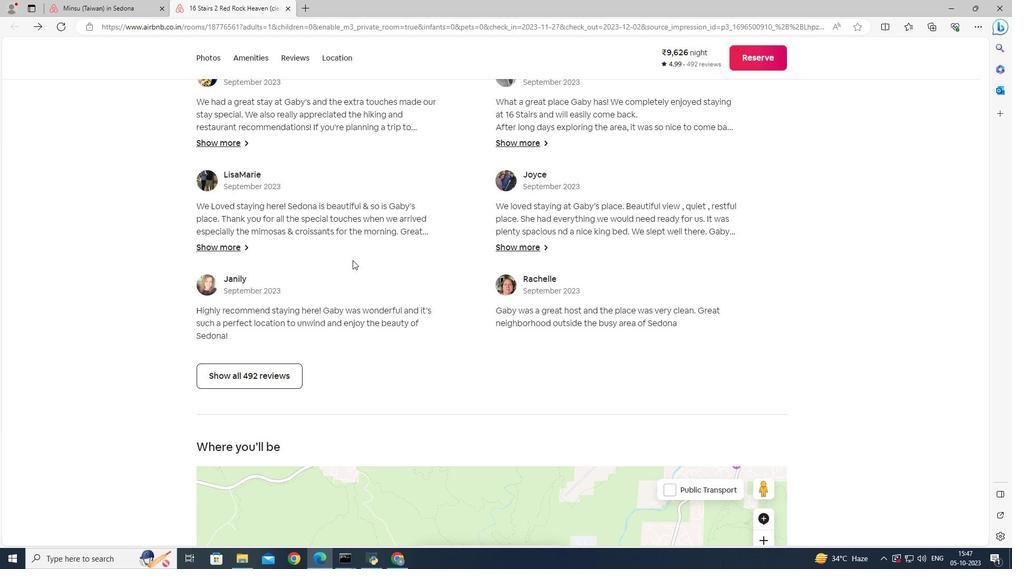 
Action: Mouse scrolled (352, 259) with delta (0, 0)
Screenshot: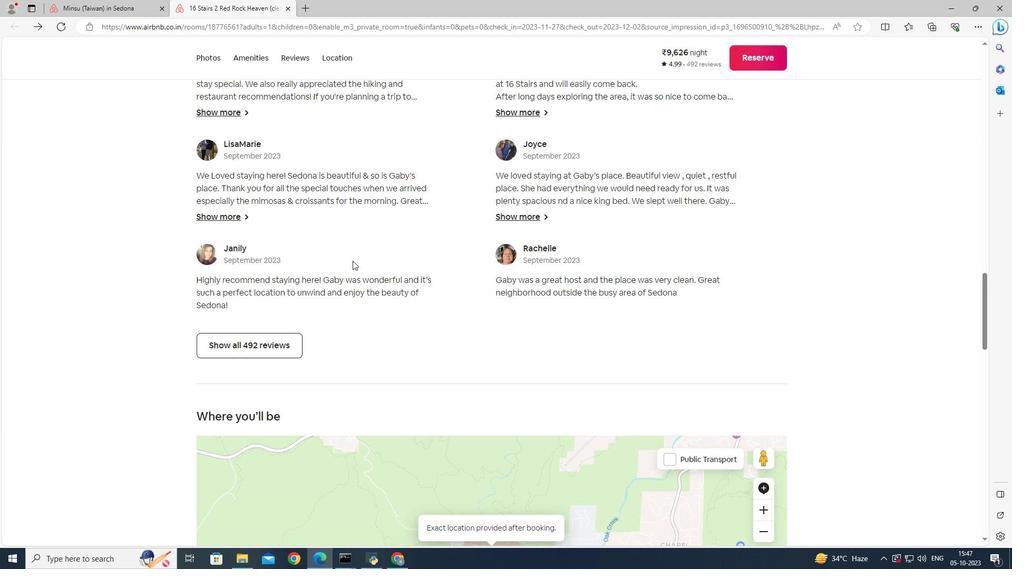 
Action: Mouse moved to (352, 261)
Screenshot: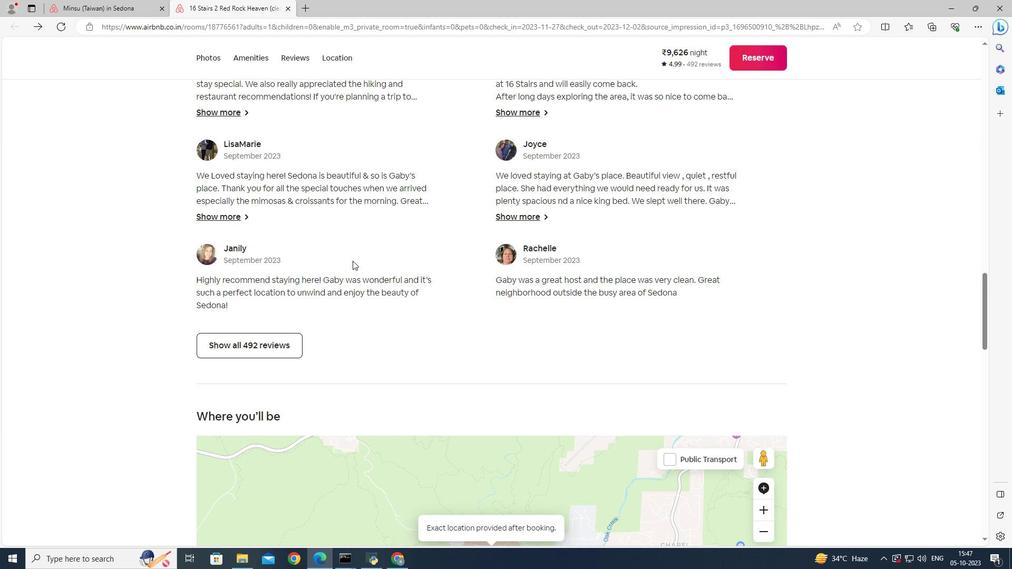 
Action: Mouse scrolled (352, 260) with delta (0, 0)
Screenshot: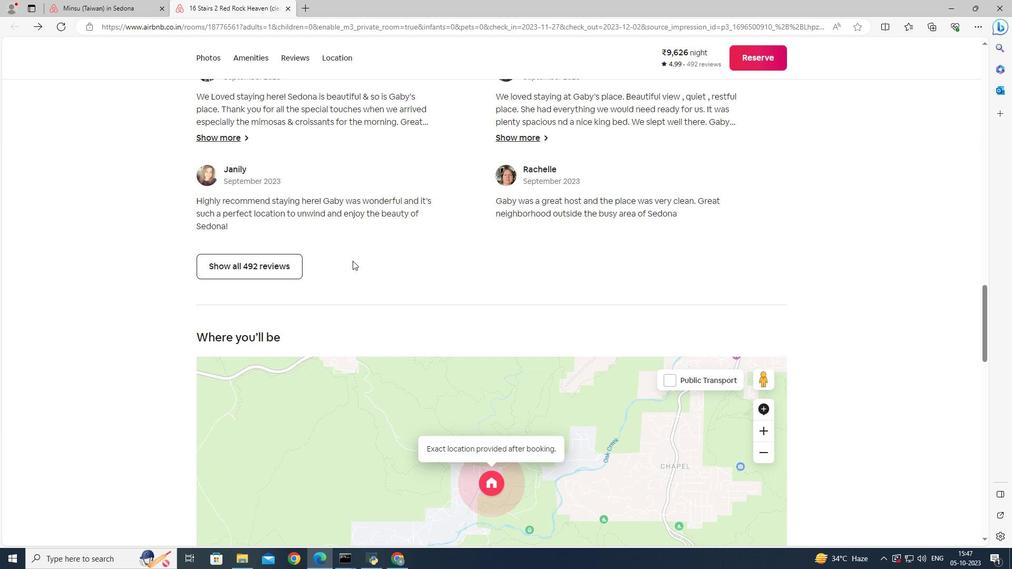 
Action: Mouse scrolled (352, 260) with delta (0, 0)
Screenshot: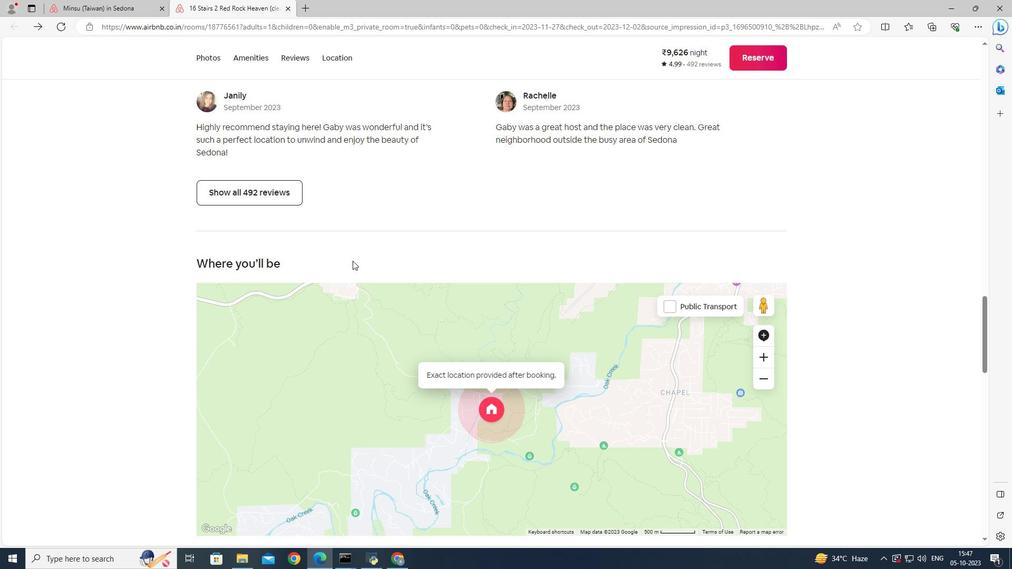 
Action: Mouse scrolled (352, 260) with delta (0, 0)
Screenshot: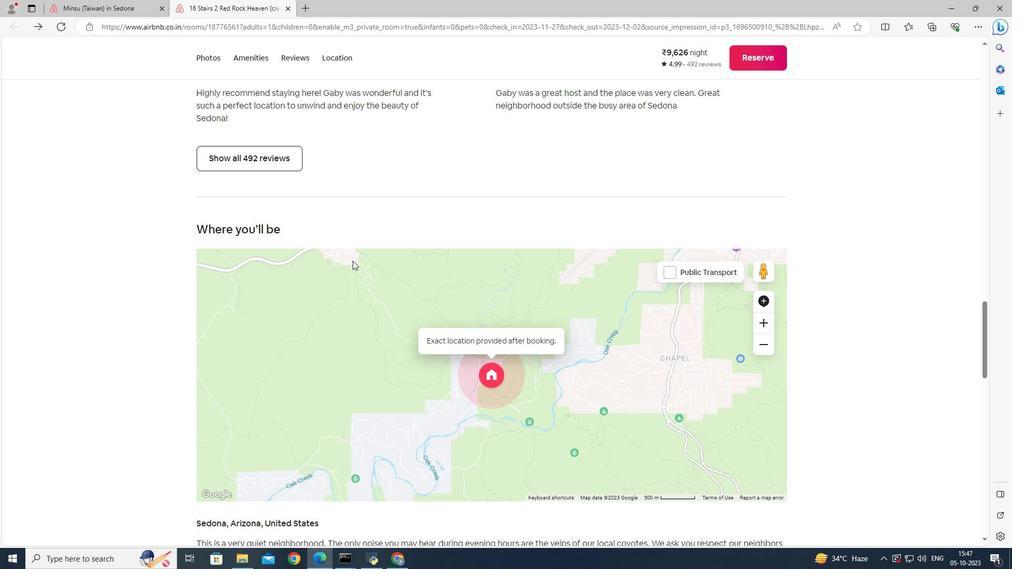 
Action: Mouse moved to (307, 236)
Screenshot: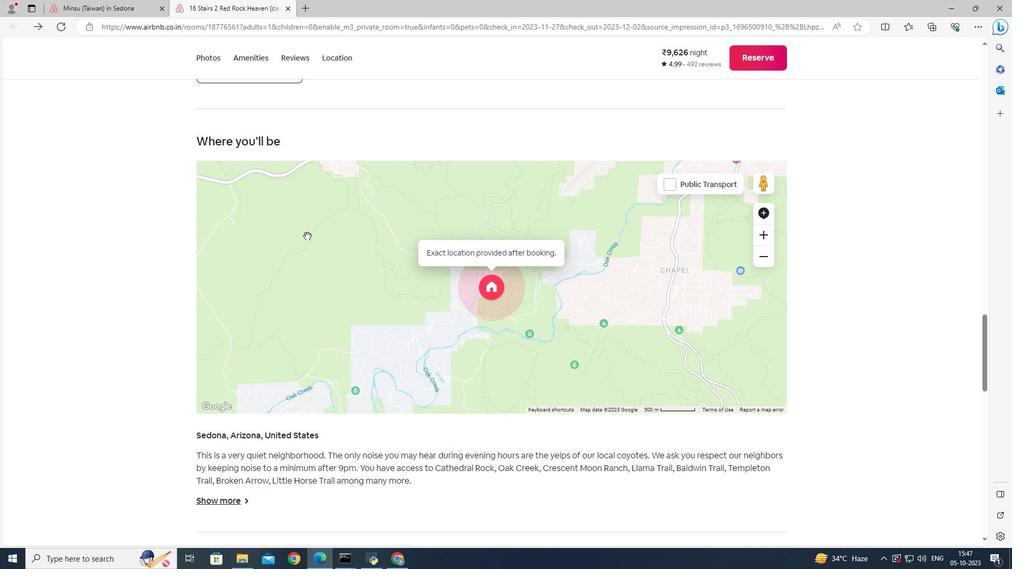 
Action: Mouse scrolled (307, 235) with delta (0, 0)
Screenshot: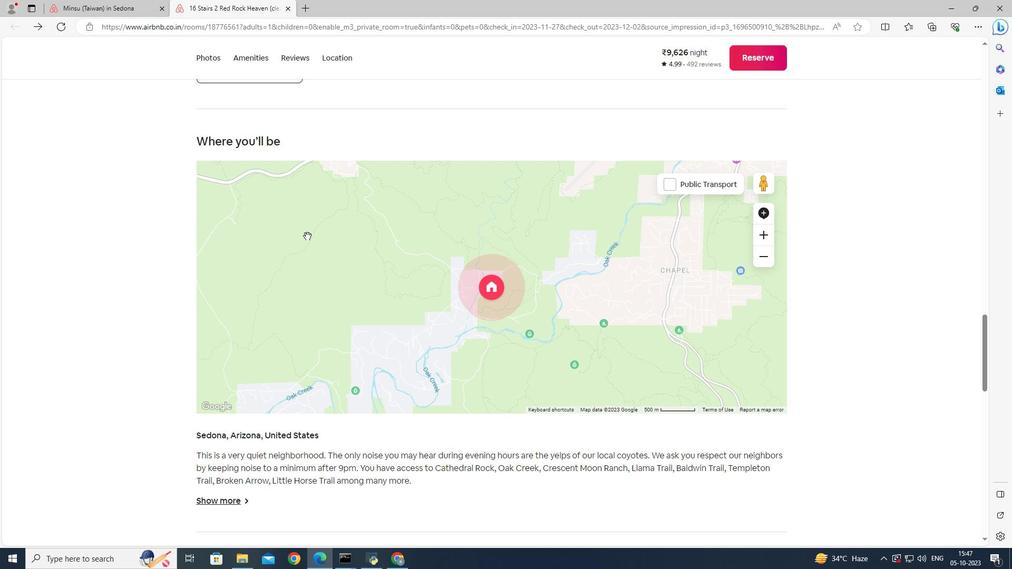 
Action: Mouse scrolled (307, 235) with delta (0, 0)
Screenshot: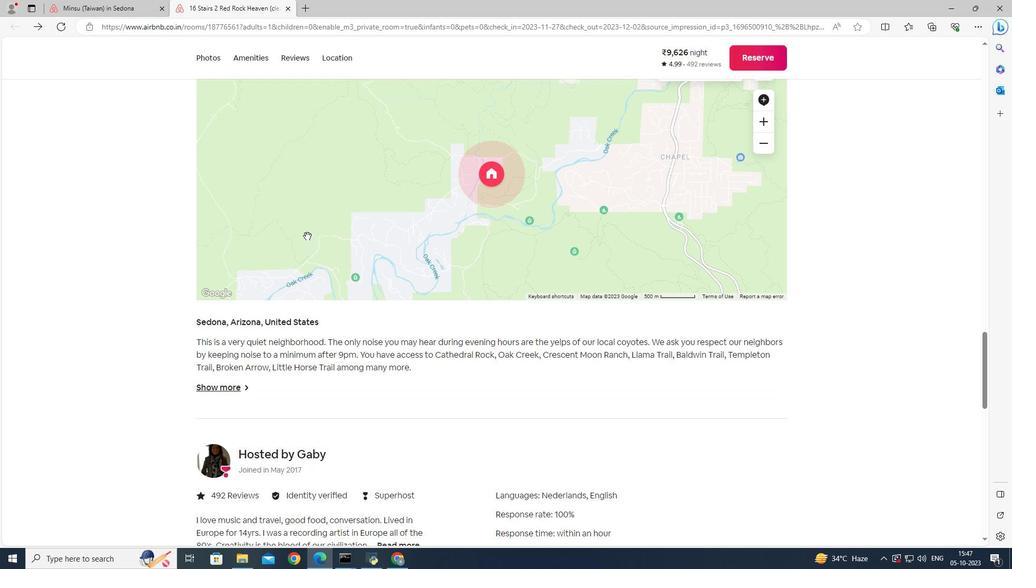 
Action: Mouse scrolled (307, 235) with delta (0, 0)
Screenshot: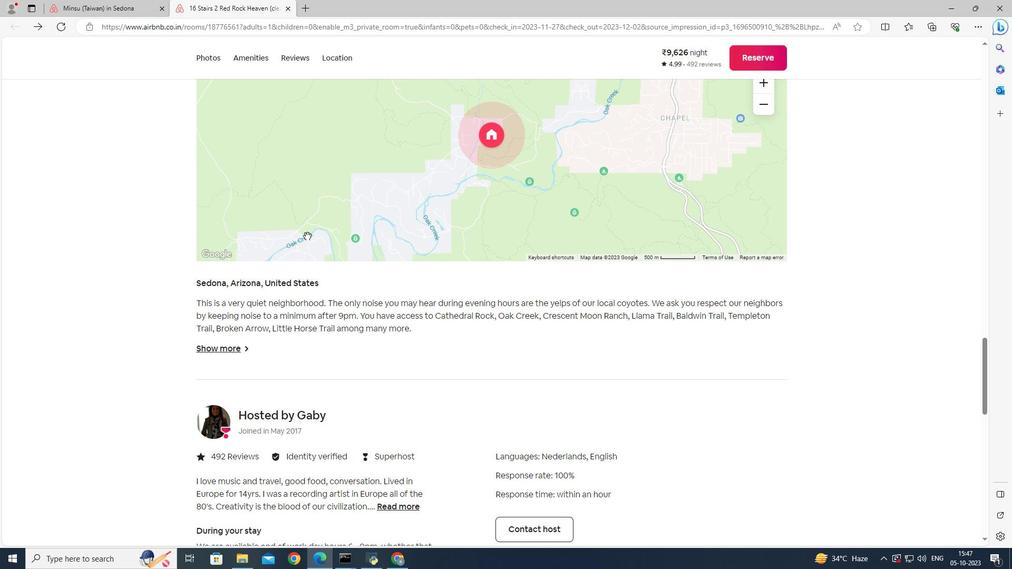 
Action: Mouse scrolled (307, 235) with delta (0, 0)
Screenshot: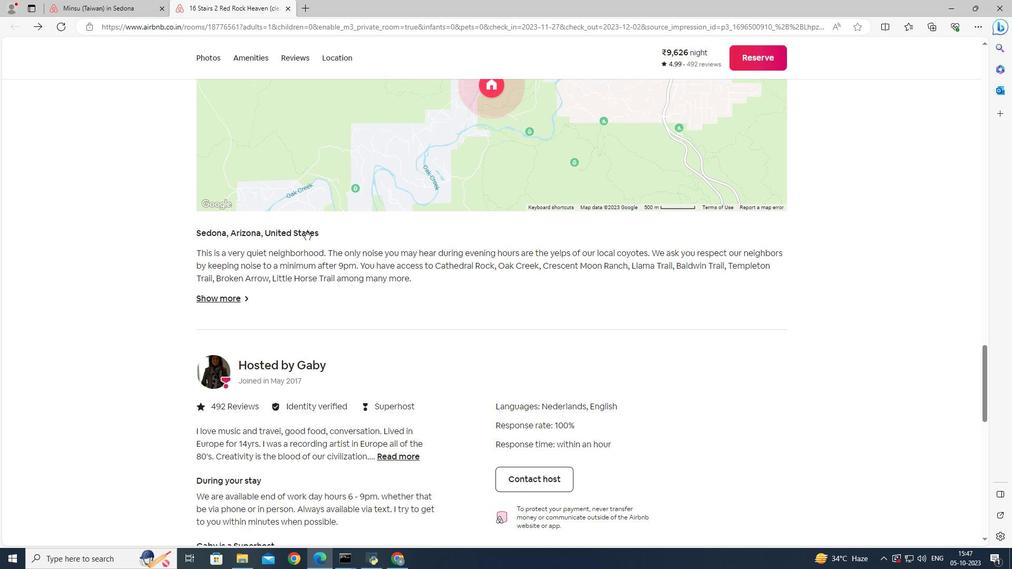 
Action: Mouse scrolled (307, 235) with delta (0, 0)
Screenshot: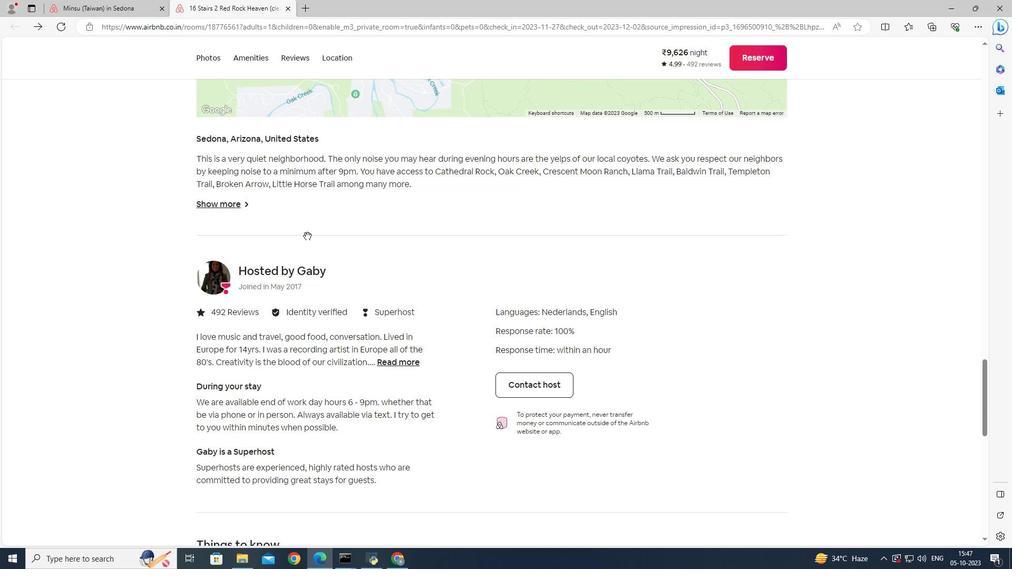 
Action: Mouse scrolled (307, 235) with delta (0, 0)
Screenshot: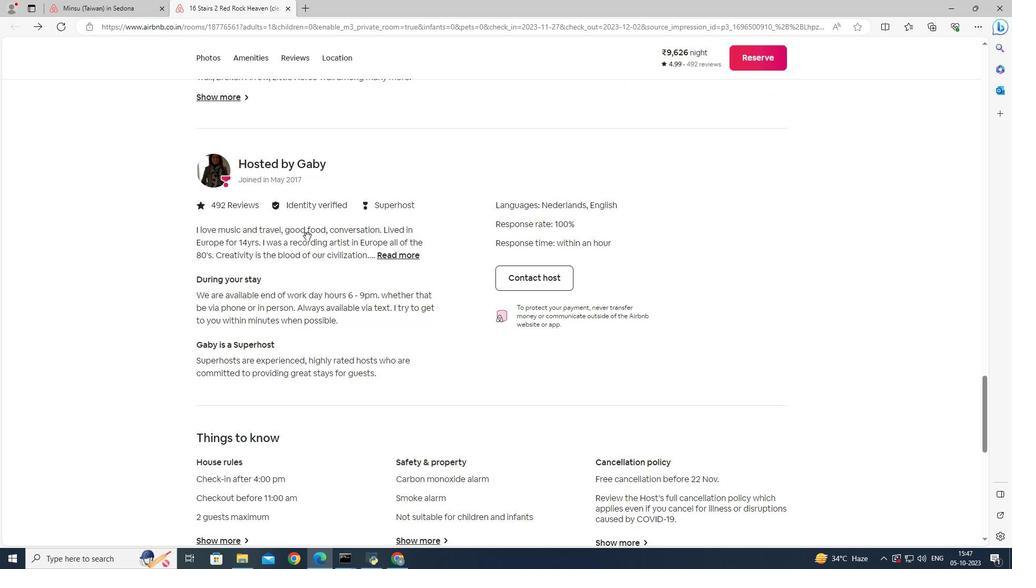 
Action: Mouse scrolled (307, 235) with delta (0, 0)
Screenshot: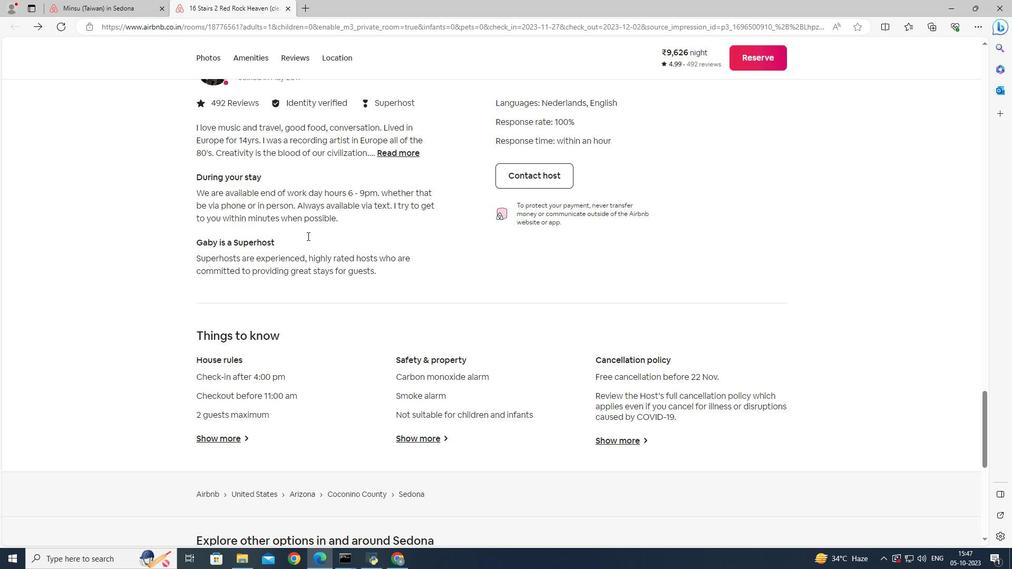 
Action: Mouse scrolled (307, 235) with delta (0, 0)
Screenshot: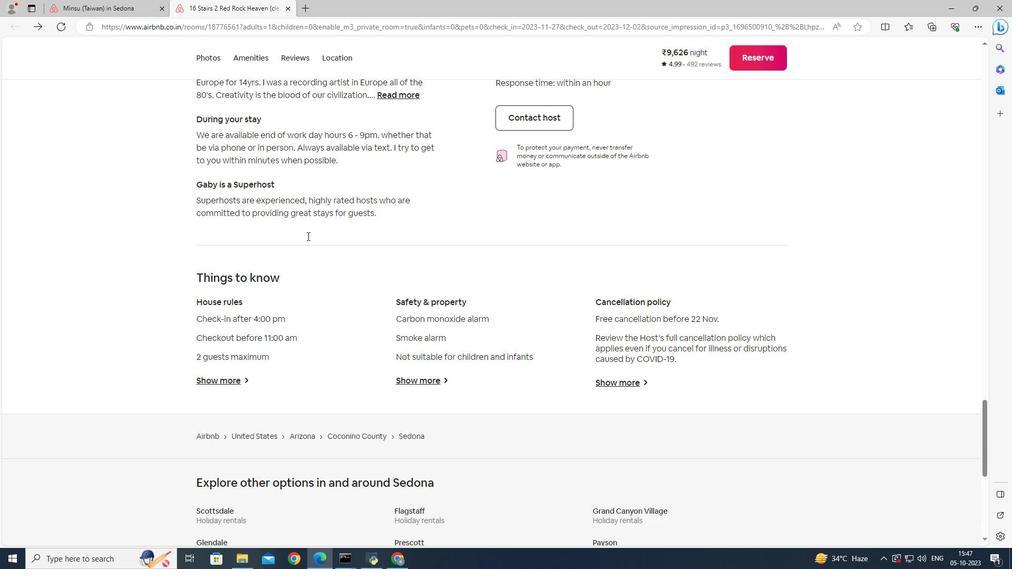 
Action: Mouse scrolled (307, 235) with delta (0, 0)
Screenshot: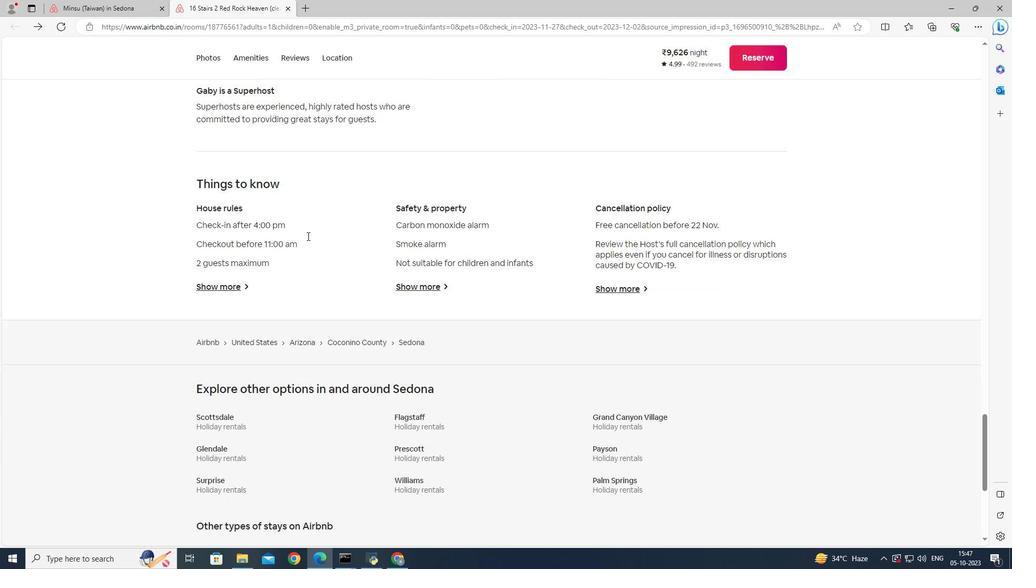 
Action: Mouse scrolled (307, 235) with delta (0, 0)
Screenshot: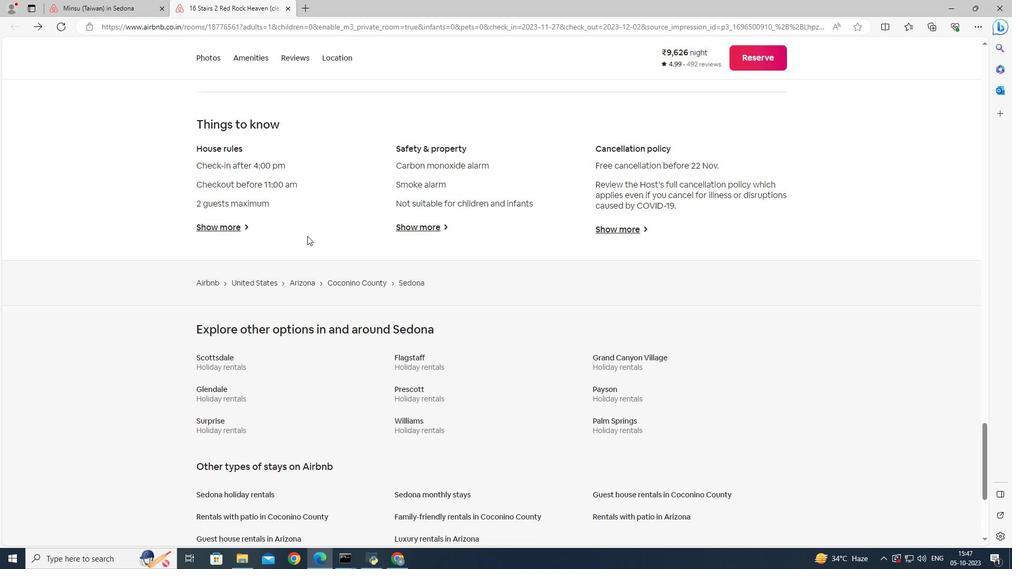
Action: Mouse scrolled (307, 235) with delta (0, 0)
Screenshot: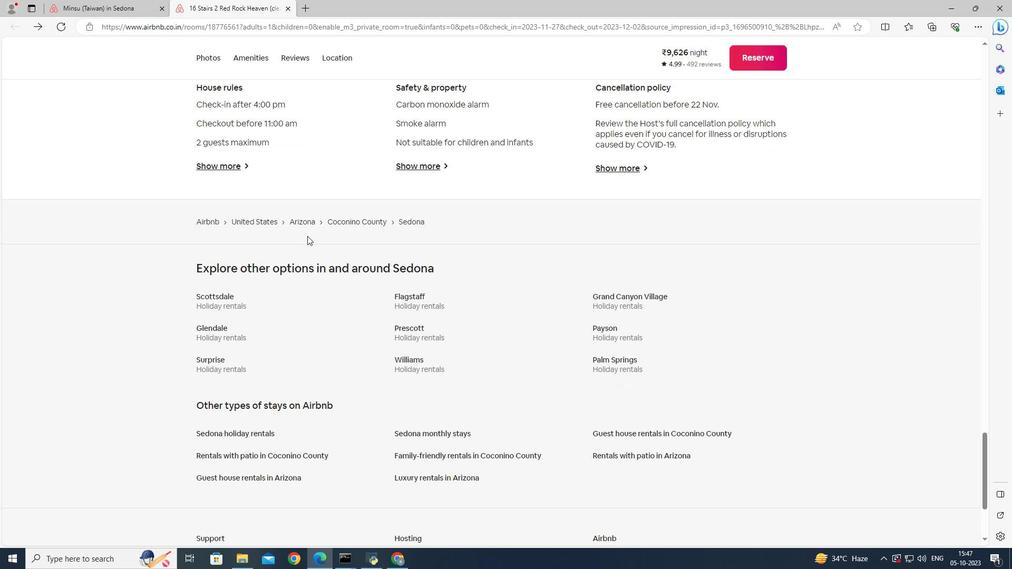 
Action: Mouse scrolled (307, 235) with delta (0, 0)
Screenshot: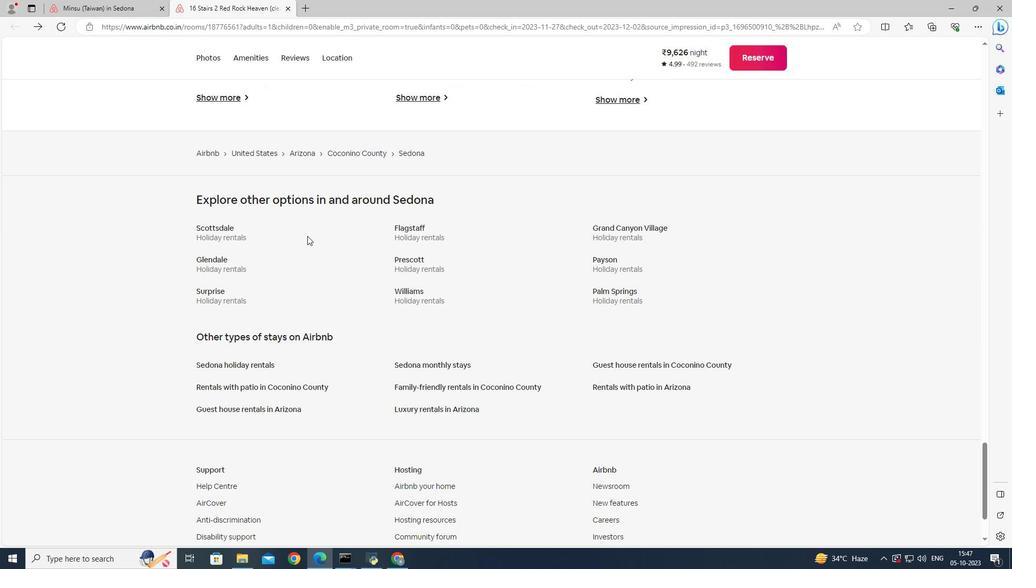 
Action: Mouse scrolled (307, 235) with delta (0, 0)
Screenshot: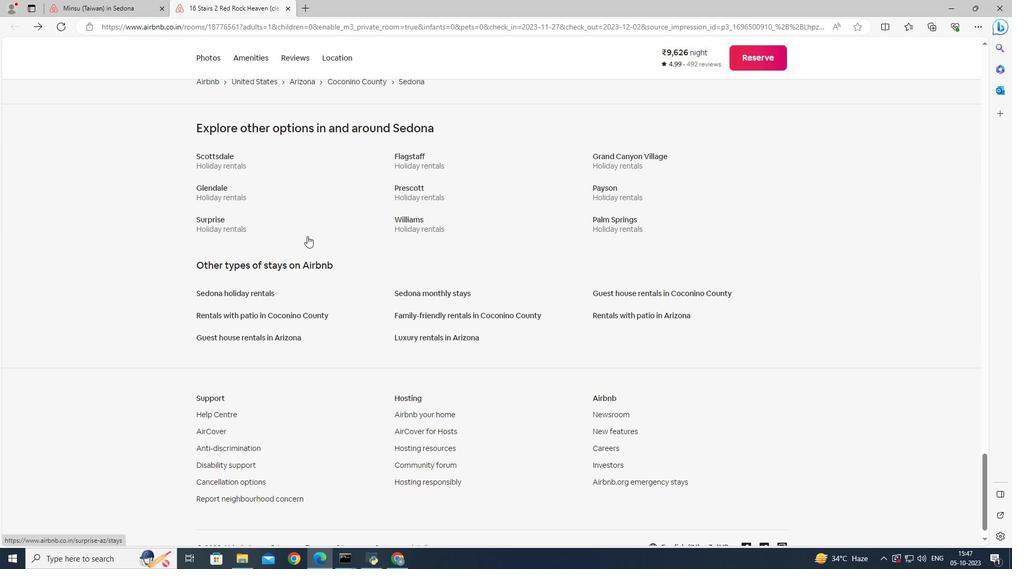
Action: Mouse scrolled (307, 235) with delta (0, 0)
